 Task: Research Airbnb options in Gobabis, Namibia from 15th December, 2023 to 20th December, 2023 for 1 adult.1  bedroom having 1 bed and 1 bathroom. Property type can be hotel. Booking option can be shelf check-in. Look for 4 properties as per requirement.
Action: Mouse moved to (517, 115)
Screenshot: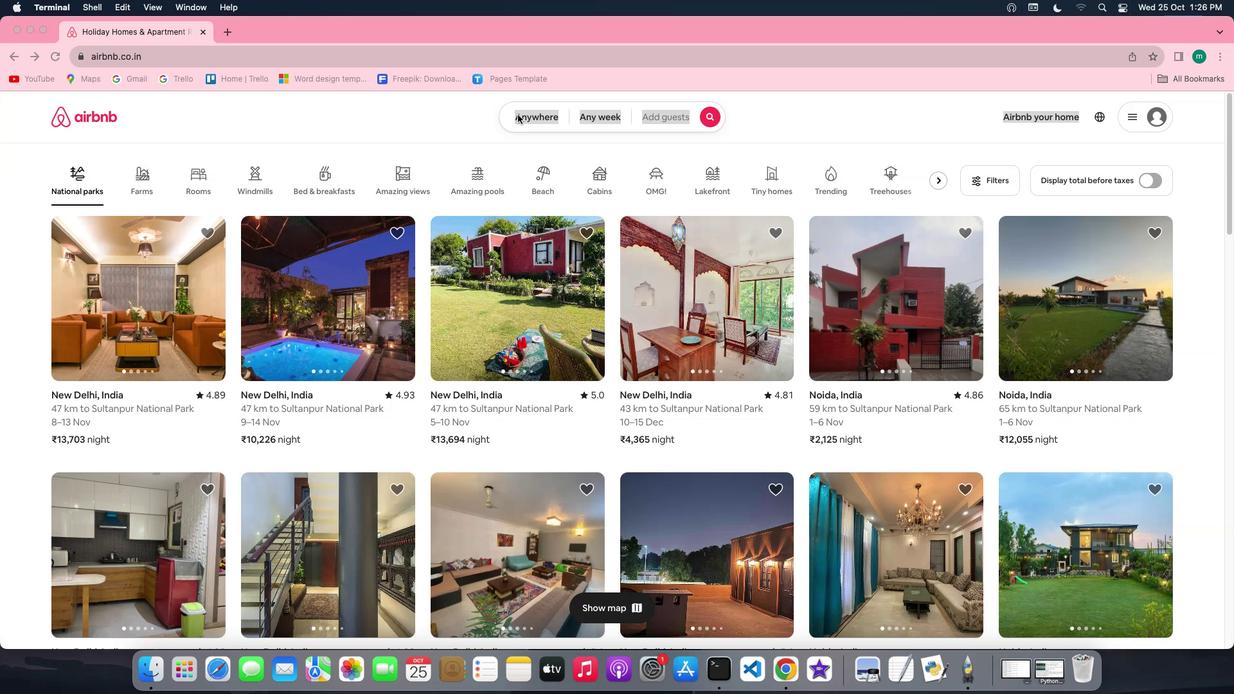 
Action: Mouse pressed left at (517, 115)
Screenshot: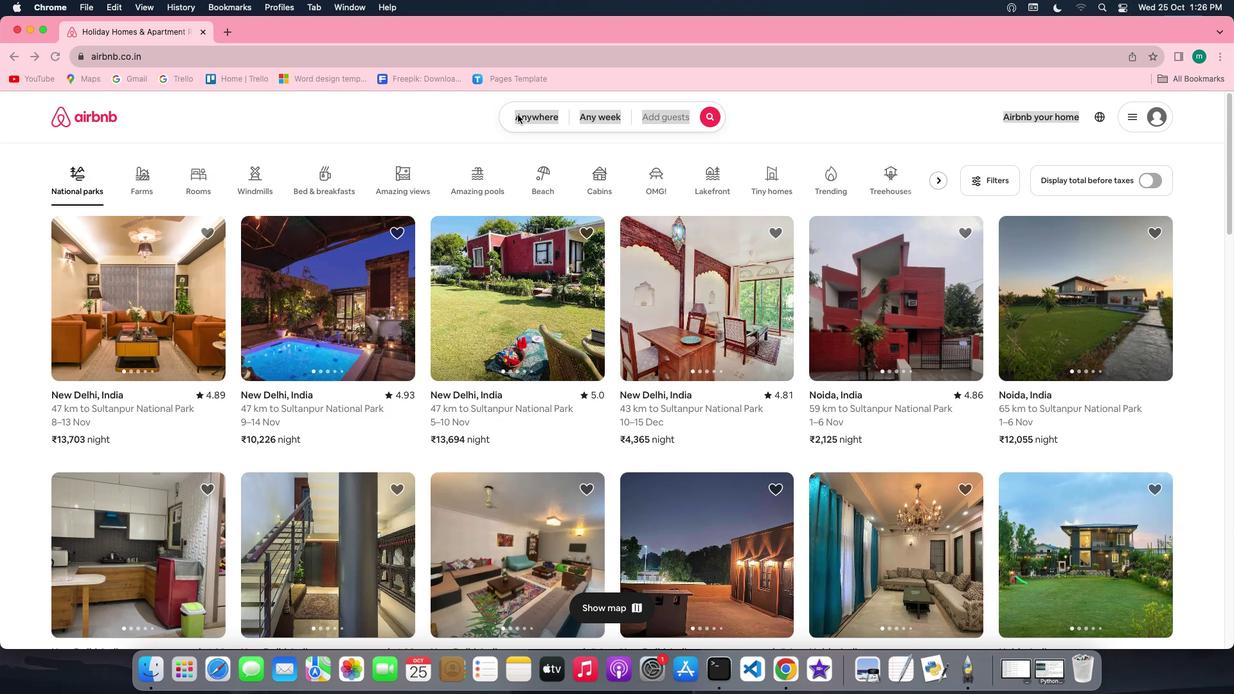 
Action: Mouse pressed left at (517, 115)
Screenshot: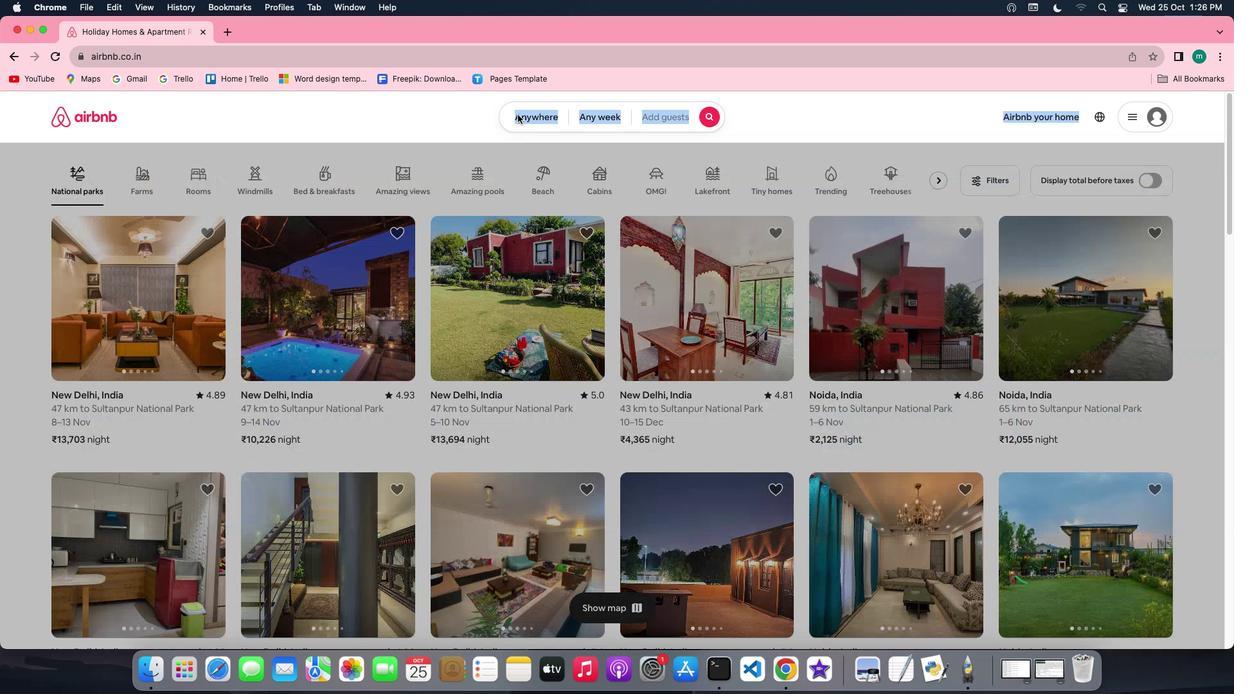 
Action: Mouse moved to (448, 171)
Screenshot: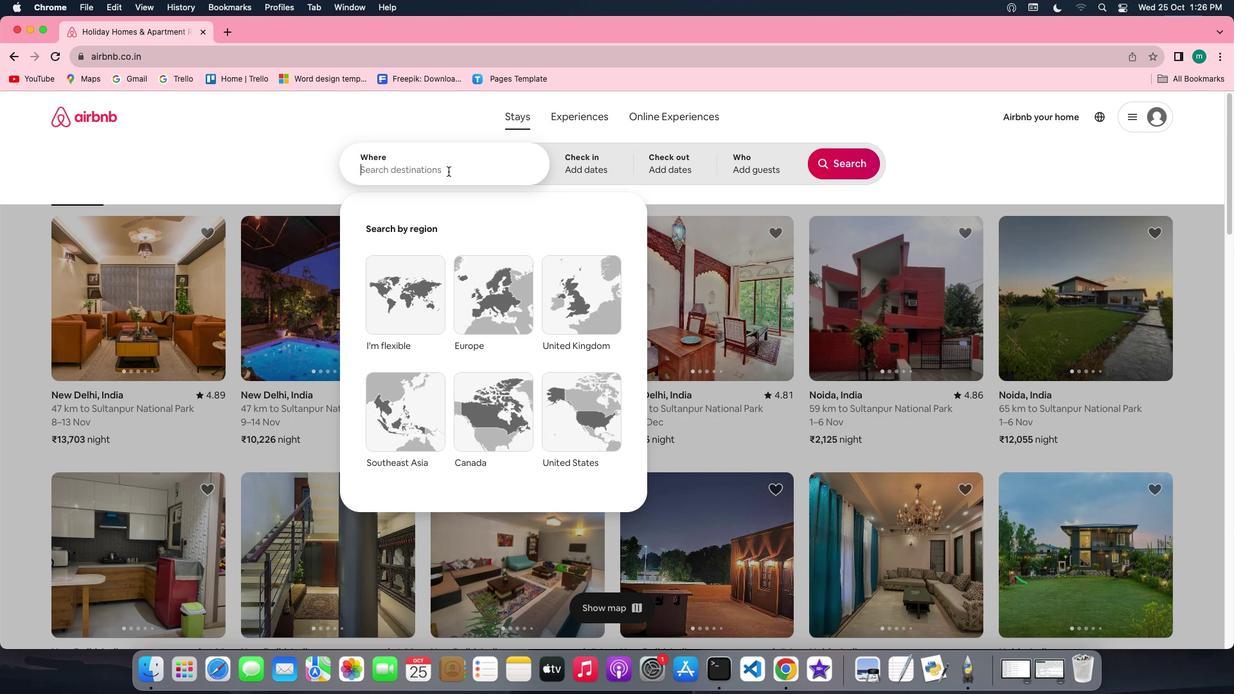 
Action: Key pressed Key.shift'G''o''b''a''b''i''s'','Key.spaceKey.shift'N''a''m''i''b''i''a'
Screenshot: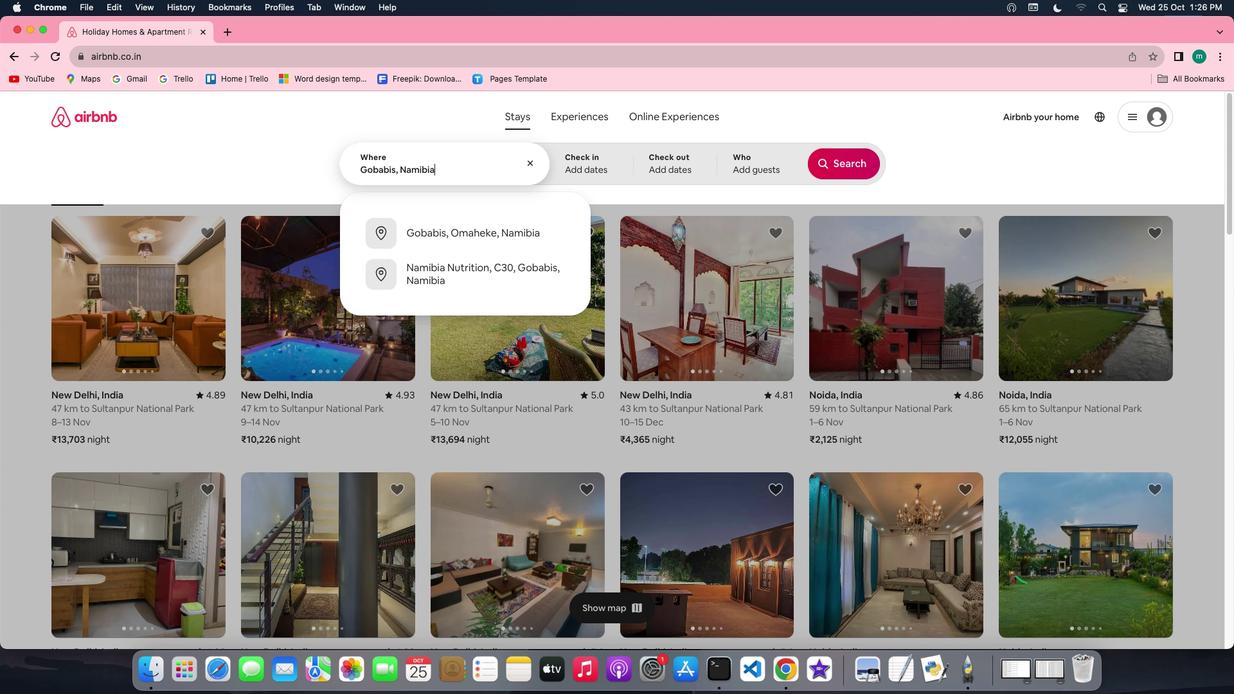 
Action: Mouse moved to (581, 158)
Screenshot: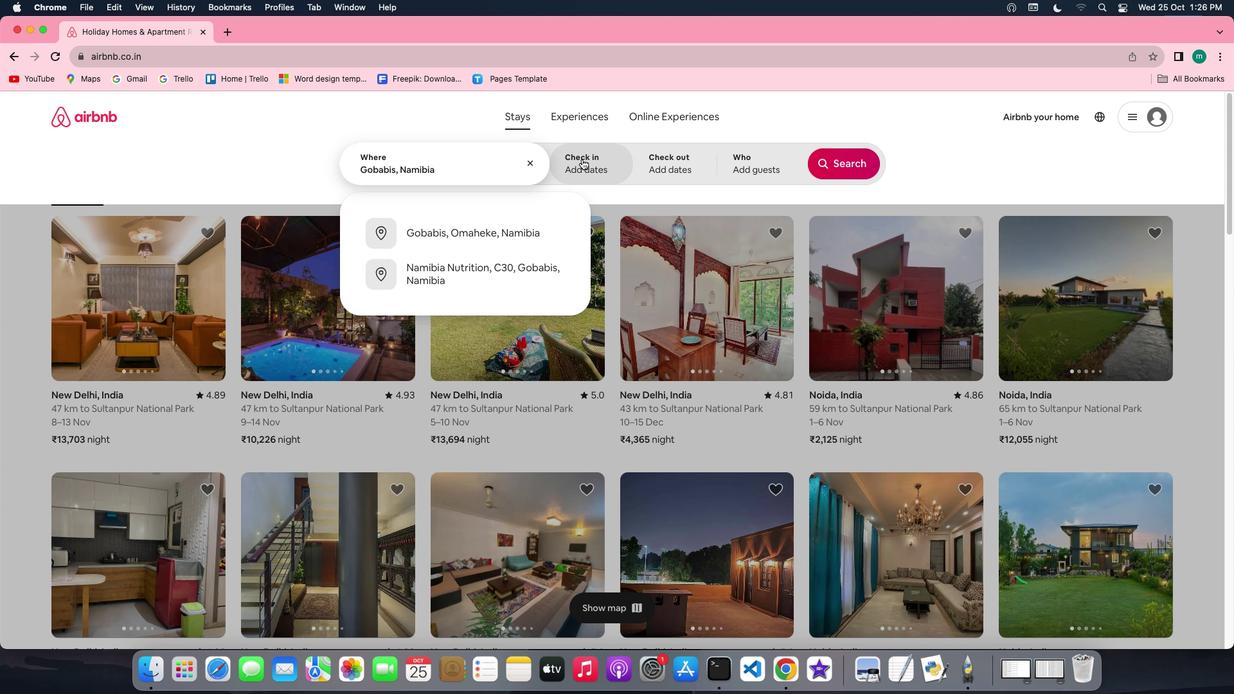 
Action: Mouse pressed left at (581, 158)
Screenshot: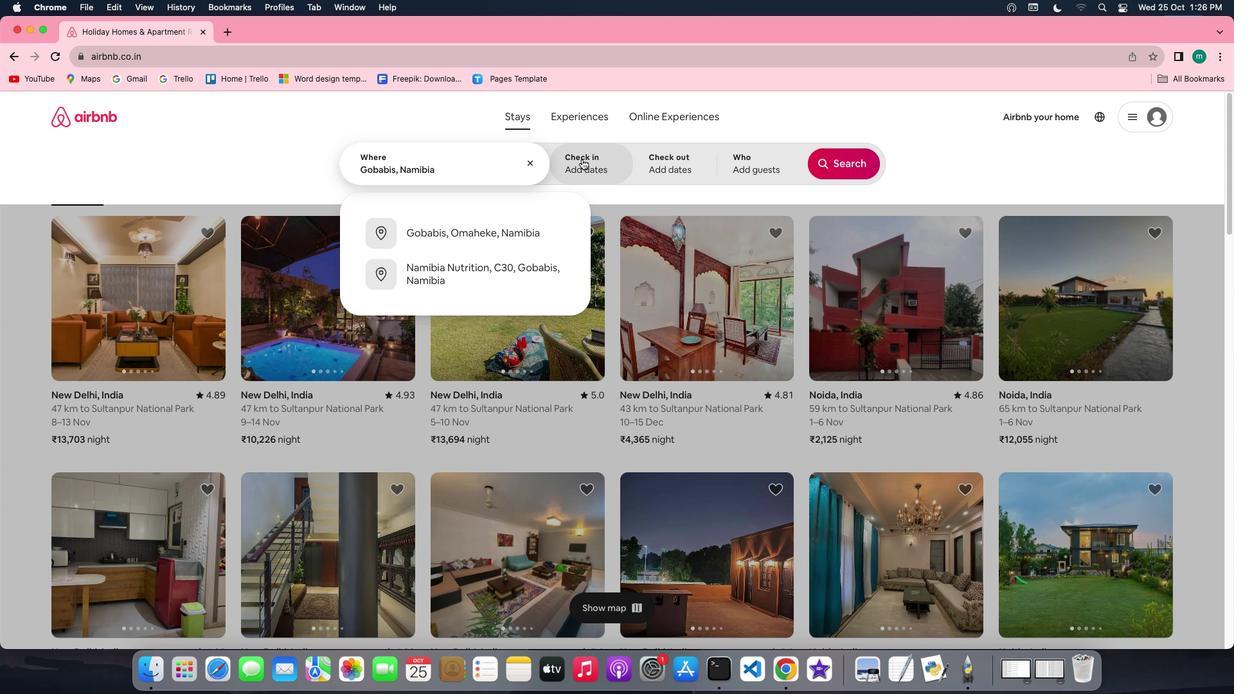 
Action: Mouse moved to (842, 271)
Screenshot: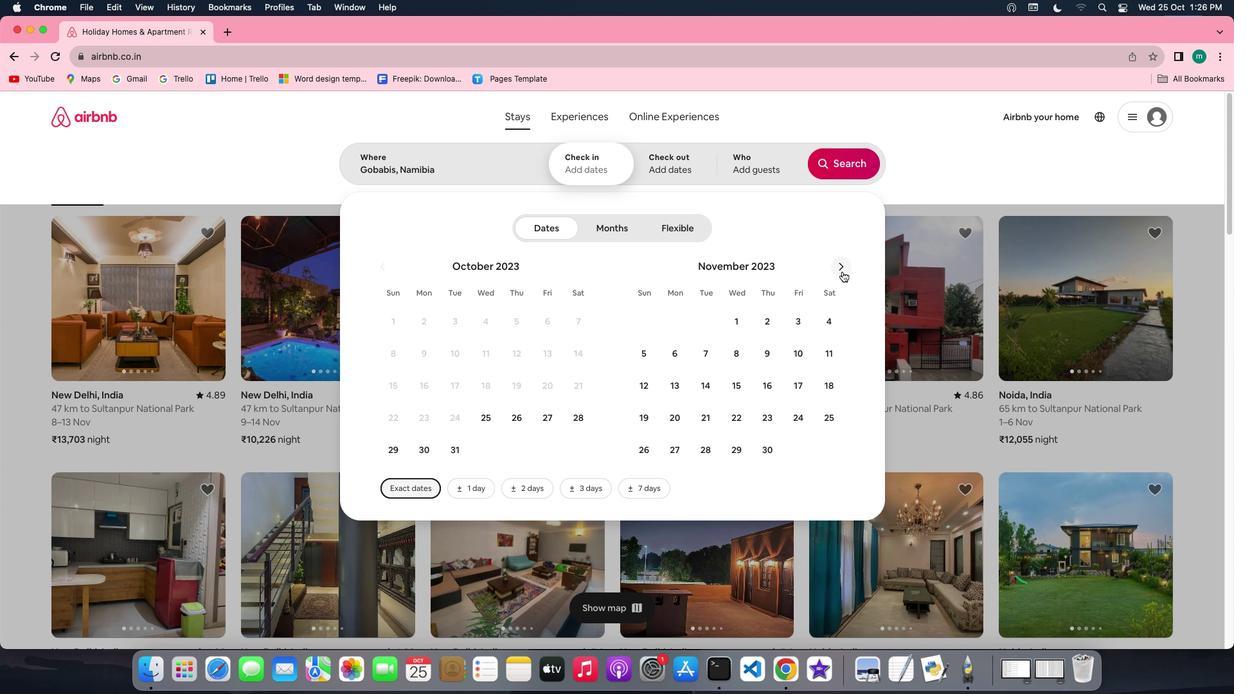 
Action: Mouse pressed left at (842, 271)
Screenshot: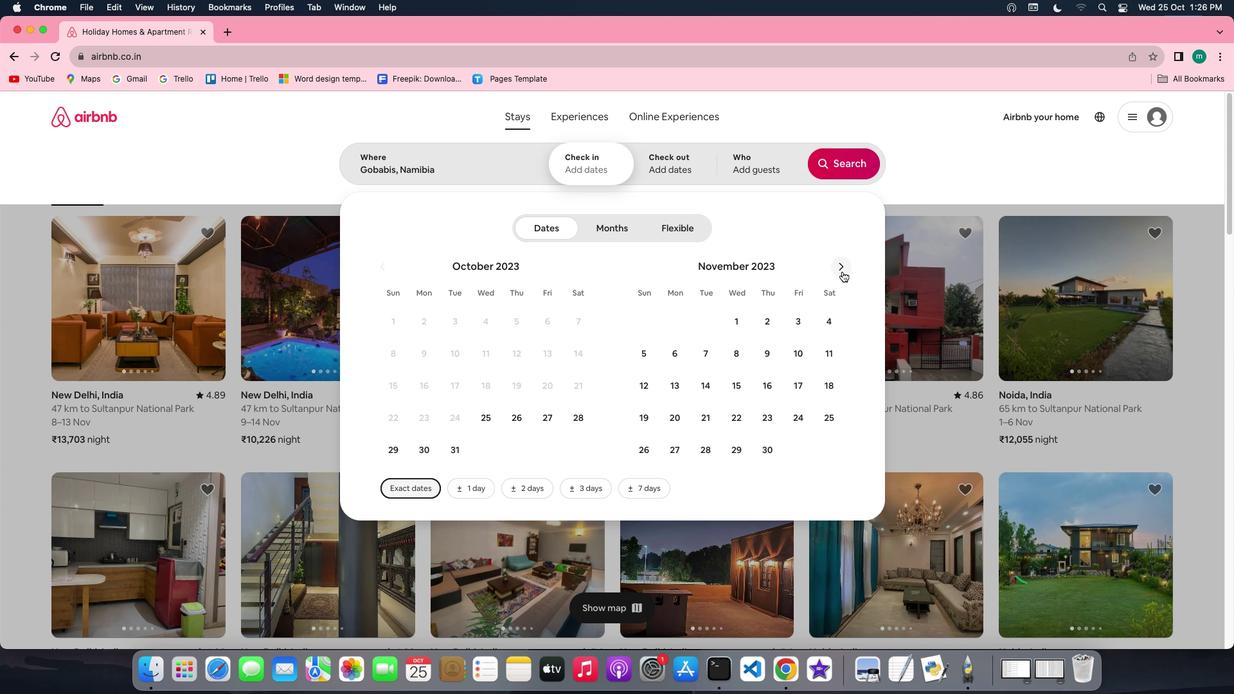 
Action: Mouse moved to (789, 383)
Screenshot: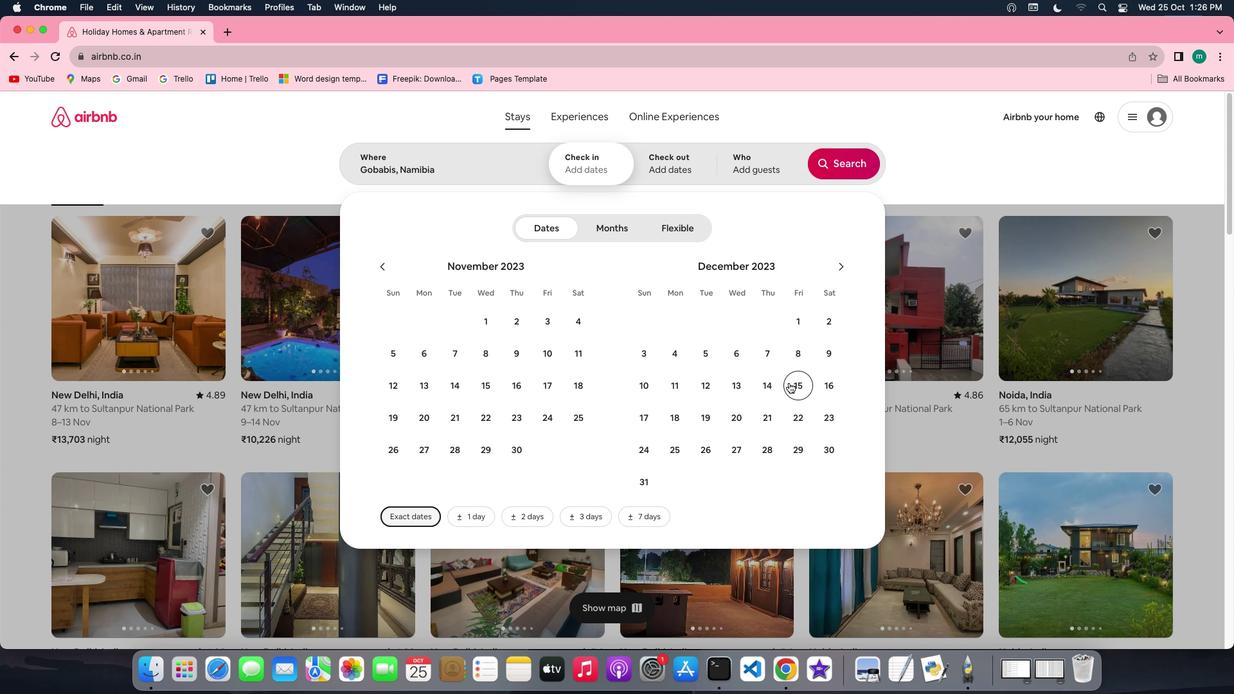 
Action: Mouse pressed left at (789, 383)
Screenshot: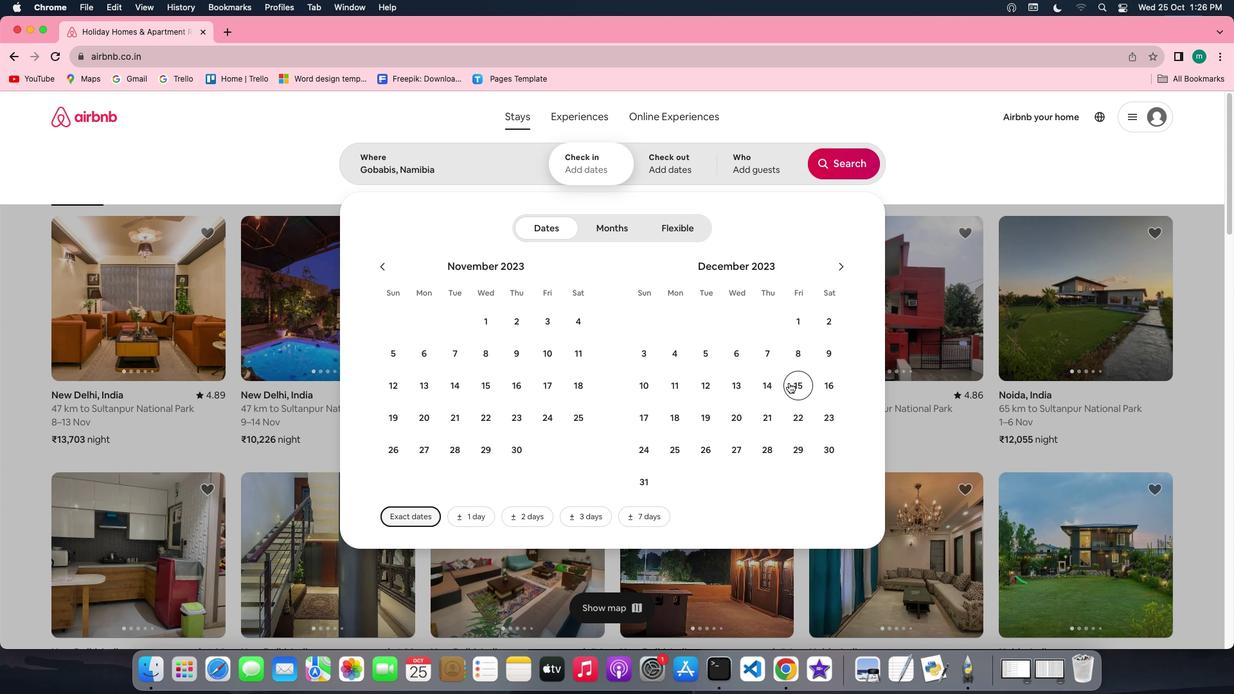 
Action: Mouse moved to (744, 421)
Screenshot: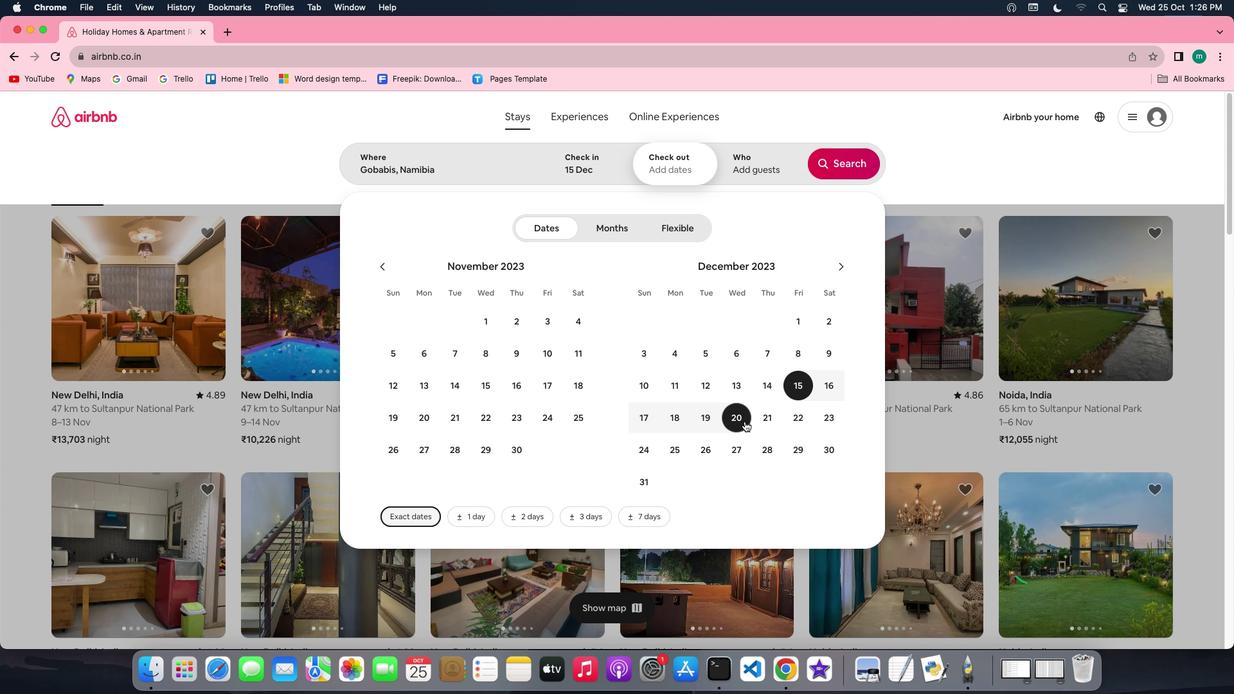 
Action: Mouse pressed left at (744, 421)
Screenshot: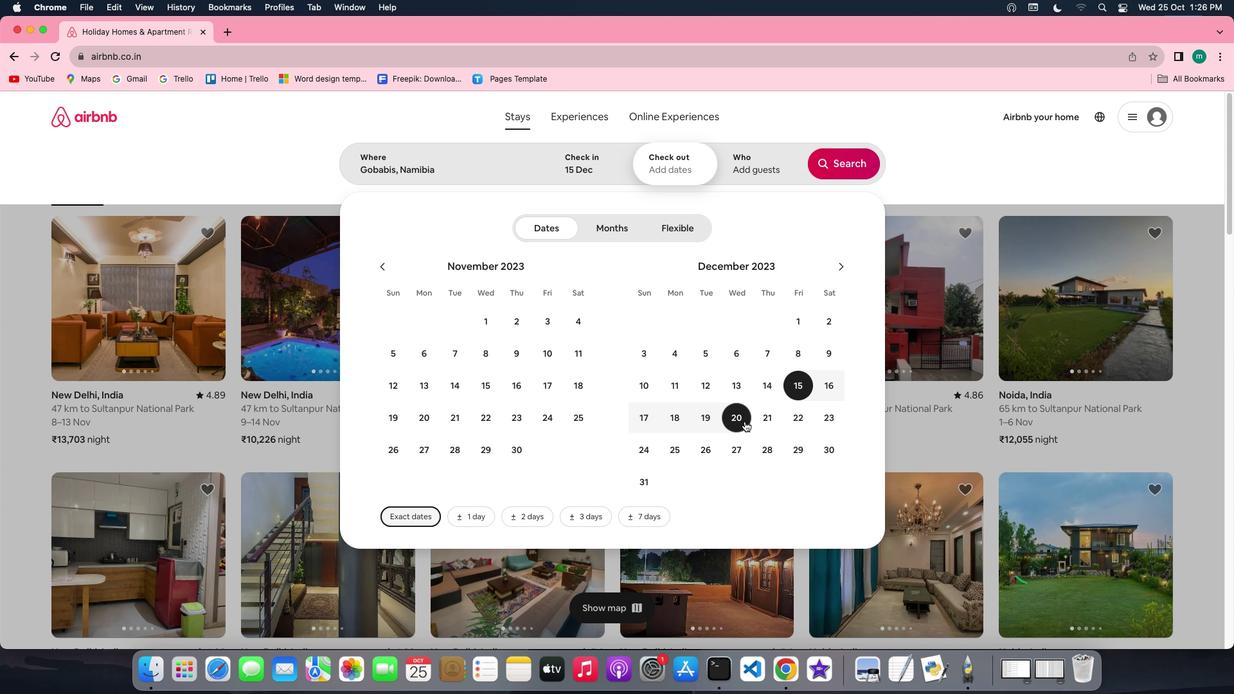 
Action: Mouse moved to (756, 156)
Screenshot: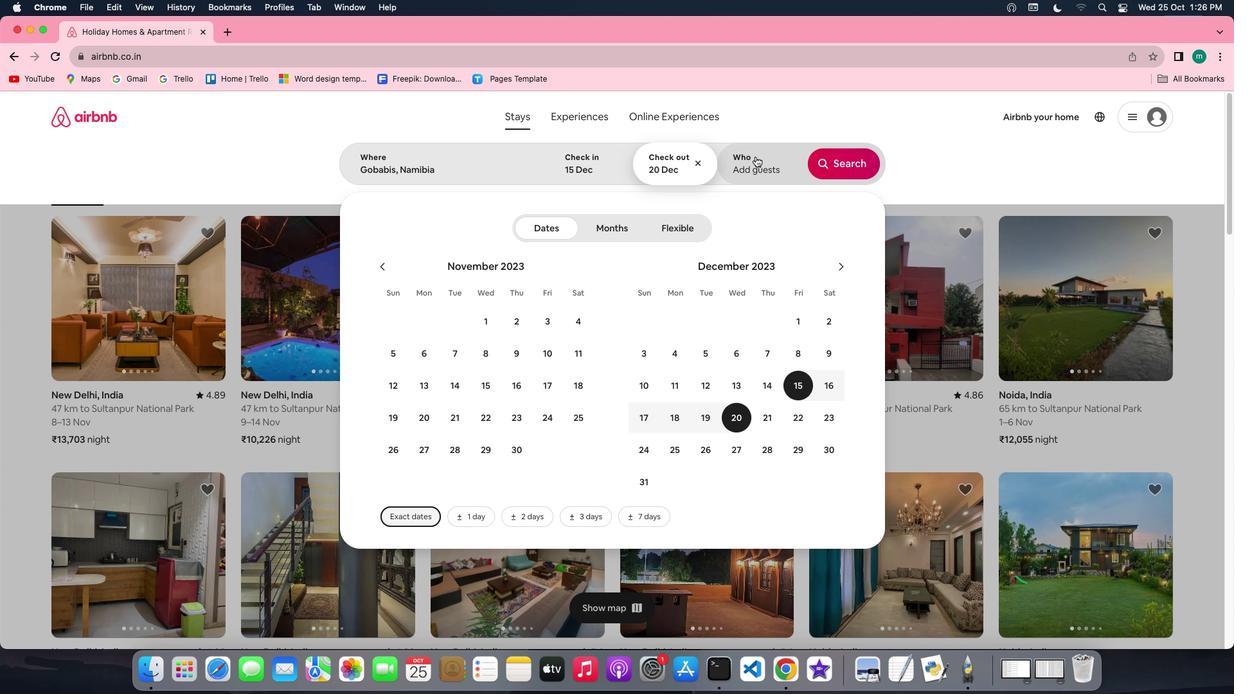 
Action: Mouse pressed left at (756, 156)
Screenshot: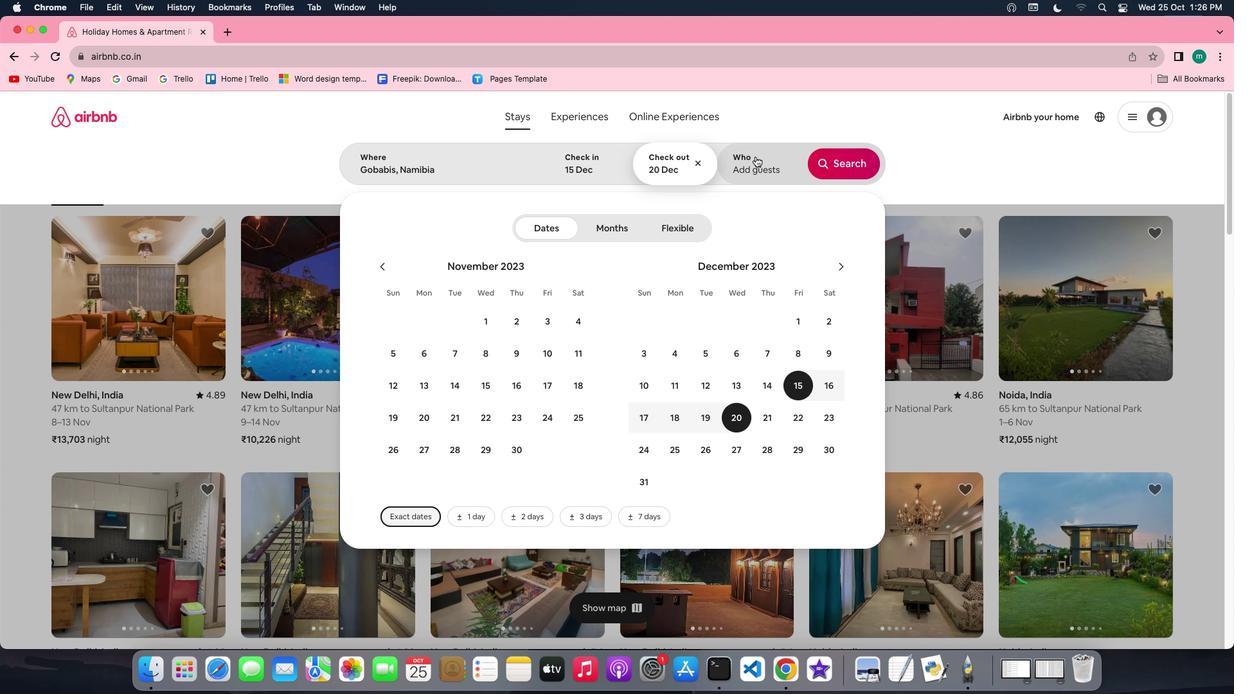 
Action: Mouse moved to (849, 233)
Screenshot: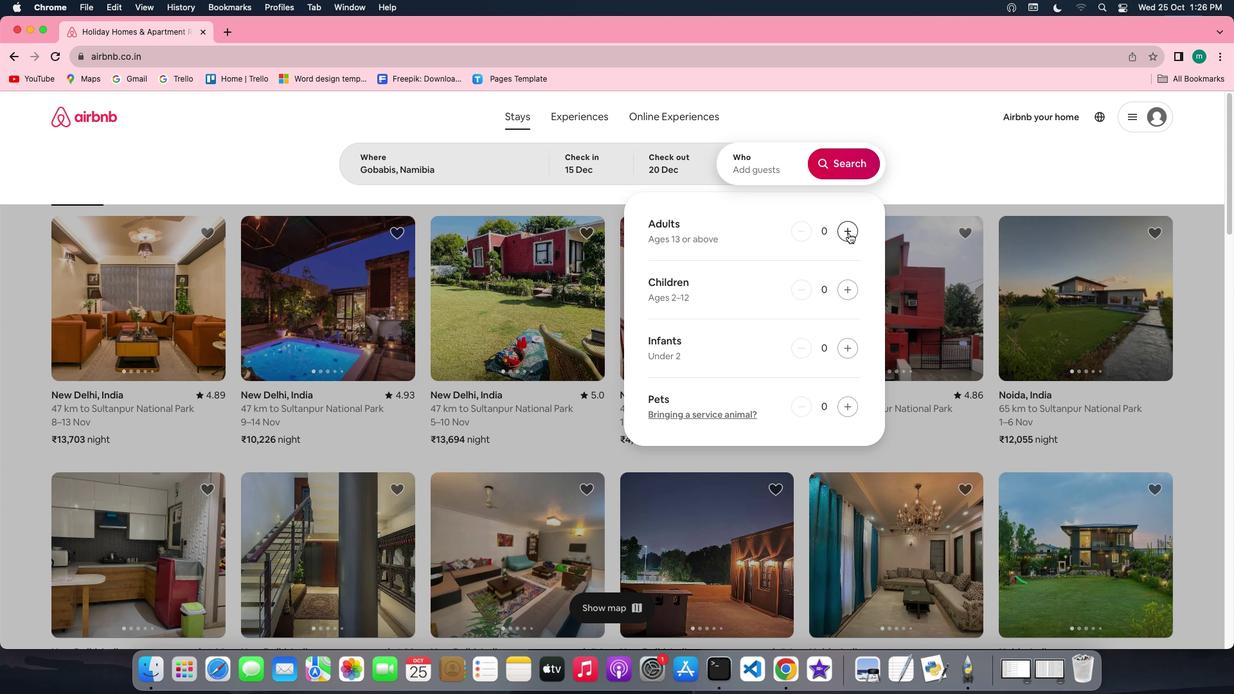 
Action: Mouse pressed left at (849, 233)
Screenshot: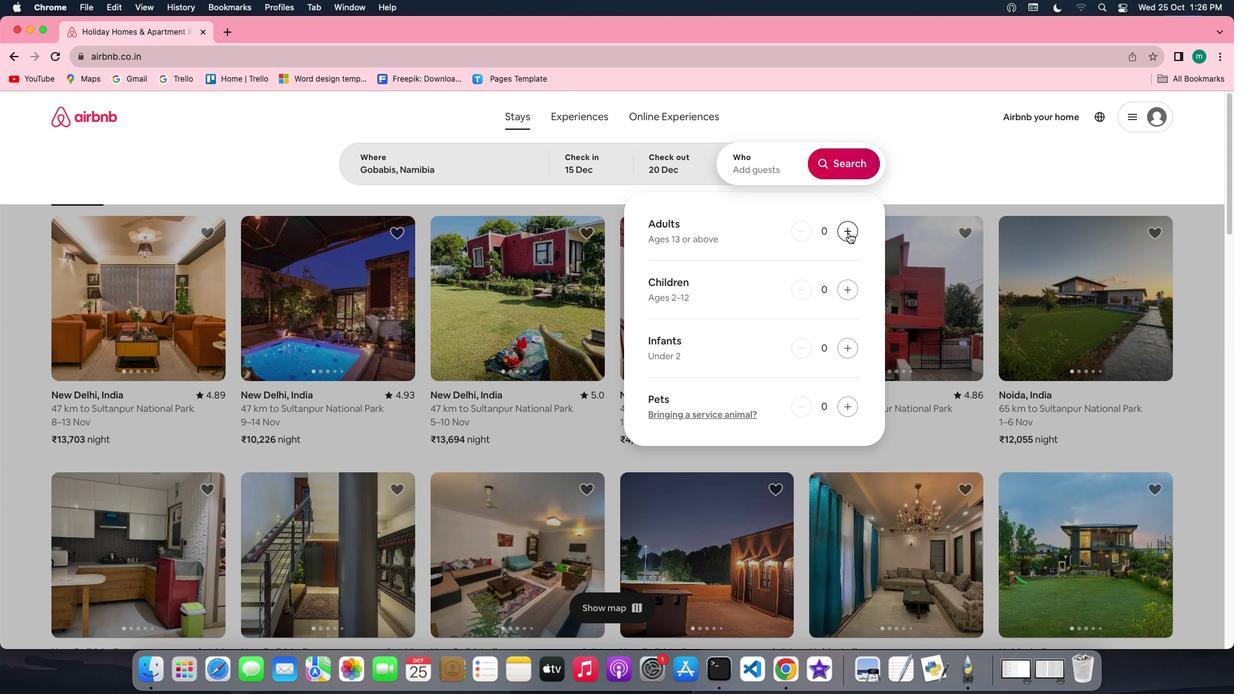 
Action: Mouse moved to (849, 157)
Screenshot: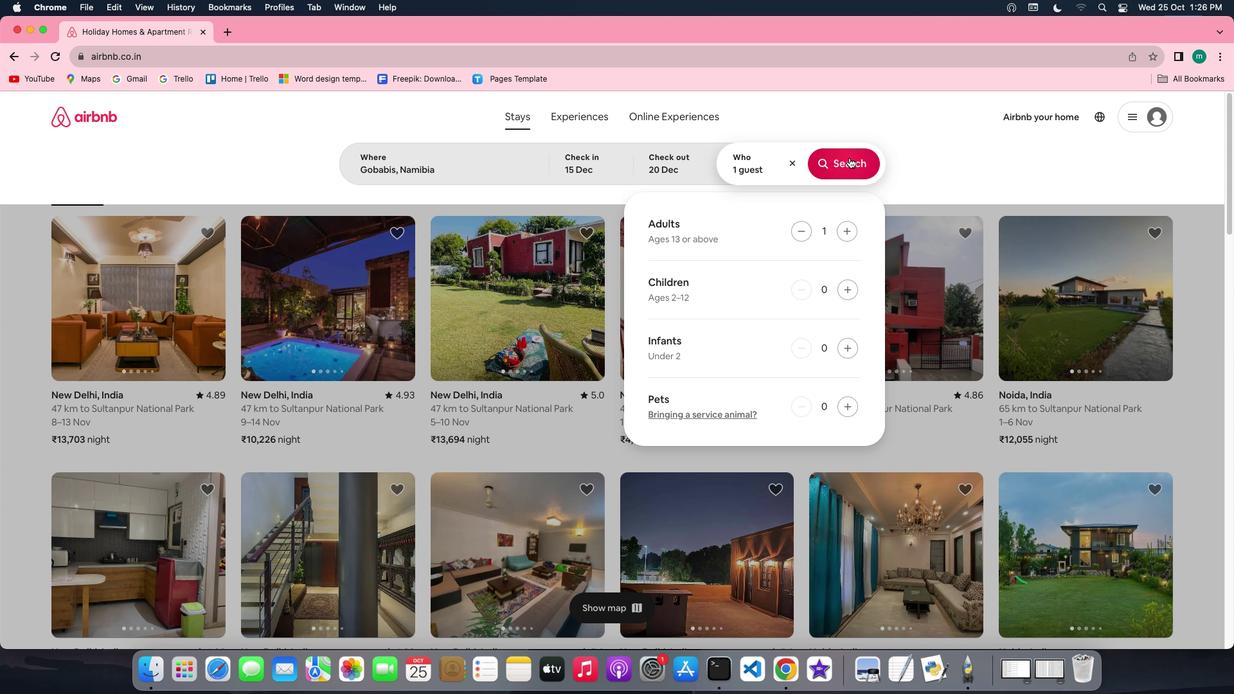 
Action: Mouse pressed left at (849, 157)
Screenshot: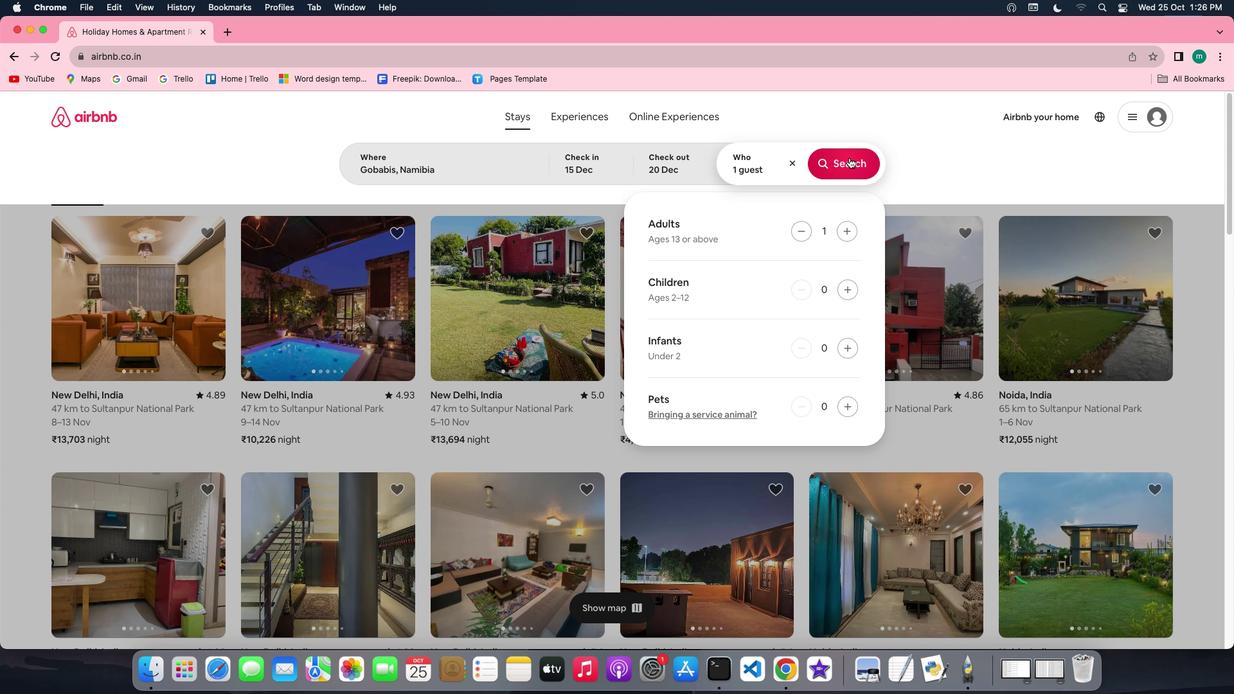
Action: Mouse moved to (1033, 163)
Screenshot: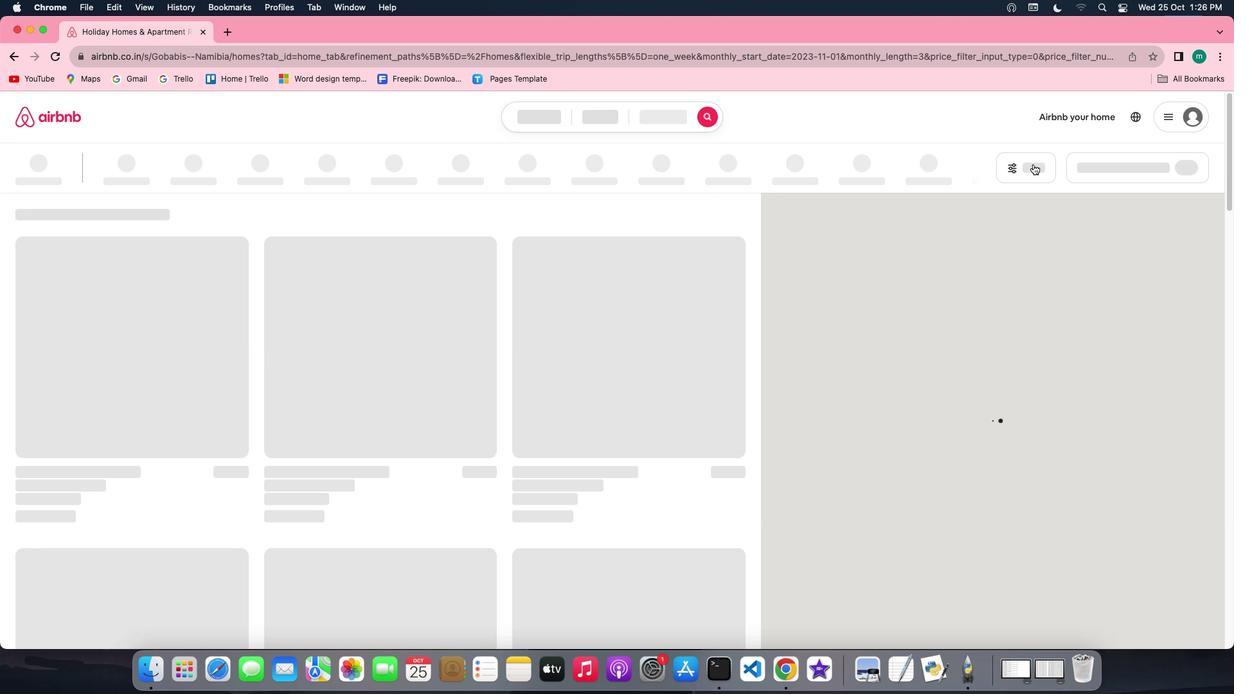 
Action: Mouse pressed left at (1033, 163)
Screenshot: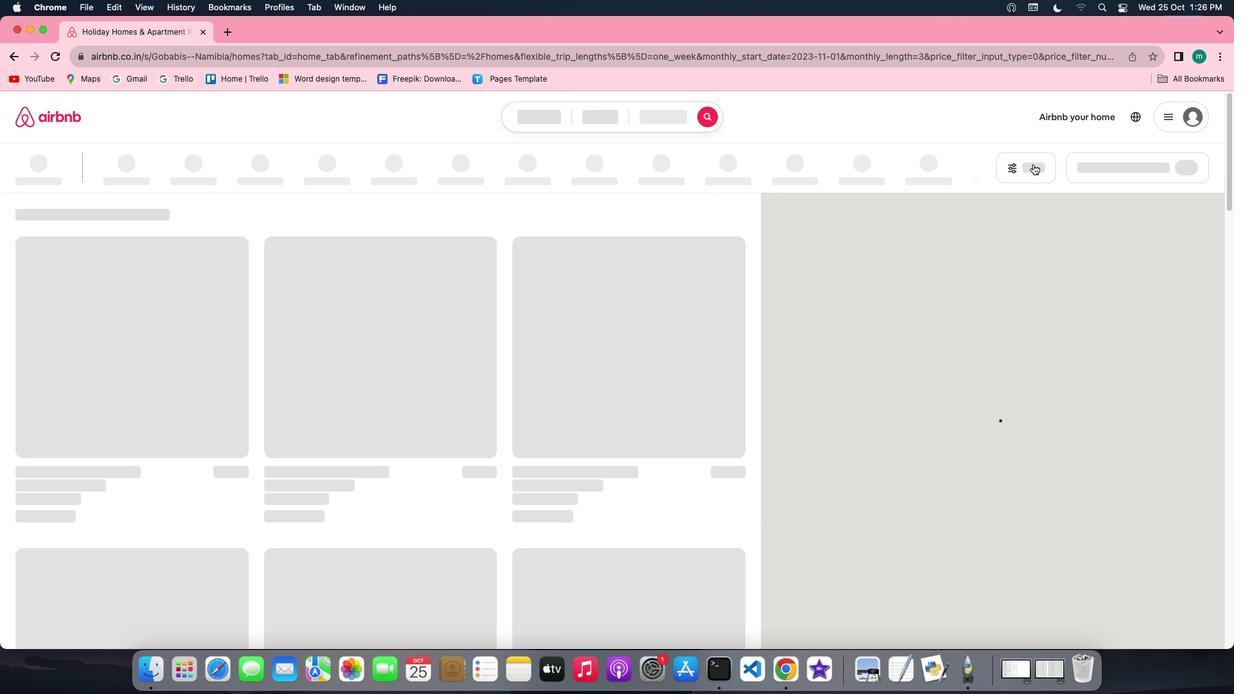 
Action: Mouse pressed left at (1033, 163)
Screenshot: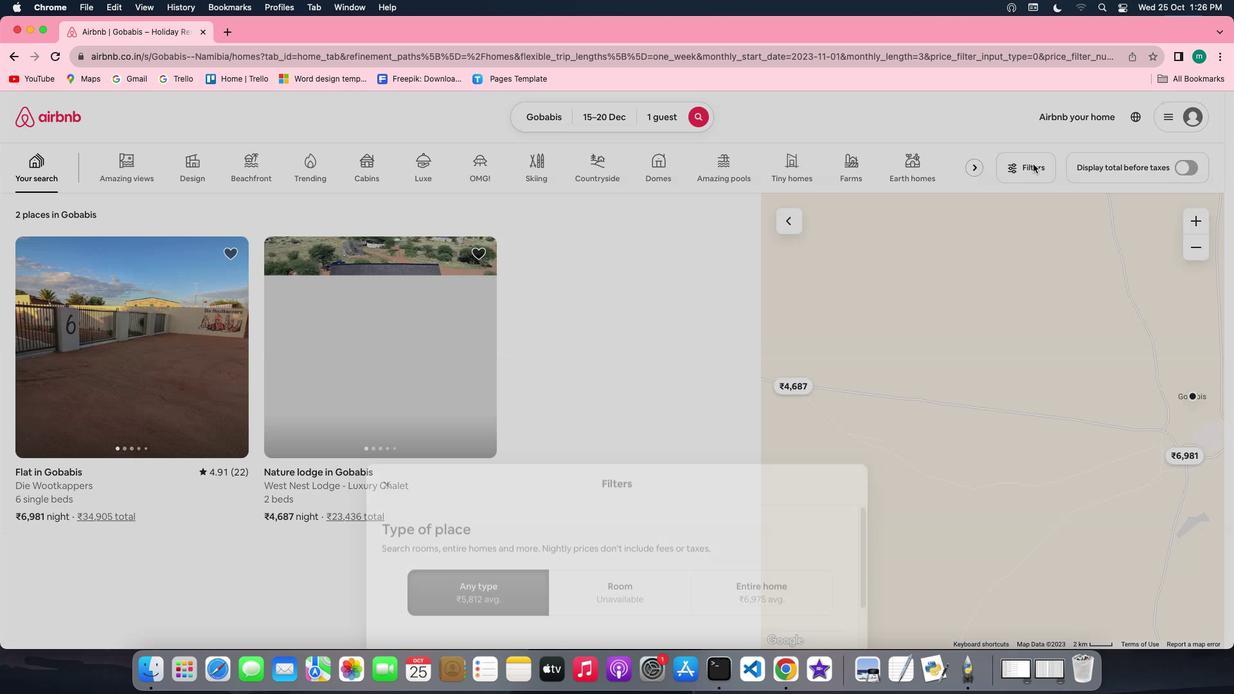 
Action: Mouse pressed left at (1033, 163)
Screenshot: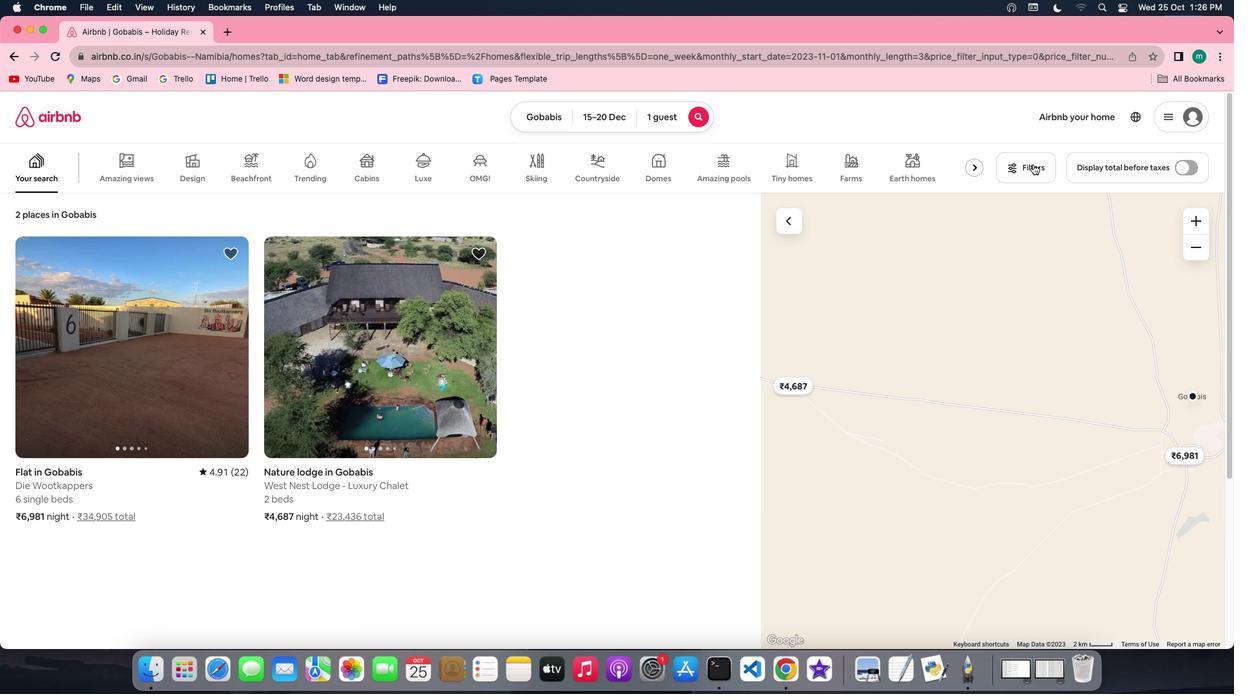 
Action: Mouse moved to (626, 318)
Screenshot: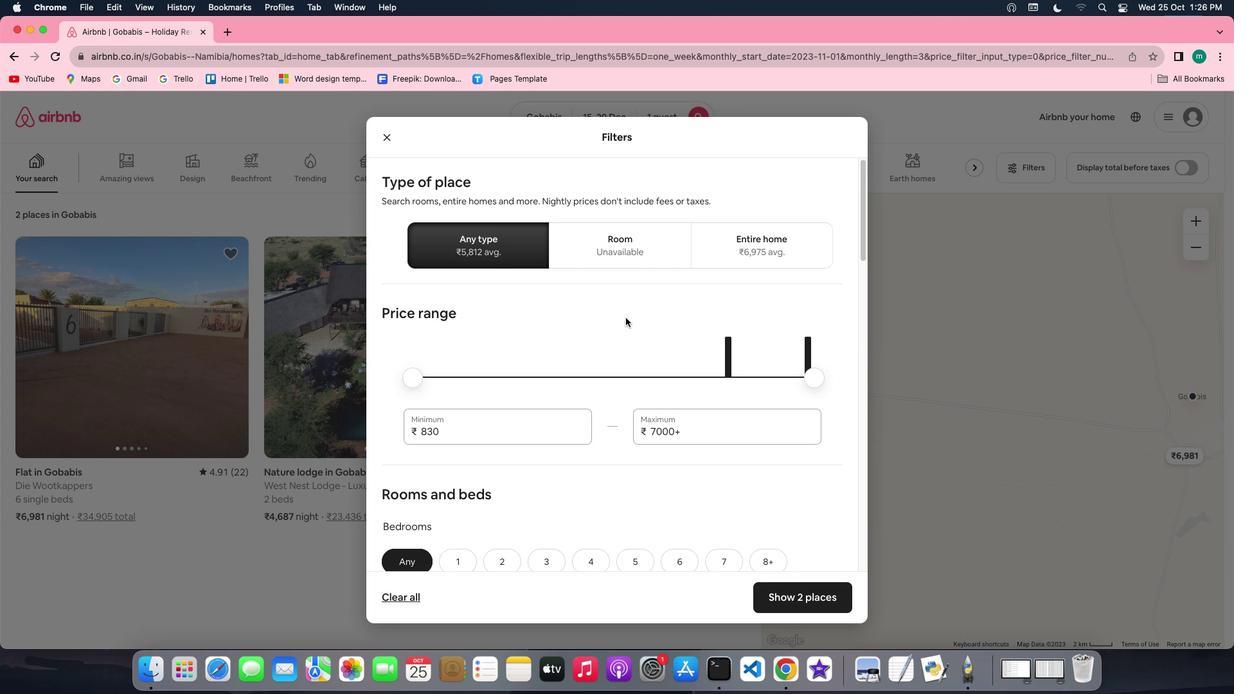 
Action: Mouse scrolled (626, 318) with delta (0, 0)
Screenshot: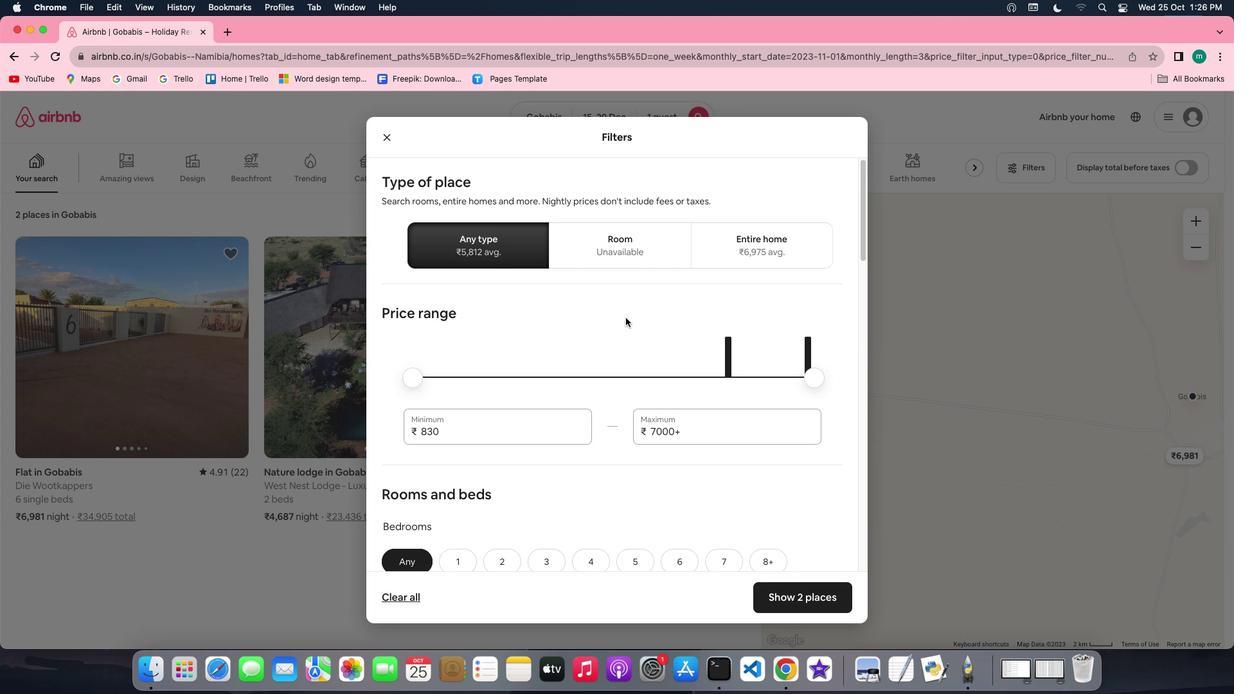 
Action: Mouse scrolled (626, 318) with delta (0, 0)
Screenshot: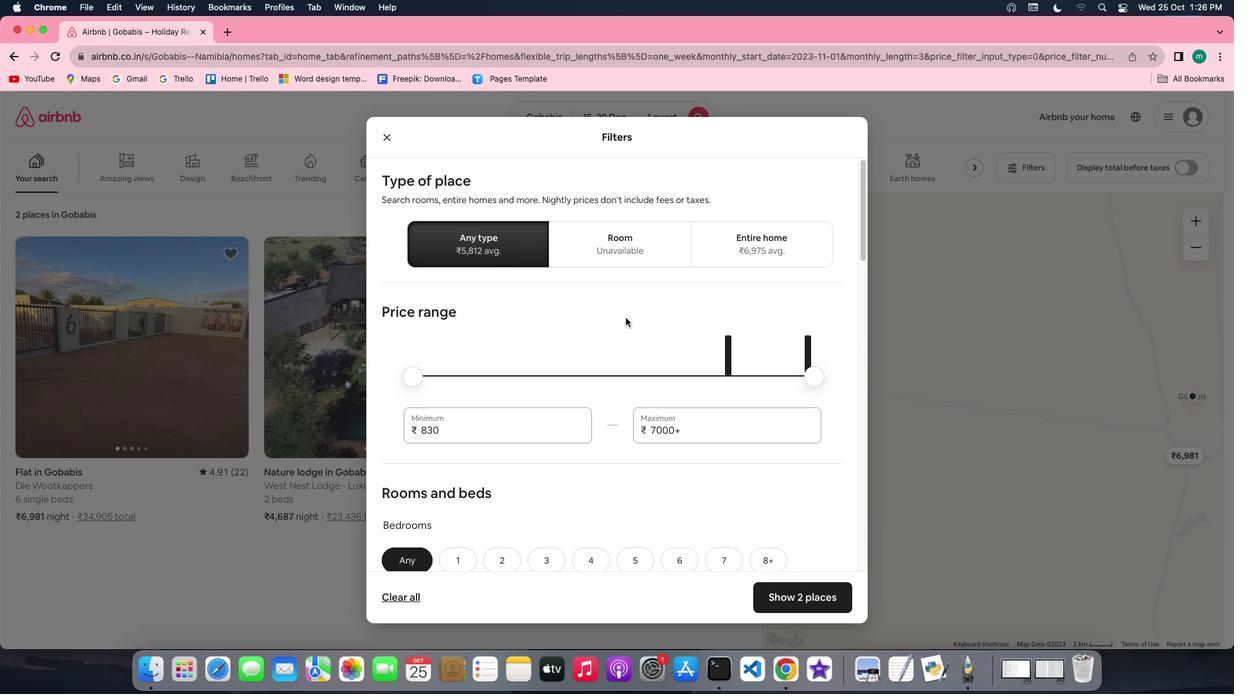 
Action: Mouse scrolled (626, 318) with delta (0, -1)
Screenshot: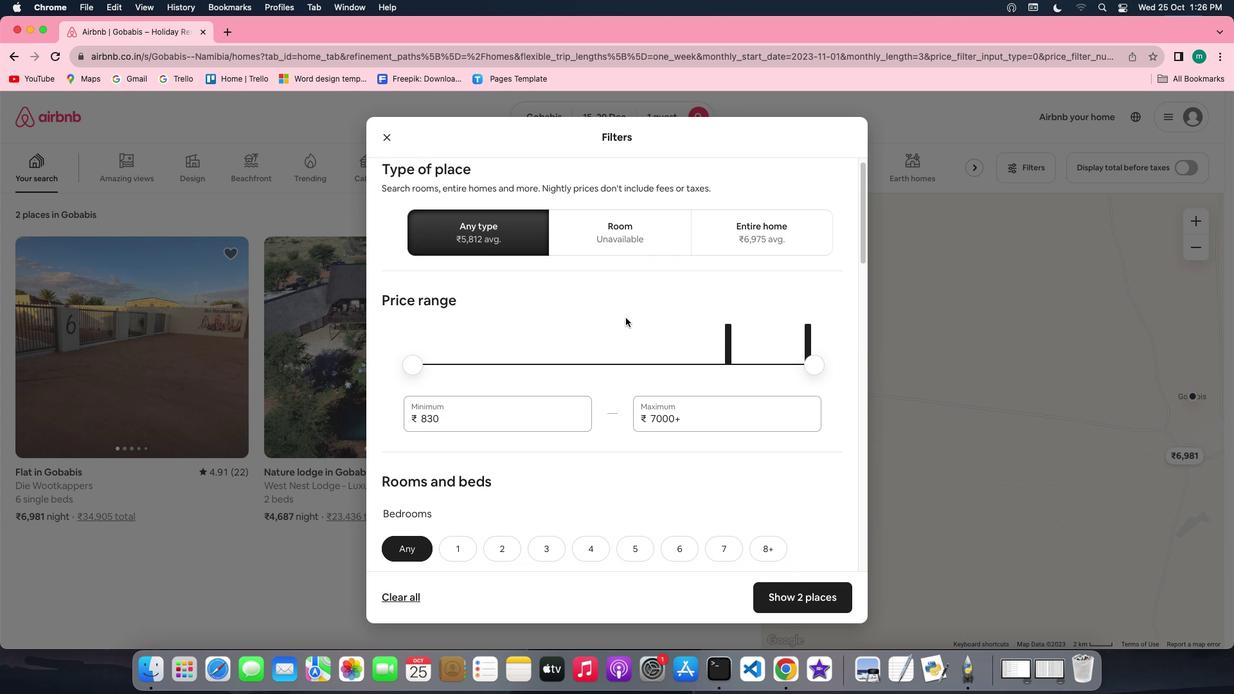 
Action: Mouse scrolled (626, 318) with delta (0, -1)
Screenshot: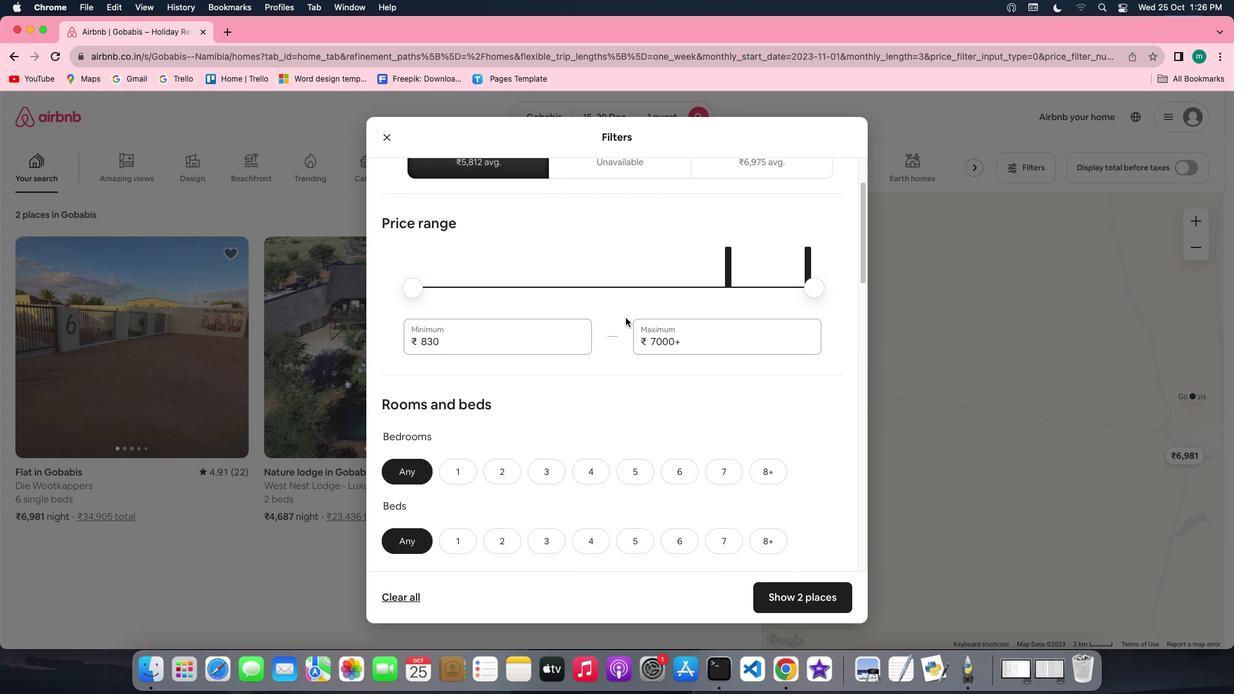 
Action: Mouse scrolled (626, 318) with delta (0, 0)
Screenshot: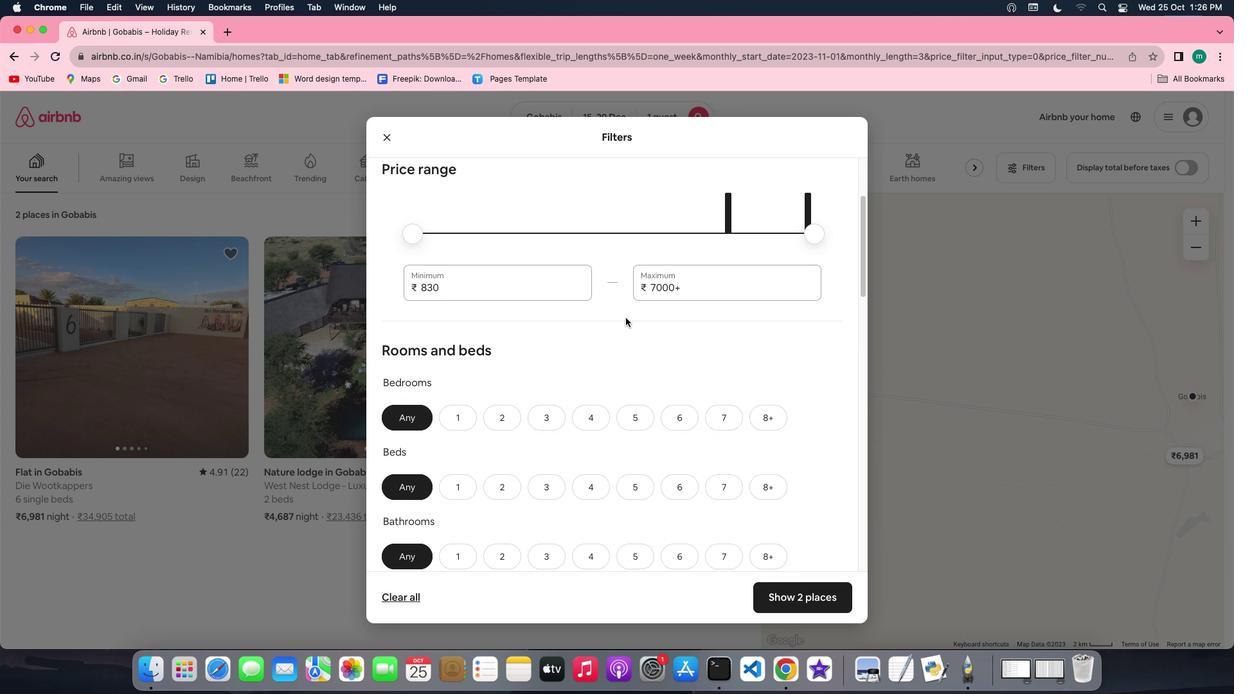 
Action: Mouse scrolled (626, 318) with delta (0, 0)
Screenshot: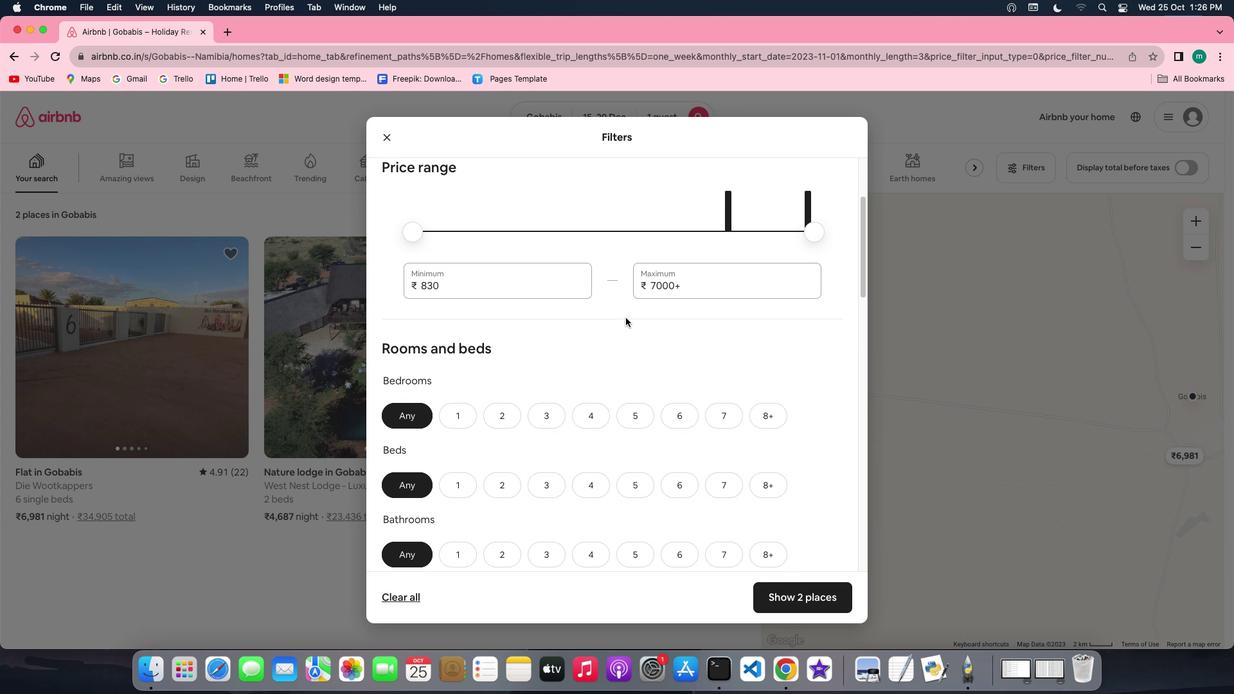 
Action: Mouse scrolled (626, 318) with delta (0, -1)
Screenshot: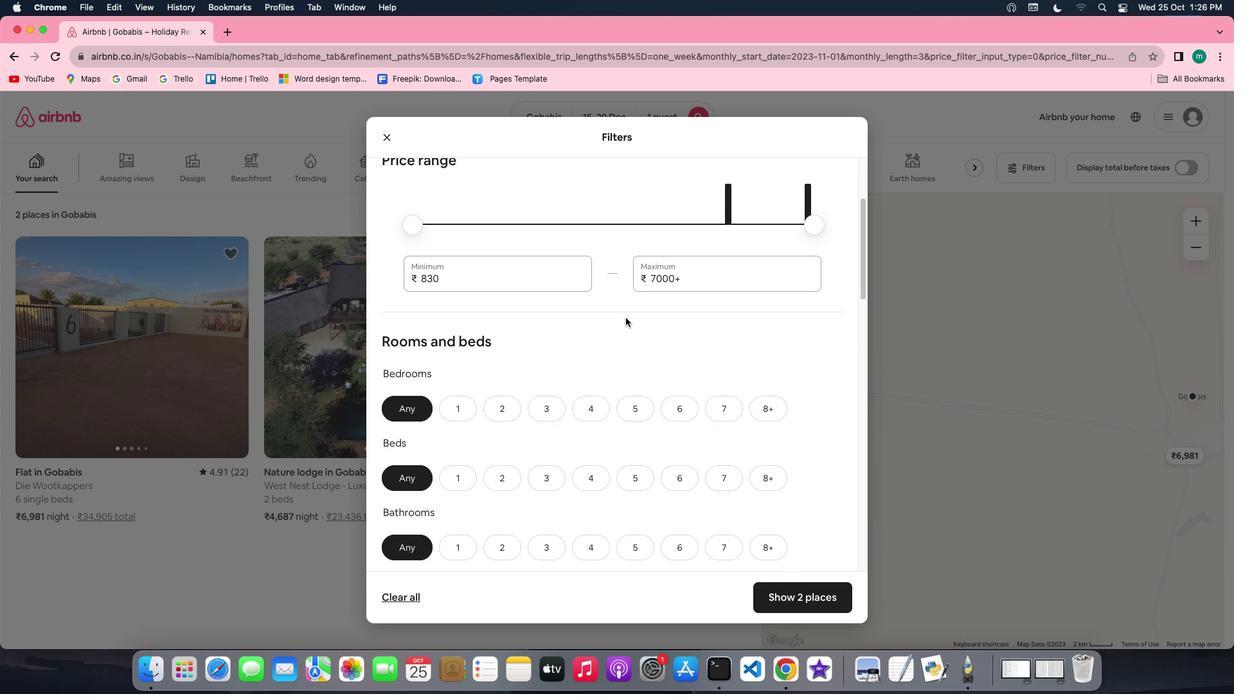 
Action: Mouse moved to (472, 326)
Screenshot: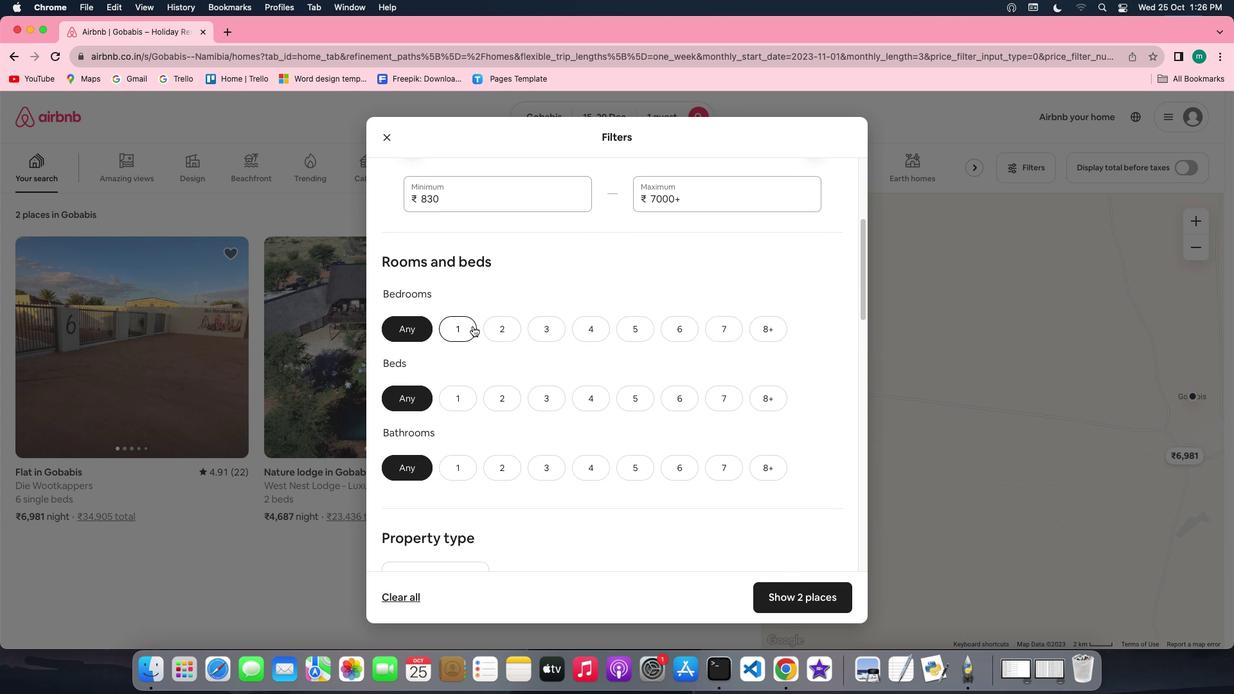 
Action: Mouse pressed left at (472, 326)
Screenshot: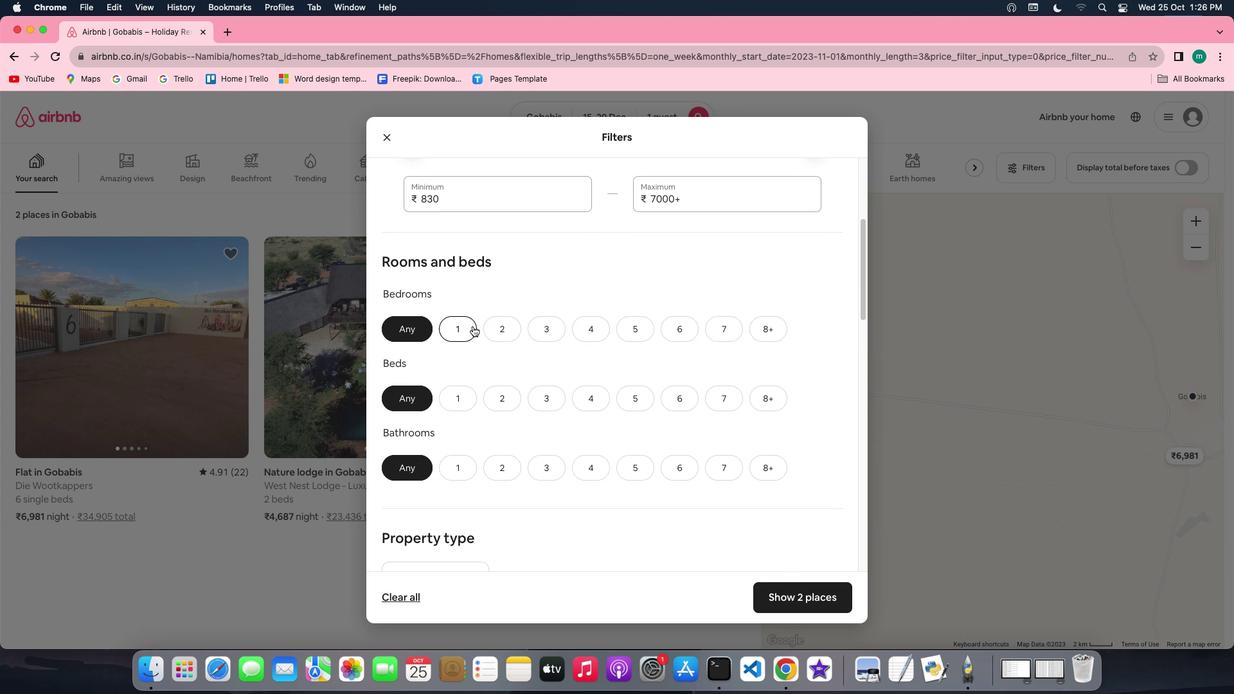 
Action: Mouse moved to (460, 405)
Screenshot: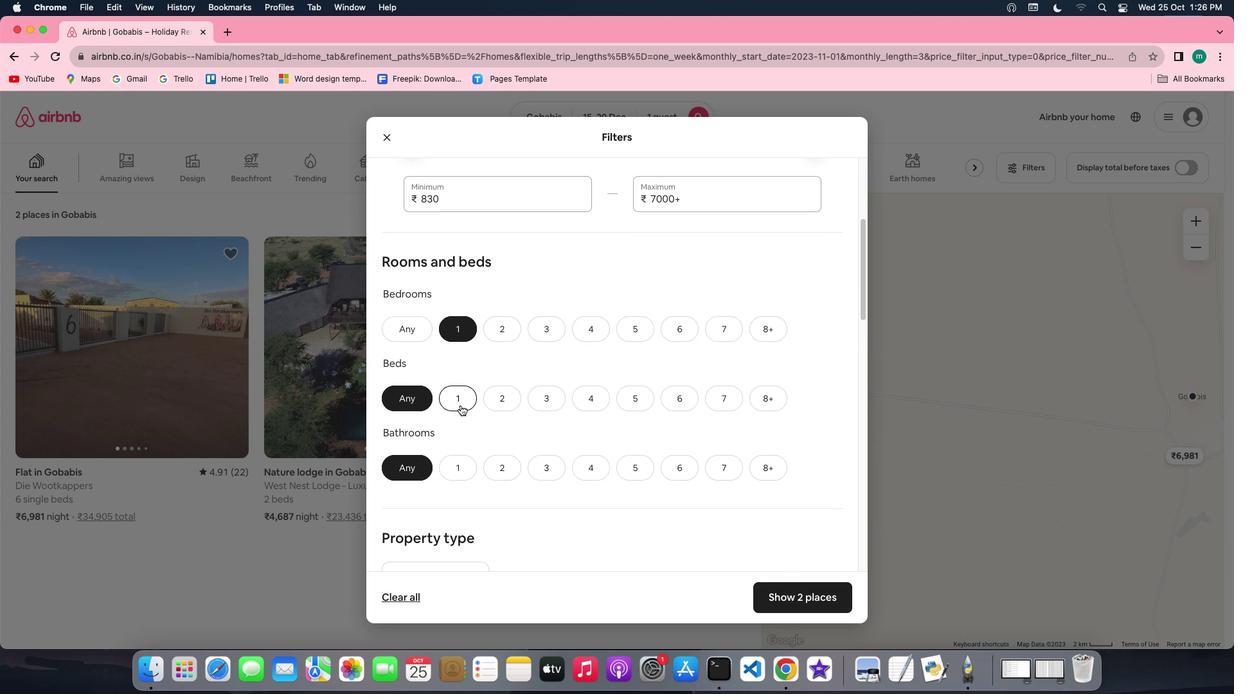 
Action: Mouse pressed left at (460, 405)
Screenshot: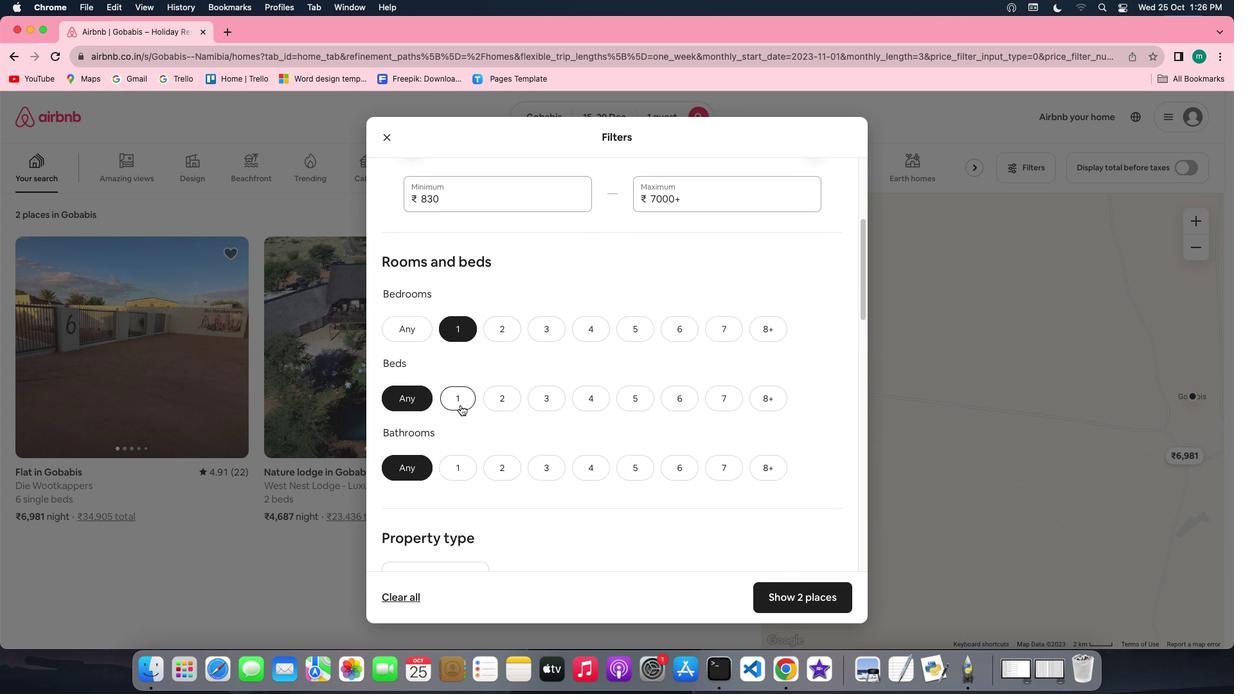 
Action: Mouse moved to (466, 466)
Screenshot: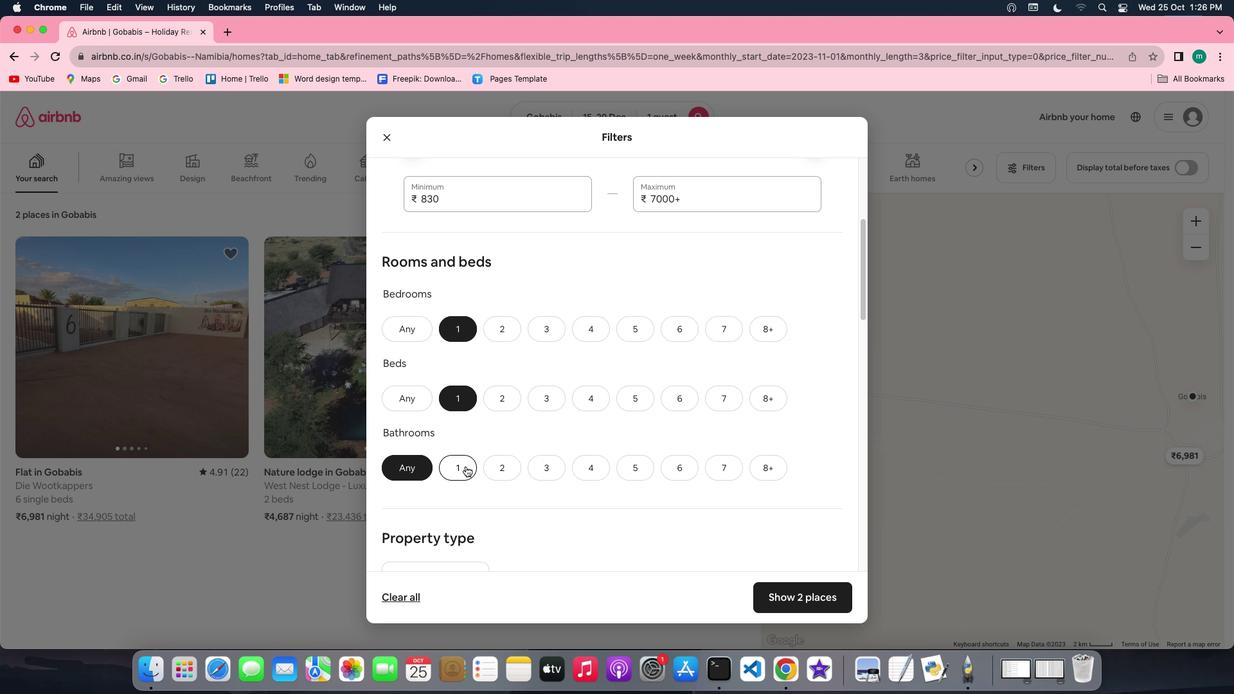
Action: Mouse pressed left at (466, 466)
Screenshot: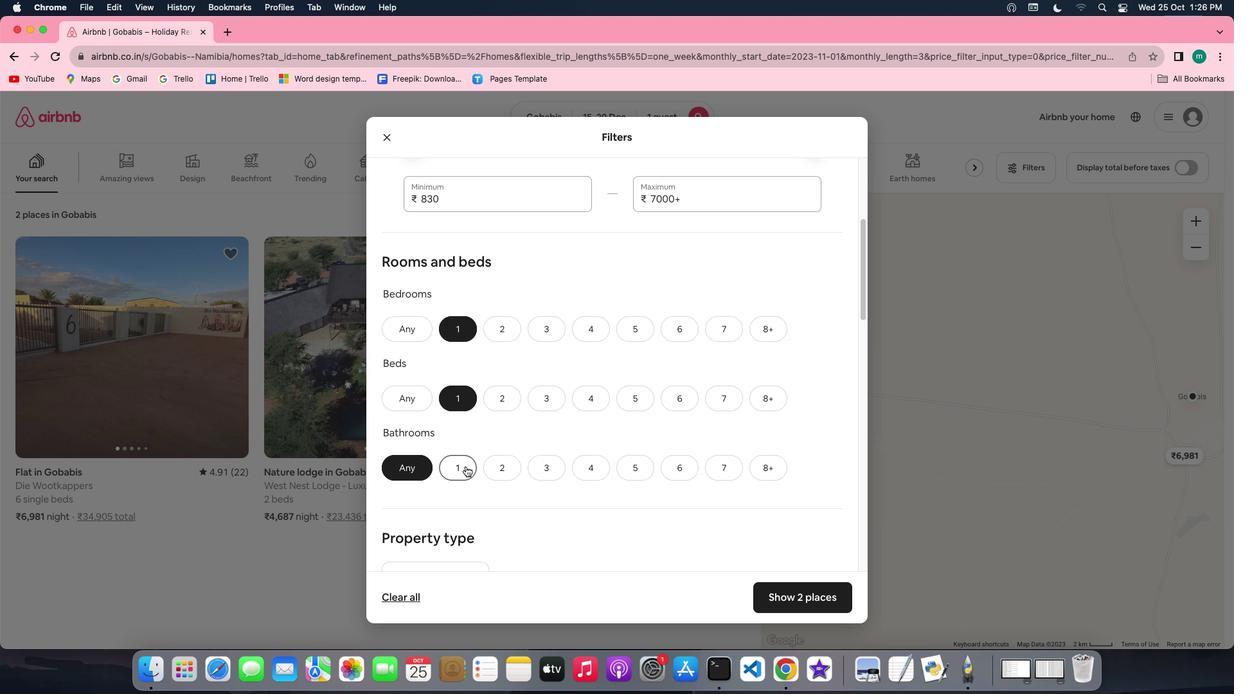 
Action: Mouse moved to (652, 466)
Screenshot: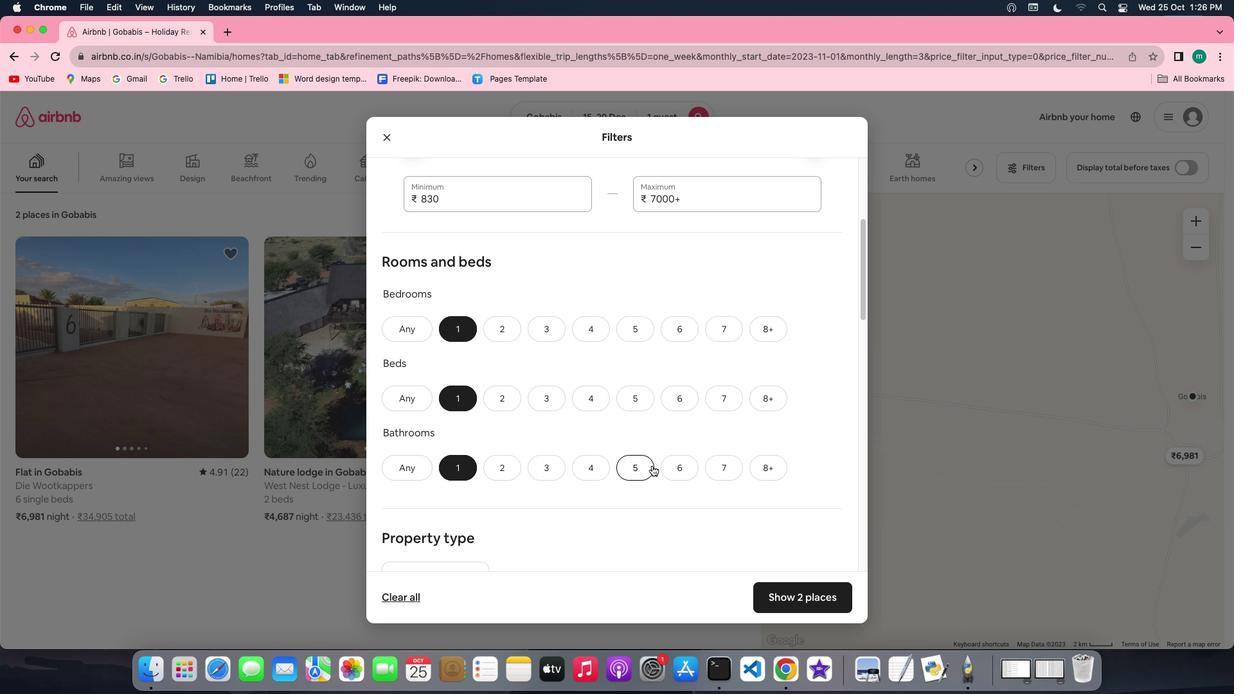 
Action: Mouse scrolled (652, 466) with delta (0, 0)
Screenshot: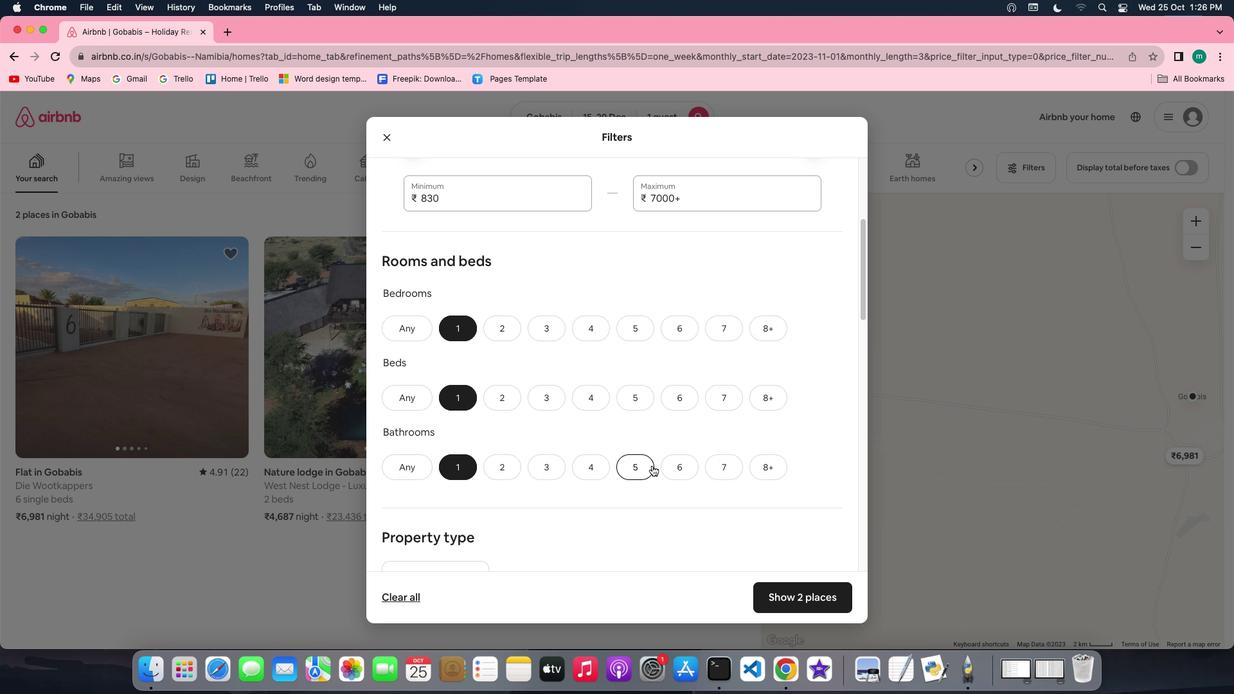 
Action: Mouse scrolled (652, 466) with delta (0, 0)
Screenshot: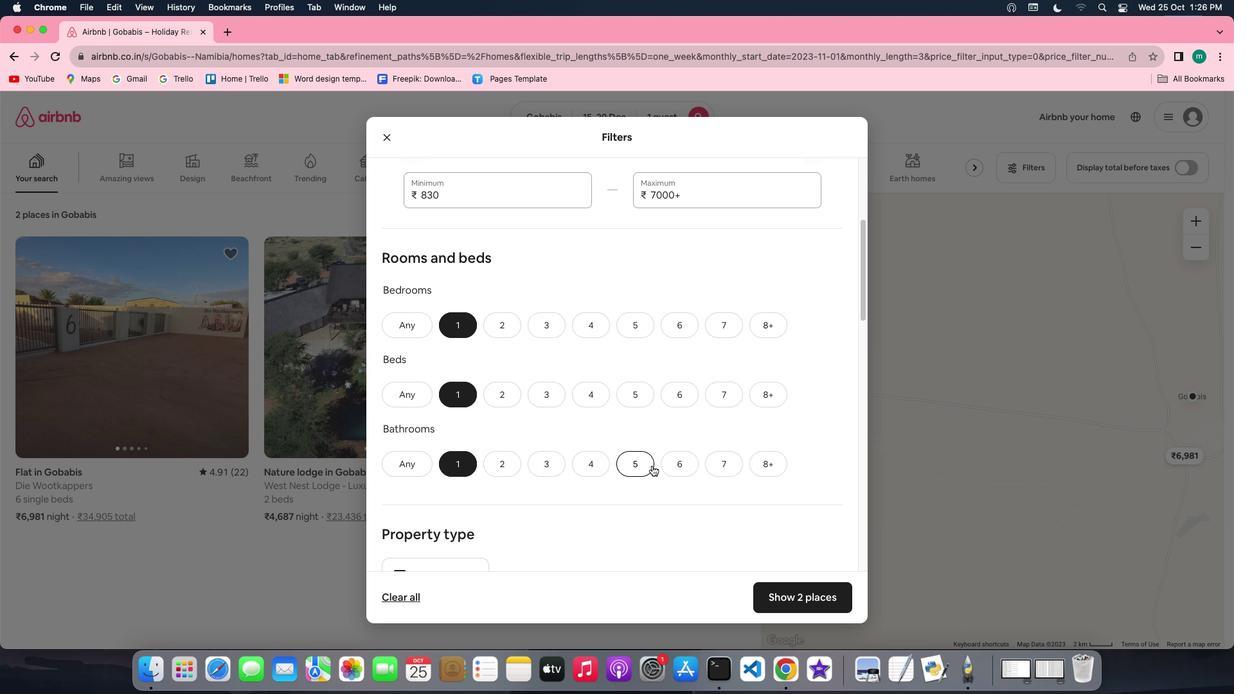 
Action: Mouse scrolled (652, 466) with delta (0, 0)
Screenshot: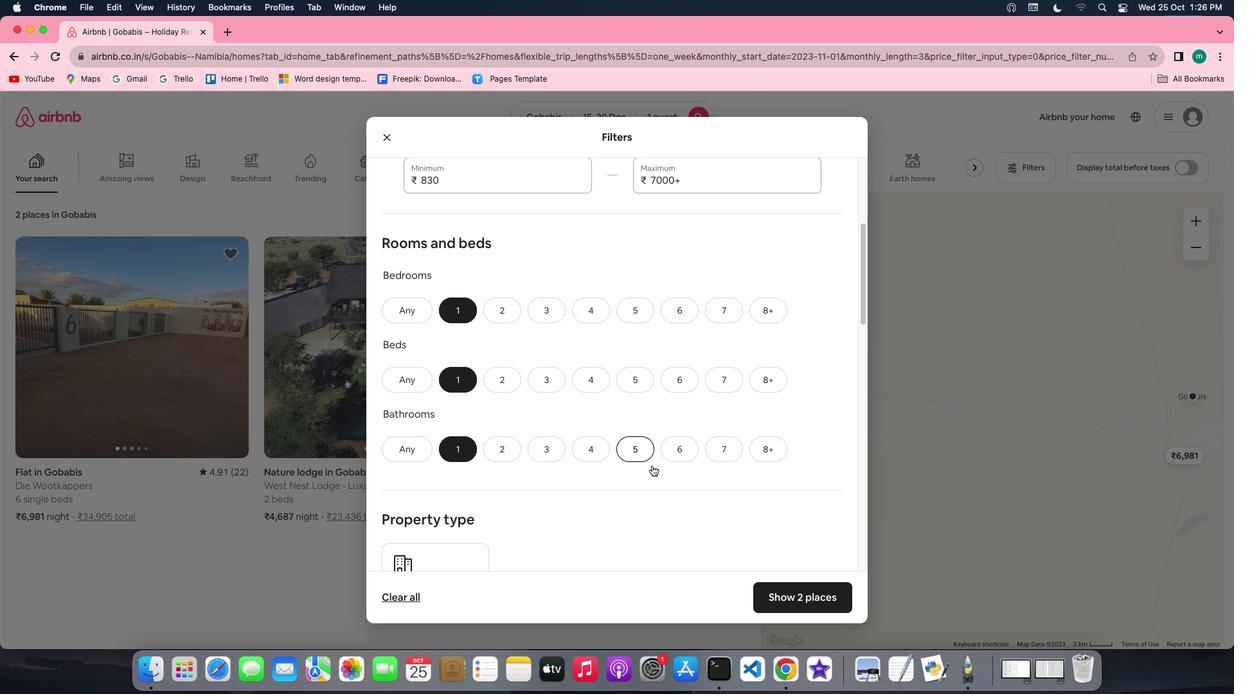 
Action: Mouse scrolled (652, 466) with delta (0, 0)
Screenshot: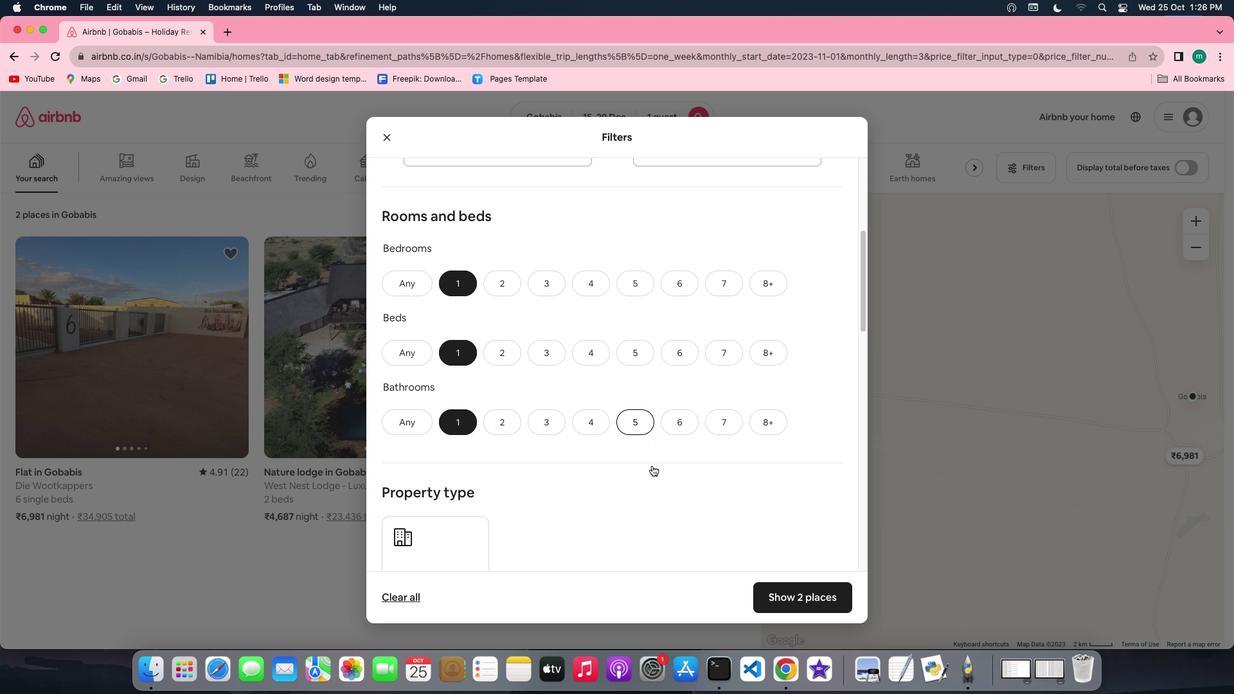
Action: Mouse scrolled (652, 466) with delta (0, 0)
Screenshot: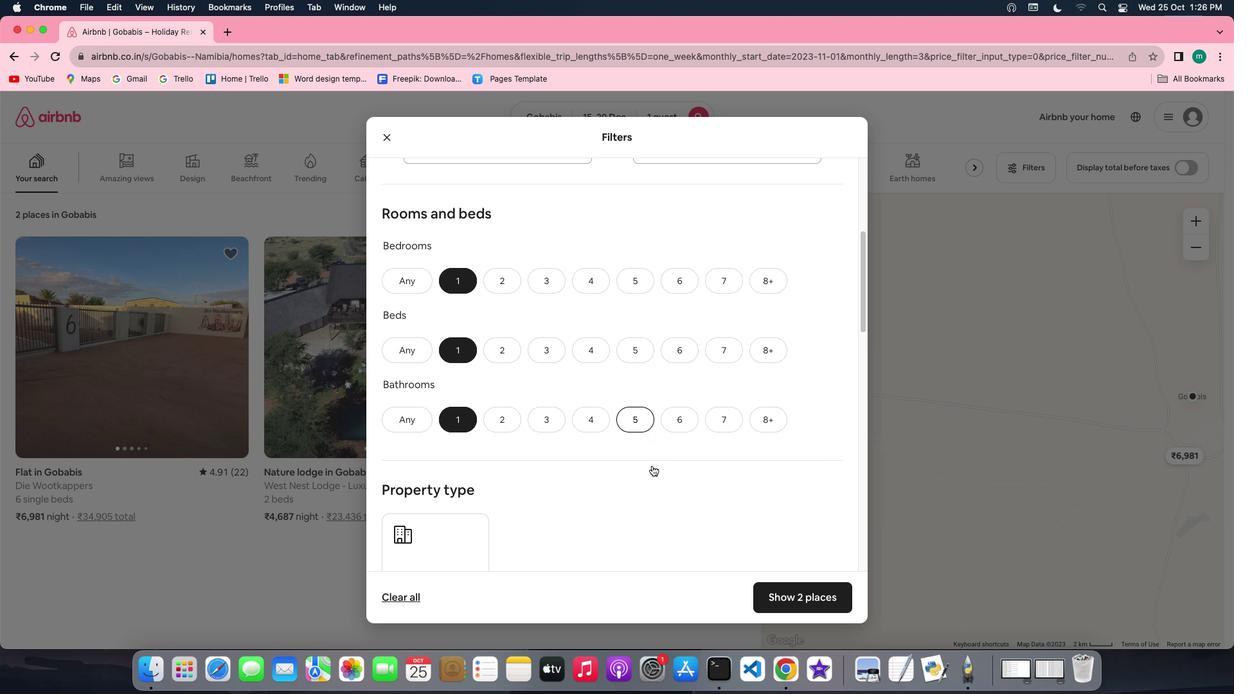 
Action: Mouse scrolled (652, 466) with delta (0, 0)
Screenshot: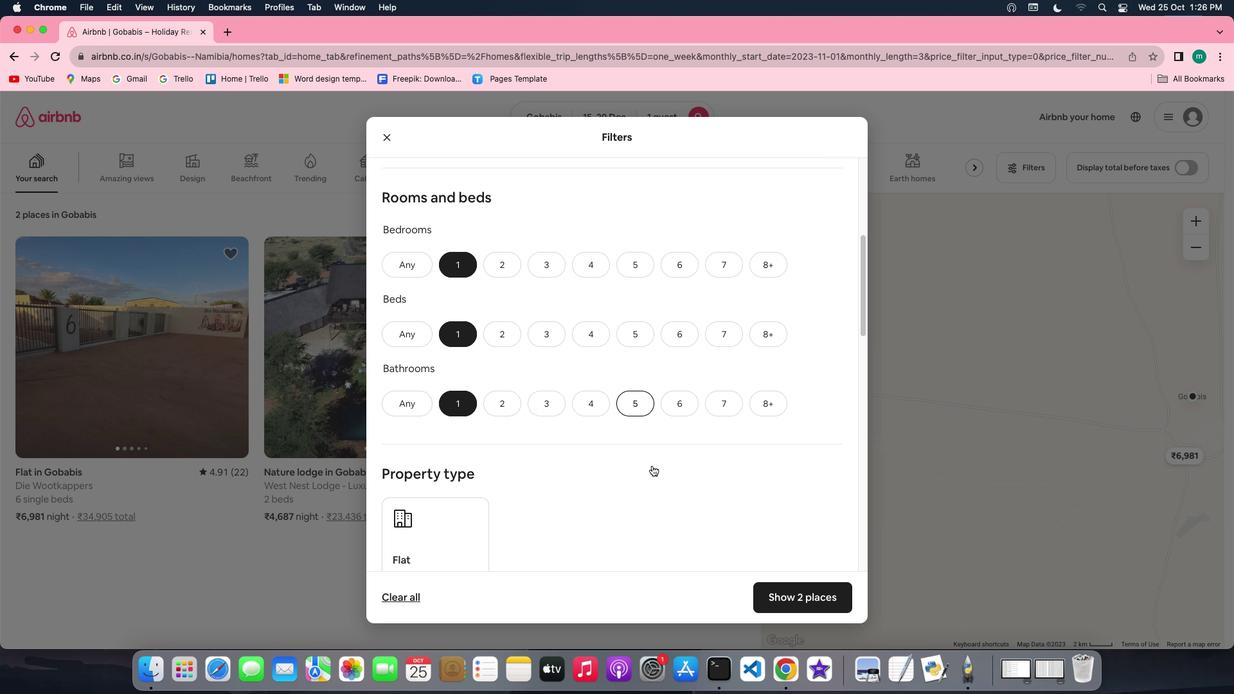 
Action: Mouse scrolled (652, 466) with delta (0, 0)
Screenshot: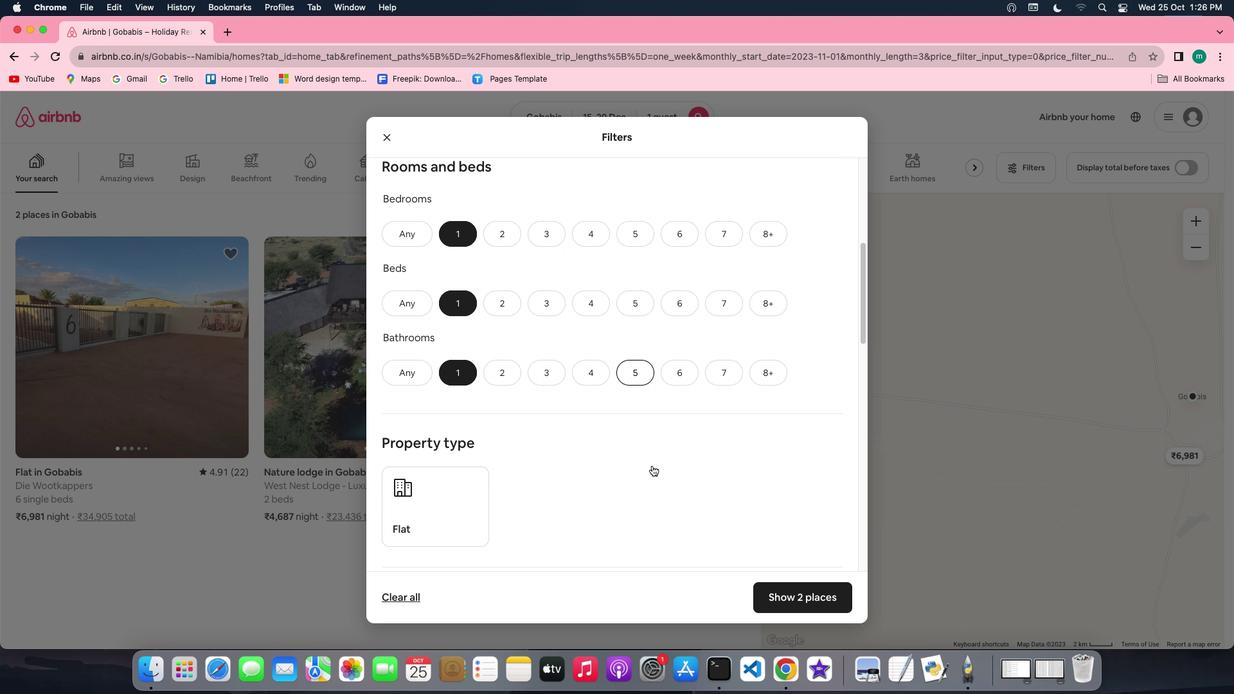
Action: Mouse scrolled (652, 466) with delta (0, 0)
Screenshot: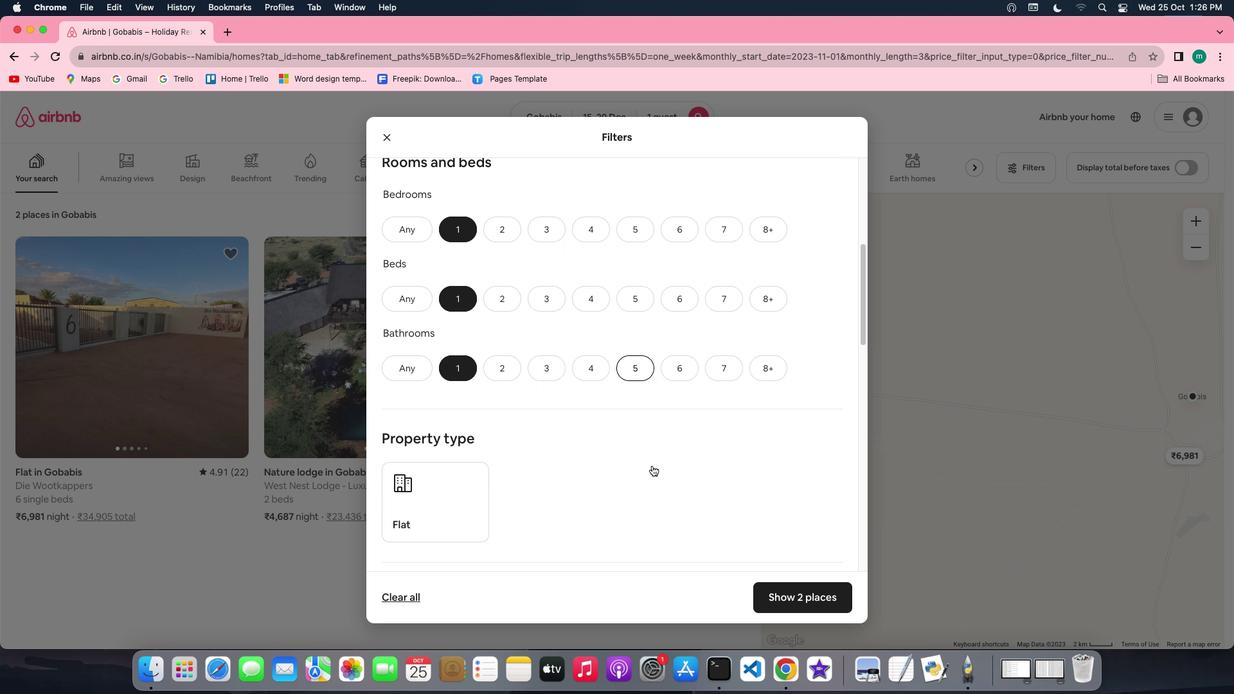 
Action: Mouse scrolled (652, 466) with delta (0, -1)
Screenshot: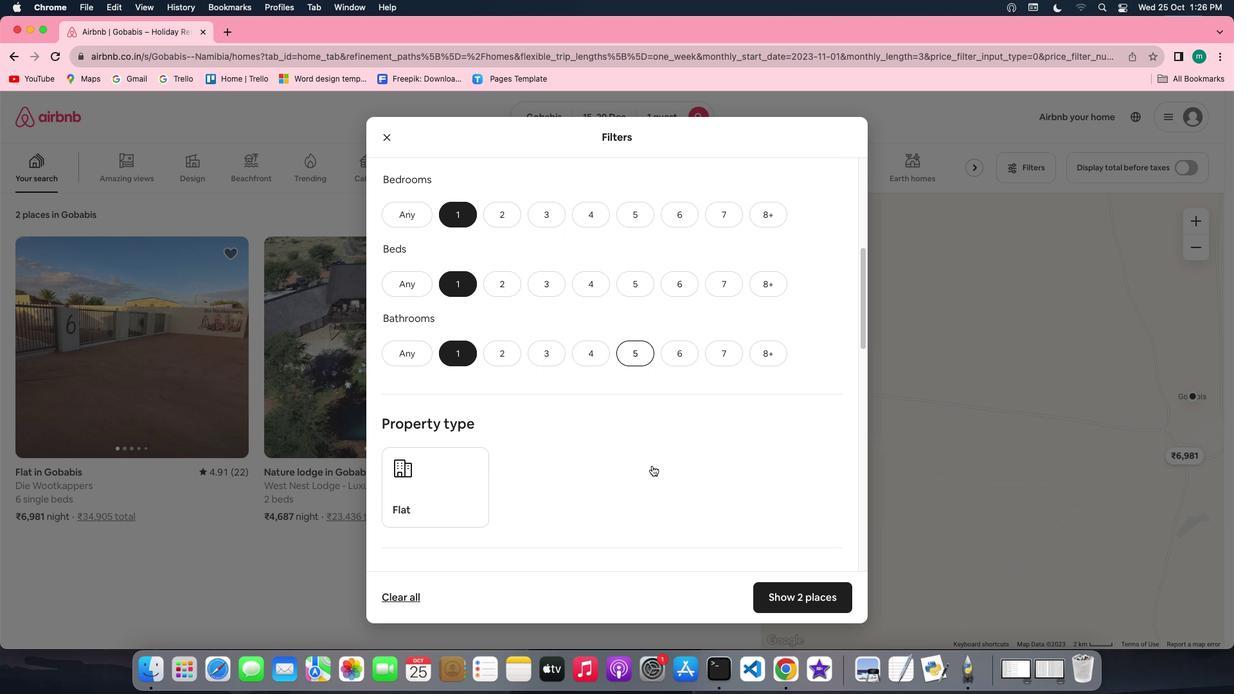 
Action: Mouse scrolled (652, 466) with delta (0, 0)
Screenshot: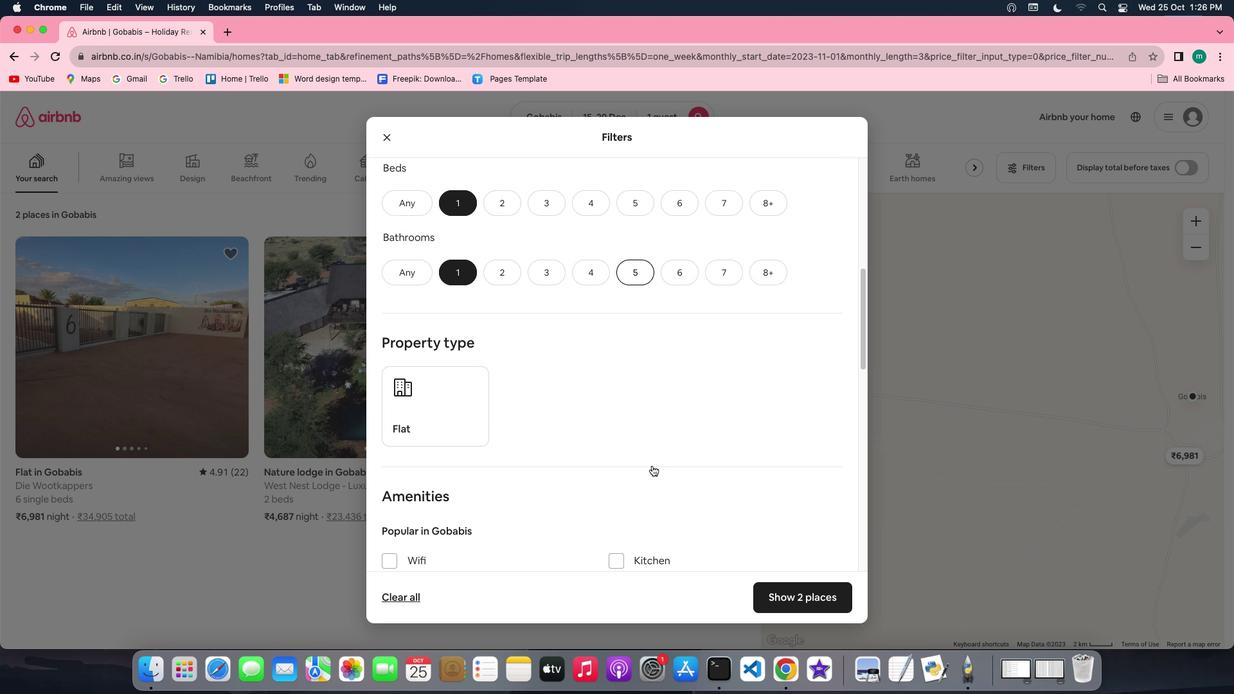 
Action: Mouse scrolled (652, 466) with delta (0, 0)
Screenshot: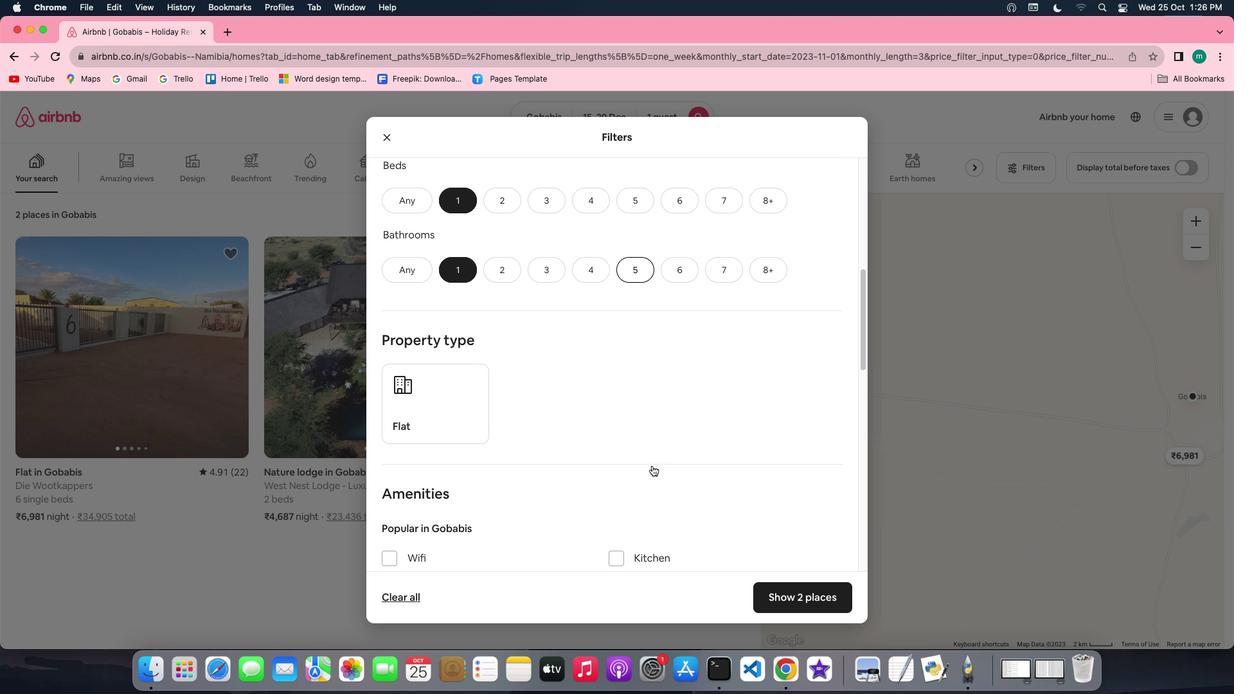 
Action: Mouse scrolled (652, 466) with delta (0, 0)
Screenshot: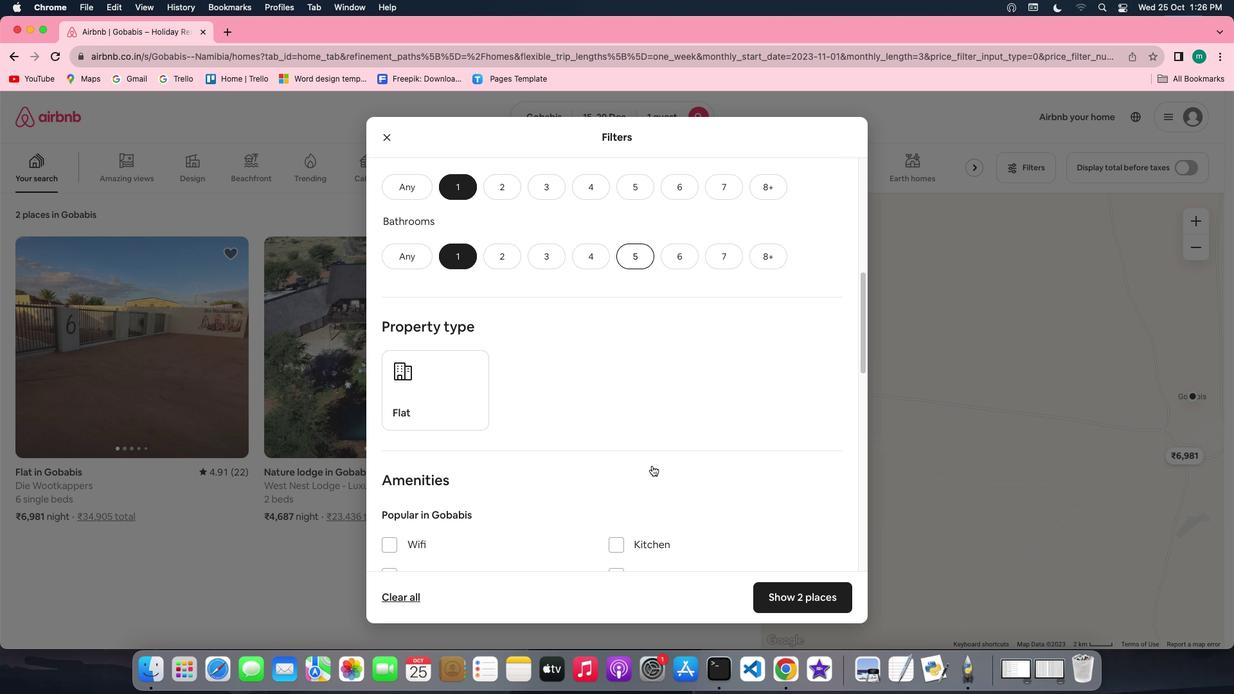 
Action: Mouse scrolled (652, 466) with delta (0, 0)
Screenshot: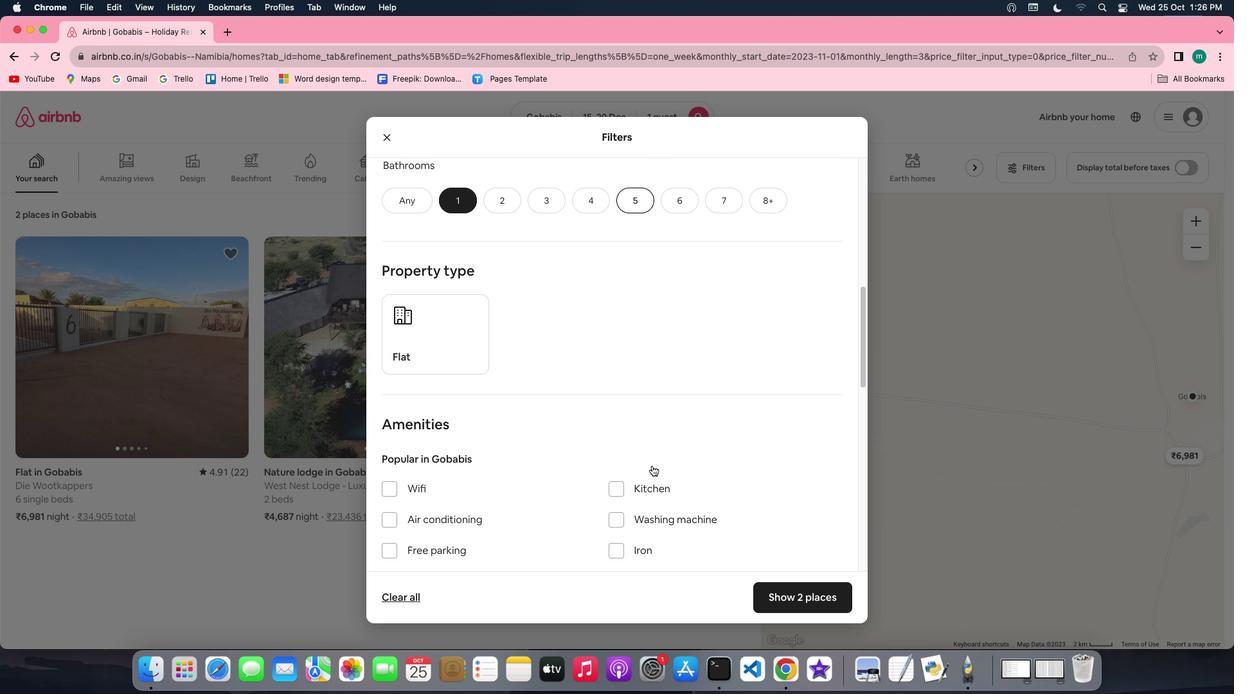 
Action: Mouse scrolled (652, 466) with delta (0, 0)
Screenshot: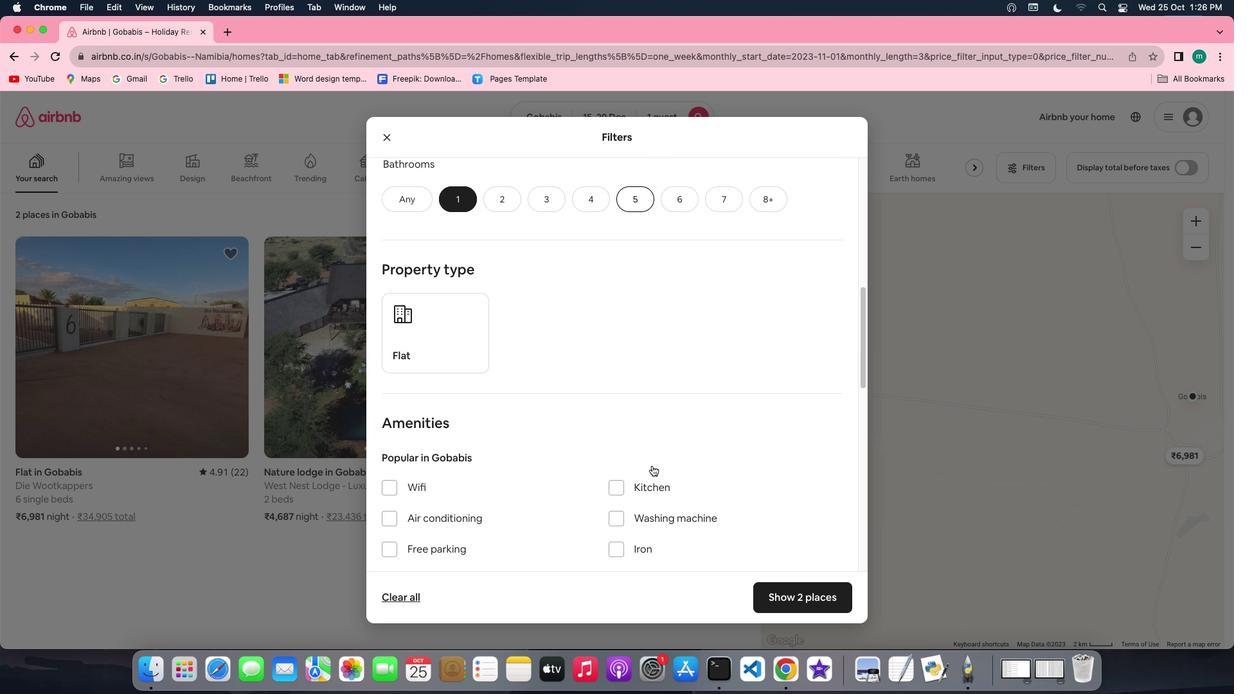 
Action: Mouse scrolled (652, 466) with delta (0, -1)
Screenshot: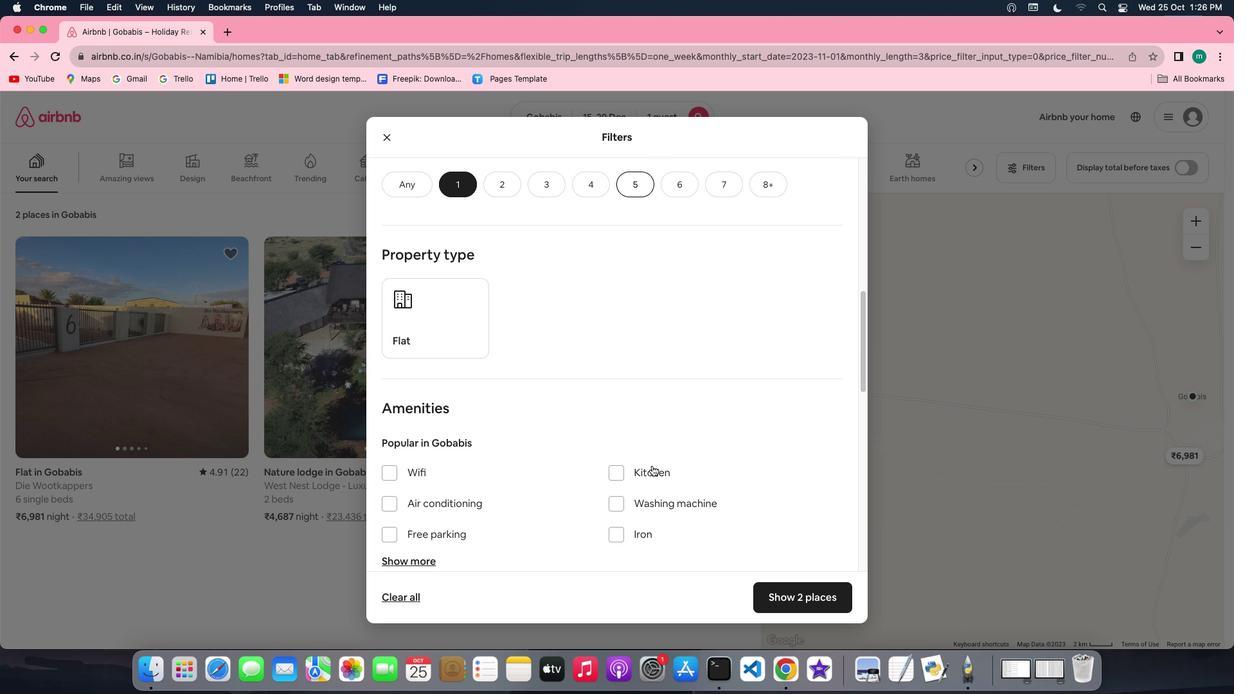 
Action: Mouse scrolled (652, 466) with delta (0, -1)
Screenshot: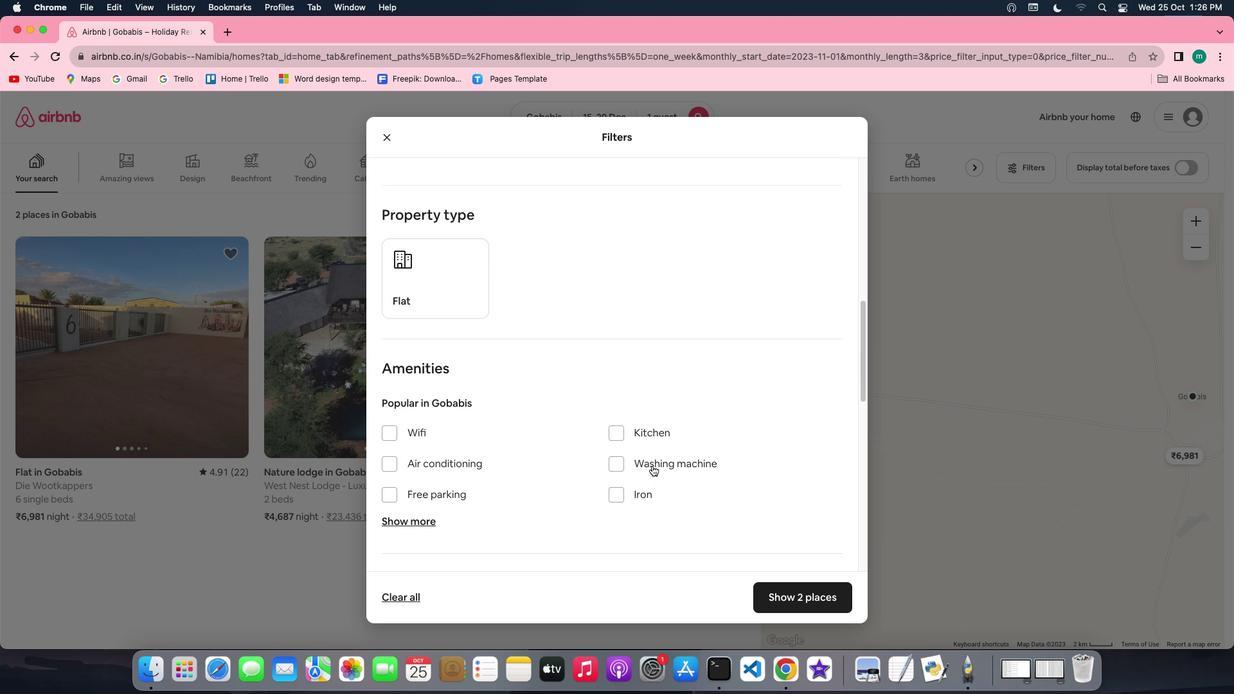 
Action: Mouse scrolled (652, 466) with delta (0, 0)
Screenshot: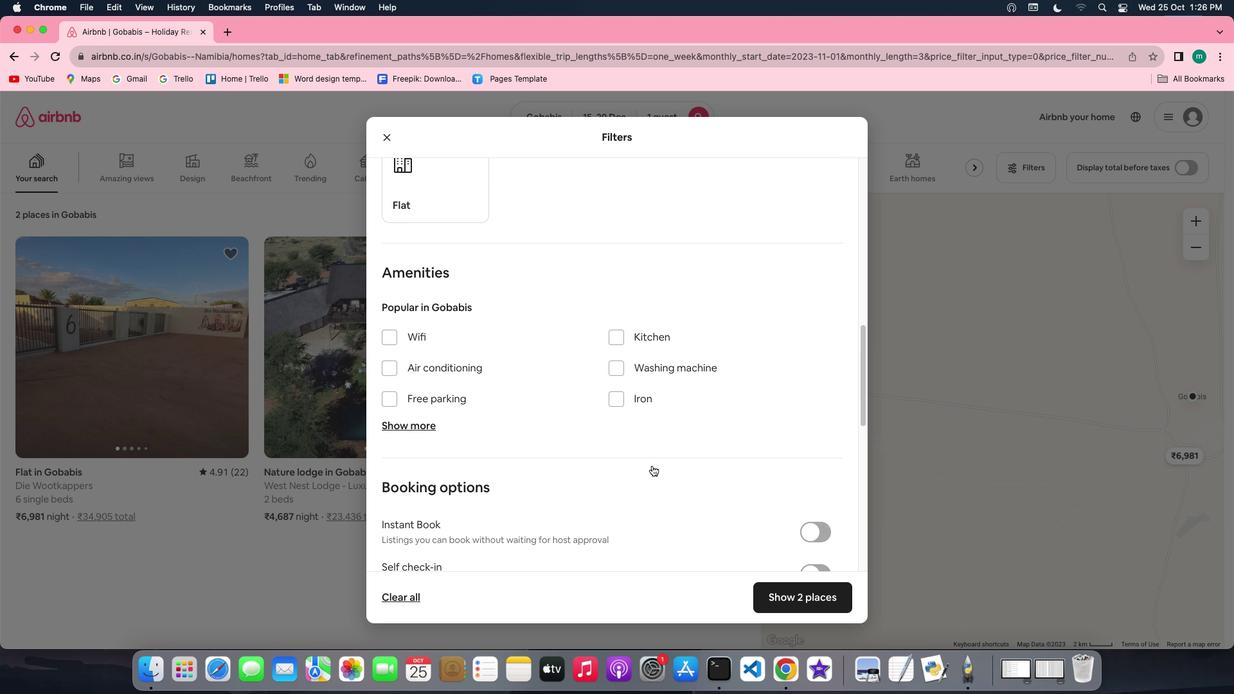 
Action: Mouse scrolled (652, 466) with delta (0, 0)
Screenshot: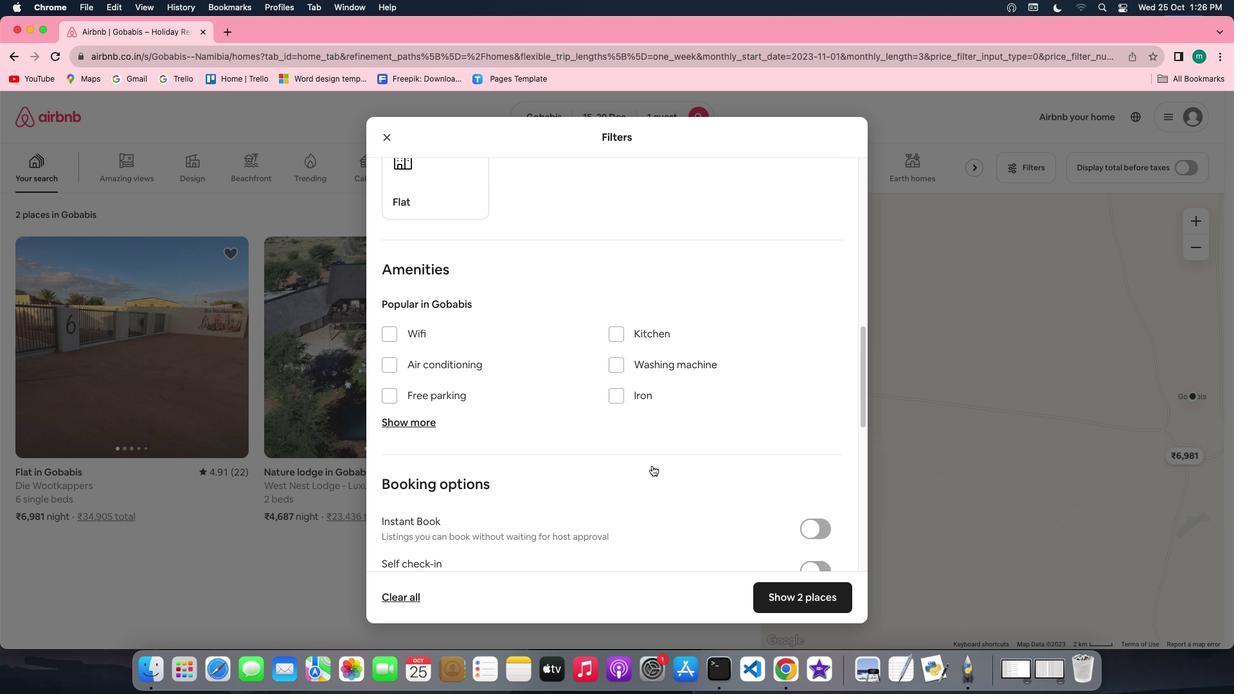 
Action: Mouse scrolled (652, 466) with delta (0, 0)
Screenshot: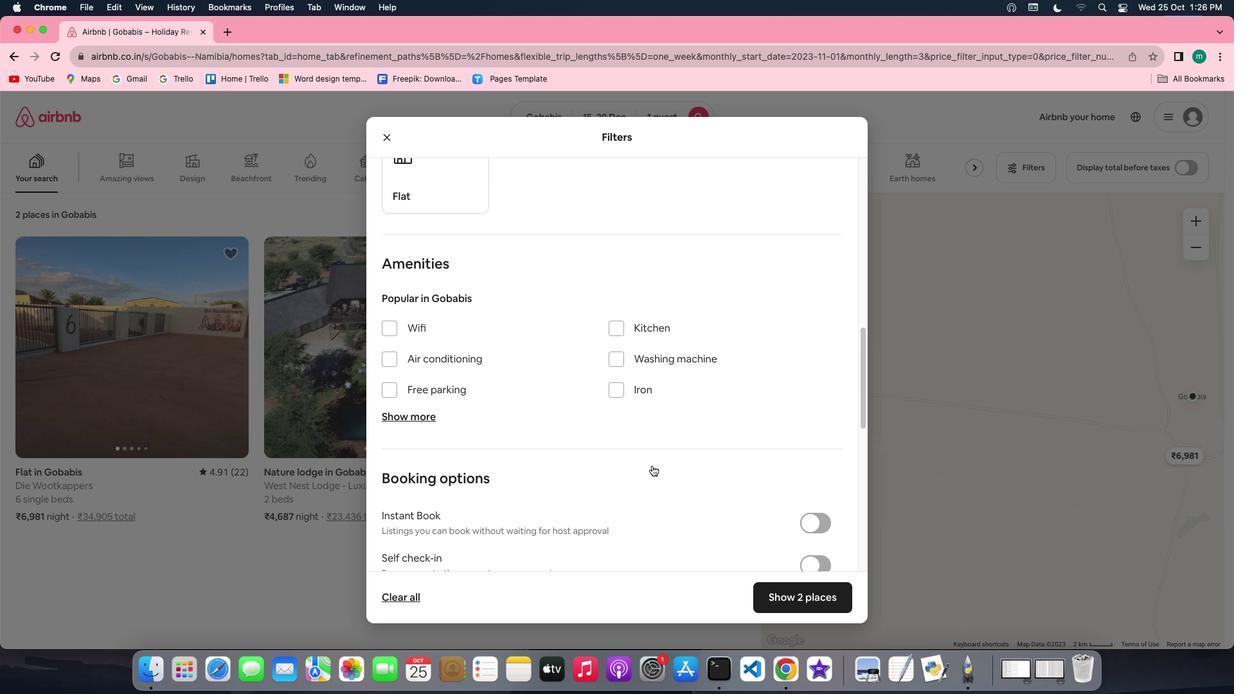 
Action: Mouse scrolled (652, 466) with delta (0, 0)
Screenshot: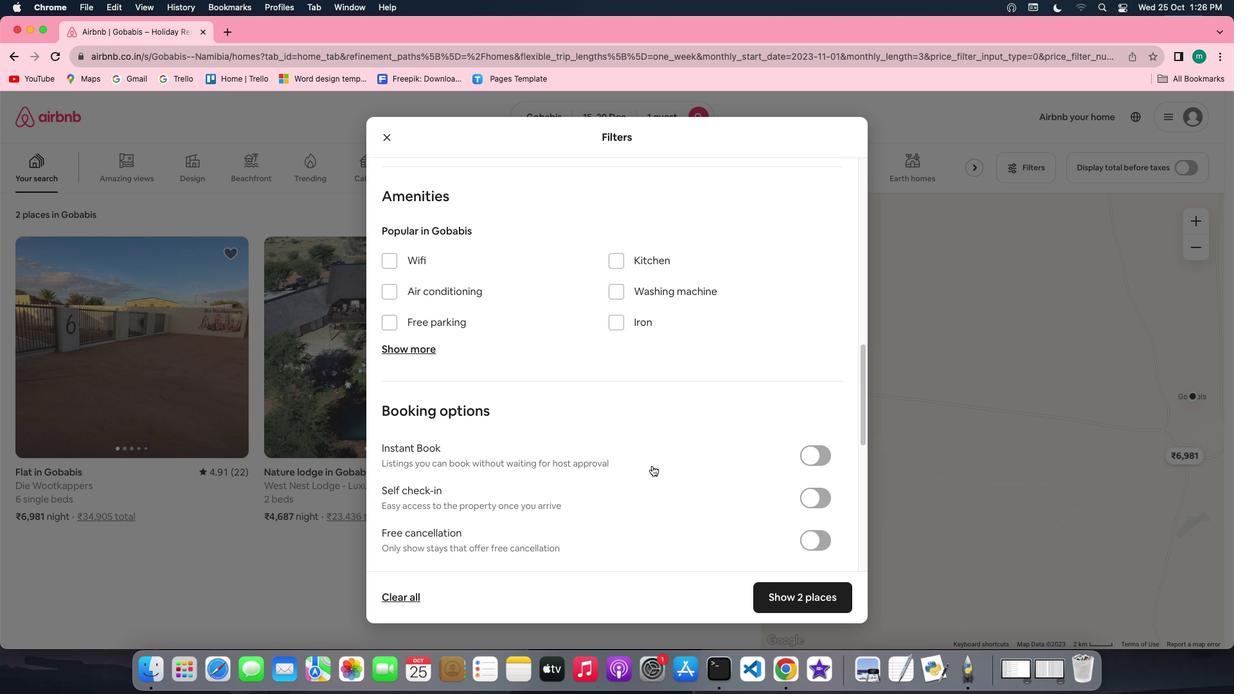 
Action: Mouse scrolled (652, 466) with delta (0, 0)
Screenshot: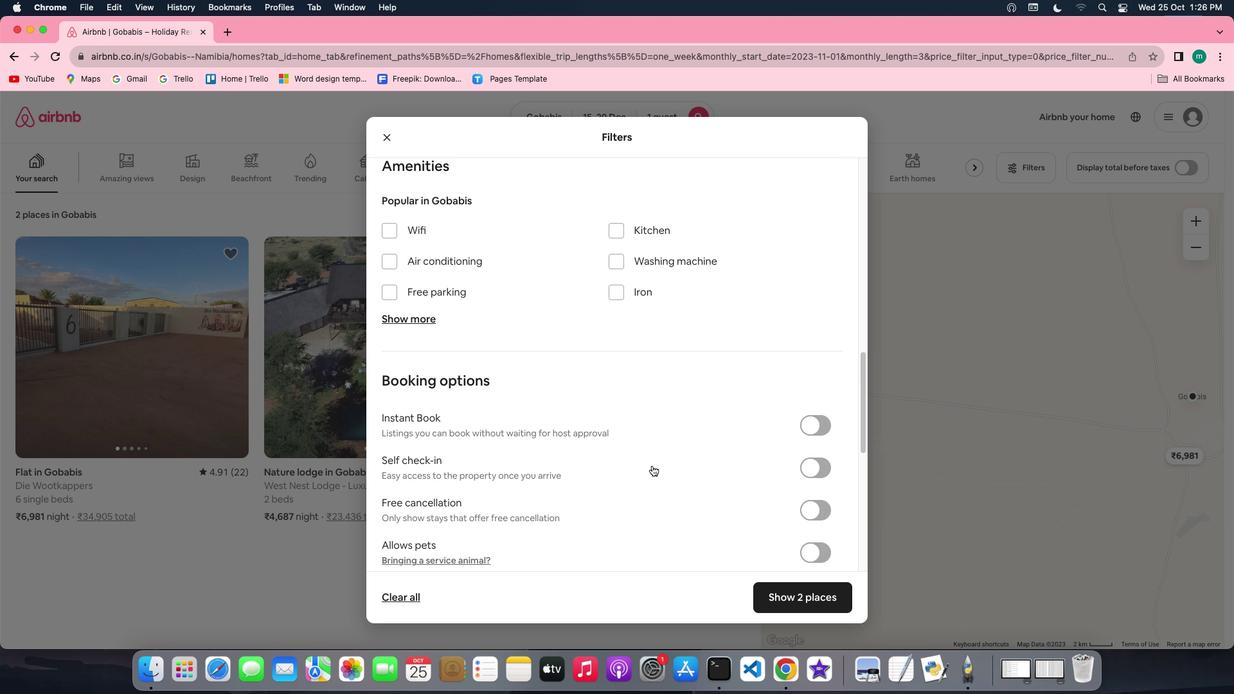 
Action: Mouse scrolled (652, 466) with delta (0, 0)
Screenshot: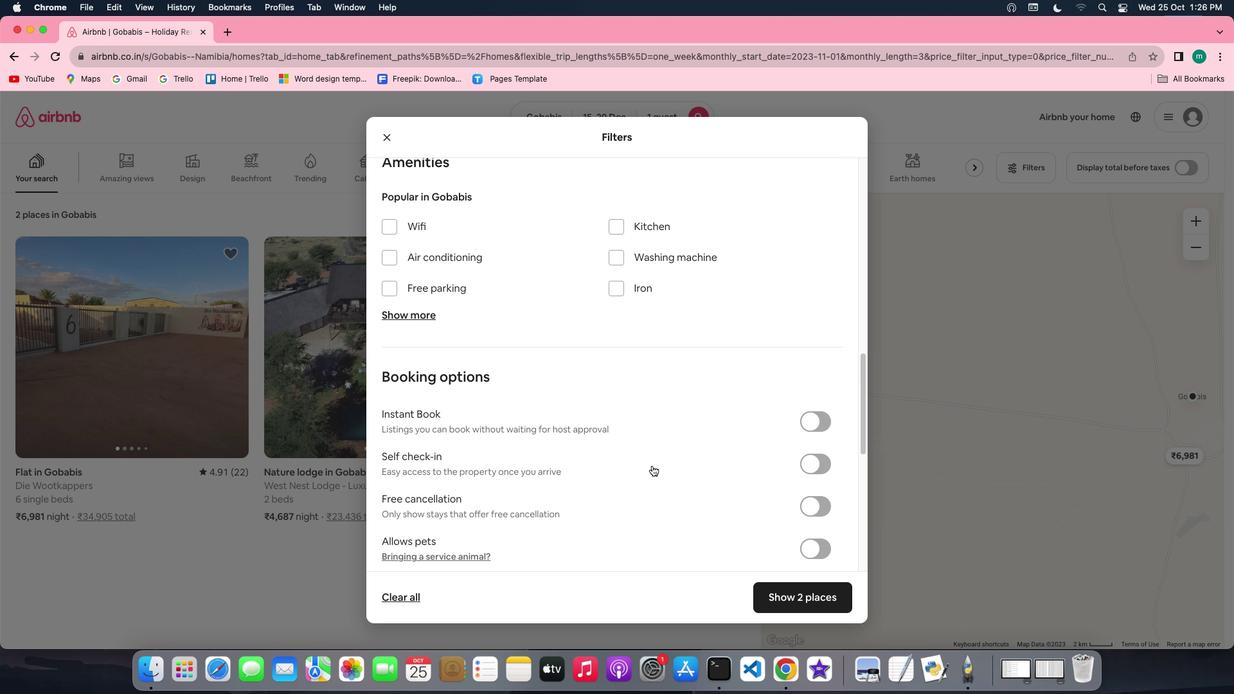 
Action: Mouse scrolled (652, 466) with delta (0, 0)
Screenshot: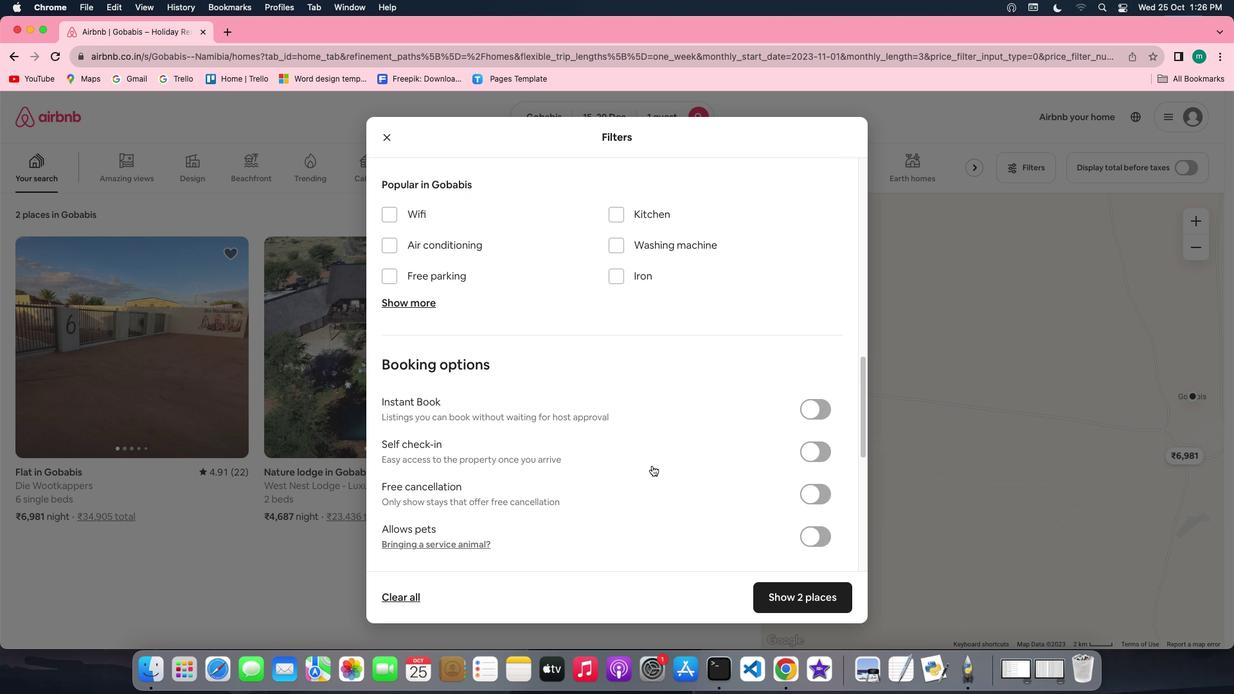 
Action: Mouse scrolled (652, 466) with delta (0, 0)
Screenshot: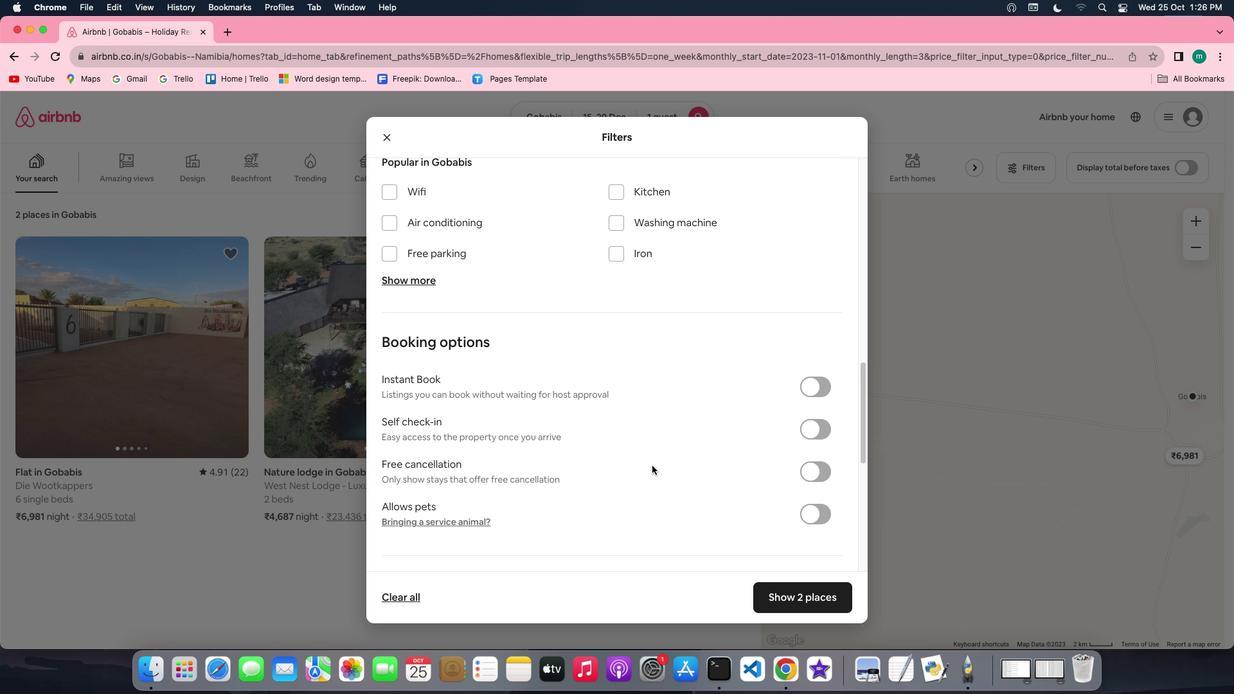 
Action: Mouse scrolled (652, 466) with delta (0, 0)
Screenshot: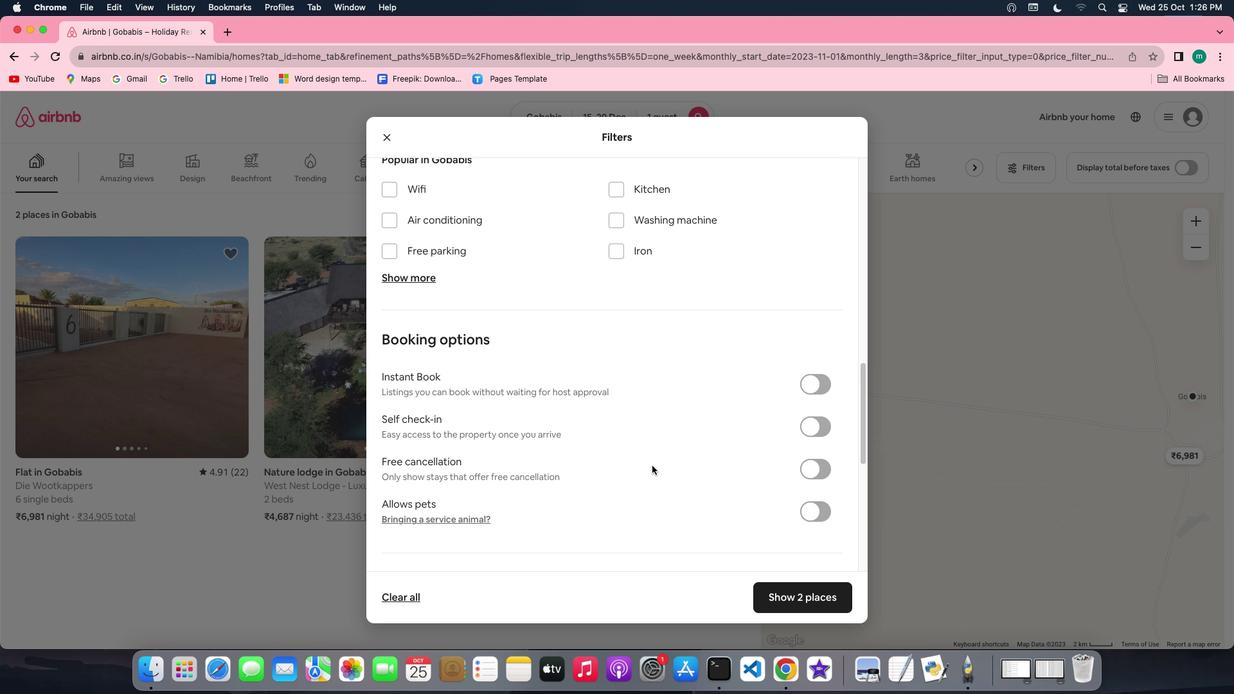 
Action: Mouse scrolled (652, 466) with delta (0, 0)
Screenshot: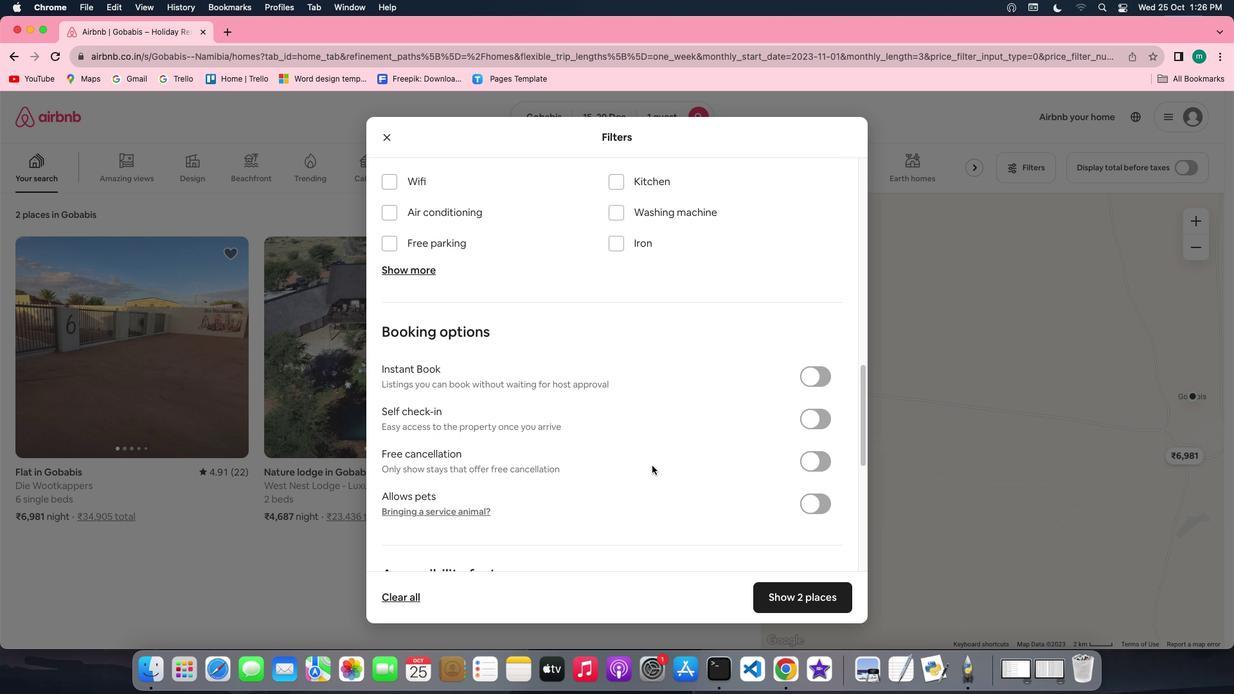 
Action: Mouse moved to (814, 378)
Screenshot: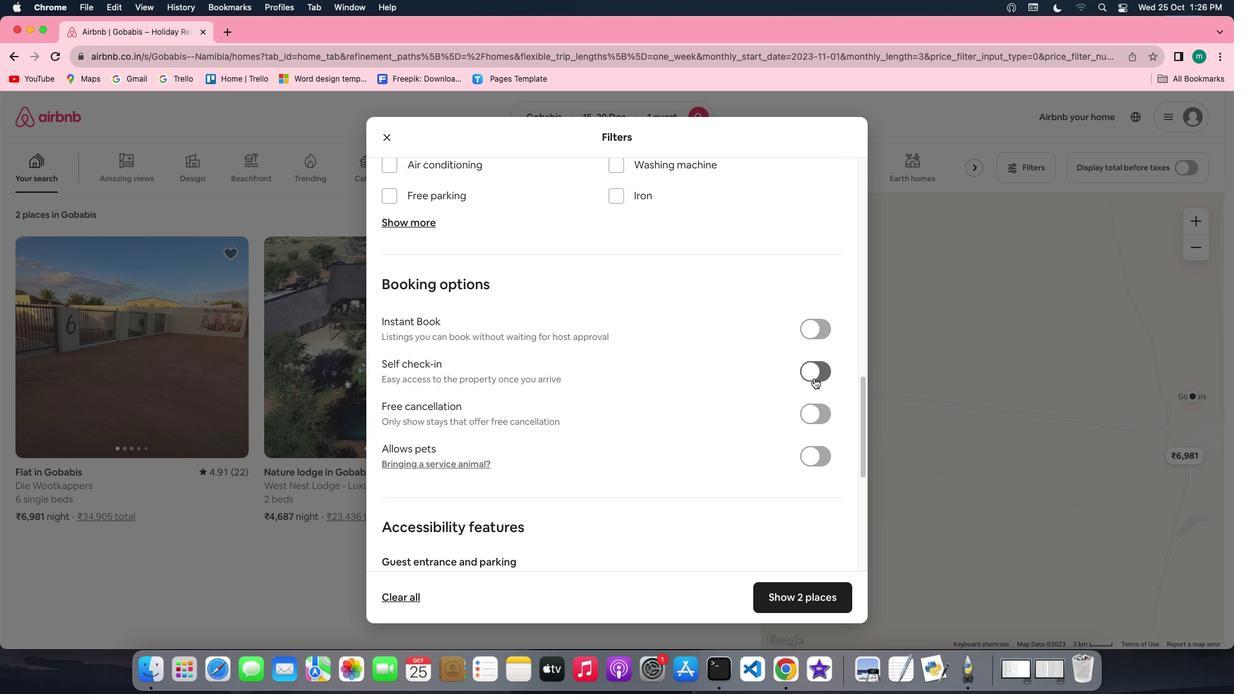 
Action: Mouse pressed left at (814, 378)
Screenshot: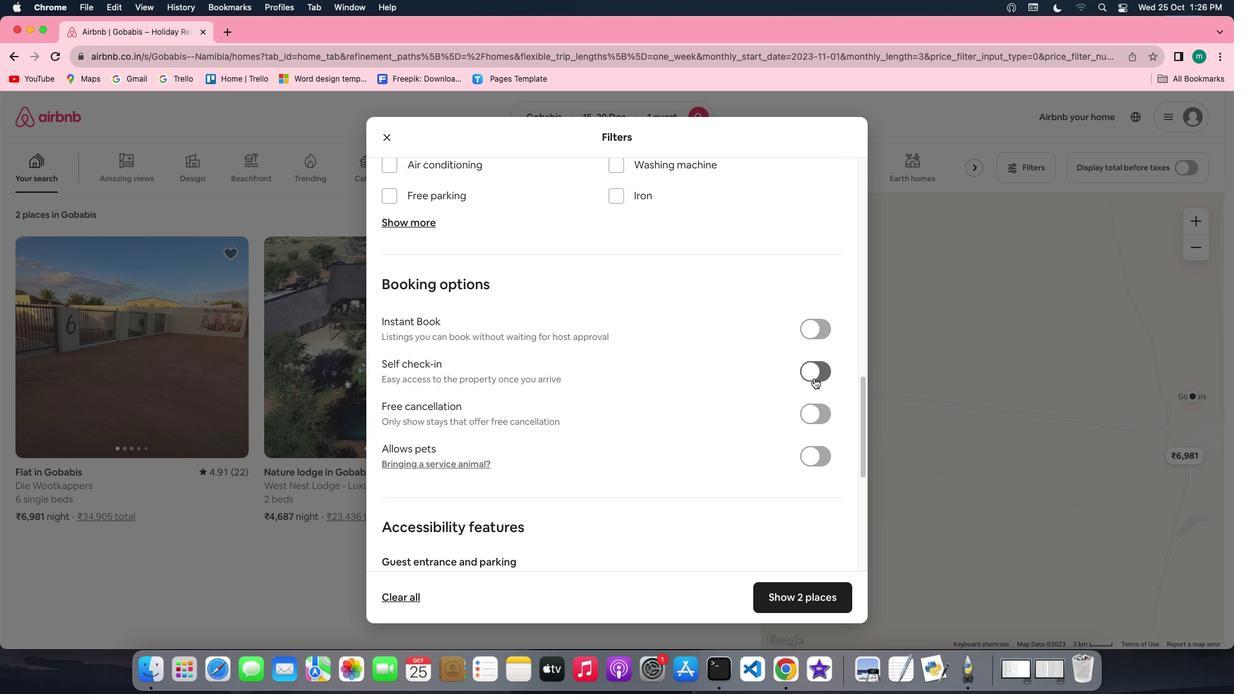 
Action: Mouse moved to (718, 441)
Screenshot: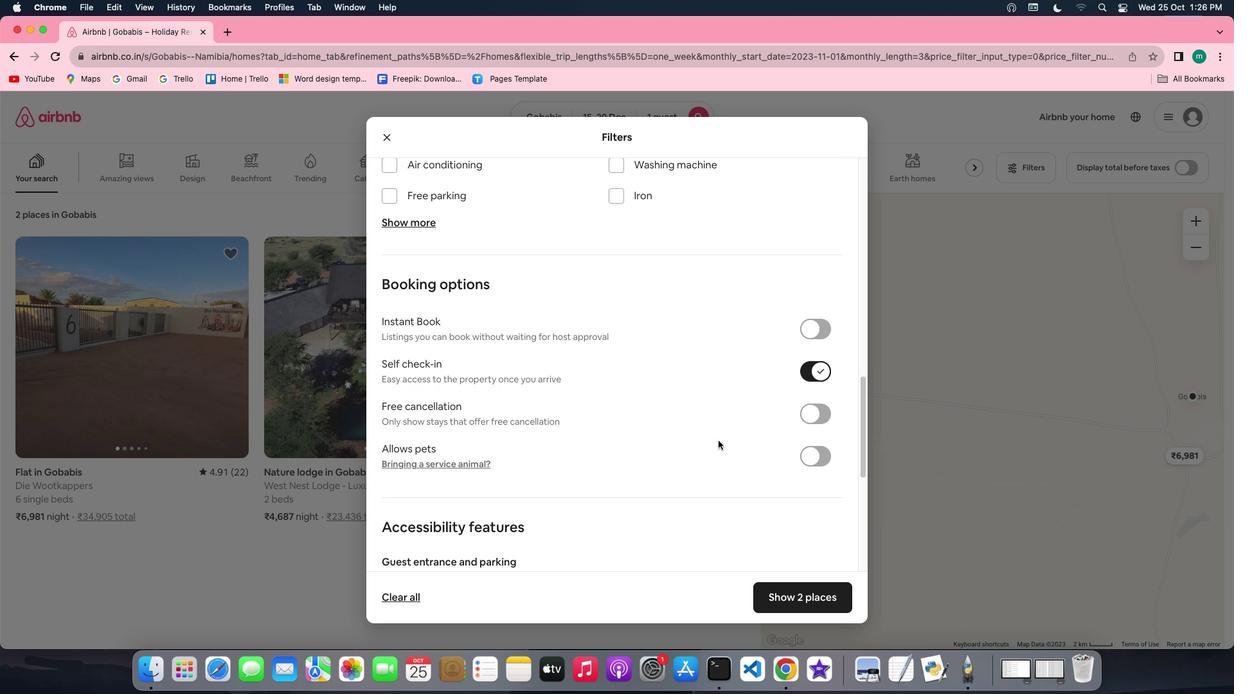 
Action: Mouse scrolled (718, 441) with delta (0, 0)
Screenshot: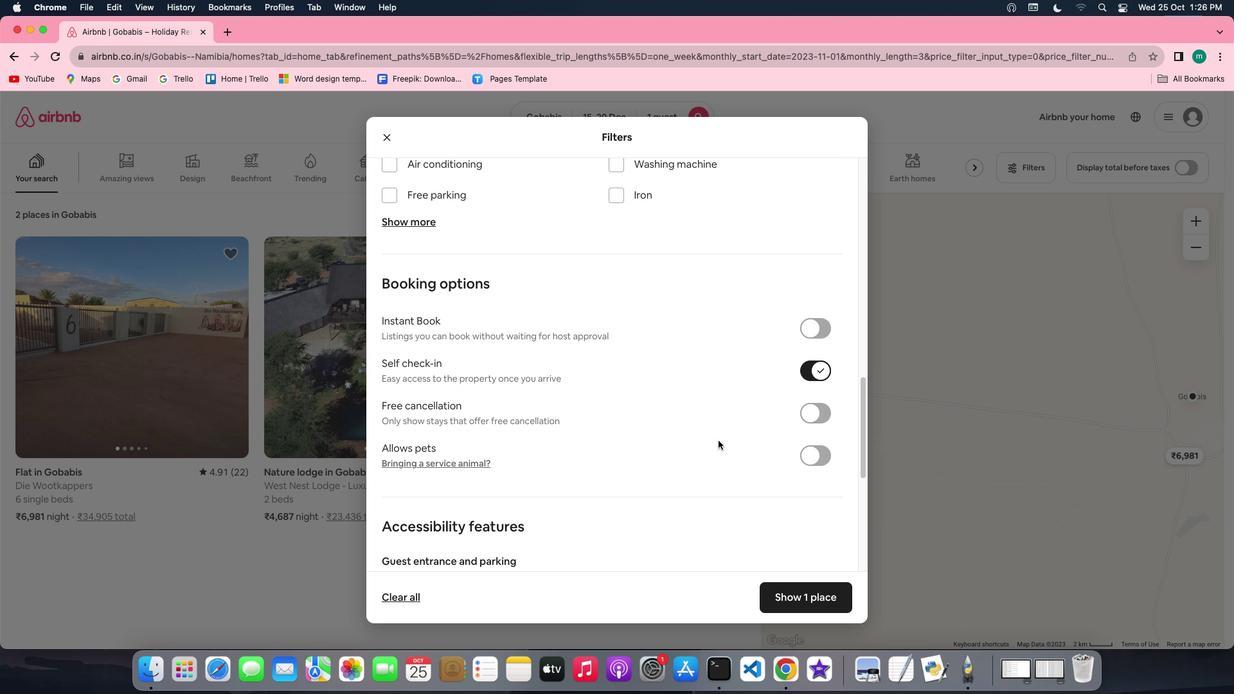 
Action: Mouse scrolled (718, 441) with delta (0, 0)
Screenshot: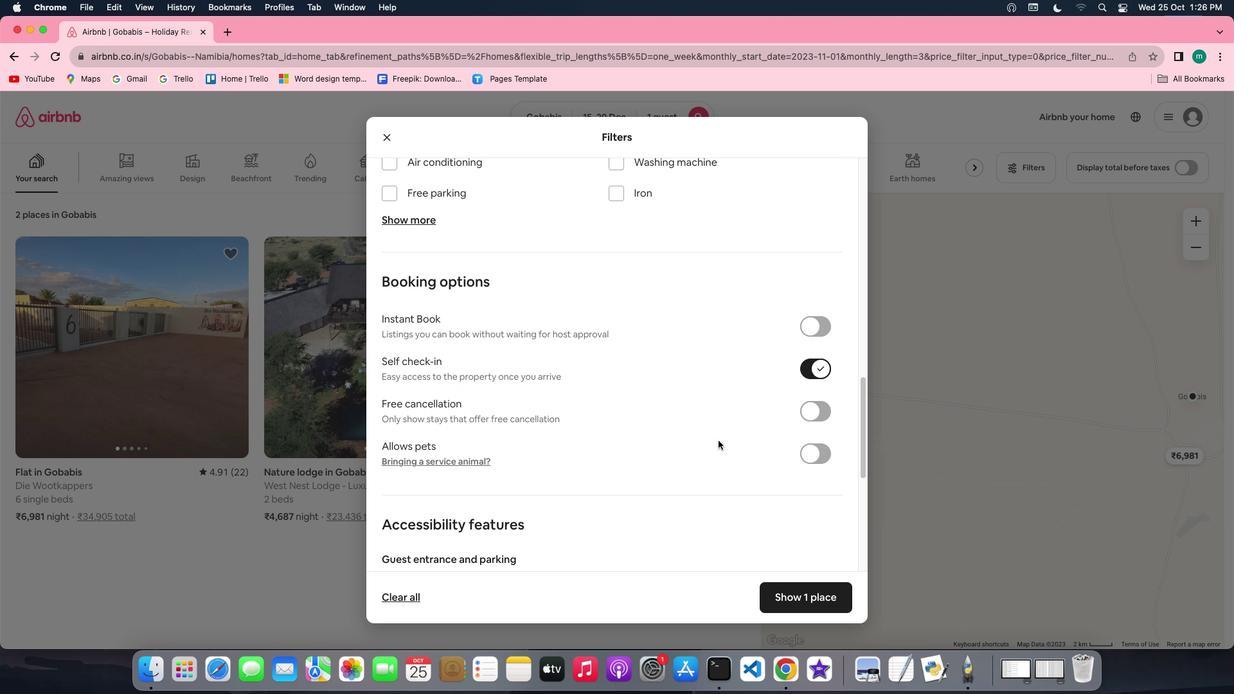 
Action: Mouse scrolled (718, 441) with delta (0, 0)
Screenshot: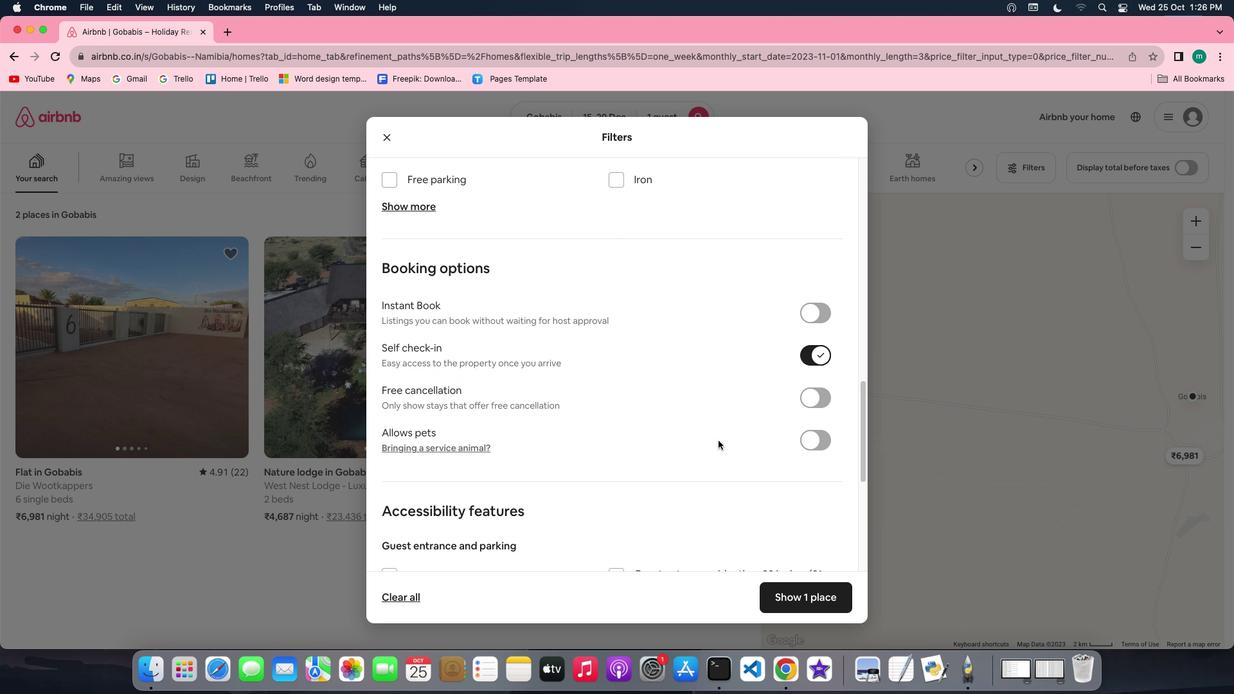 
Action: Mouse scrolled (718, 441) with delta (0, -1)
Screenshot: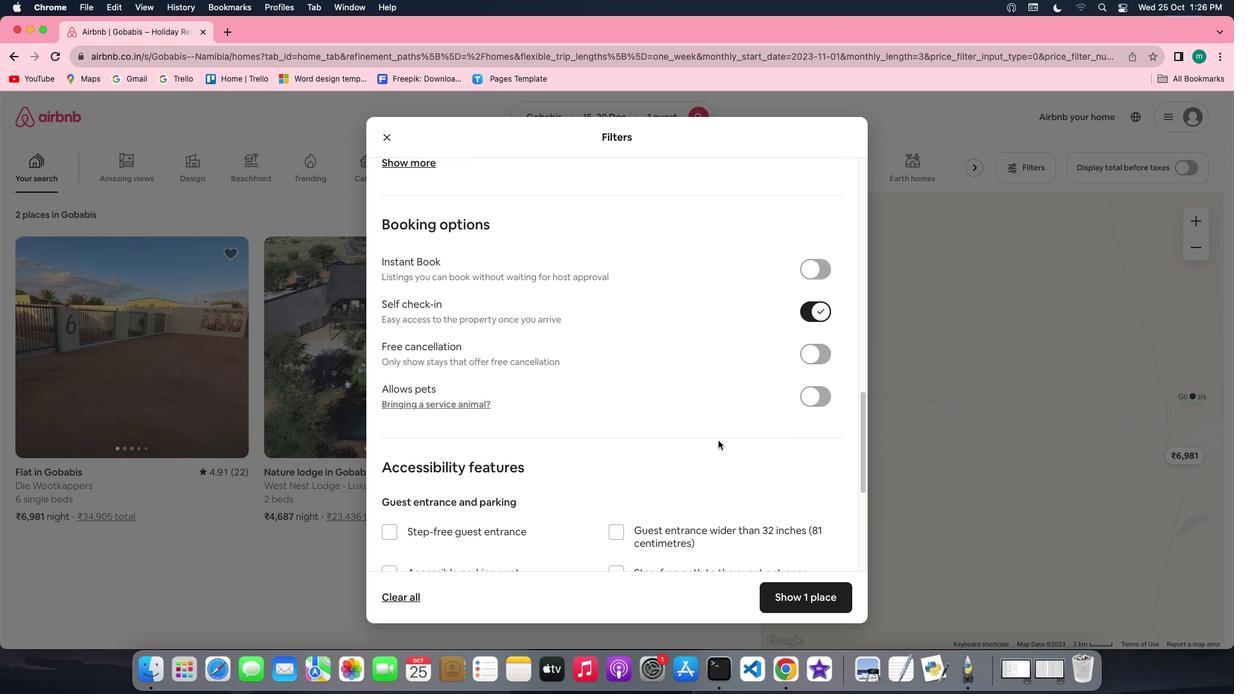 
Action: Mouse scrolled (718, 441) with delta (0, 0)
Screenshot: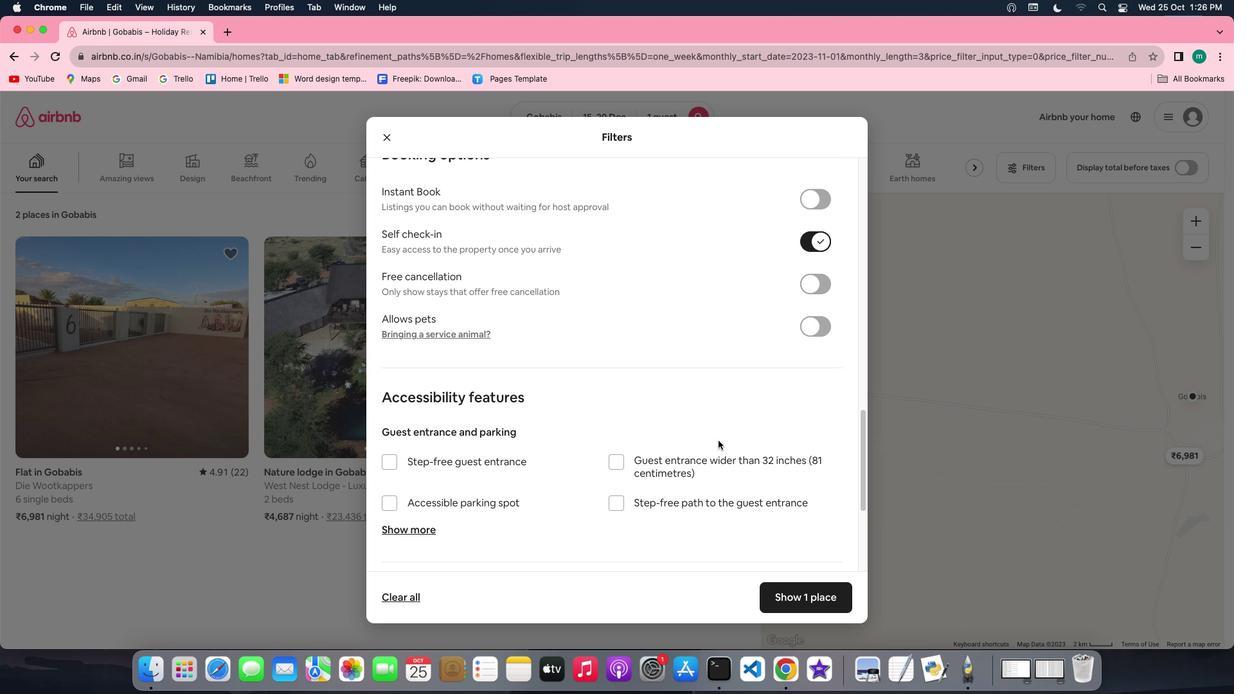
Action: Mouse scrolled (718, 441) with delta (0, 0)
Screenshot: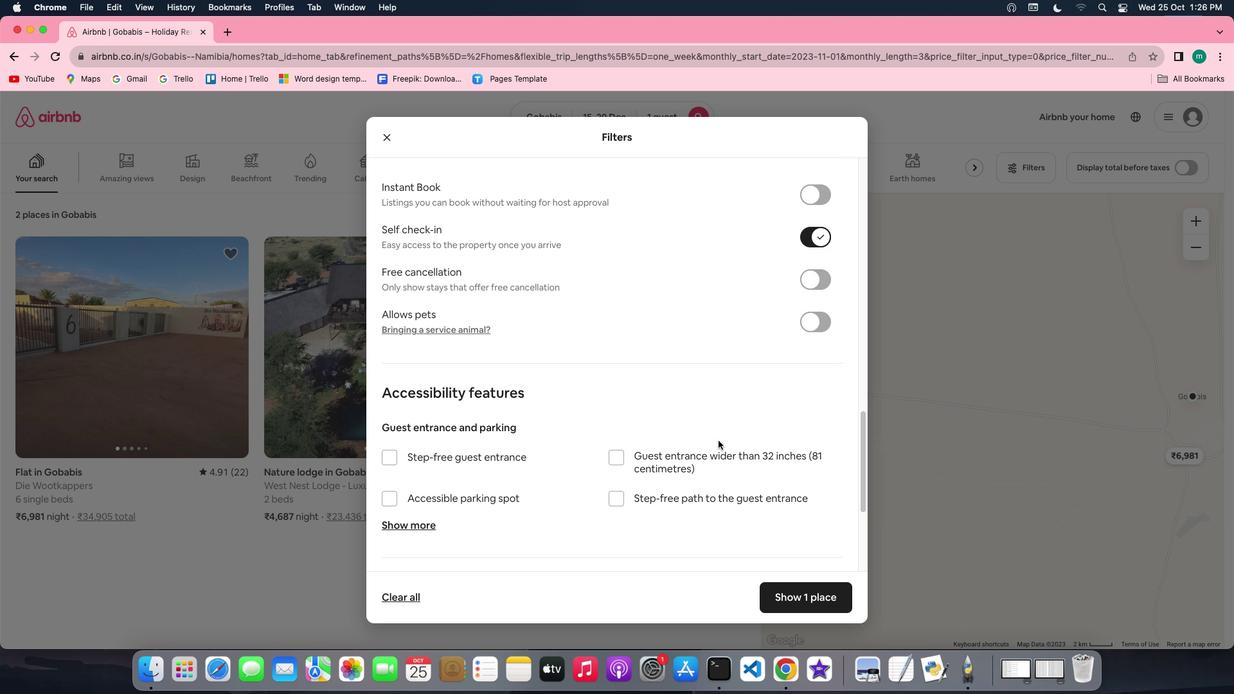 
Action: Mouse scrolled (718, 441) with delta (0, 0)
Screenshot: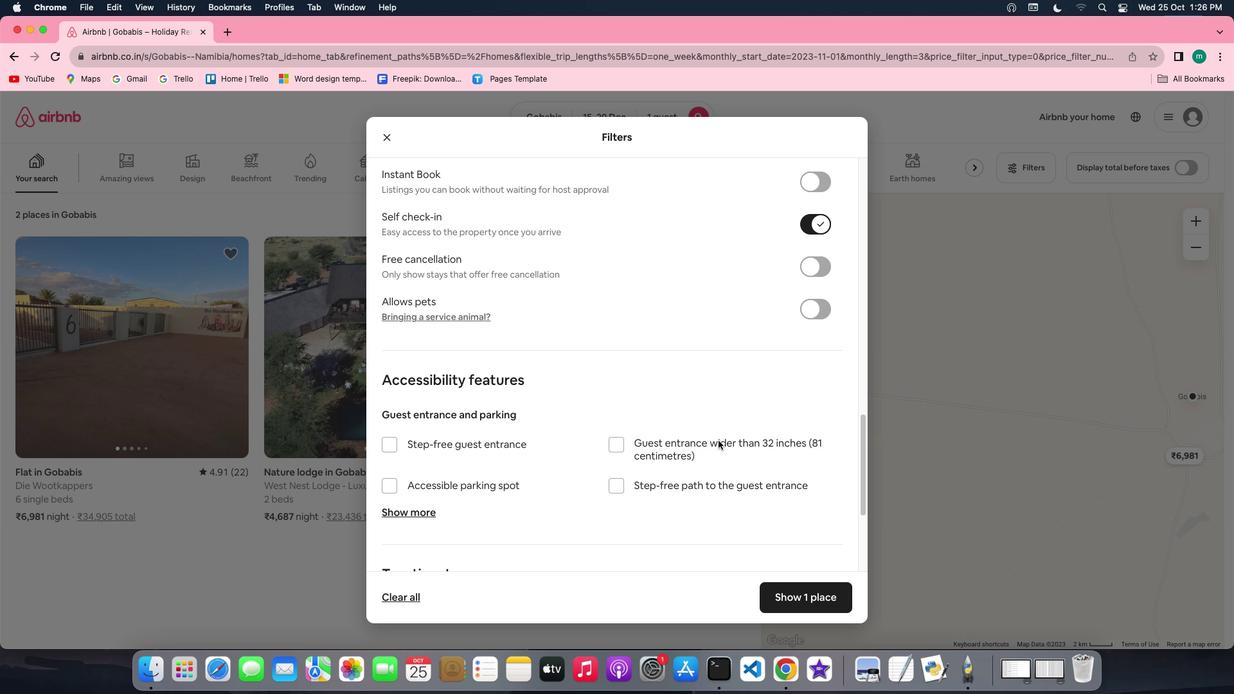 
Action: Mouse scrolled (718, 441) with delta (0, 0)
Screenshot: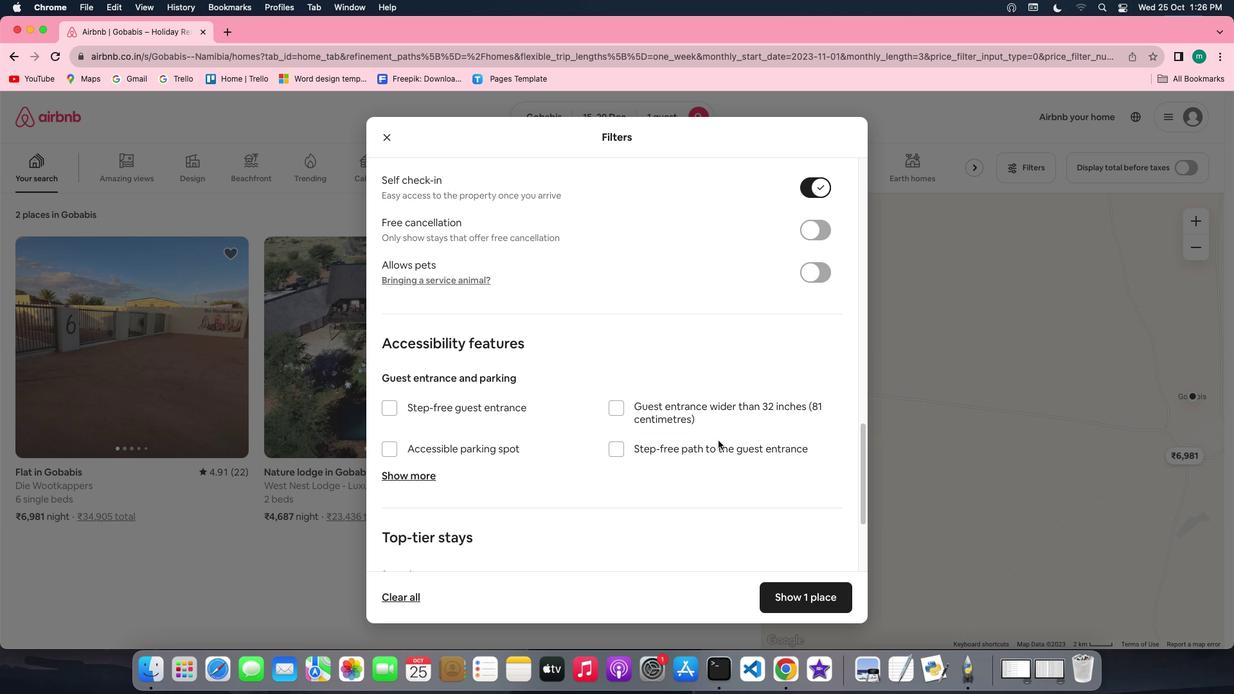 
Action: Mouse scrolled (718, 441) with delta (0, 0)
Screenshot: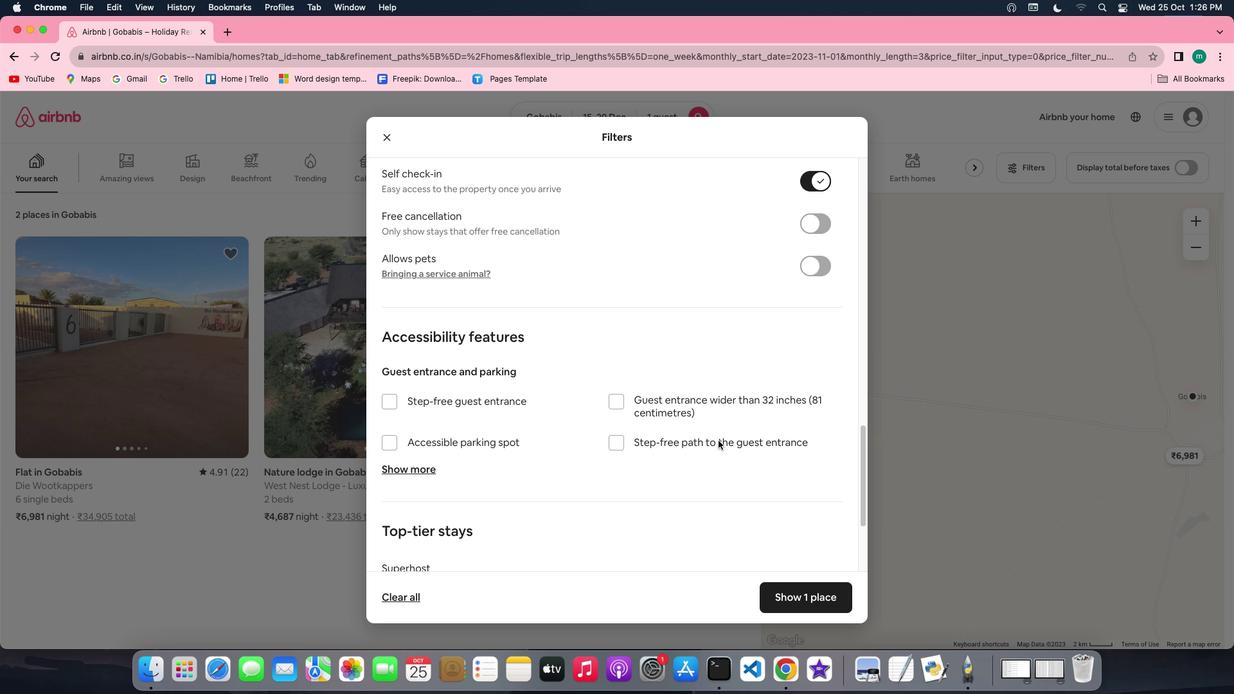 
Action: Mouse scrolled (718, 441) with delta (0, -1)
Screenshot: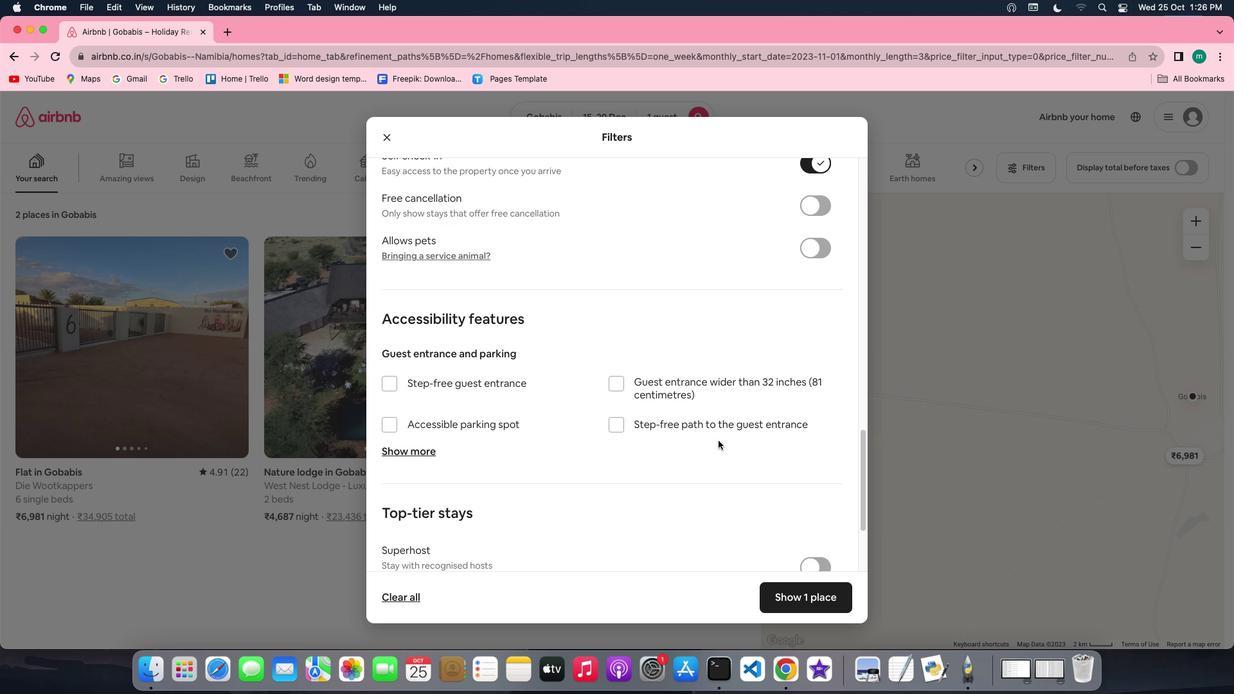 
Action: Mouse scrolled (718, 441) with delta (0, -2)
Screenshot: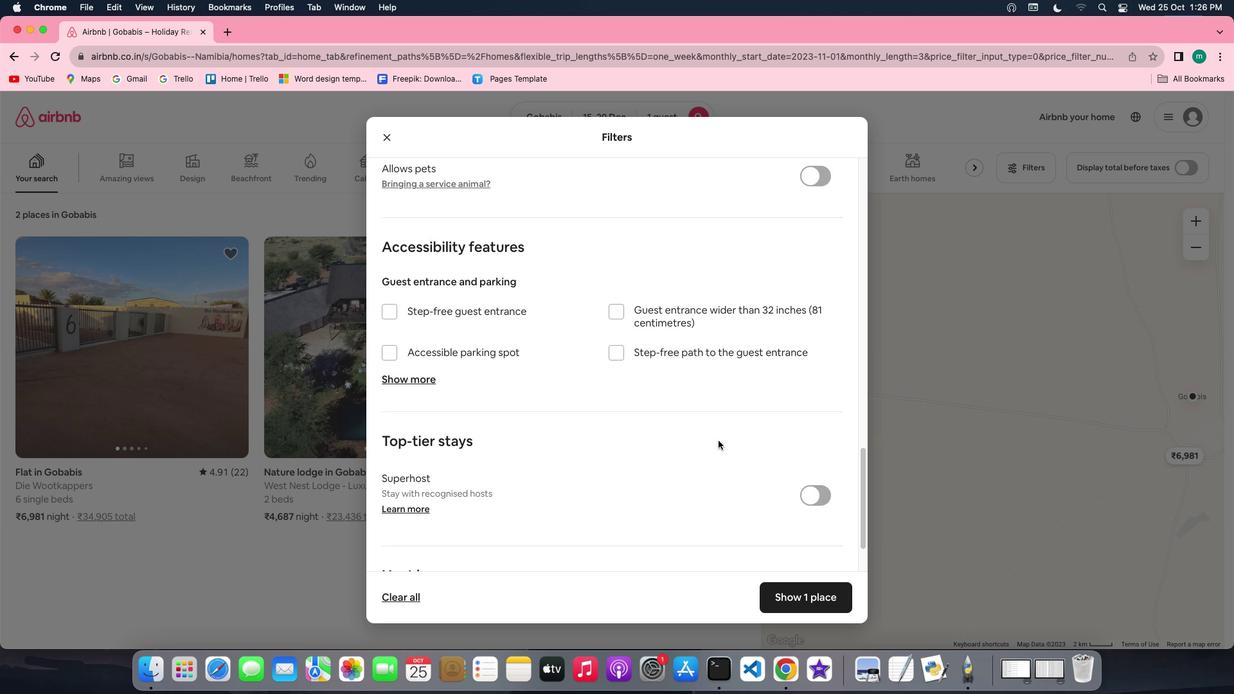 
Action: Mouse moved to (762, 471)
Screenshot: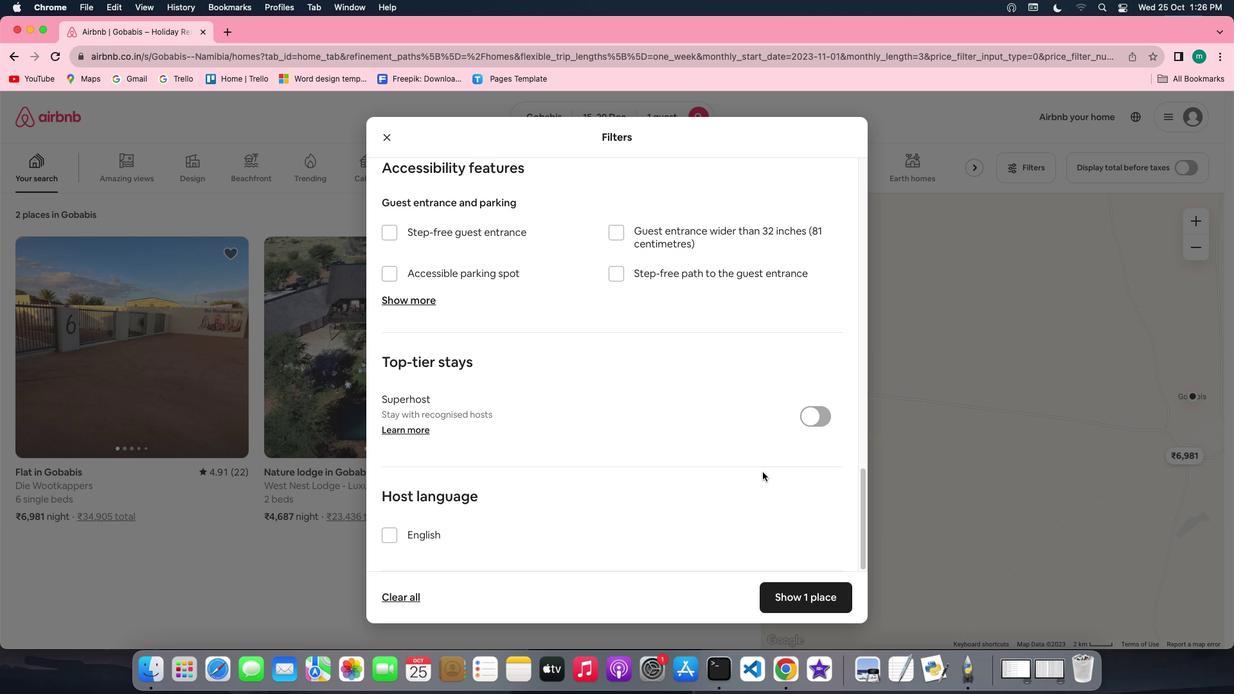 
Action: Mouse scrolled (762, 471) with delta (0, 0)
Screenshot: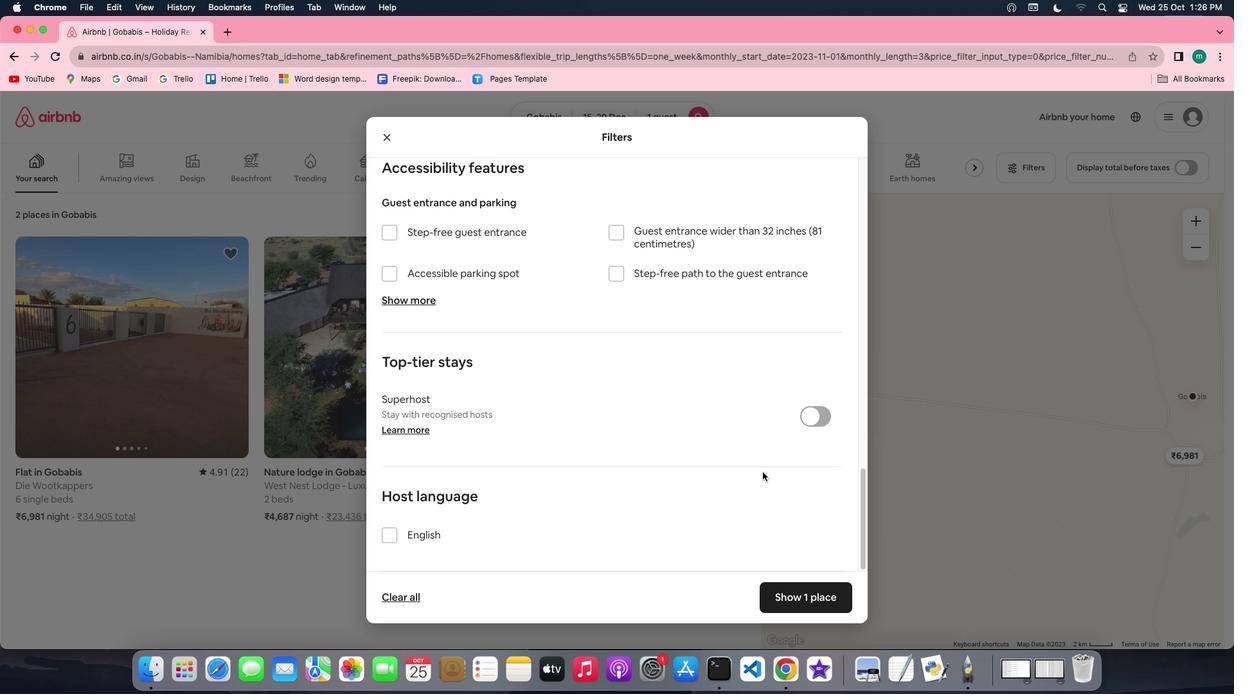 
Action: Mouse scrolled (762, 471) with delta (0, 0)
Screenshot: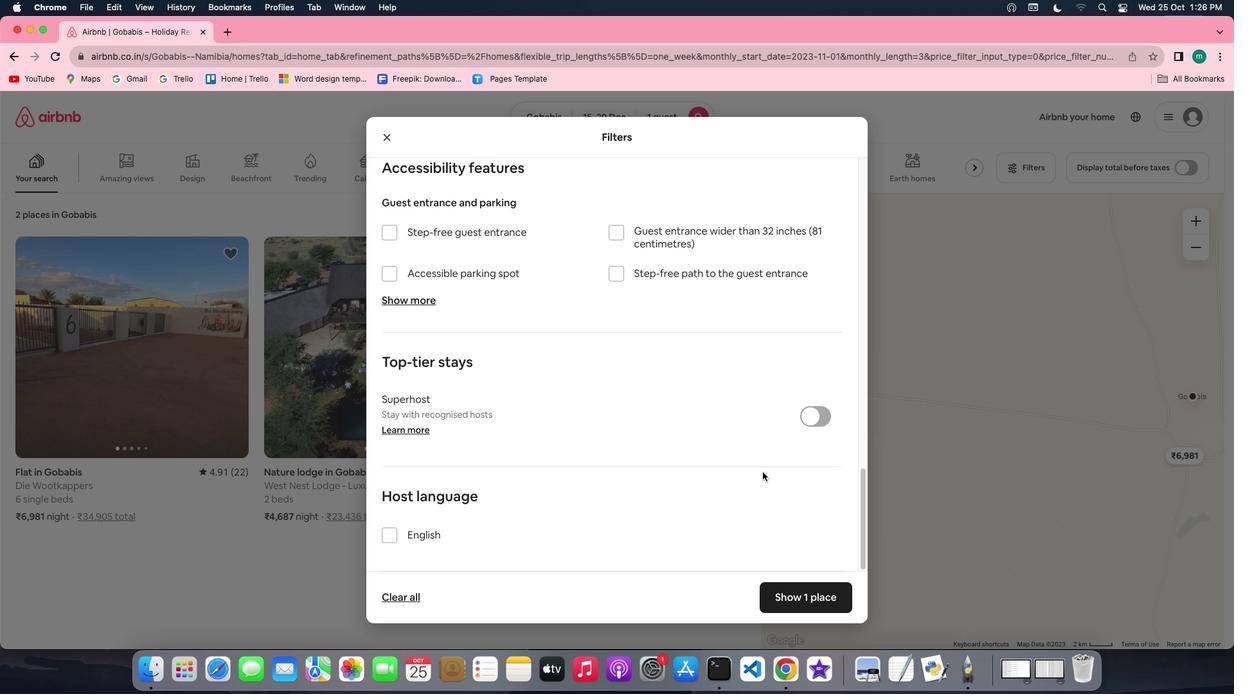 
Action: Mouse scrolled (762, 471) with delta (0, -1)
Screenshot: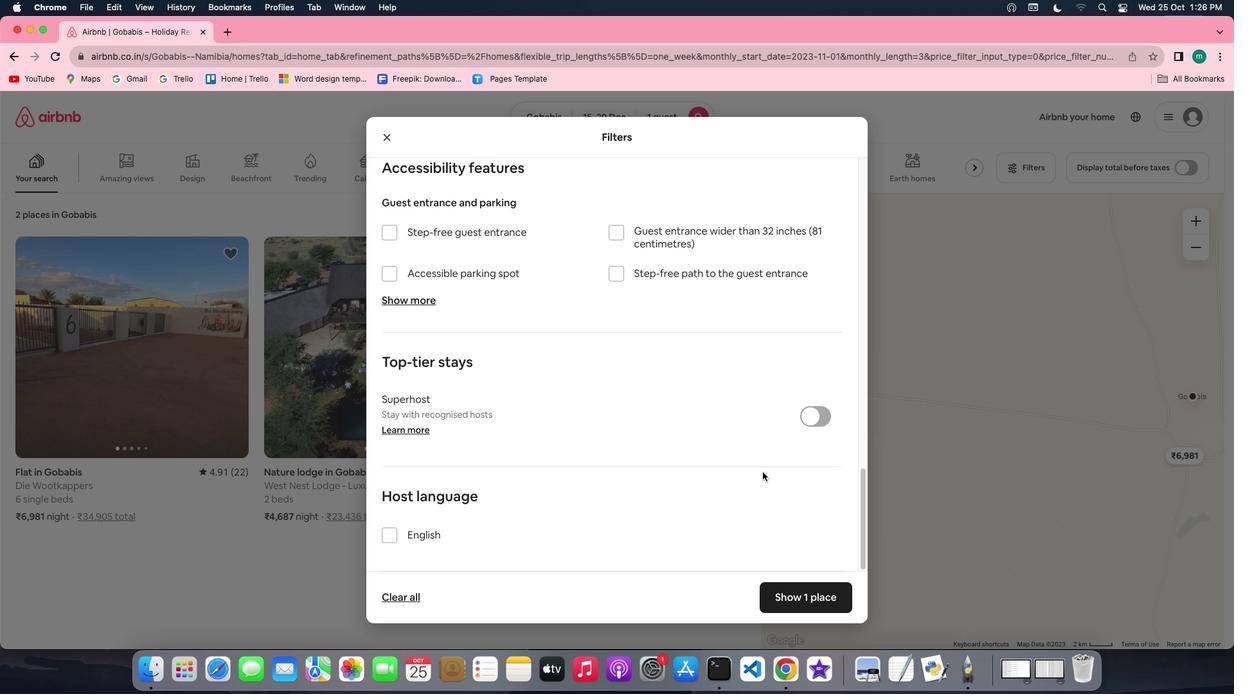 
Action: Mouse scrolled (762, 471) with delta (0, -2)
Screenshot: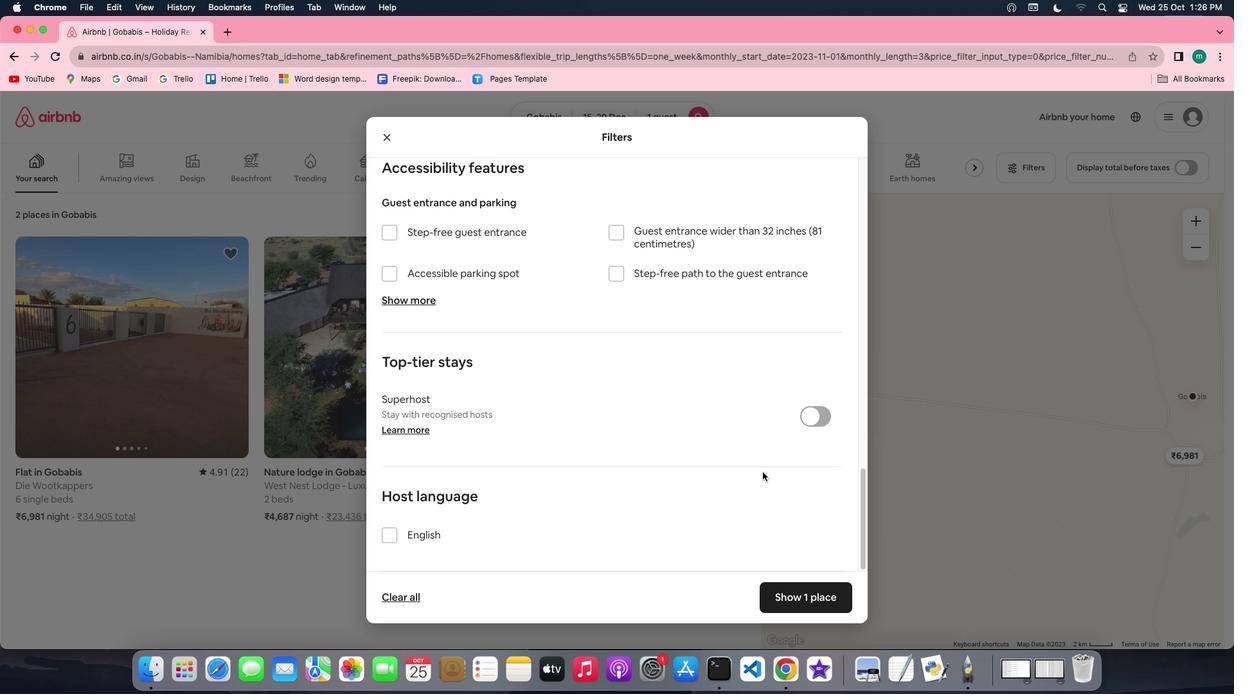 
Action: Mouse scrolled (762, 471) with delta (0, -3)
Screenshot: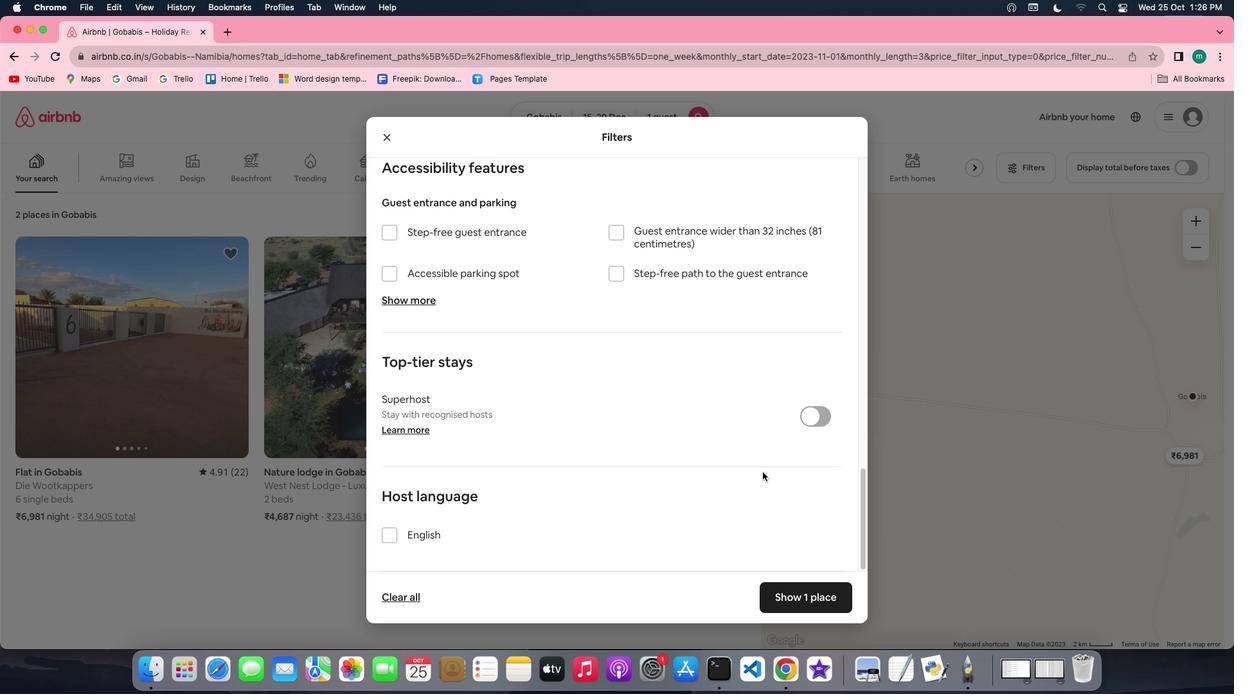 
Action: Mouse moved to (804, 585)
Screenshot: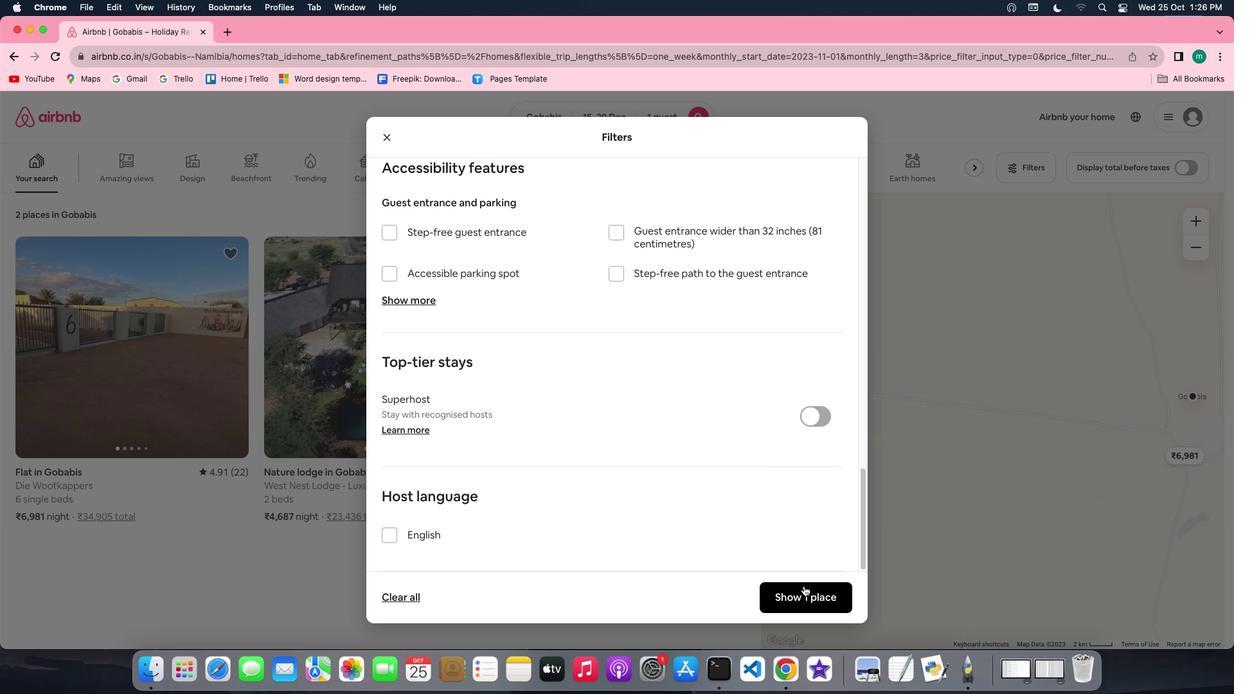 
Action: Mouse pressed left at (804, 585)
Screenshot: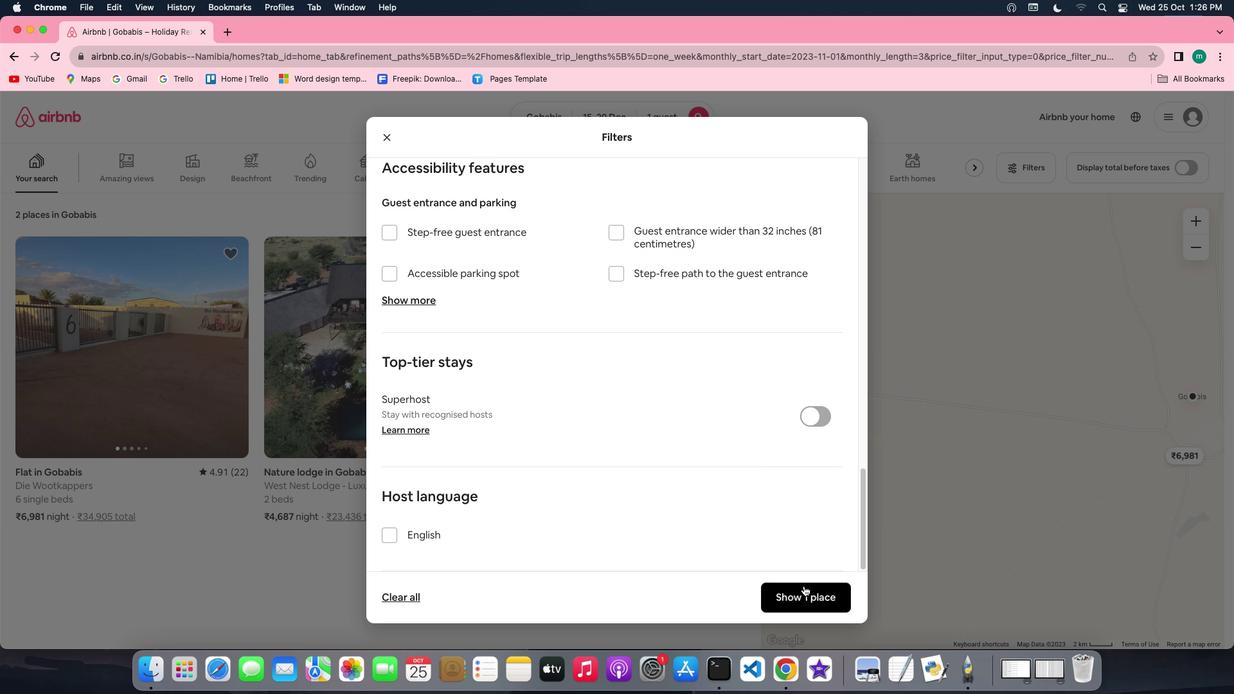 
Action: Mouse moved to (190, 289)
Screenshot: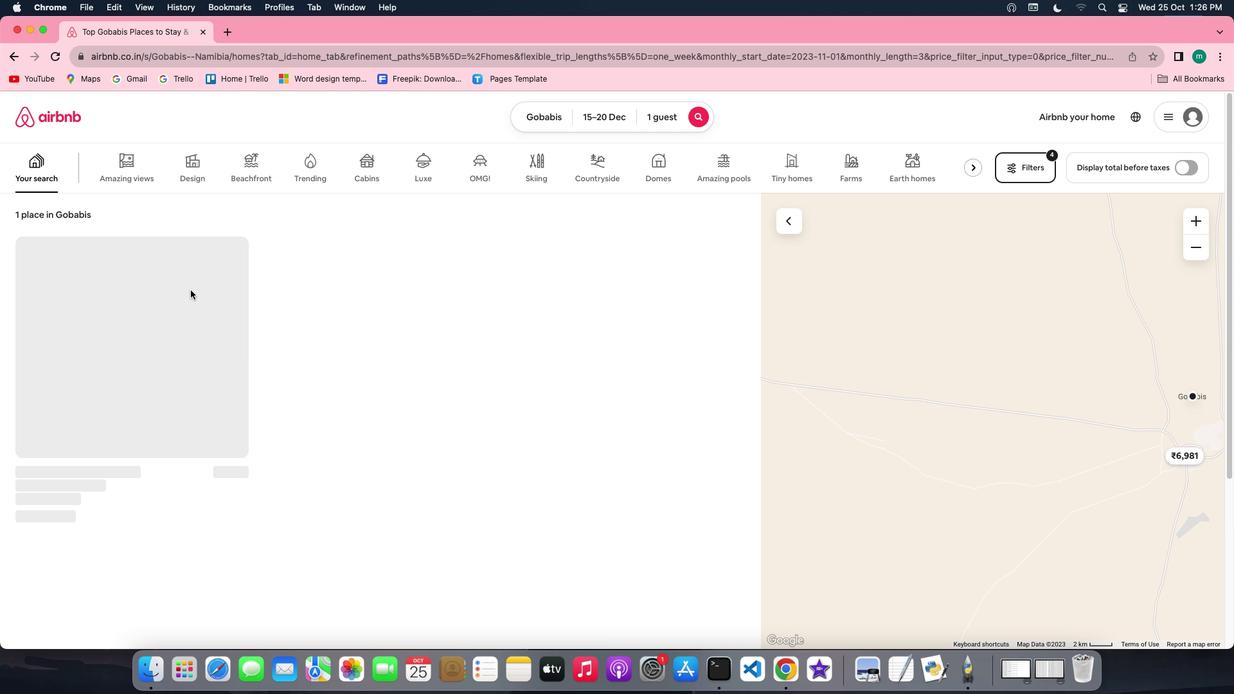 
Action: Mouse pressed left at (190, 289)
Screenshot: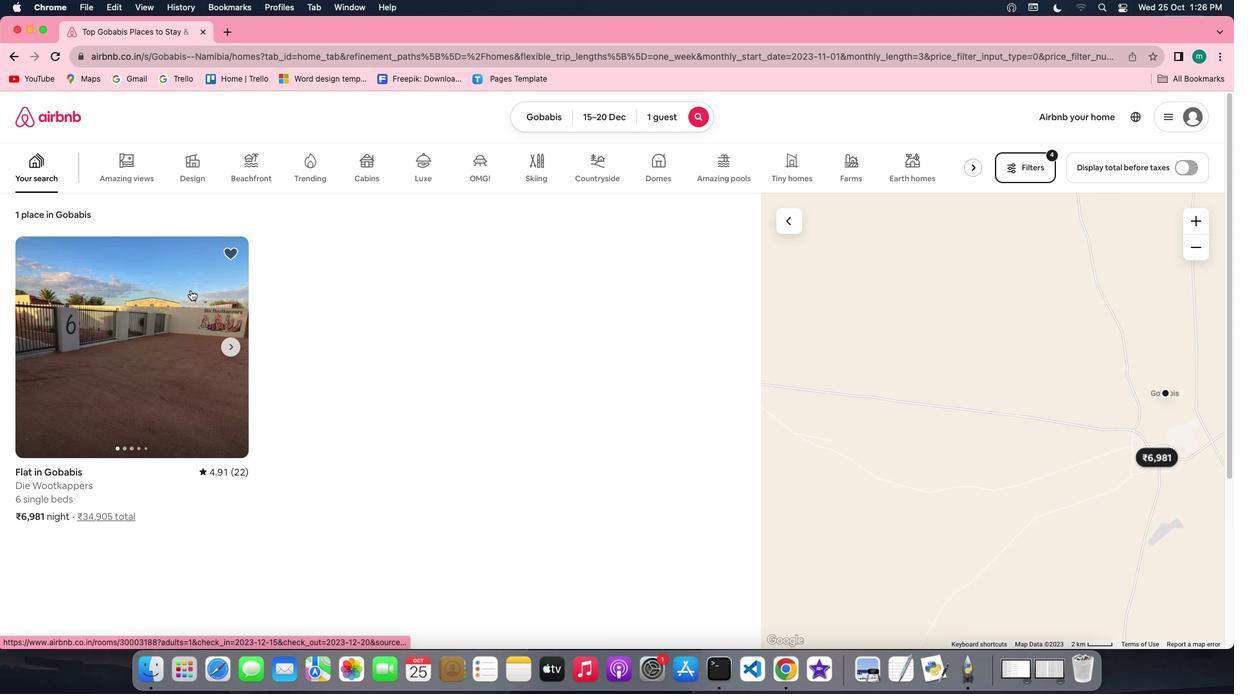 
Action: Mouse moved to (887, 471)
Screenshot: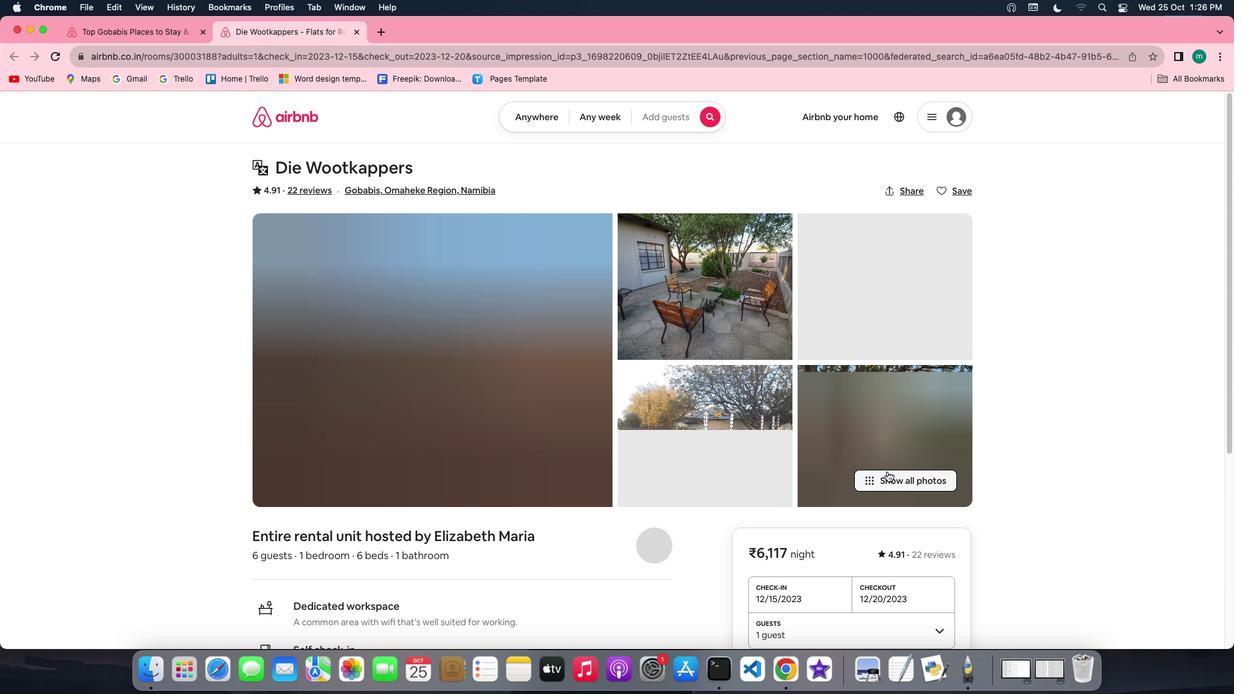 
Action: Mouse pressed left at (887, 471)
Screenshot: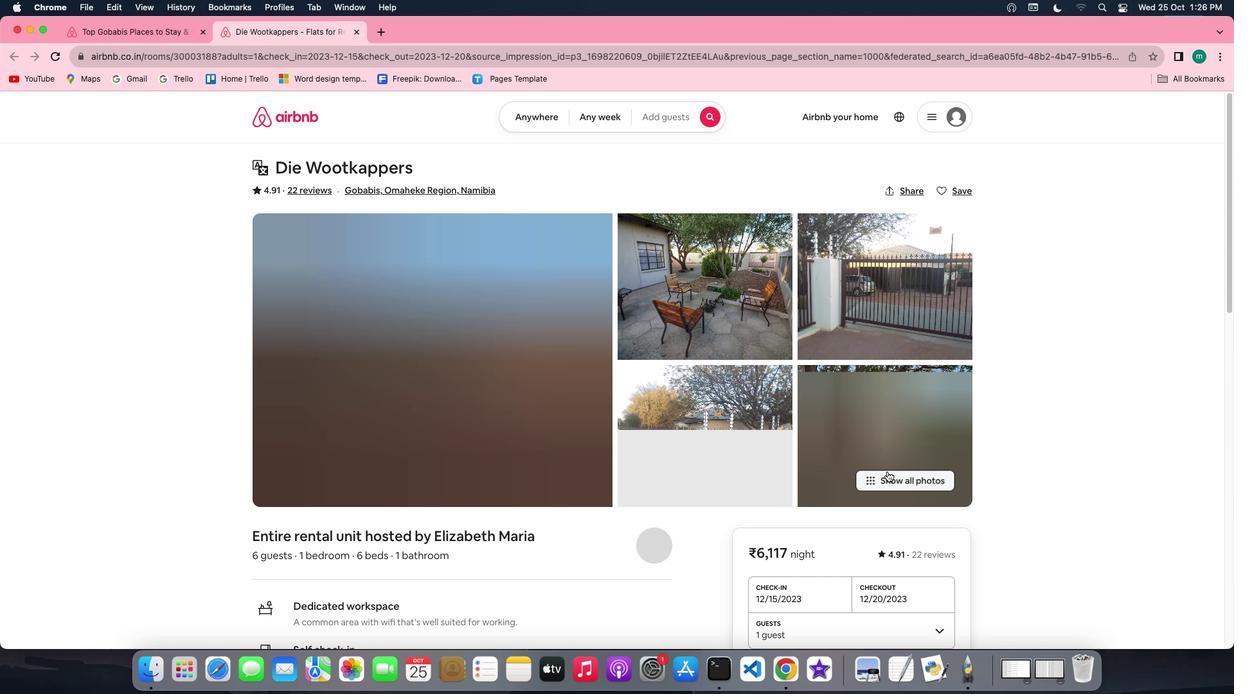 
Action: Mouse moved to (538, 346)
Screenshot: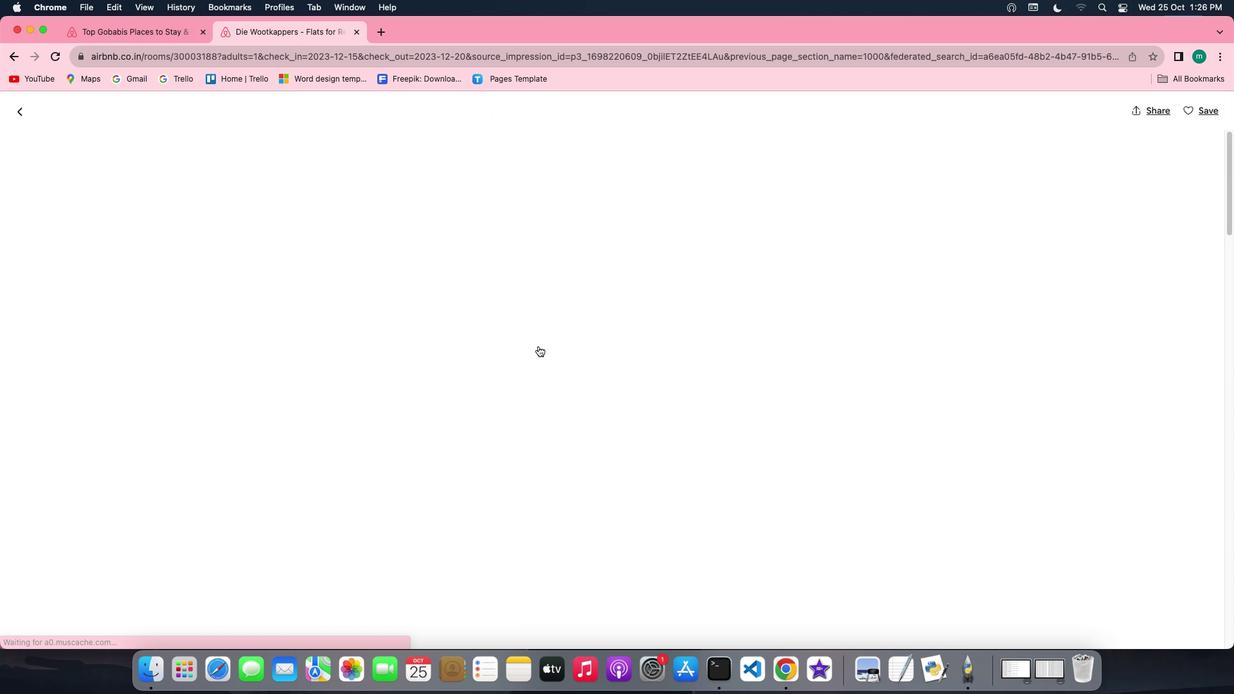 
Action: Mouse scrolled (538, 346) with delta (0, 0)
Screenshot: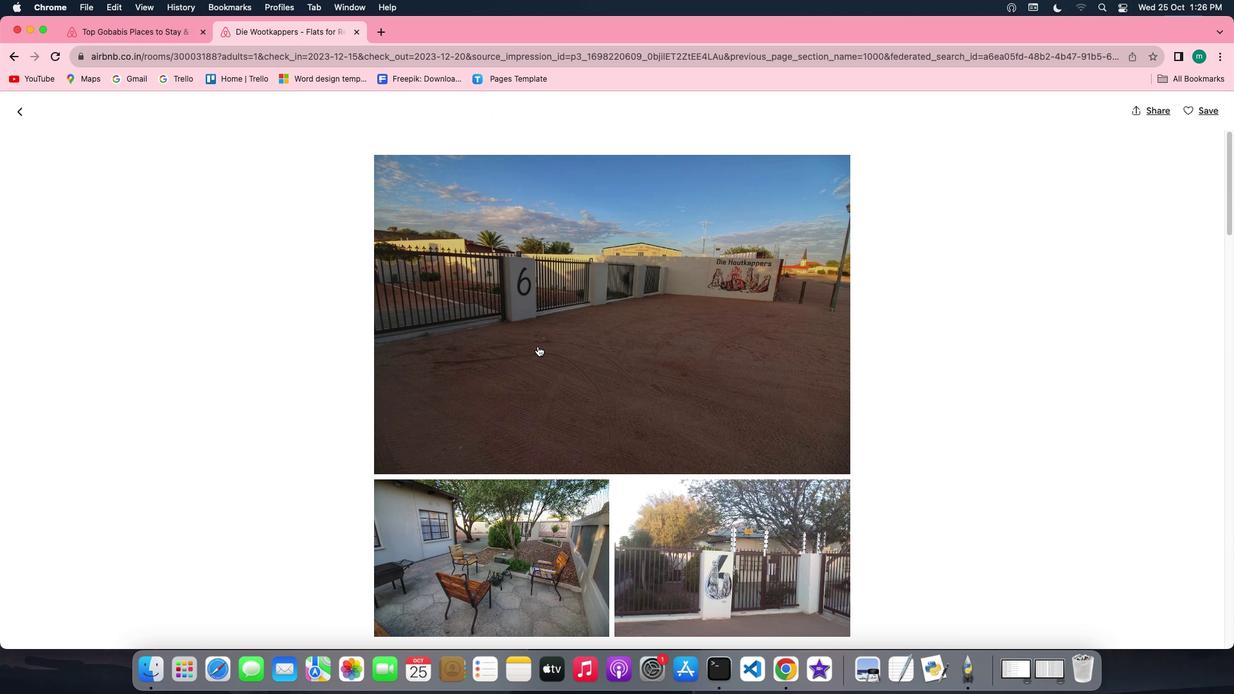 
Action: Mouse scrolled (538, 346) with delta (0, 0)
Screenshot: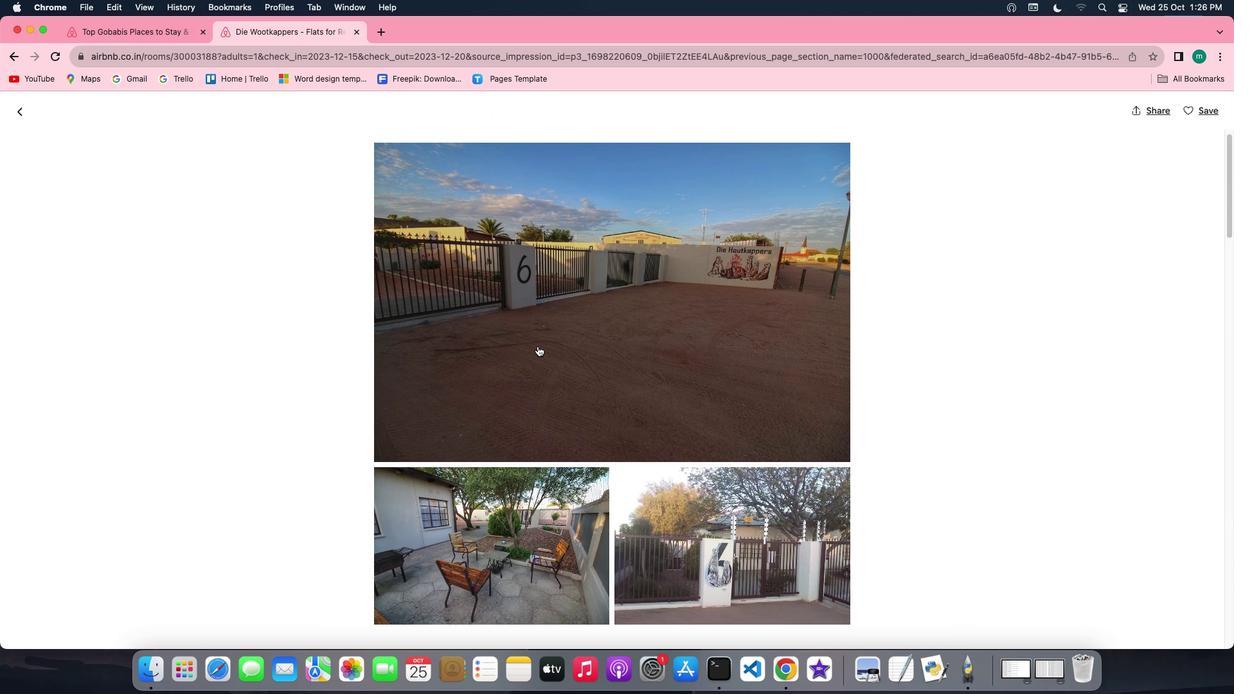 
Action: Mouse scrolled (538, 346) with delta (0, -1)
Screenshot: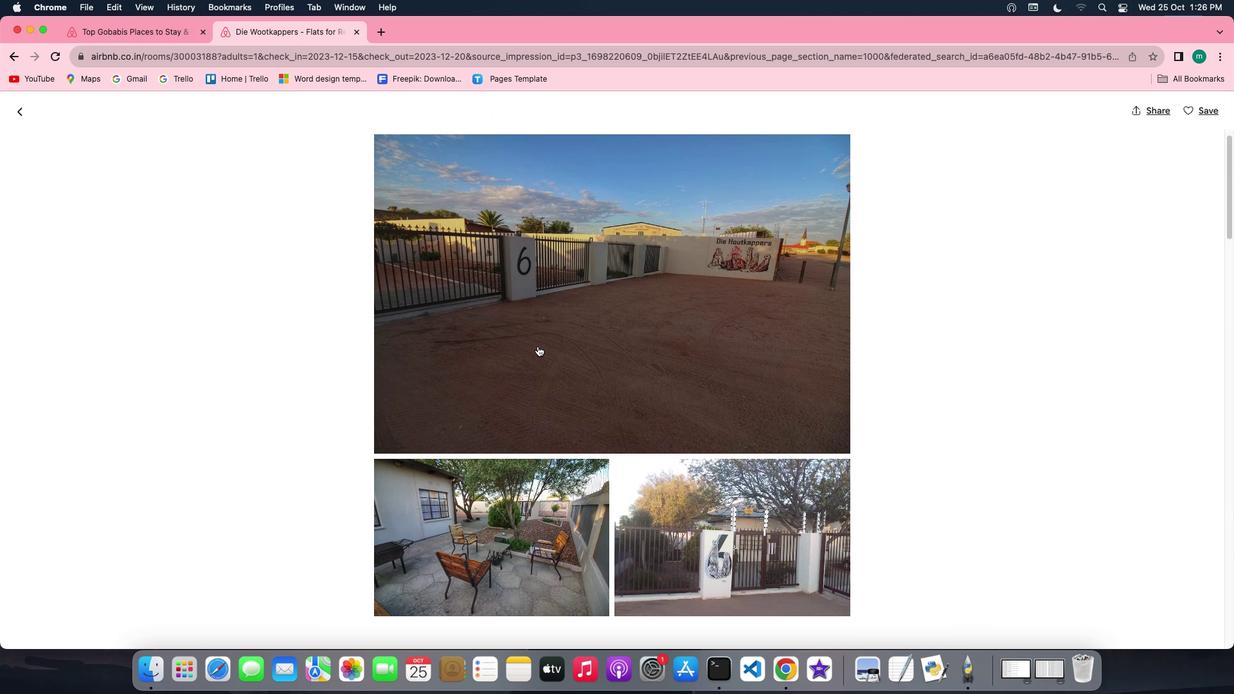 
Action: Mouse moved to (538, 346)
Screenshot: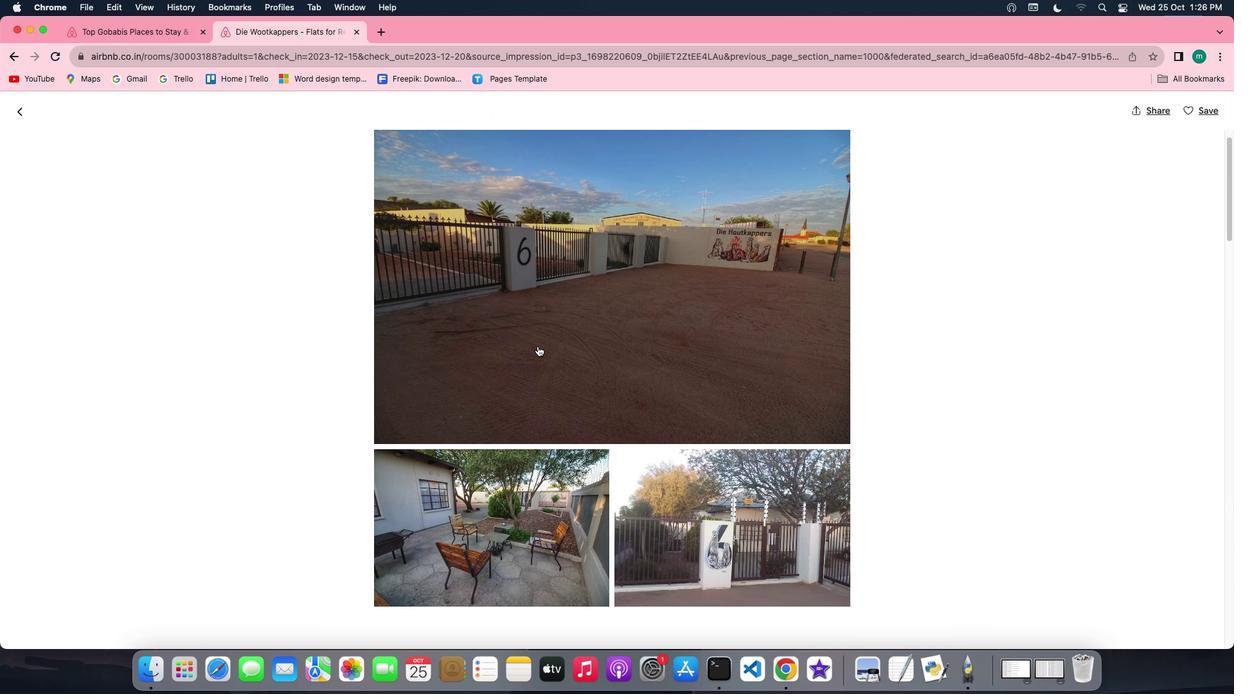 
Action: Mouse scrolled (538, 346) with delta (0, -1)
Screenshot: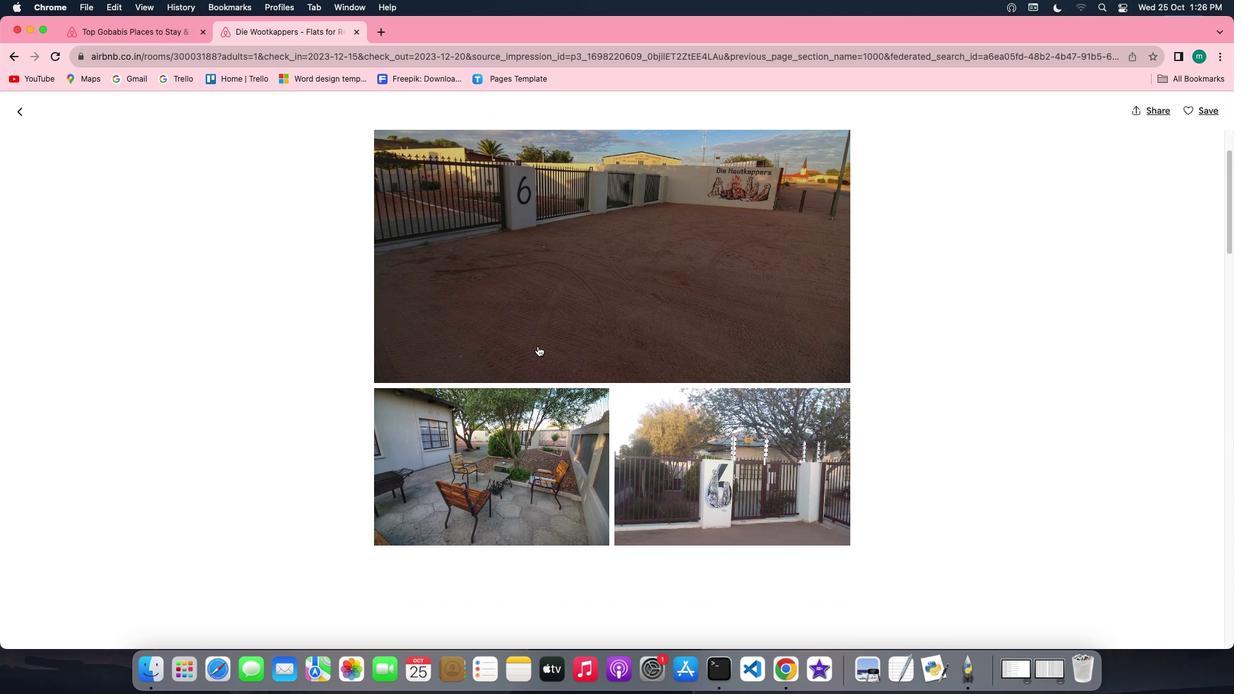 
Action: Mouse scrolled (538, 346) with delta (0, 0)
Screenshot: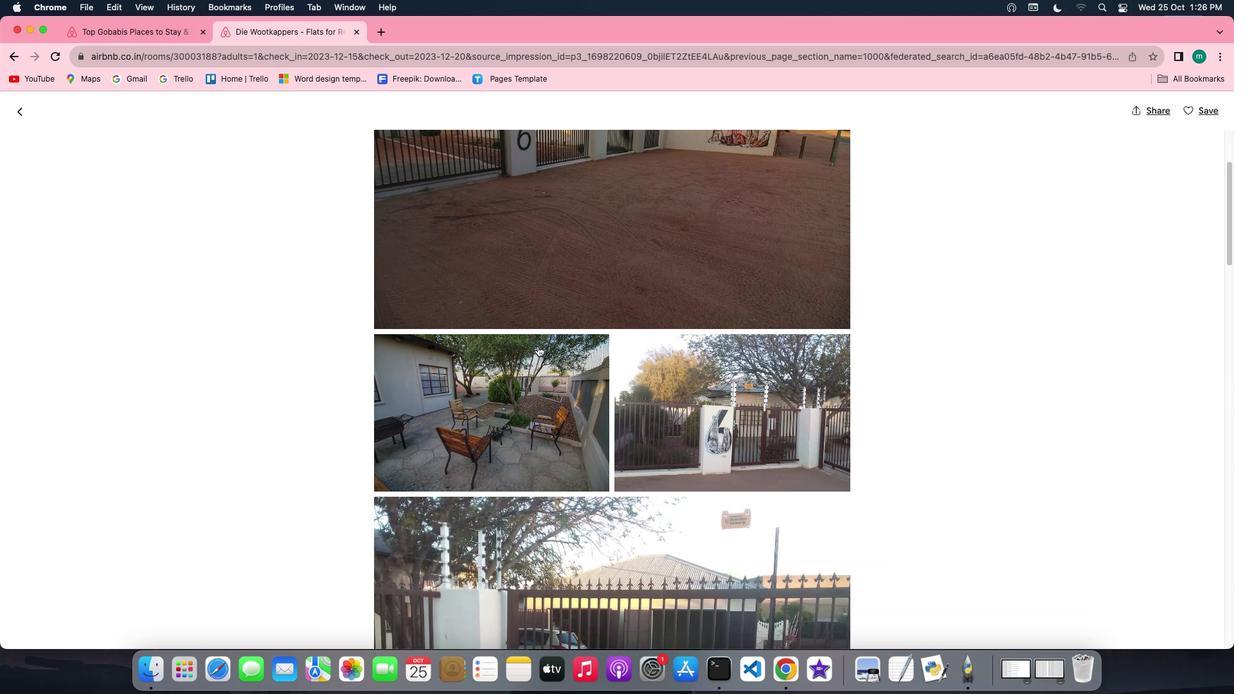 
Action: Mouse scrolled (538, 346) with delta (0, 0)
Screenshot: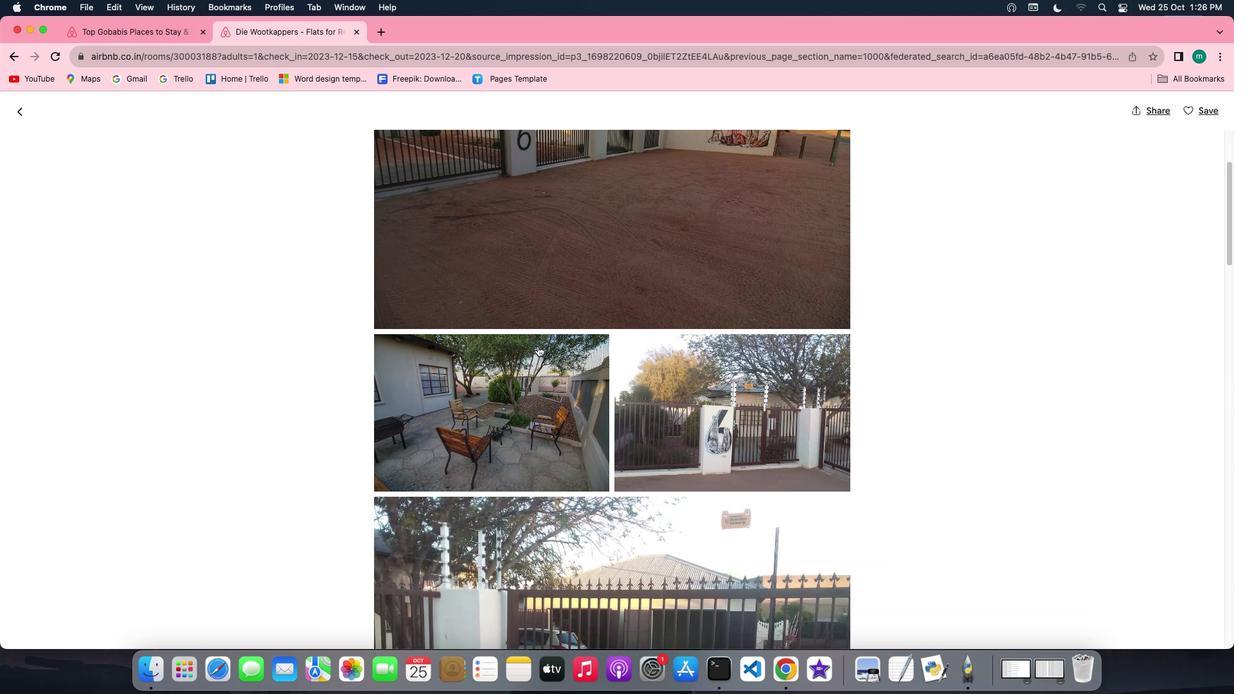 
Action: Mouse scrolled (538, 346) with delta (0, -1)
Screenshot: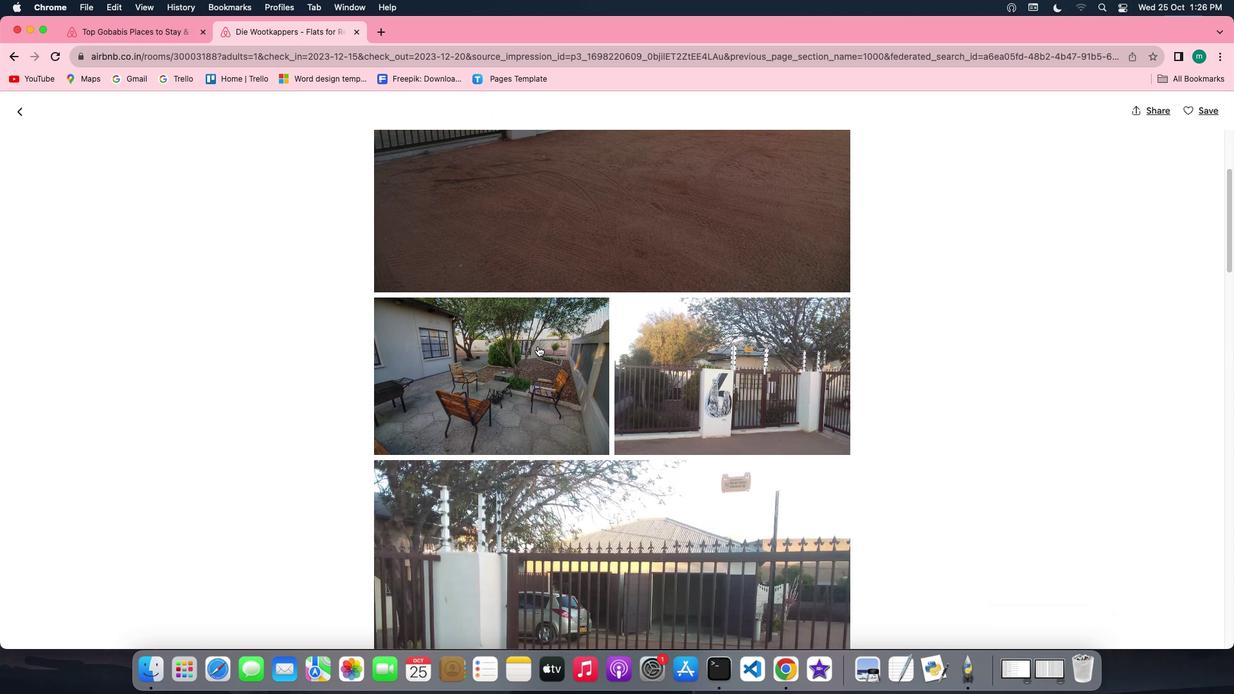 
Action: Mouse scrolled (538, 346) with delta (0, -1)
Screenshot: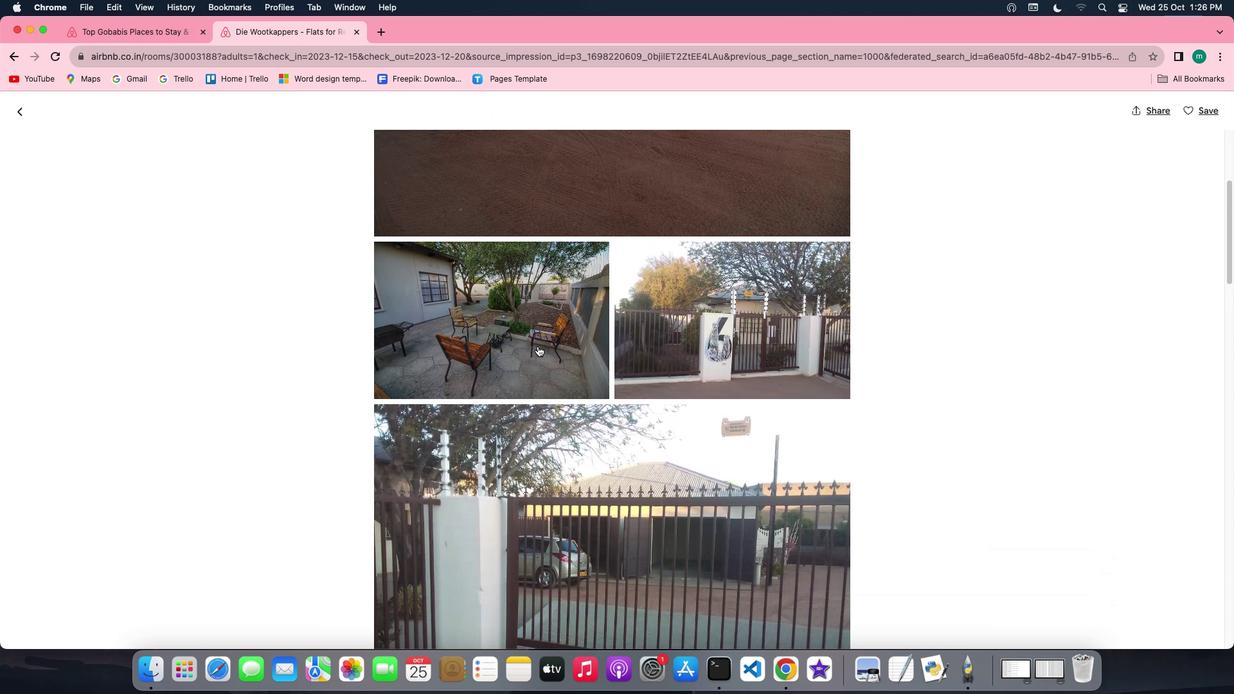 
Action: Mouse scrolled (538, 346) with delta (0, 0)
Screenshot: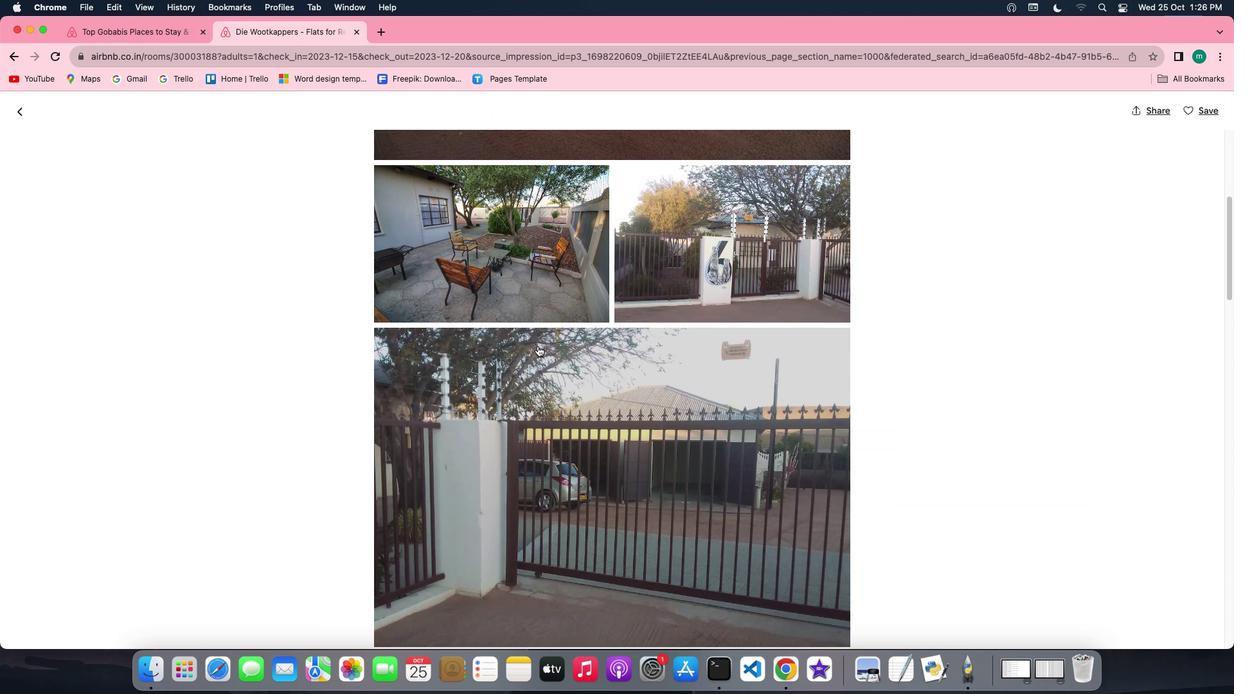 
Action: Mouse scrolled (538, 346) with delta (0, 0)
Screenshot: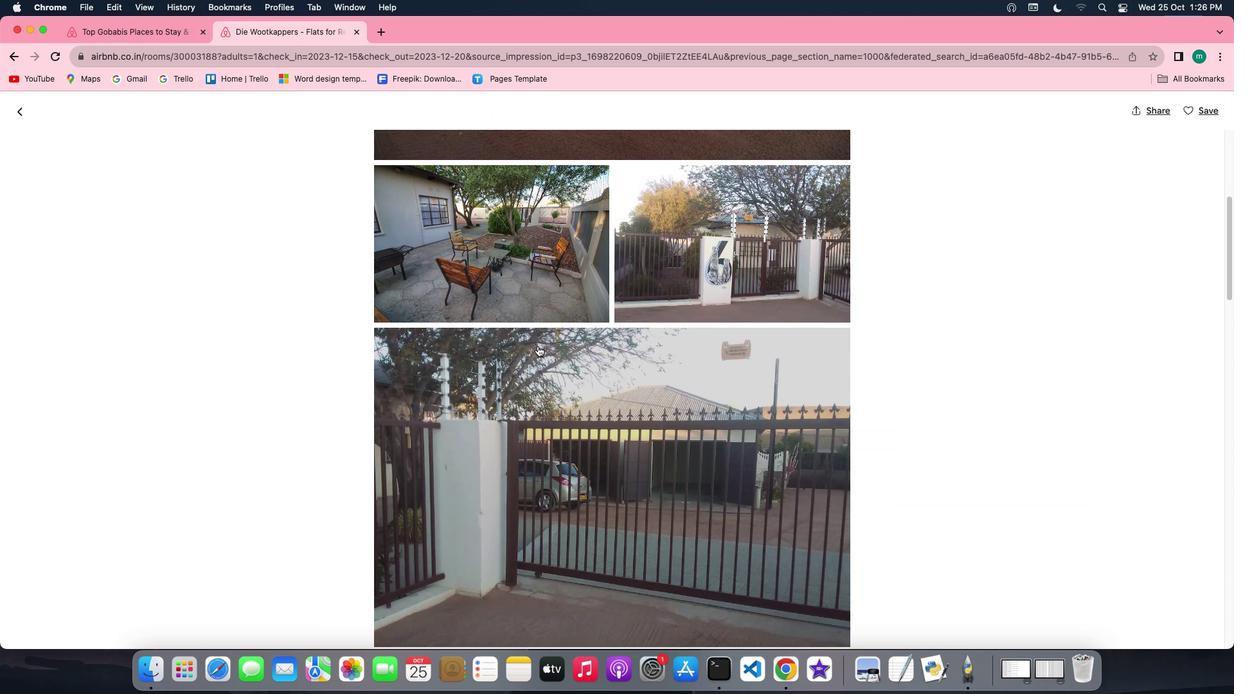 
Action: Mouse scrolled (538, 346) with delta (0, -1)
Screenshot: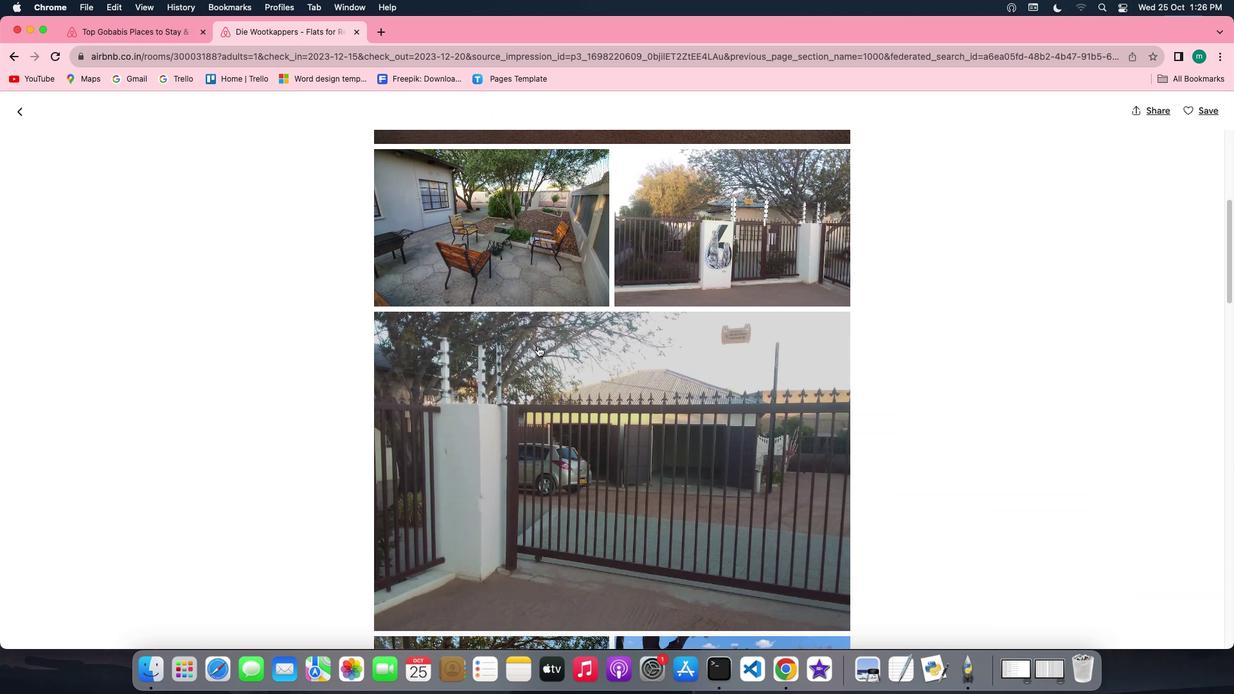 
Action: Mouse scrolled (538, 346) with delta (0, -1)
Screenshot: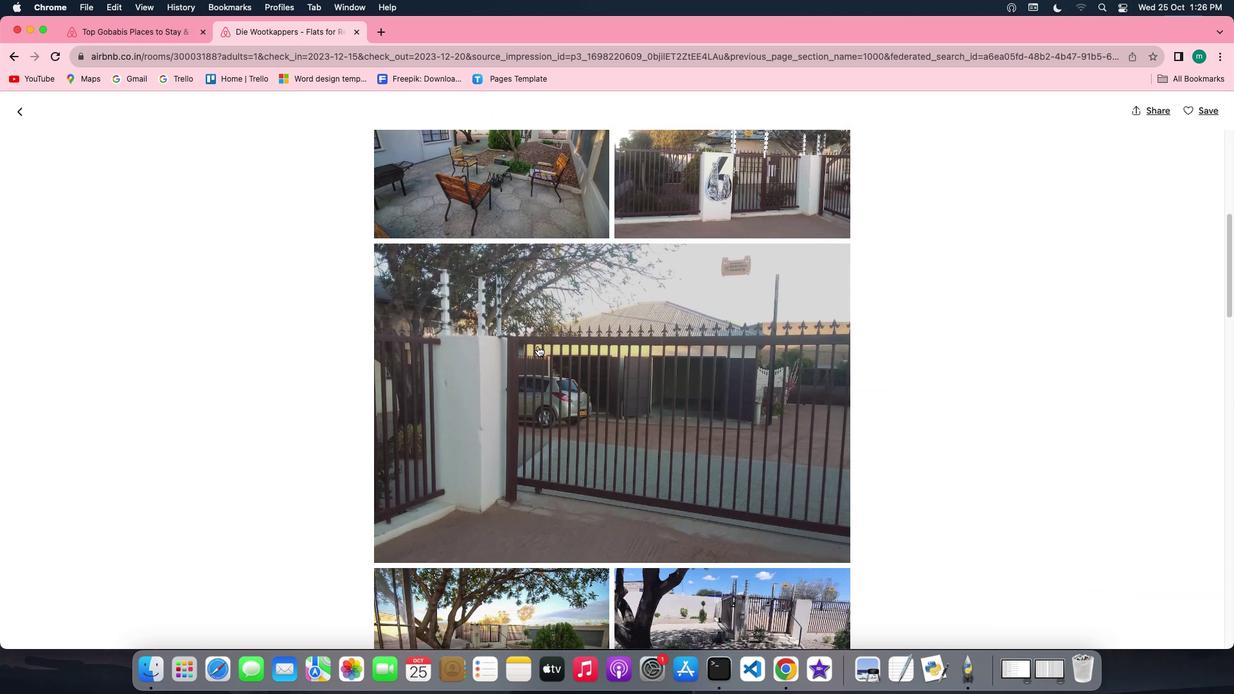 
Action: Mouse scrolled (538, 346) with delta (0, 0)
Screenshot: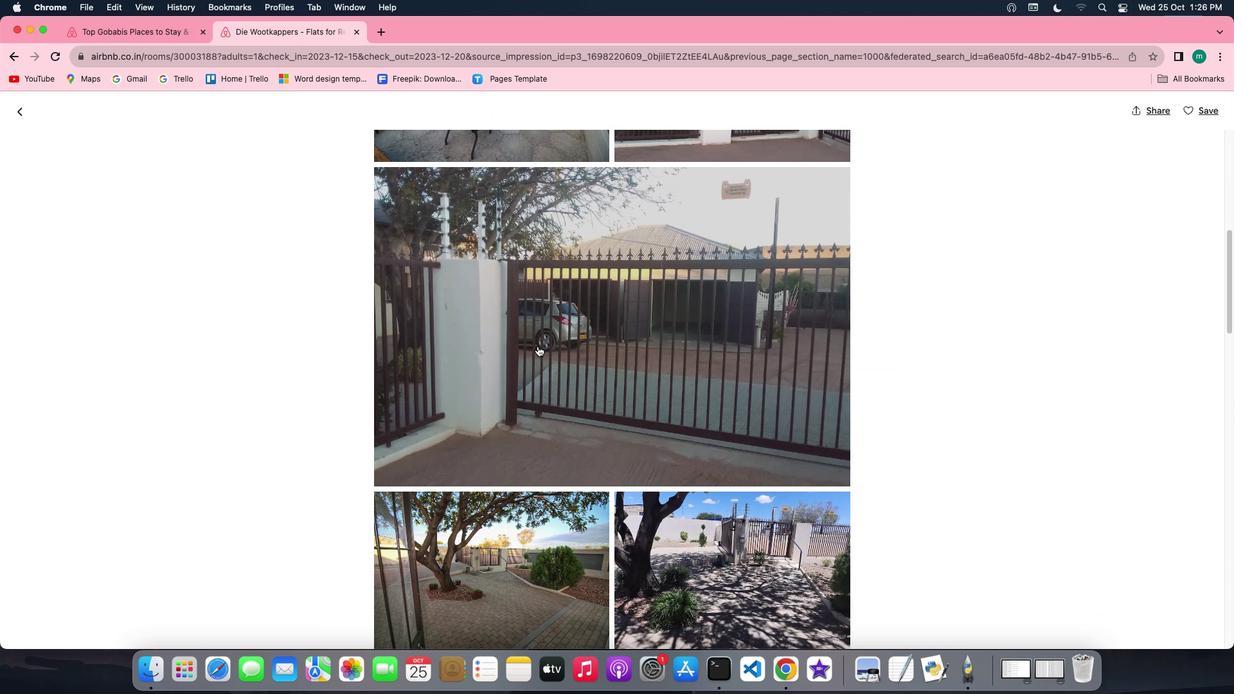 
Action: Mouse scrolled (538, 346) with delta (0, 0)
Screenshot: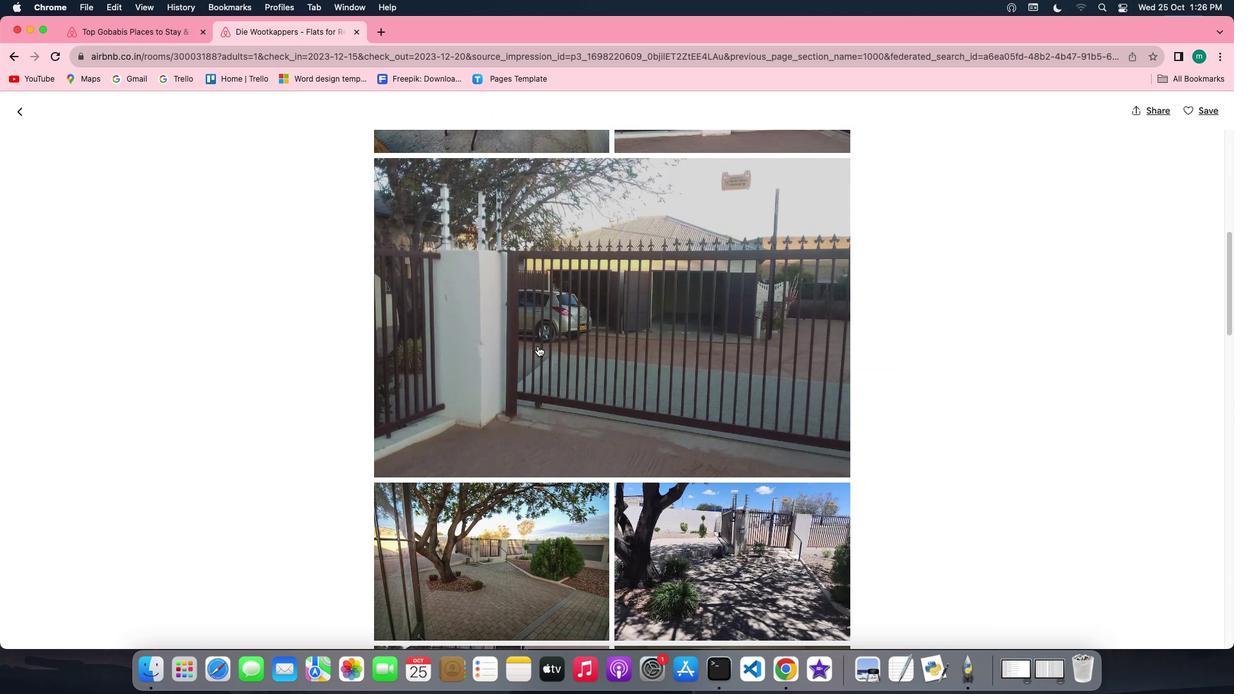 
Action: Mouse scrolled (538, 346) with delta (0, -1)
Screenshot: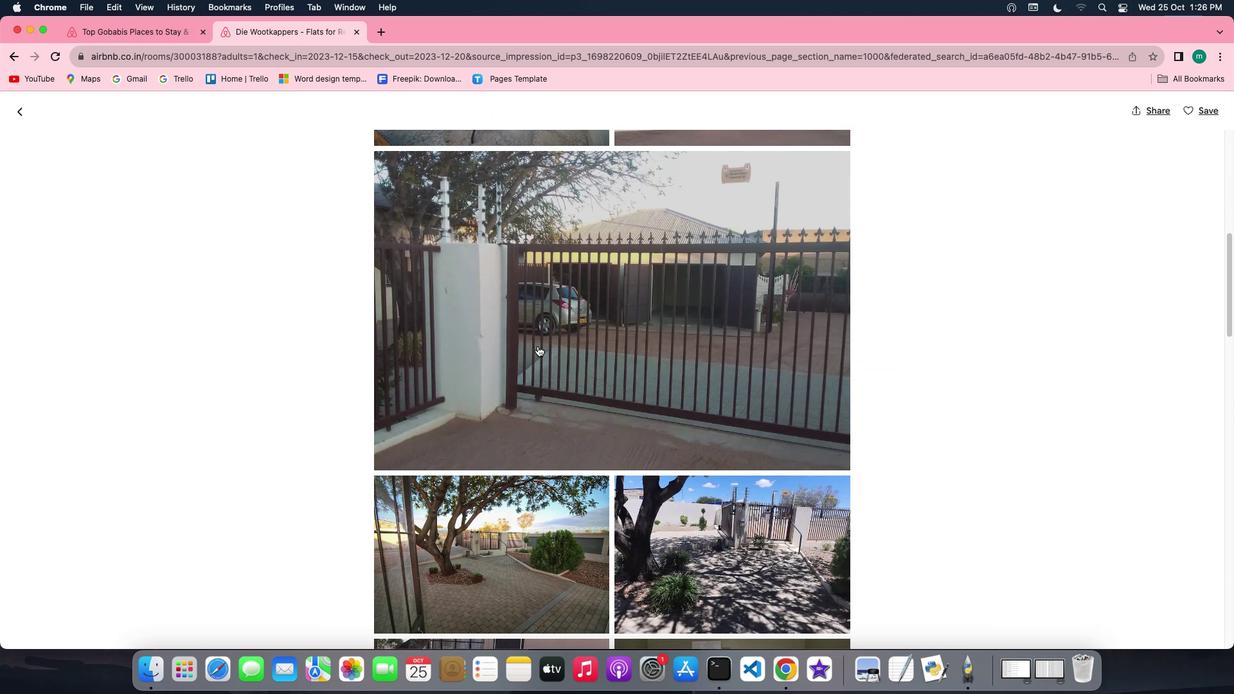 
Action: Mouse scrolled (538, 346) with delta (0, -1)
Screenshot: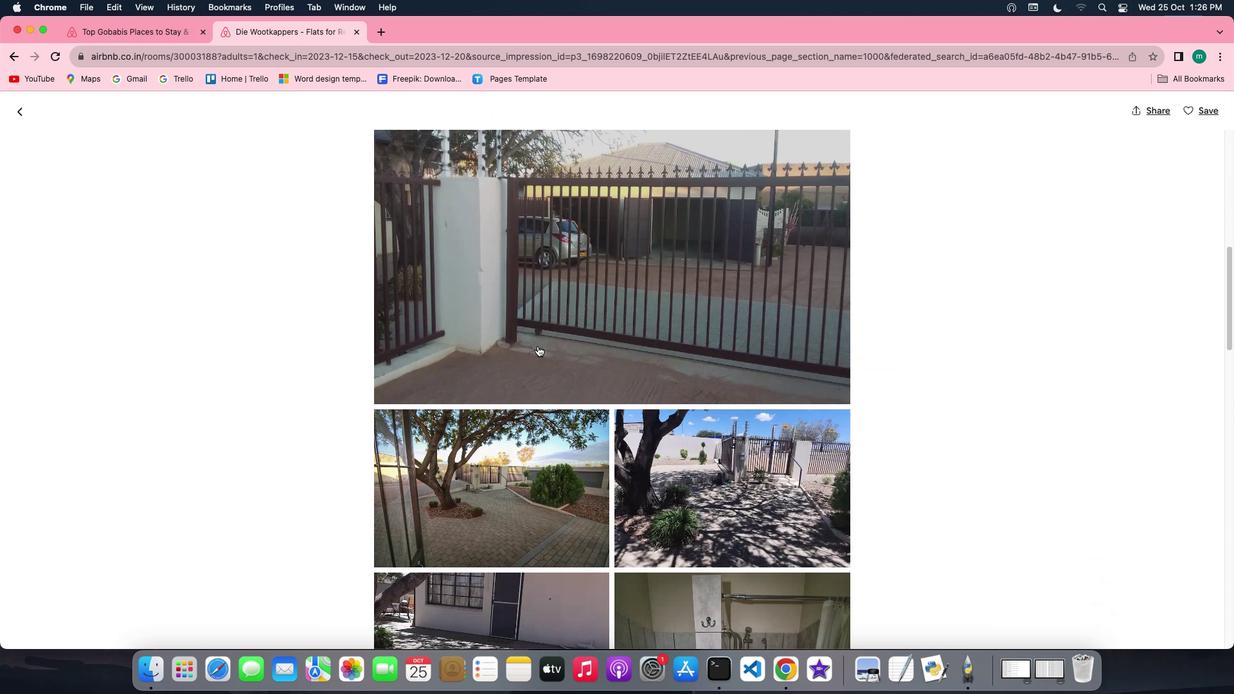 
Action: Mouse scrolled (538, 346) with delta (0, 0)
Screenshot: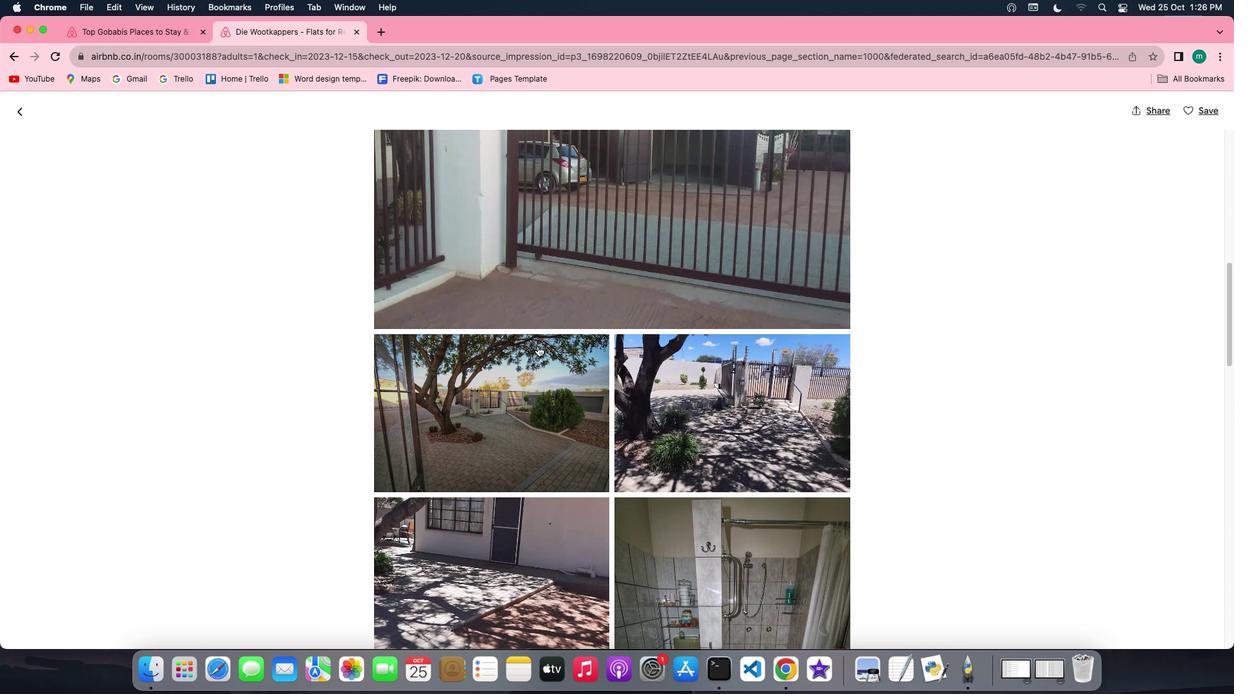 
Action: Mouse scrolled (538, 346) with delta (0, 0)
Screenshot: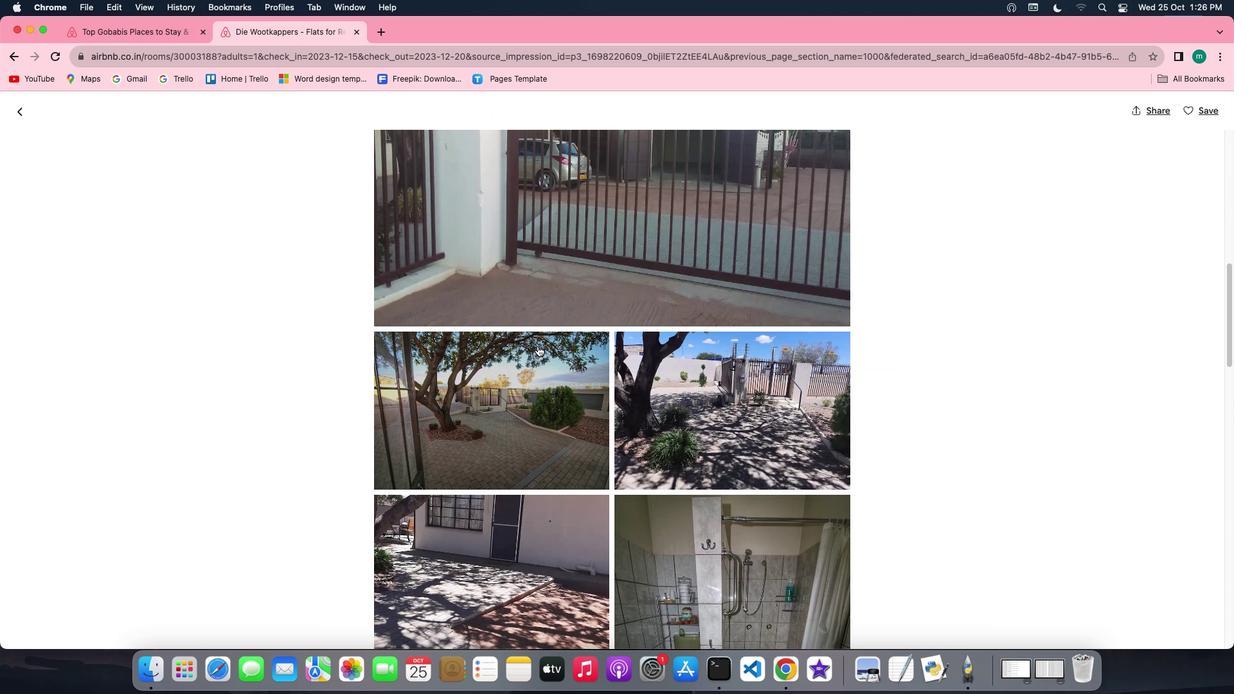 
Action: Mouse scrolled (538, 346) with delta (0, 0)
Screenshot: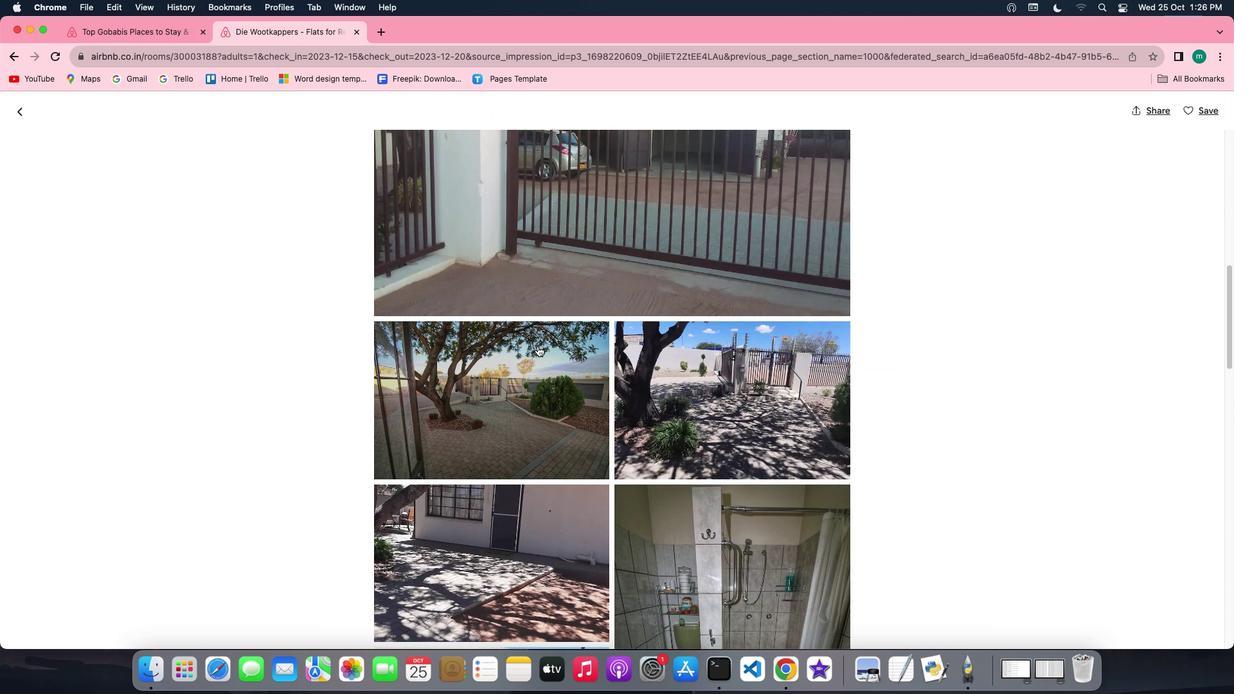 
Action: Mouse scrolled (538, 346) with delta (0, 0)
Screenshot: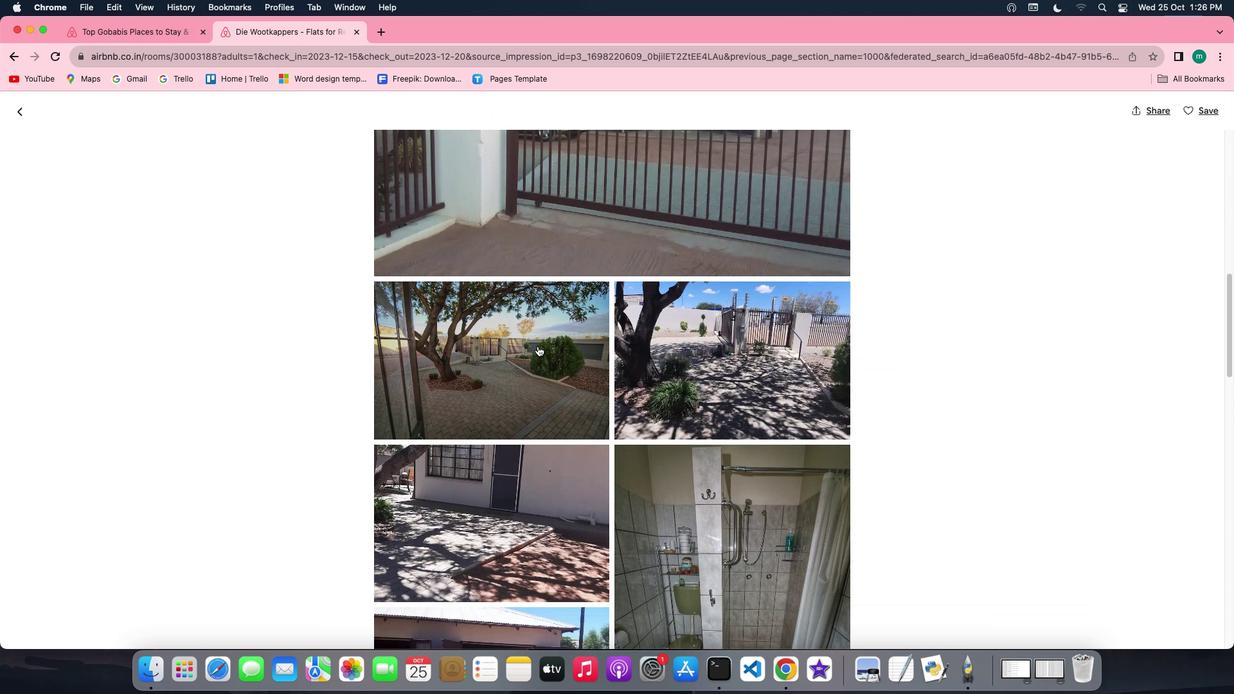 
Action: Mouse moved to (538, 345)
Screenshot: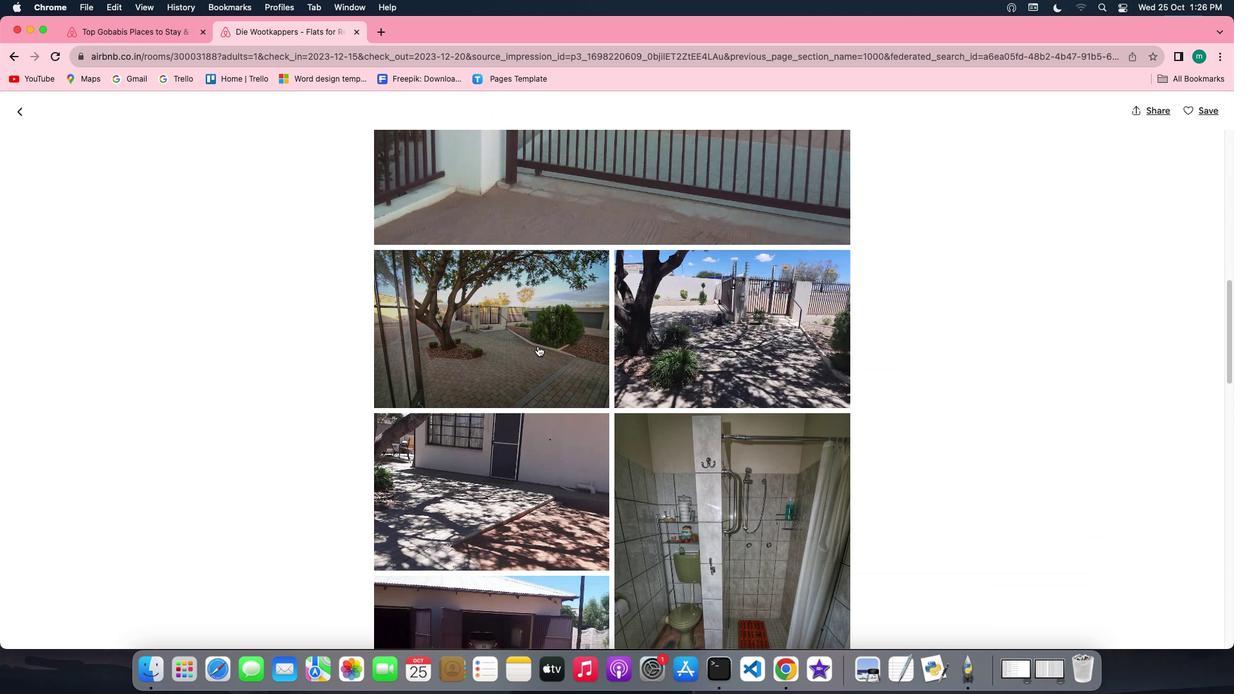 
Action: Mouse scrolled (538, 345) with delta (0, 0)
Screenshot: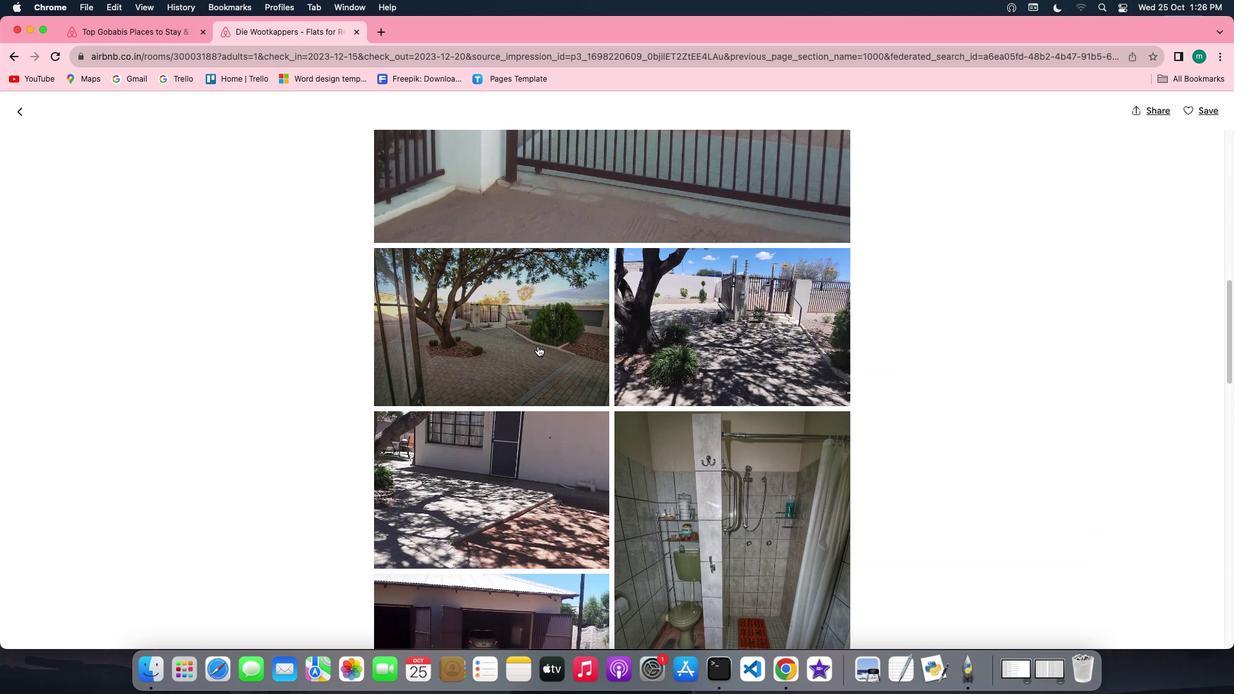
Action: Mouse scrolled (538, 345) with delta (0, 0)
Screenshot: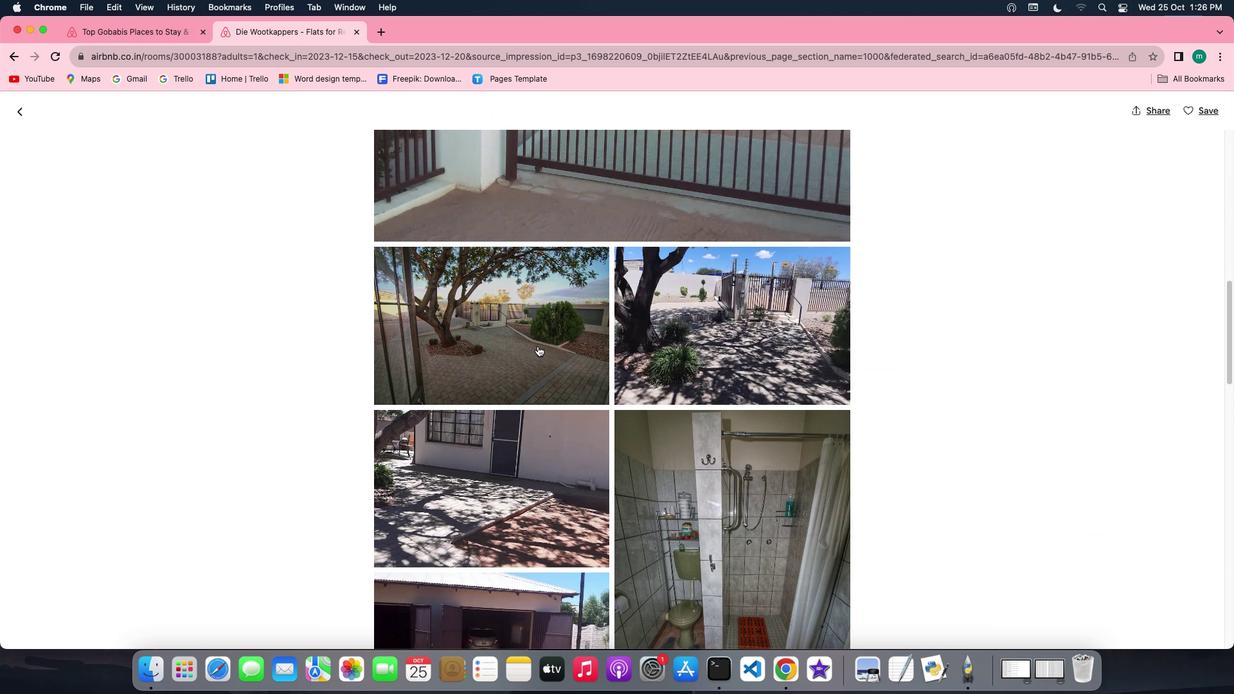 
Action: Mouse scrolled (538, 345) with delta (0, 0)
Screenshot: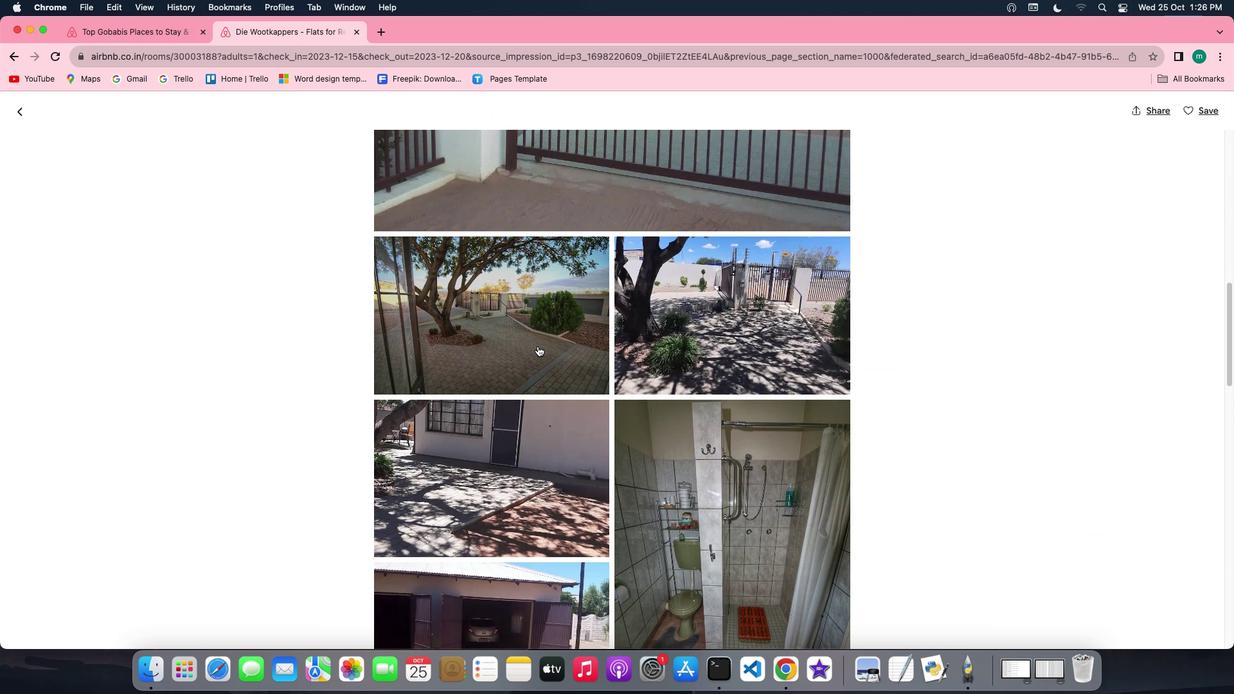 
Action: Mouse scrolled (538, 345) with delta (0, 0)
Screenshot: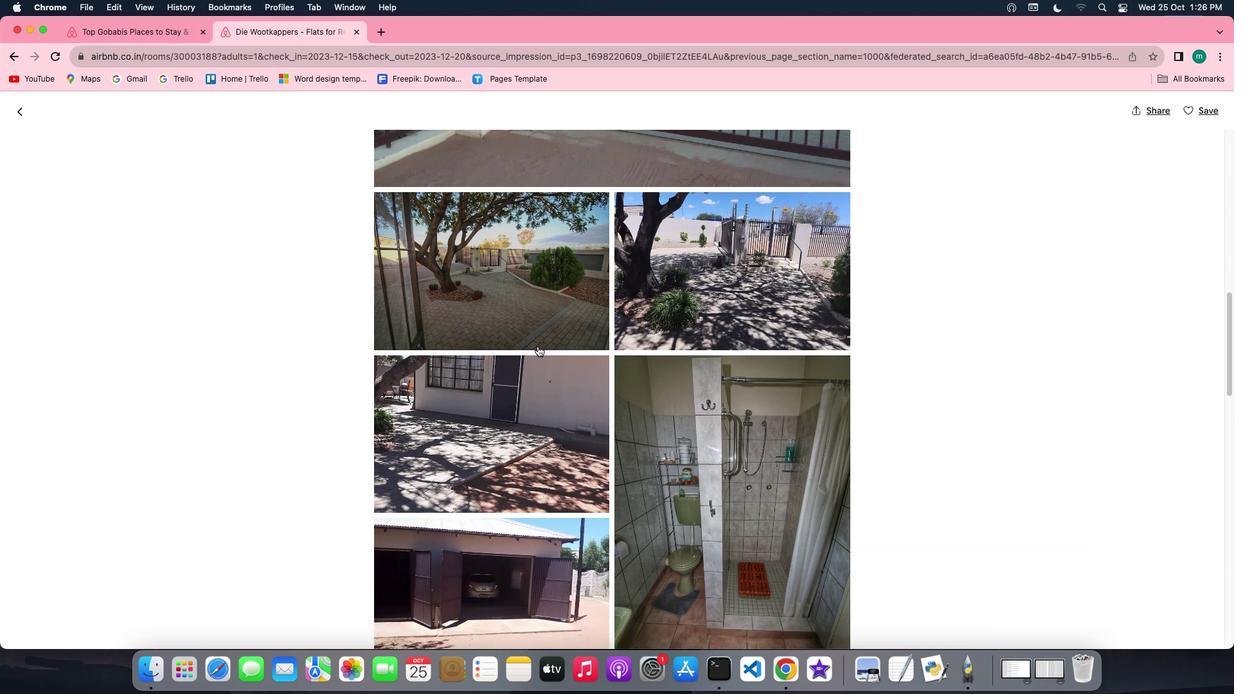 
Action: Mouse scrolled (538, 345) with delta (0, 0)
Screenshot: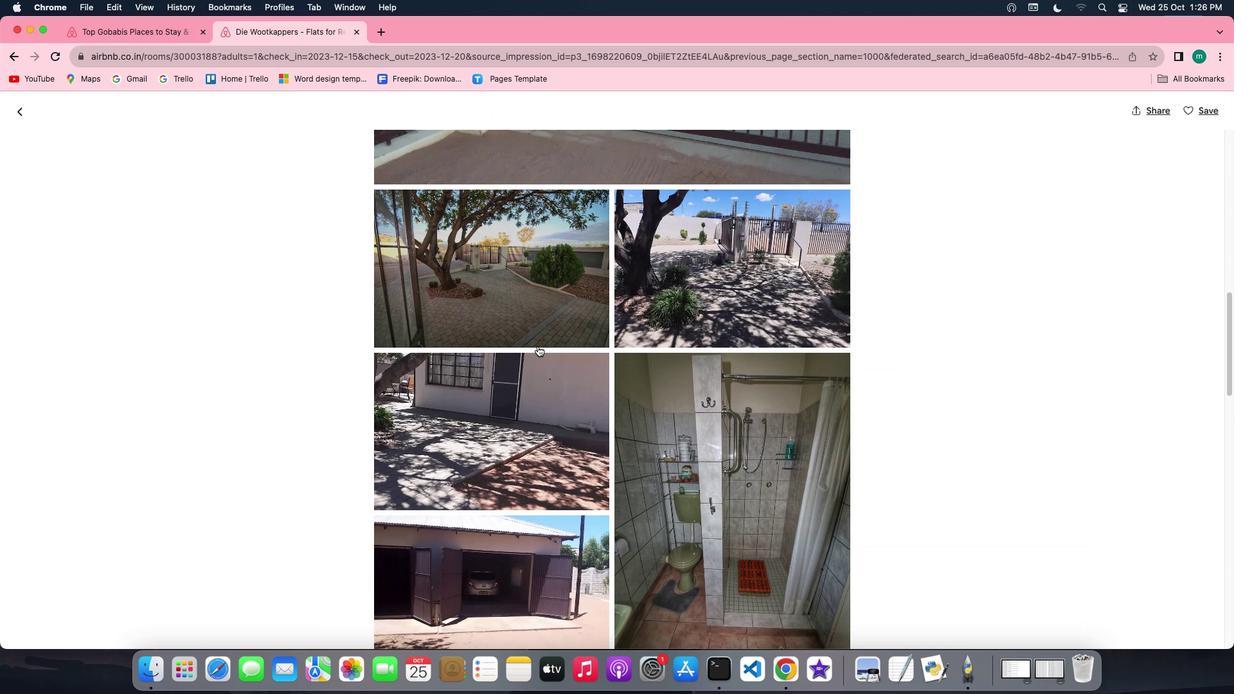 
Action: Mouse scrolled (538, 345) with delta (0, 0)
Screenshot: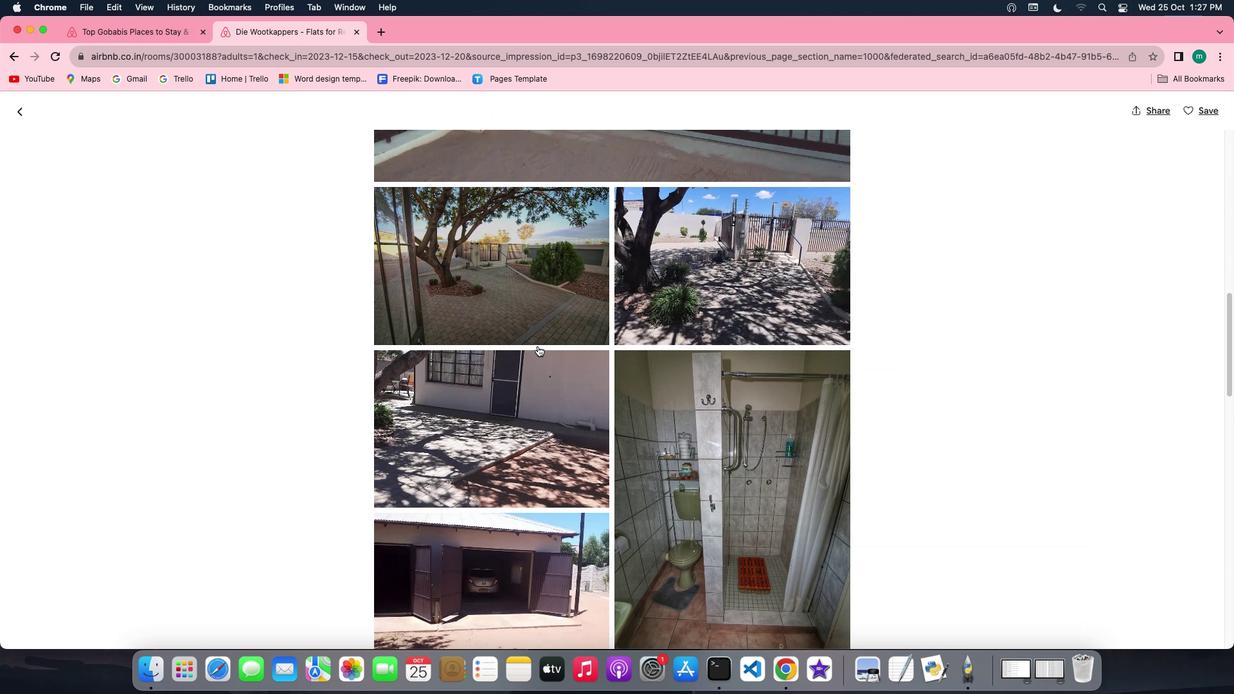 
Action: Mouse scrolled (538, 345) with delta (0, -1)
Screenshot: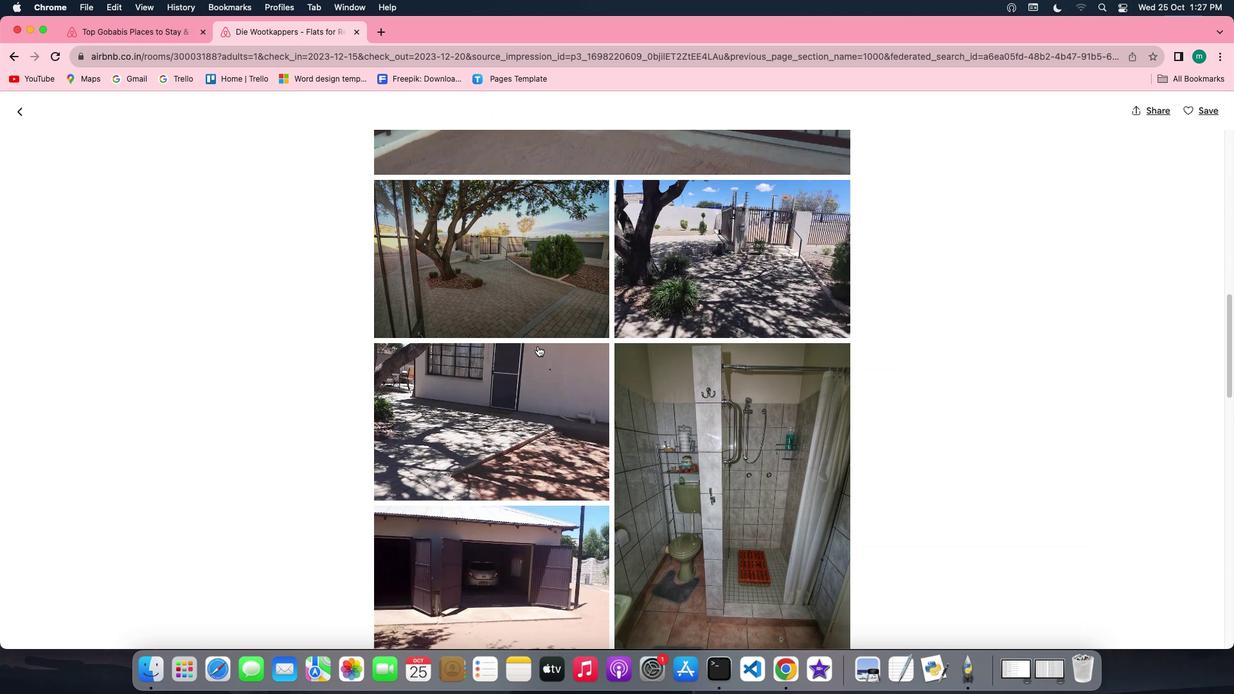 
Action: Mouse scrolled (538, 345) with delta (0, -1)
Screenshot: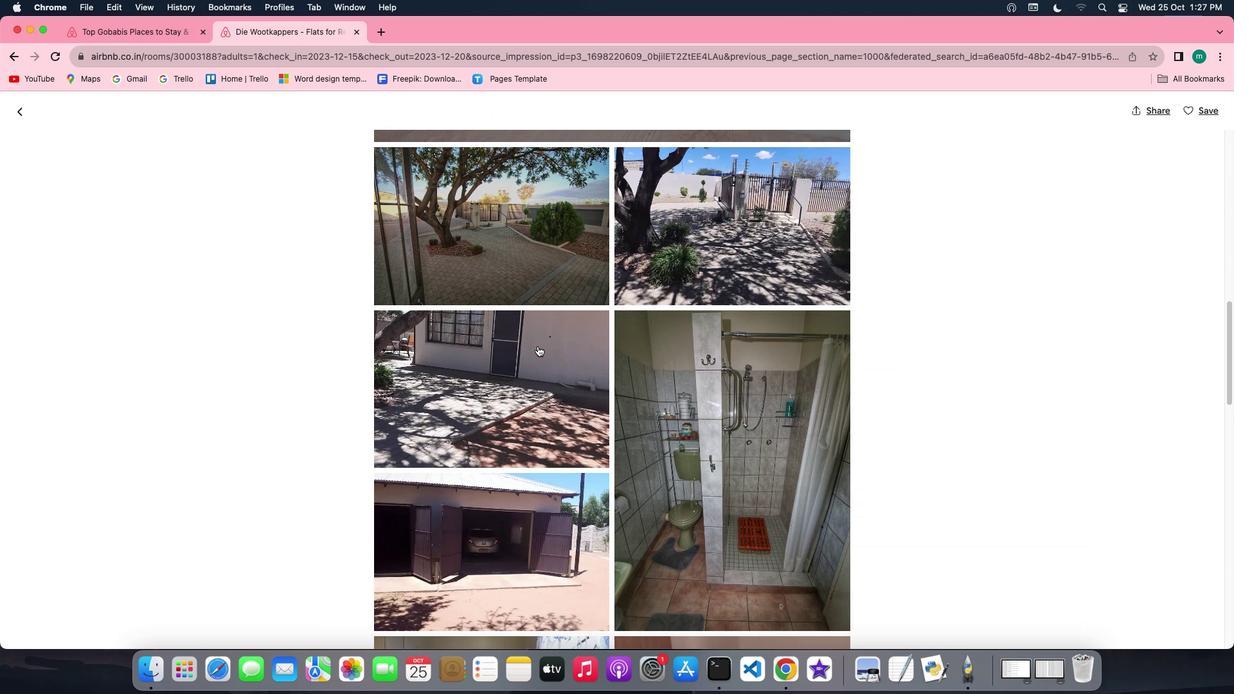 
Action: Mouse scrolled (538, 345) with delta (0, 0)
Screenshot: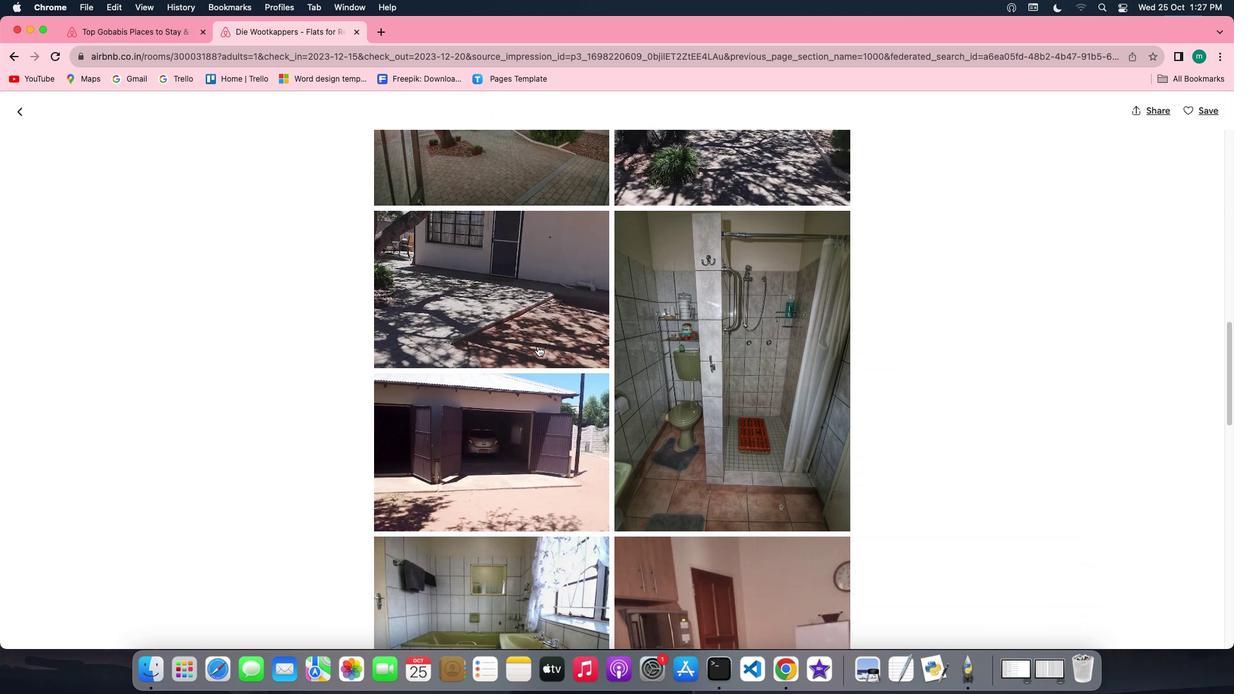 
Action: Mouse scrolled (538, 345) with delta (0, 0)
Screenshot: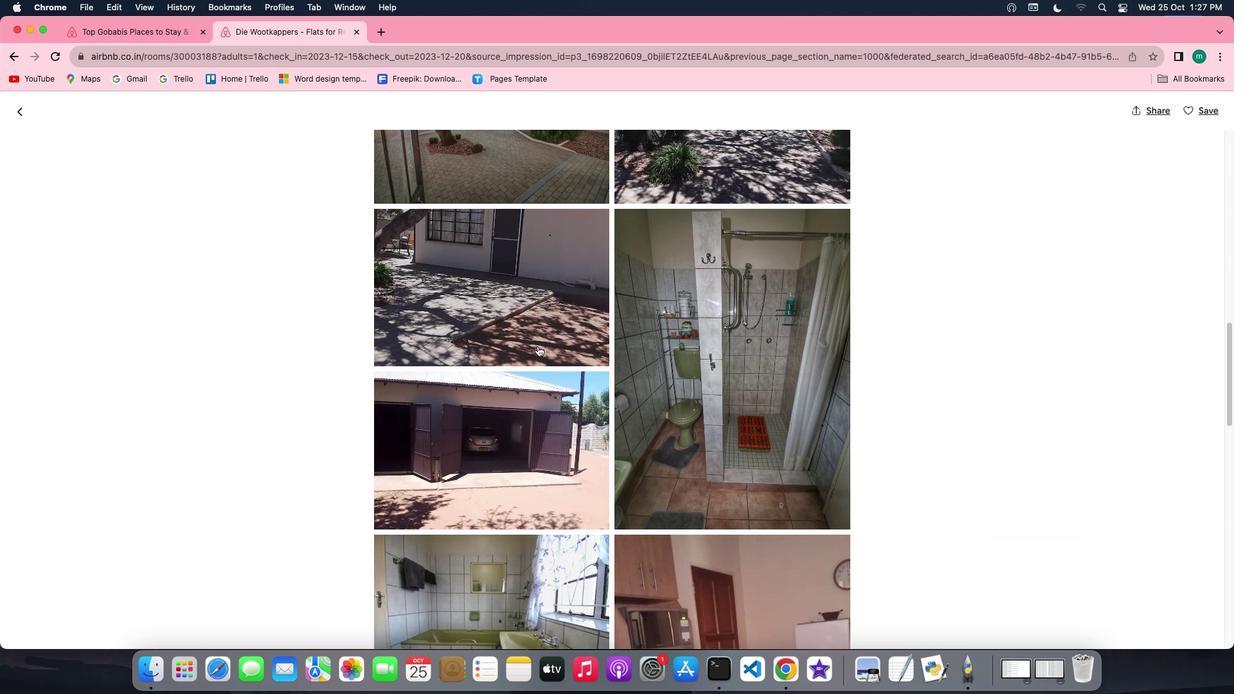 
Action: Mouse scrolled (538, 345) with delta (0, 0)
Screenshot: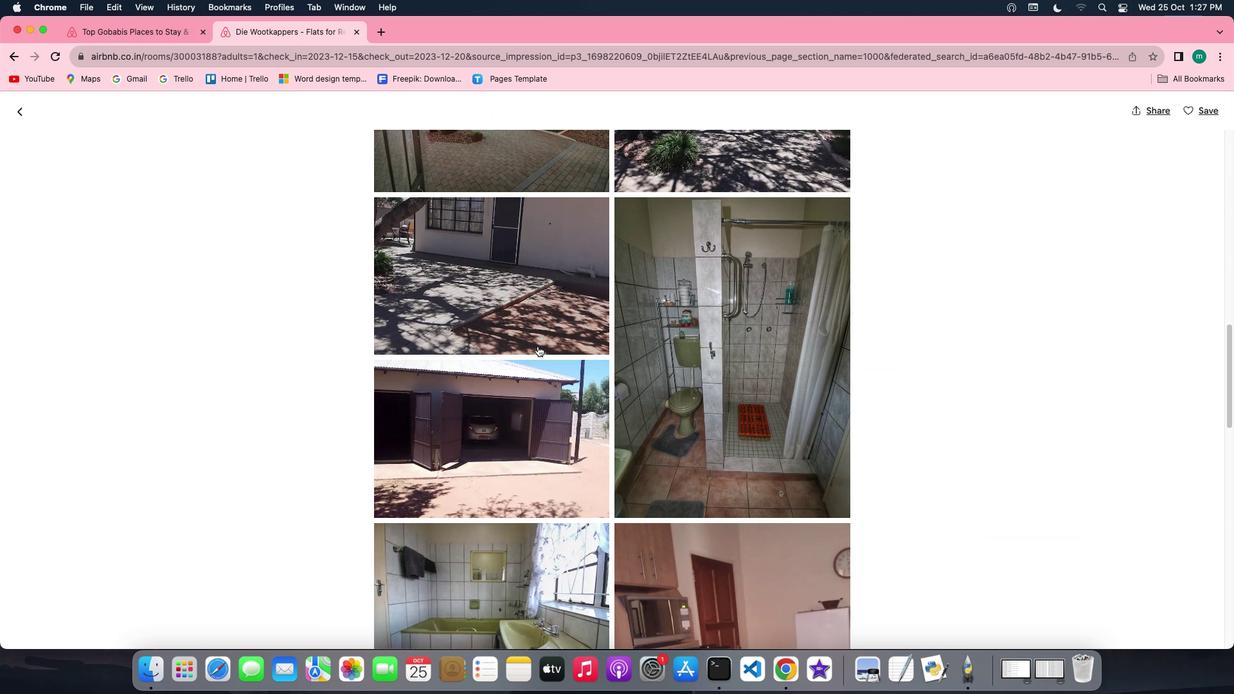 
Action: Mouse scrolled (538, 345) with delta (0, -1)
Screenshot: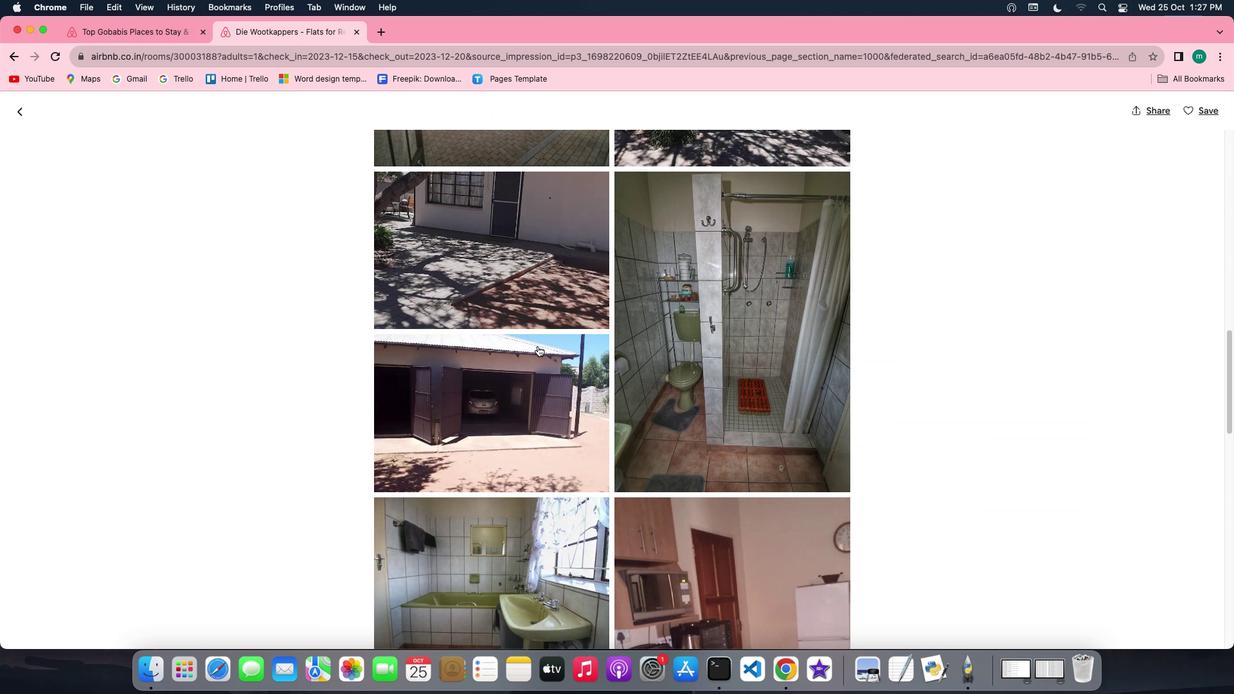 
Action: Mouse scrolled (538, 345) with delta (0, -2)
Screenshot: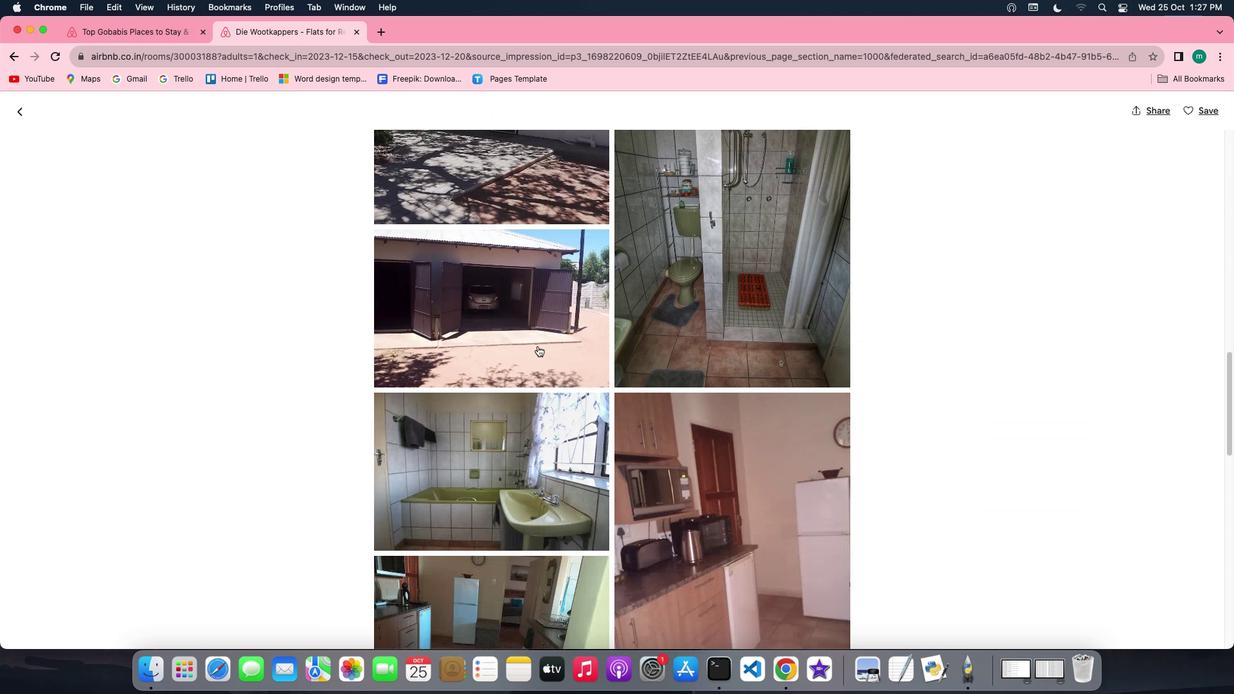 
Action: Mouse scrolled (538, 345) with delta (0, 0)
Screenshot: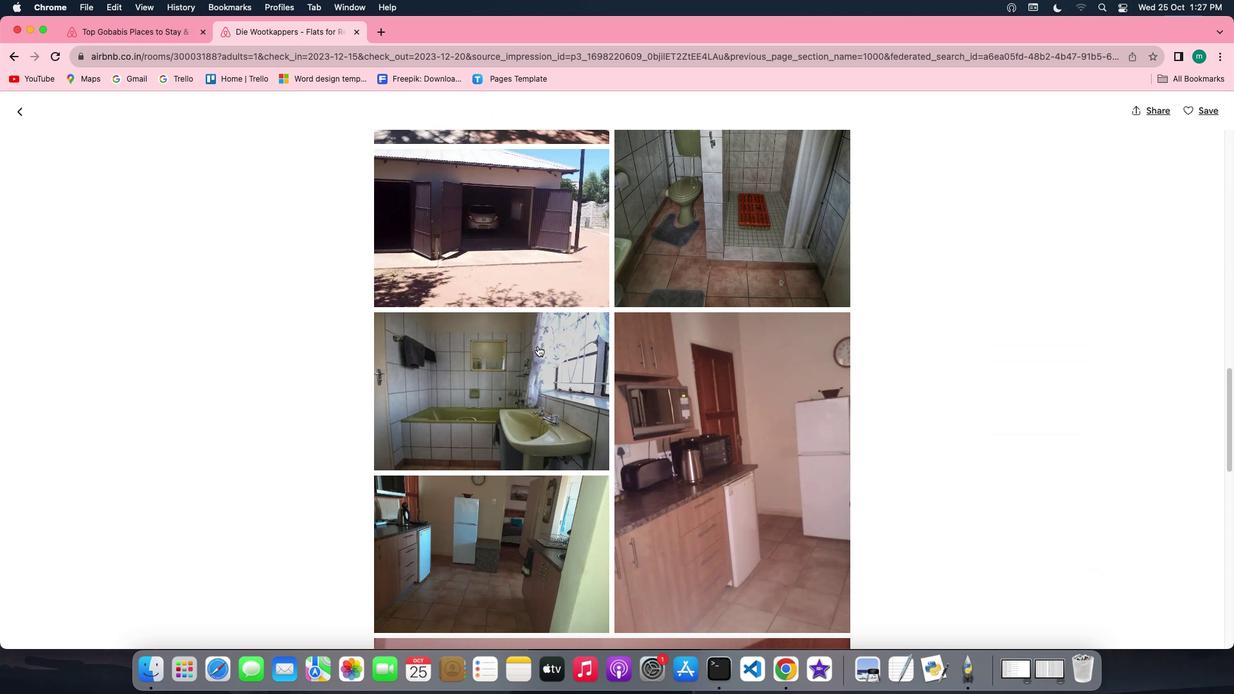 
Action: Mouse scrolled (538, 345) with delta (0, 0)
Screenshot: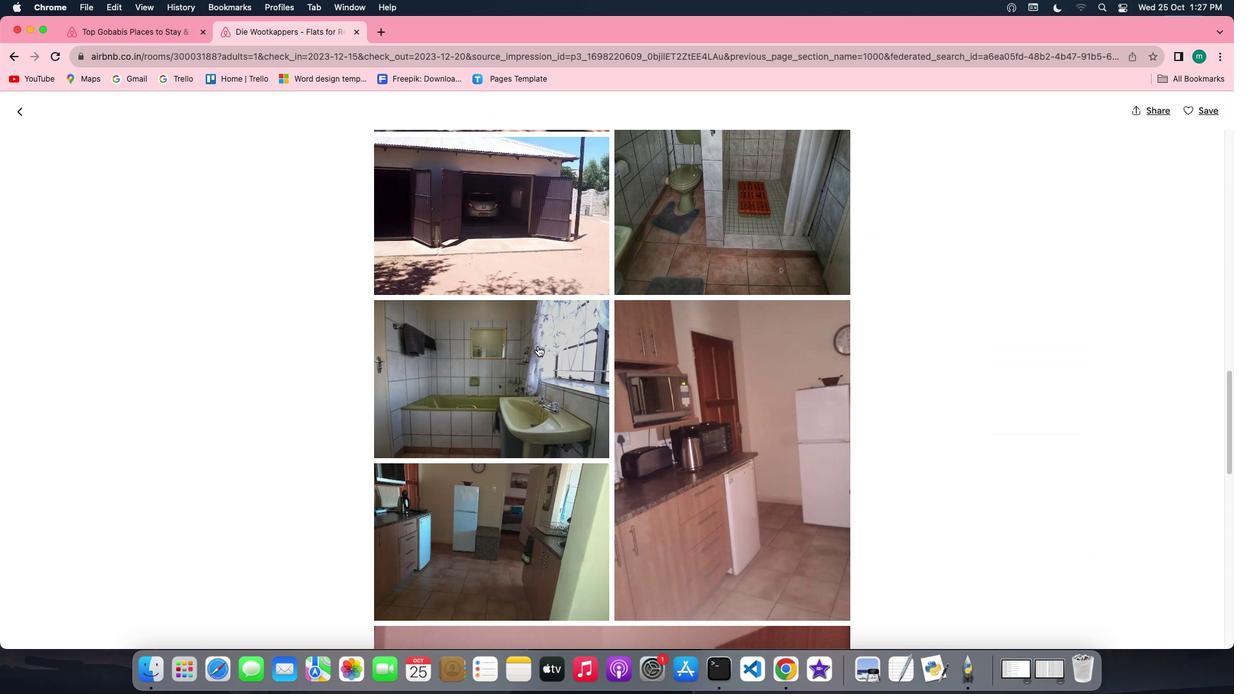 
Action: Mouse scrolled (538, 345) with delta (0, -1)
Screenshot: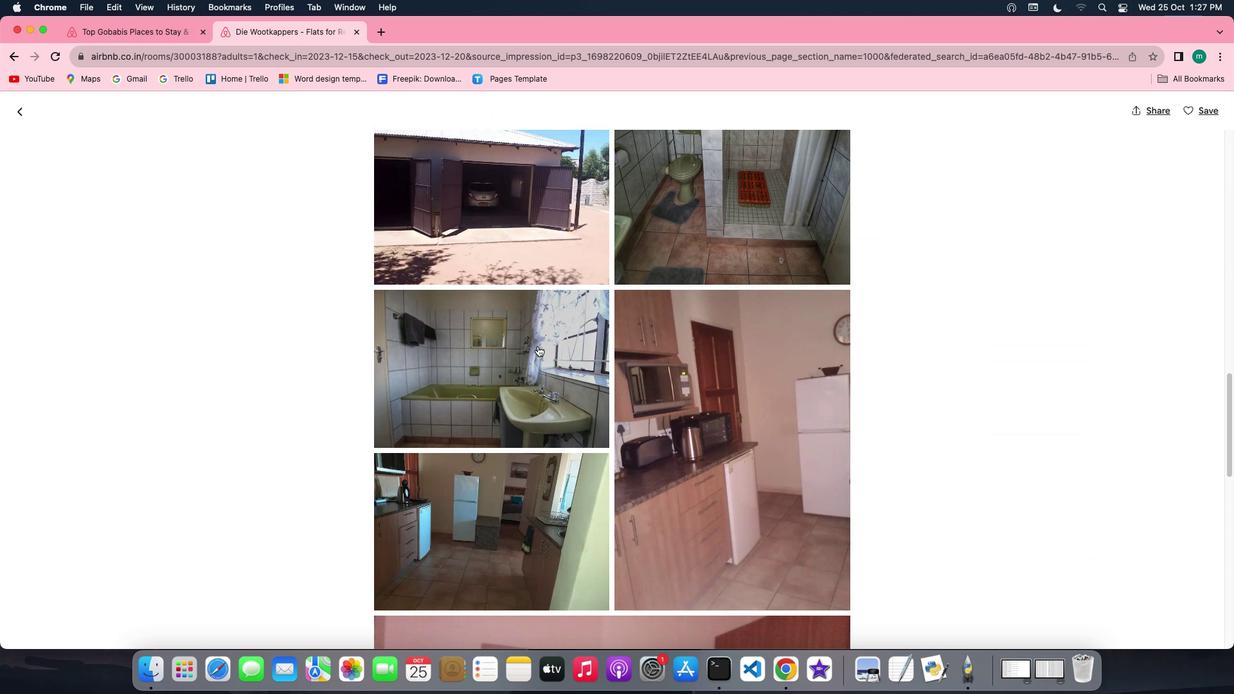
Action: Mouse scrolled (538, 345) with delta (0, -1)
Screenshot: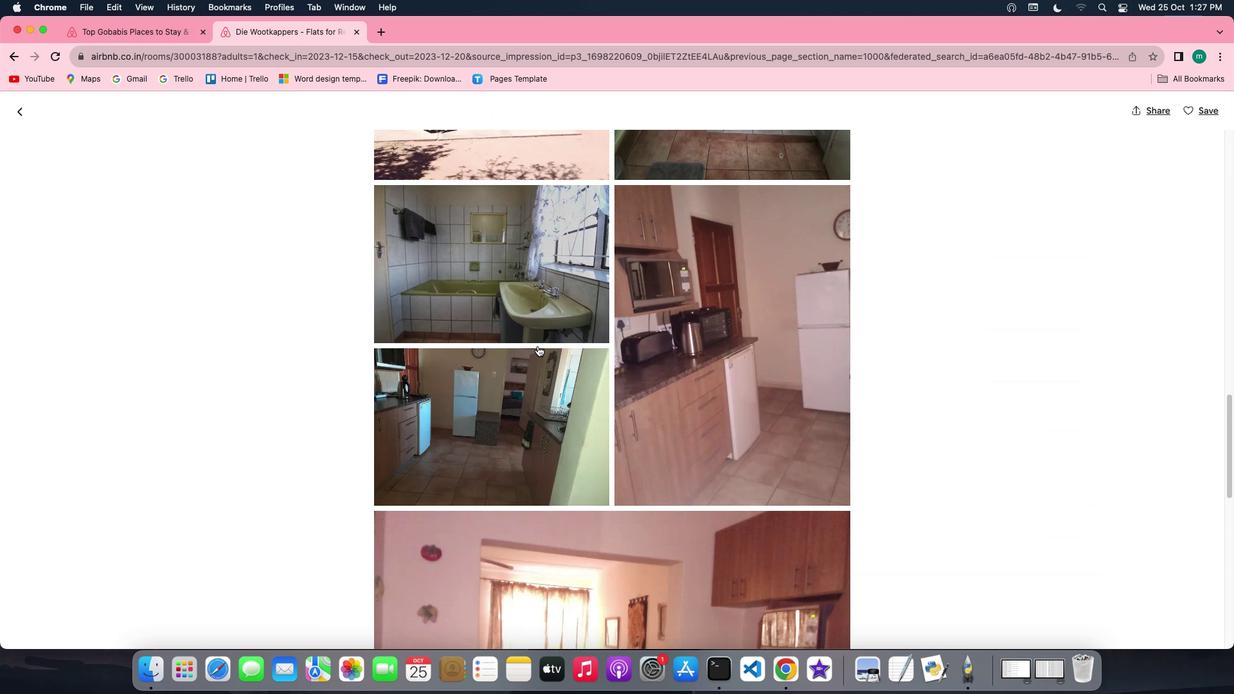 
Action: Mouse scrolled (538, 345) with delta (0, 0)
Screenshot: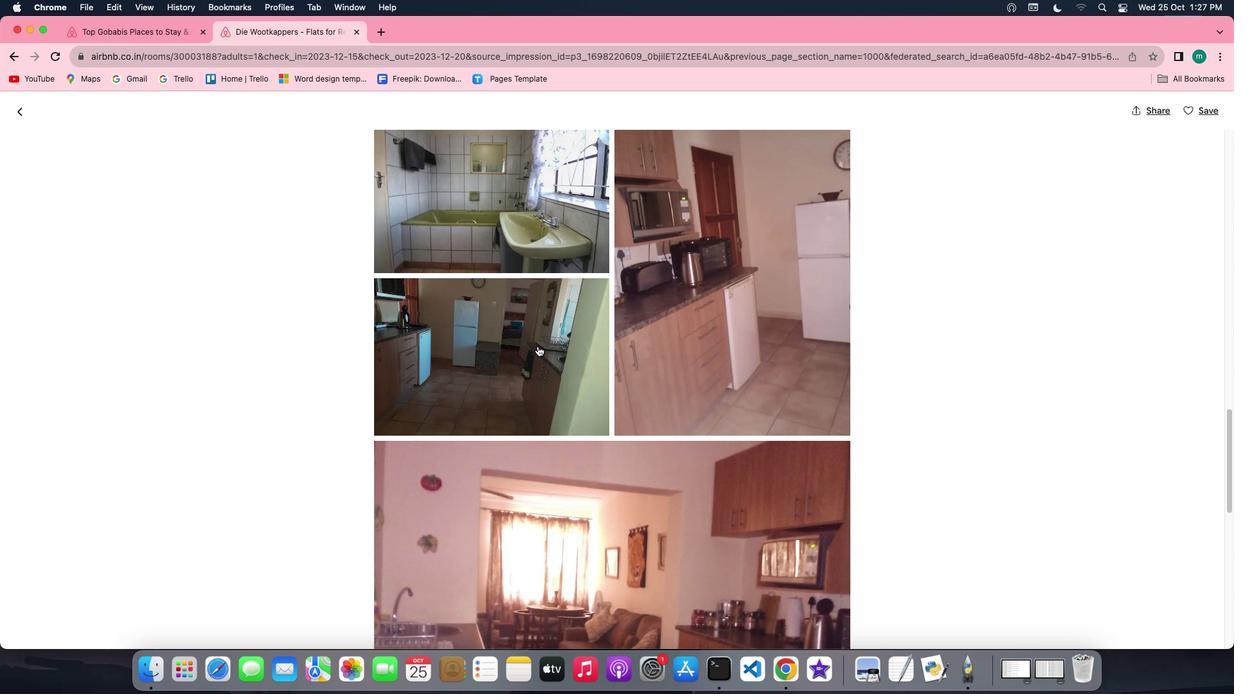 
Action: Mouse scrolled (538, 345) with delta (0, 0)
Screenshot: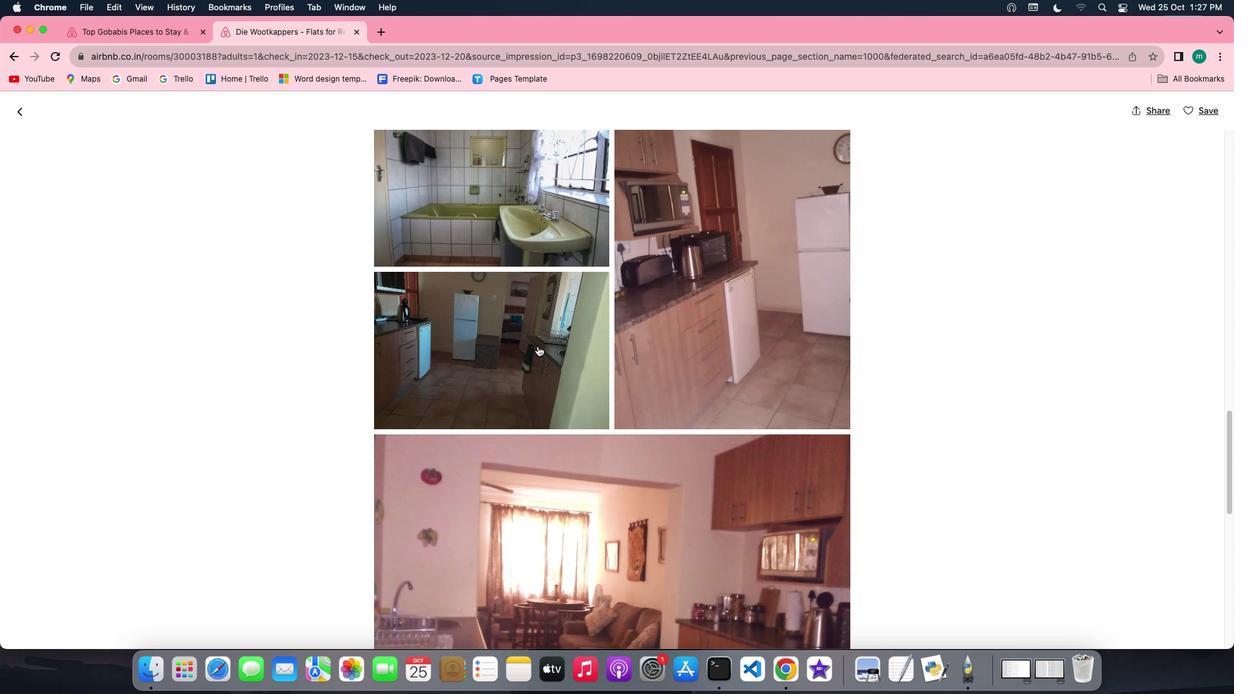 
Action: Mouse scrolled (538, 345) with delta (0, -1)
Screenshot: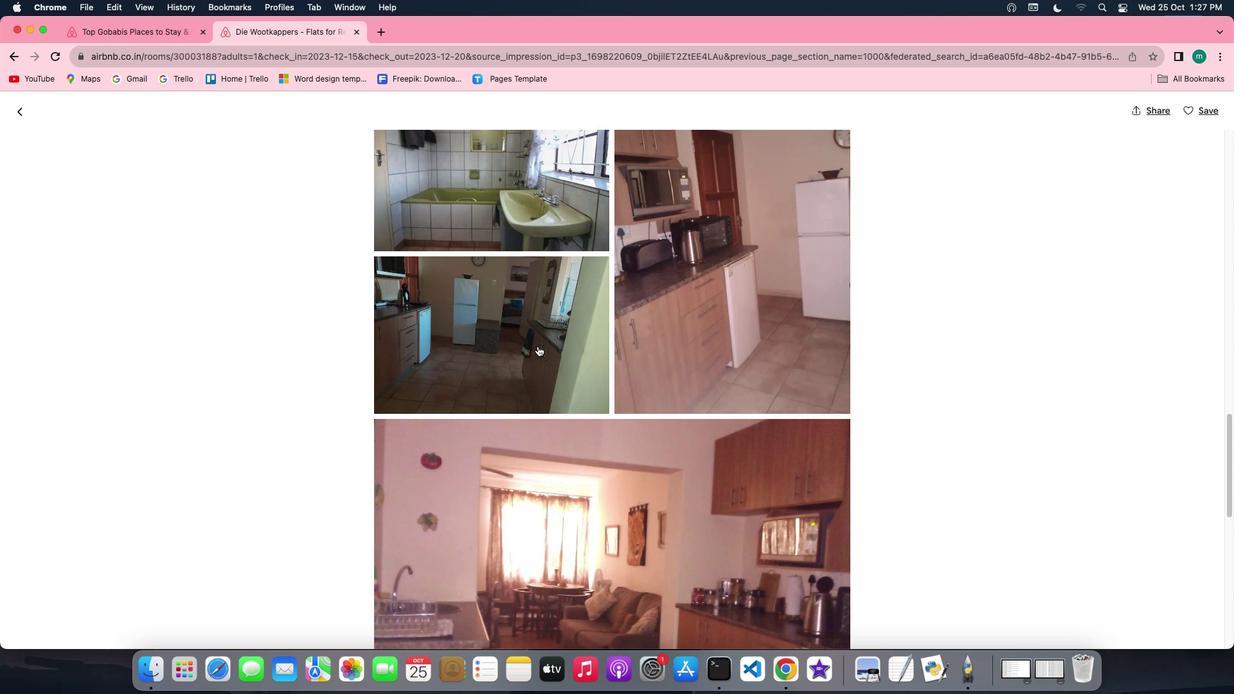 
Action: Mouse scrolled (538, 345) with delta (0, -1)
Screenshot: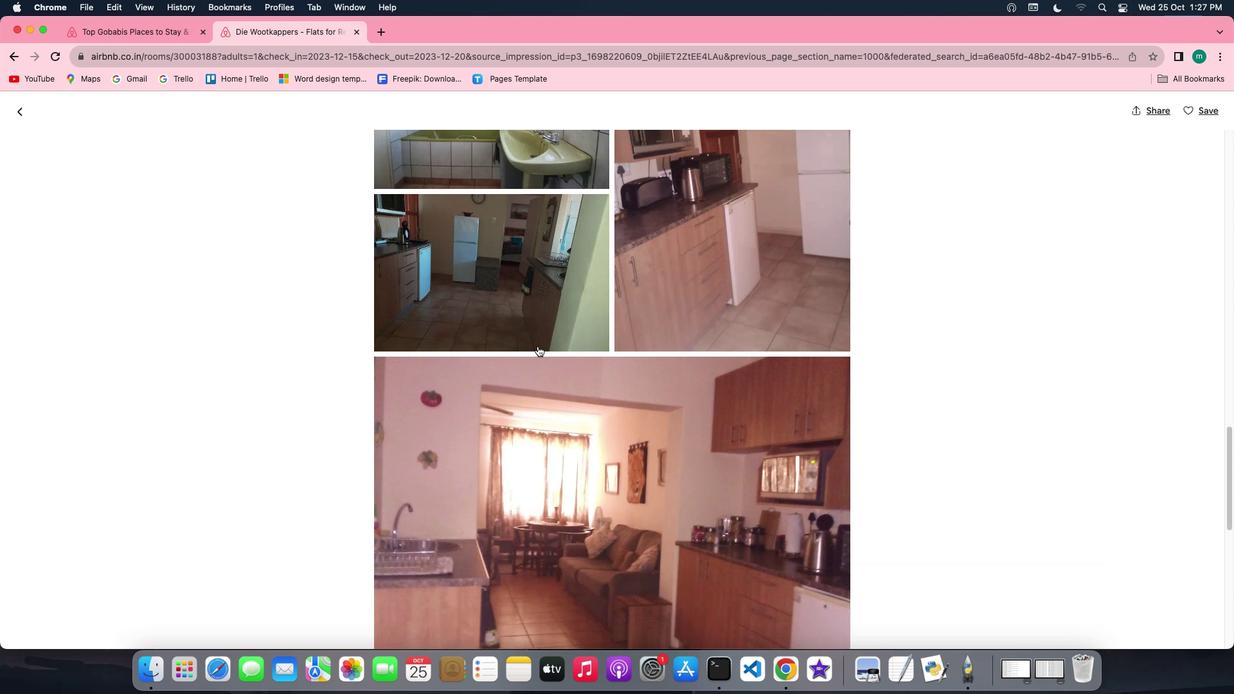 
Action: Mouse scrolled (538, 345) with delta (0, -1)
Screenshot: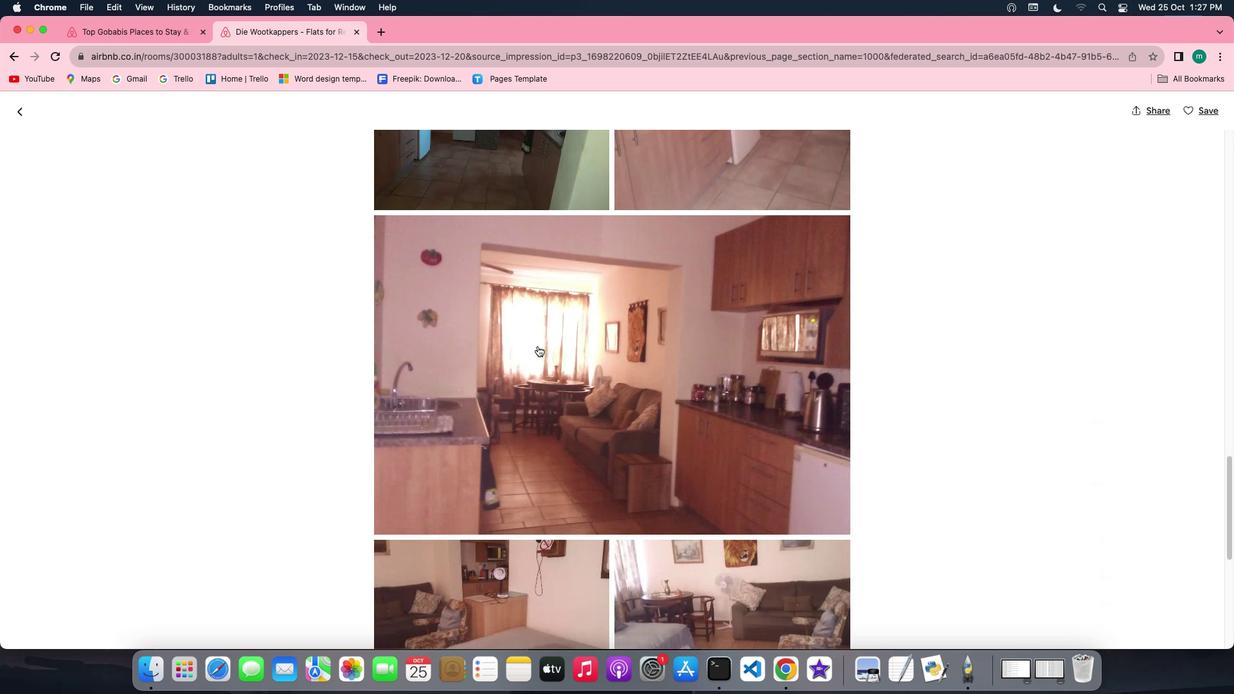 
Action: Mouse scrolled (538, 345) with delta (0, 0)
Screenshot: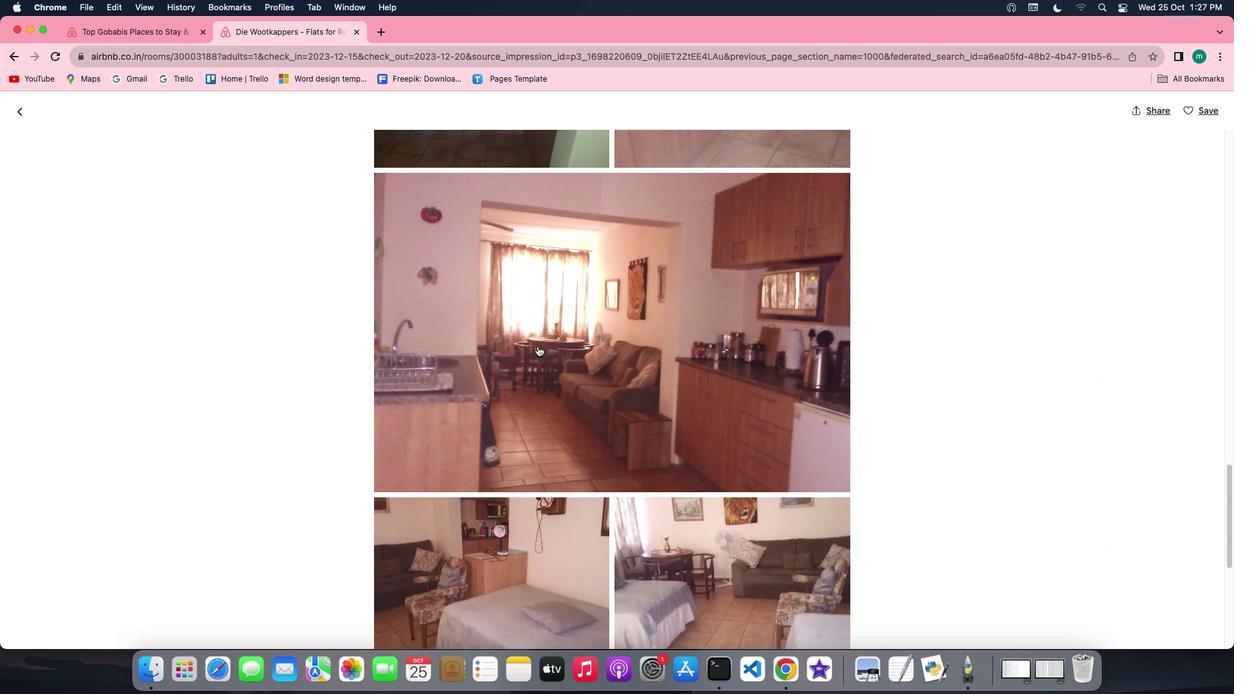 
Action: Mouse scrolled (538, 345) with delta (0, 0)
Screenshot: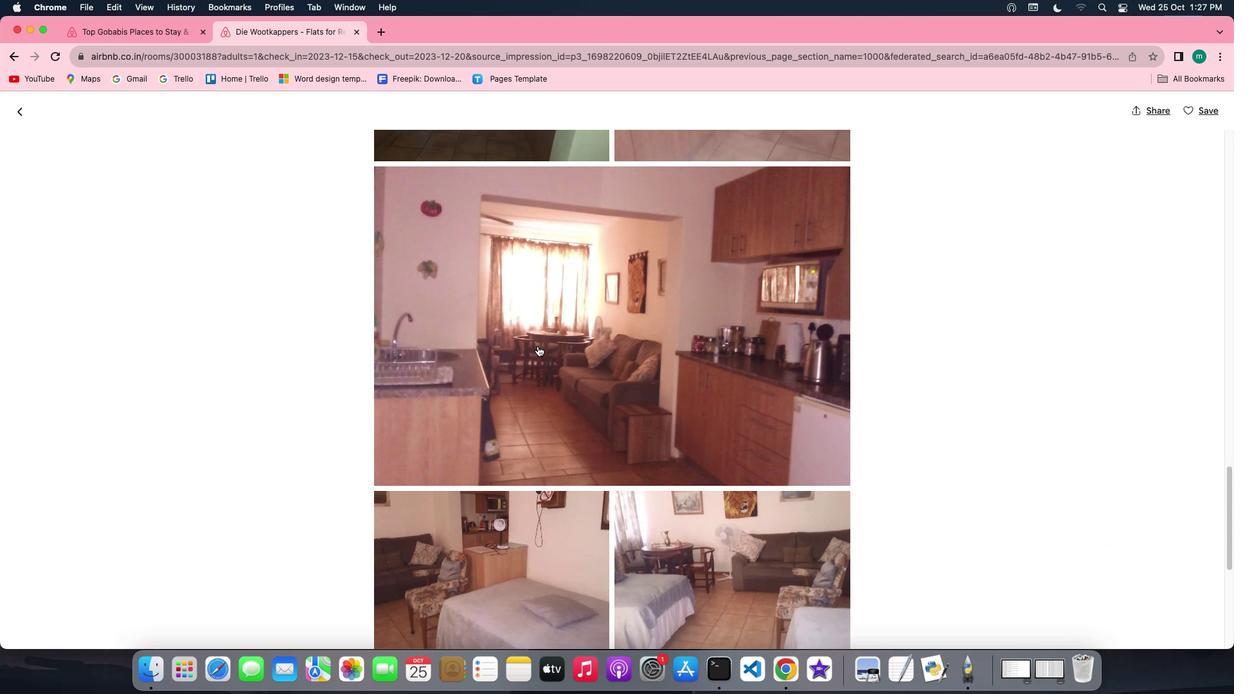 
Action: Mouse scrolled (538, 345) with delta (0, -1)
Screenshot: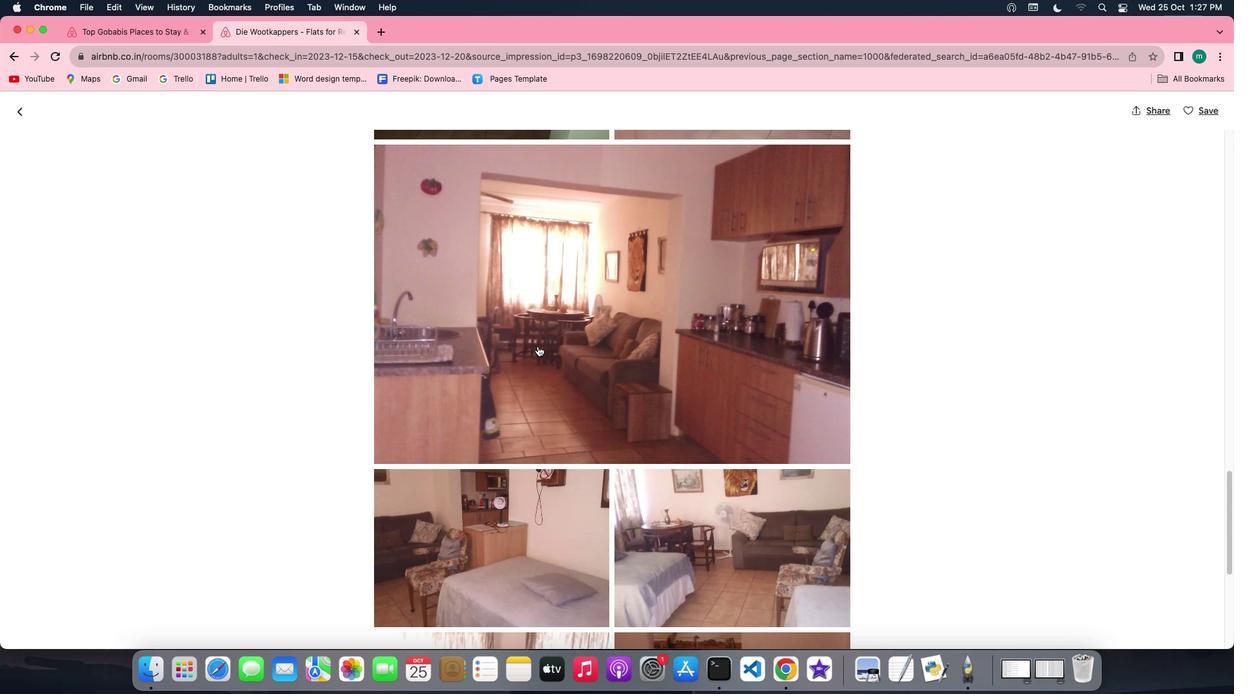 
Action: Mouse scrolled (538, 345) with delta (0, -2)
Screenshot: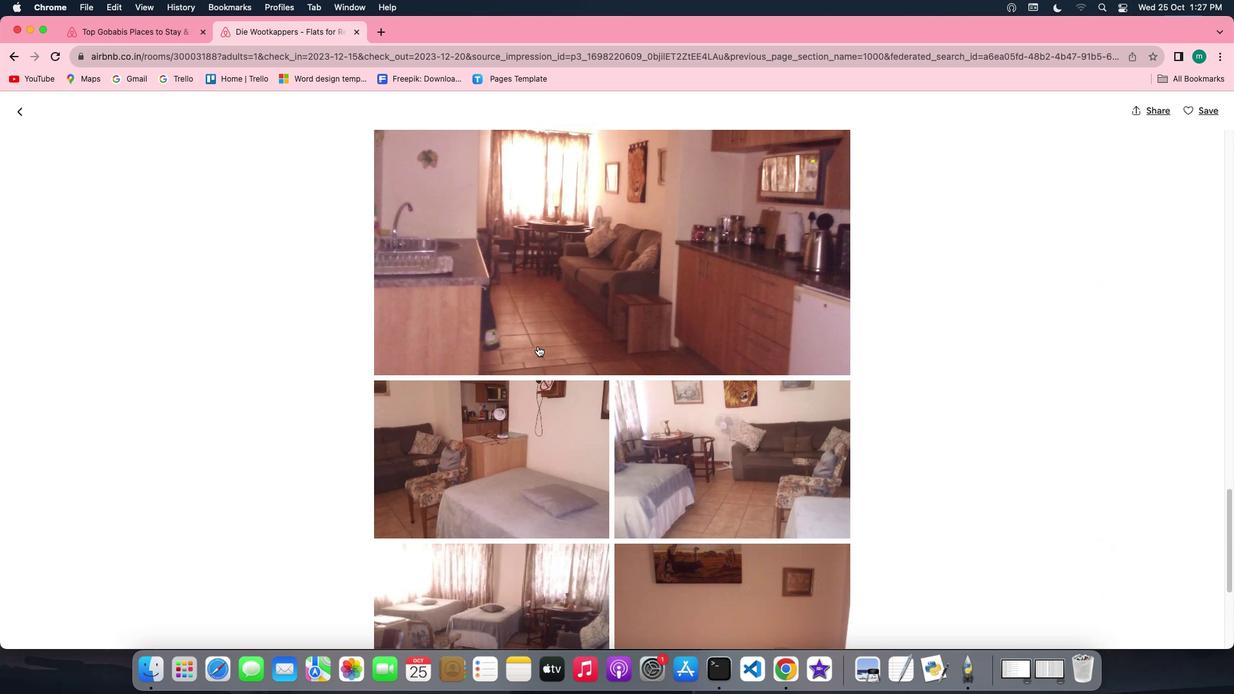 
Action: Mouse scrolled (538, 345) with delta (0, -3)
Screenshot: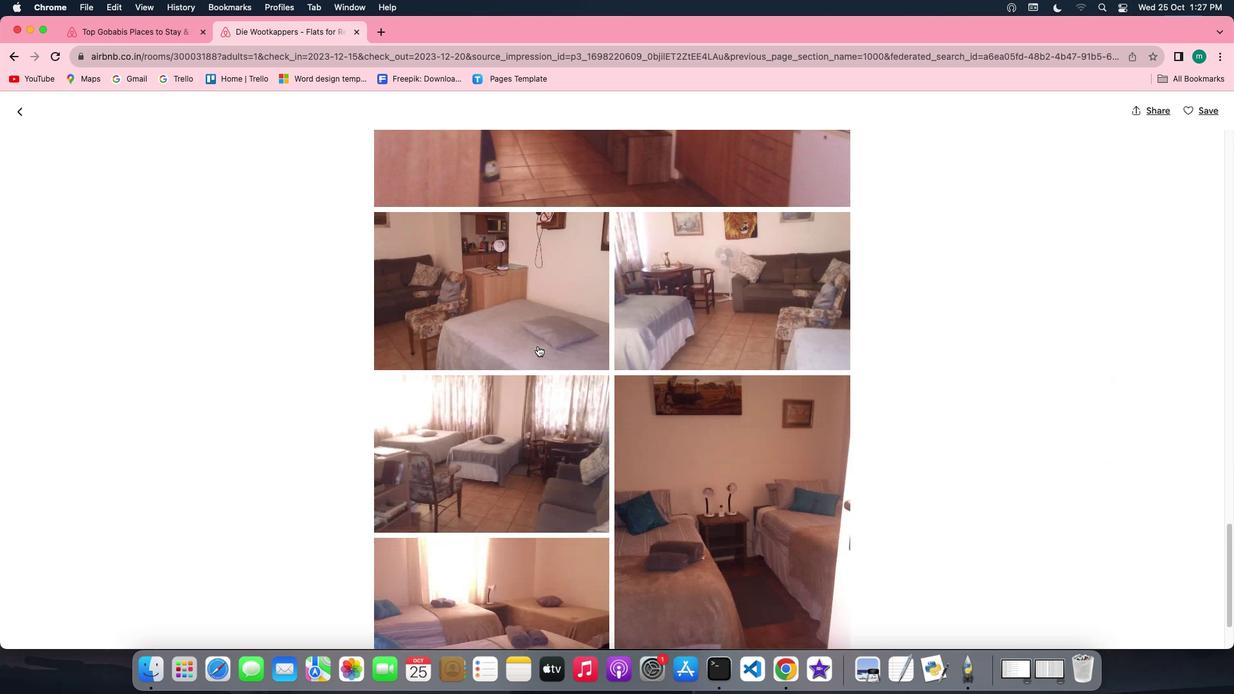 
Action: Mouse scrolled (538, 345) with delta (0, 0)
Screenshot: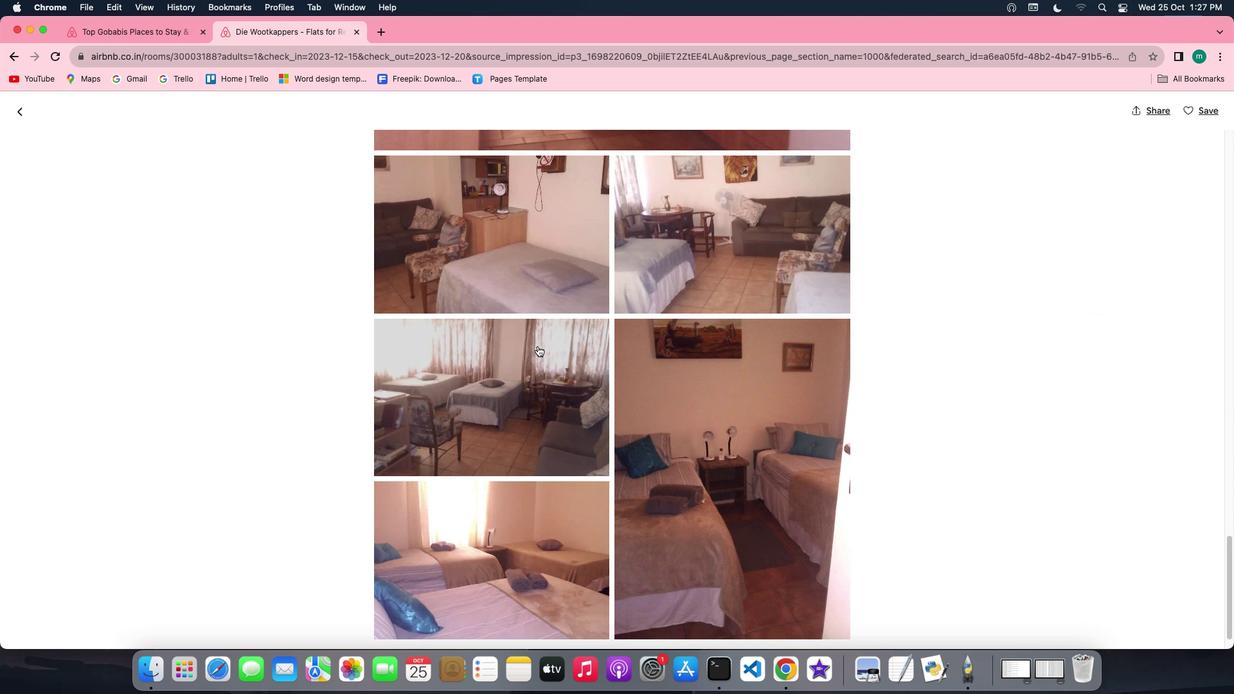 
Action: Mouse scrolled (538, 345) with delta (0, 0)
Screenshot: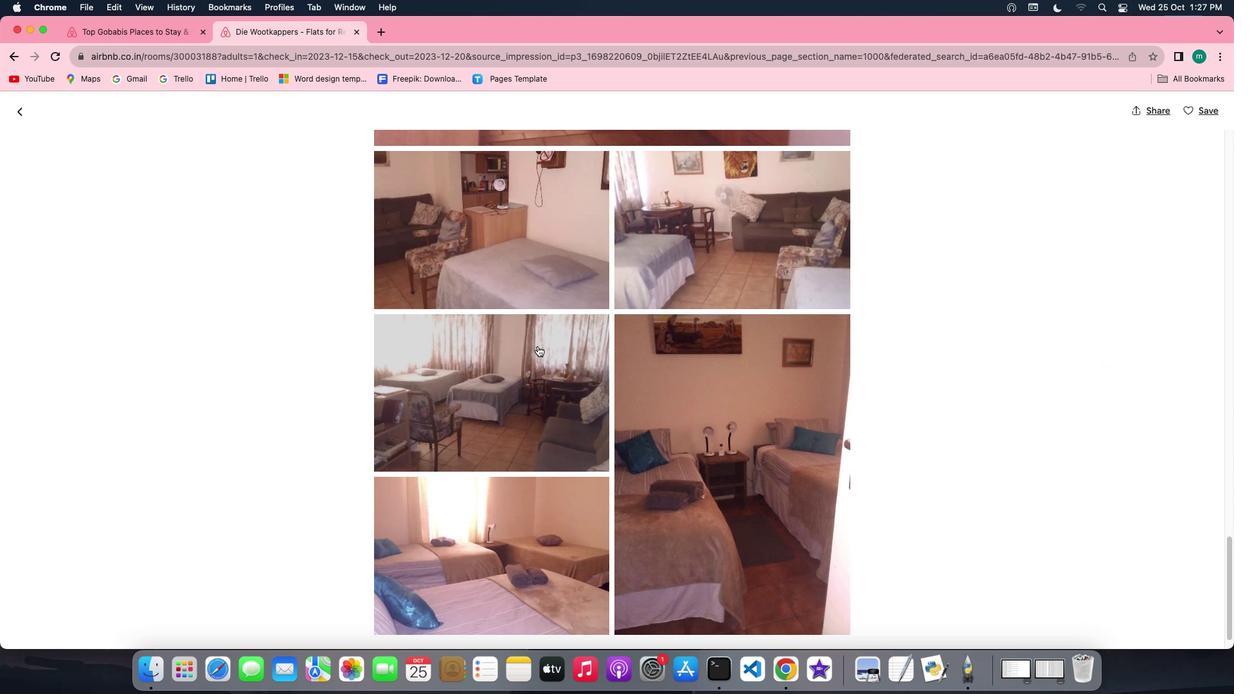 
Action: Mouse scrolled (538, 345) with delta (0, -1)
Screenshot: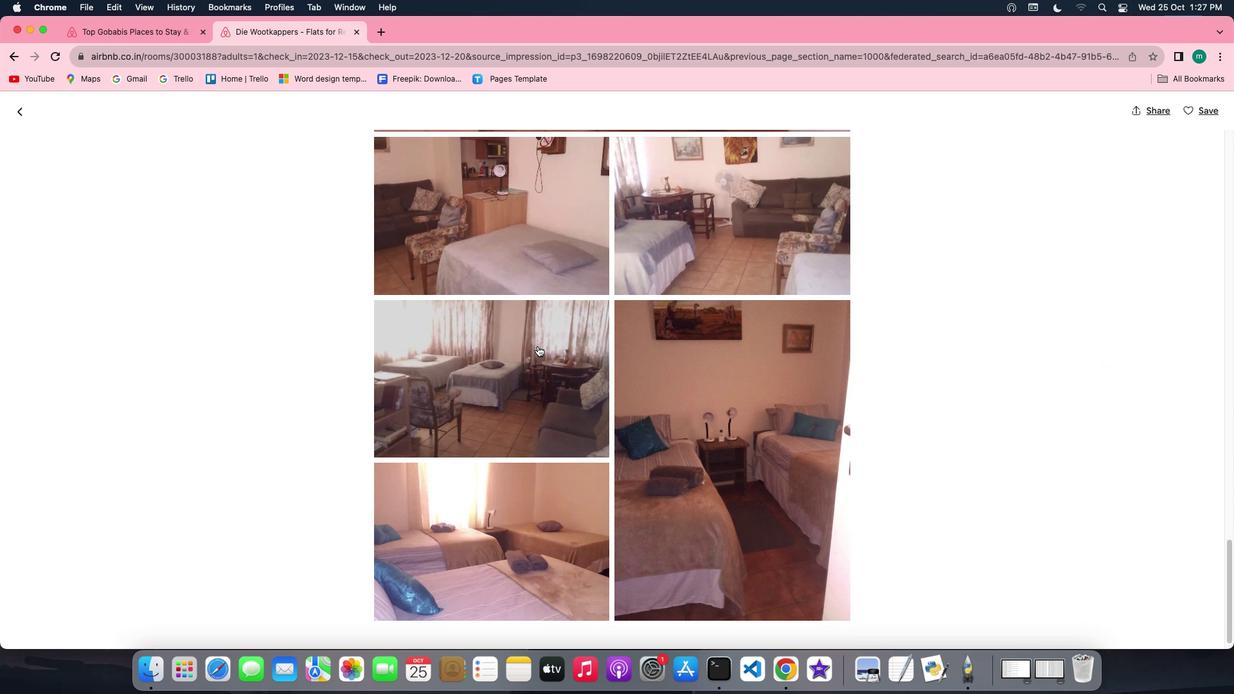 
Action: Mouse scrolled (538, 345) with delta (0, -1)
Screenshot: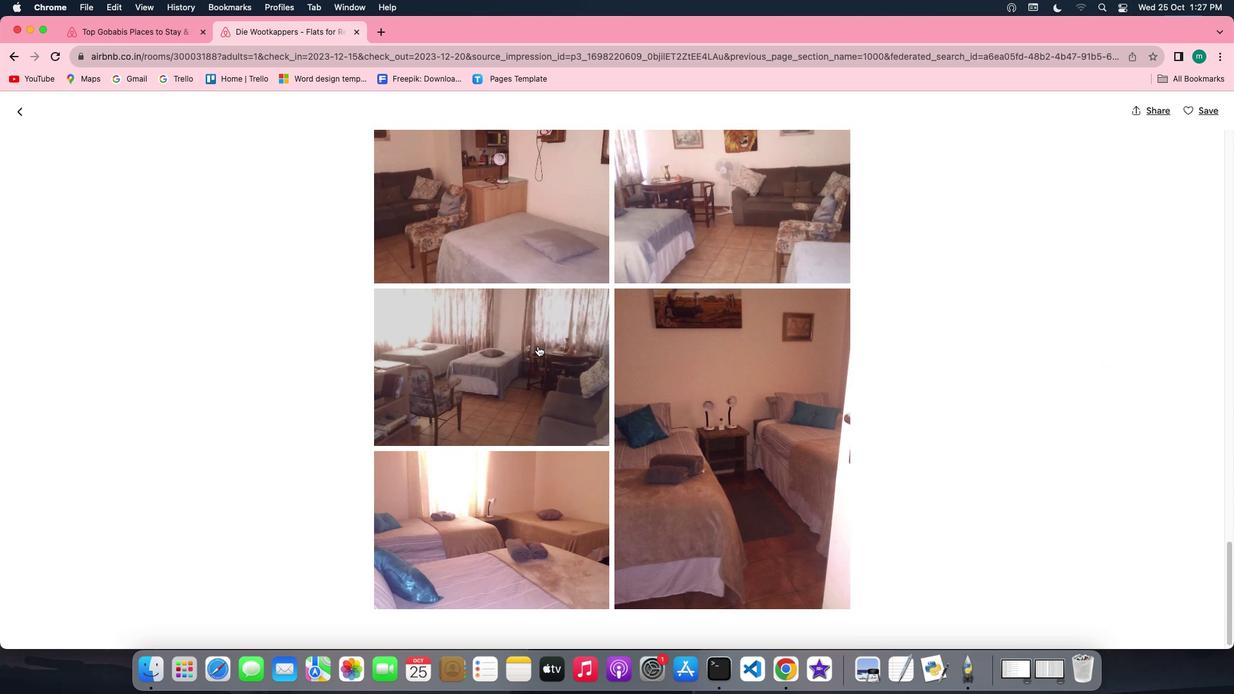 
Action: Mouse scrolled (538, 345) with delta (0, 0)
Screenshot: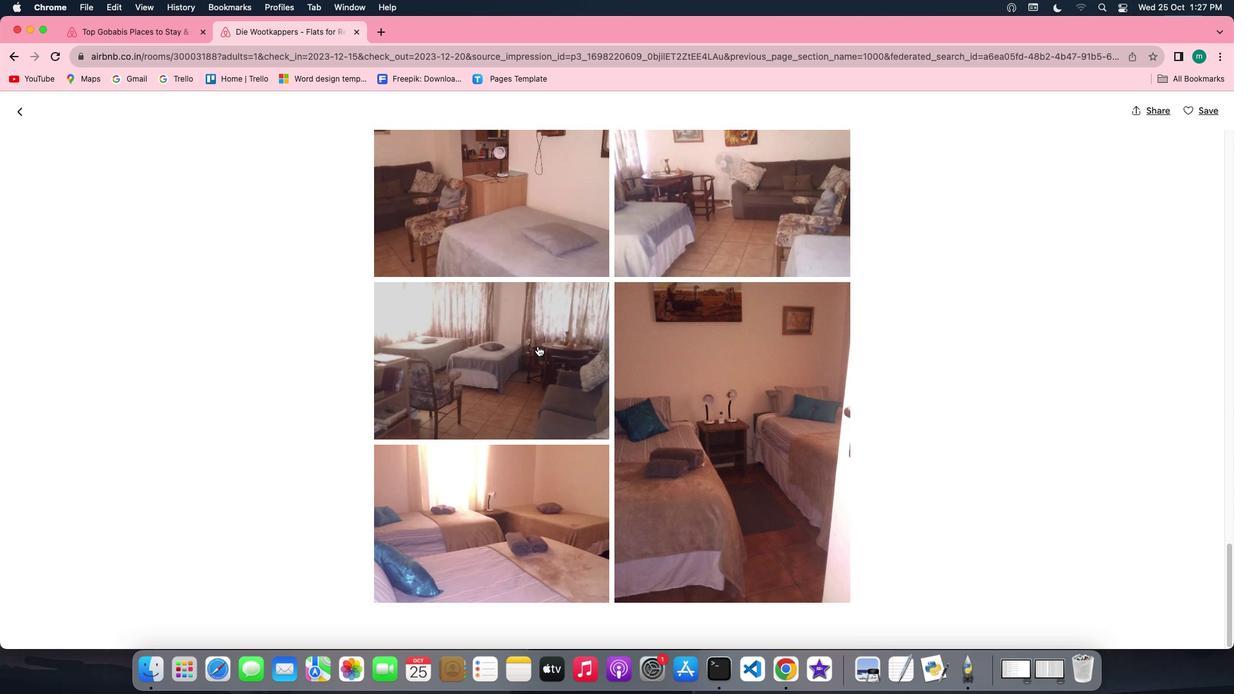 
Action: Mouse scrolled (538, 345) with delta (0, 0)
Screenshot: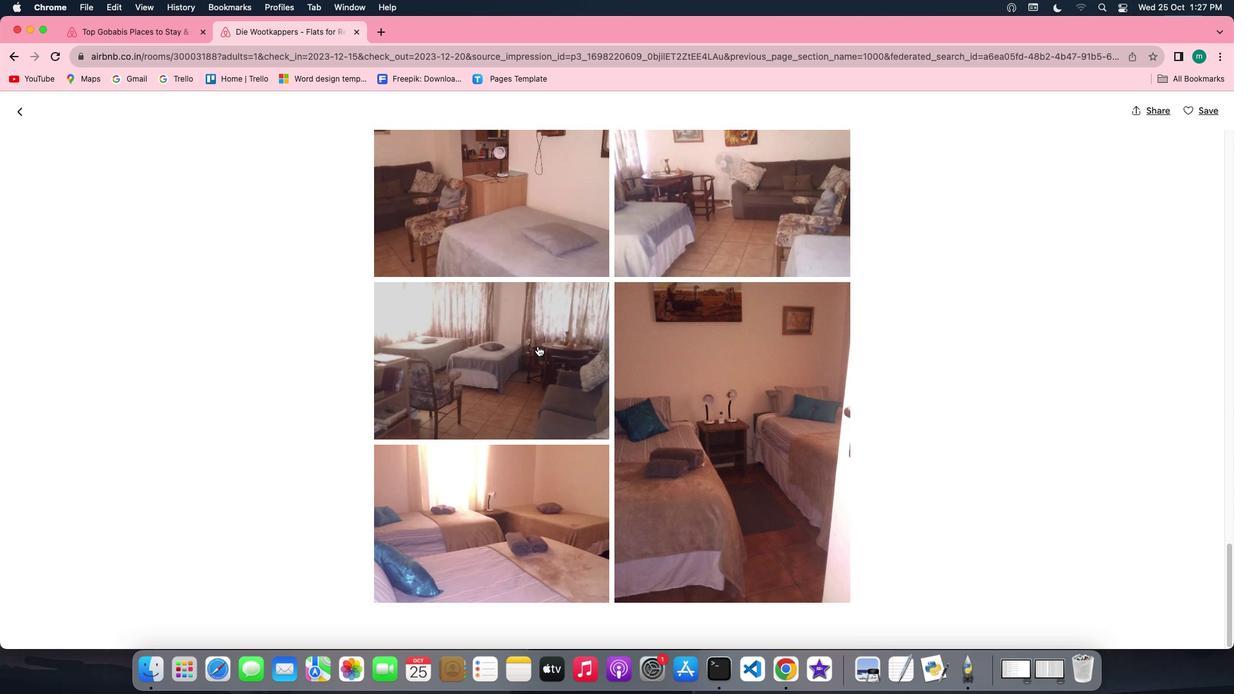 
Action: Mouse scrolled (538, 345) with delta (0, 0)
Screenshot: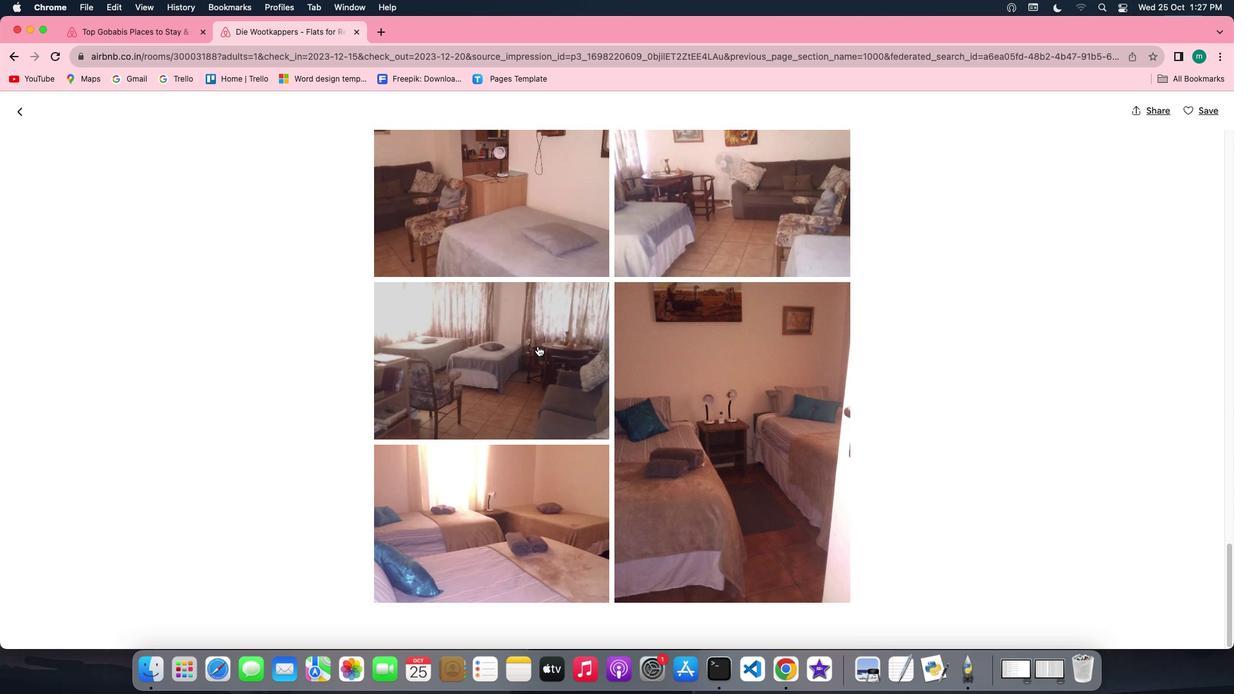 
Action: Mouse scrolled (538, 345) with delta (0, 0)
Screenshot: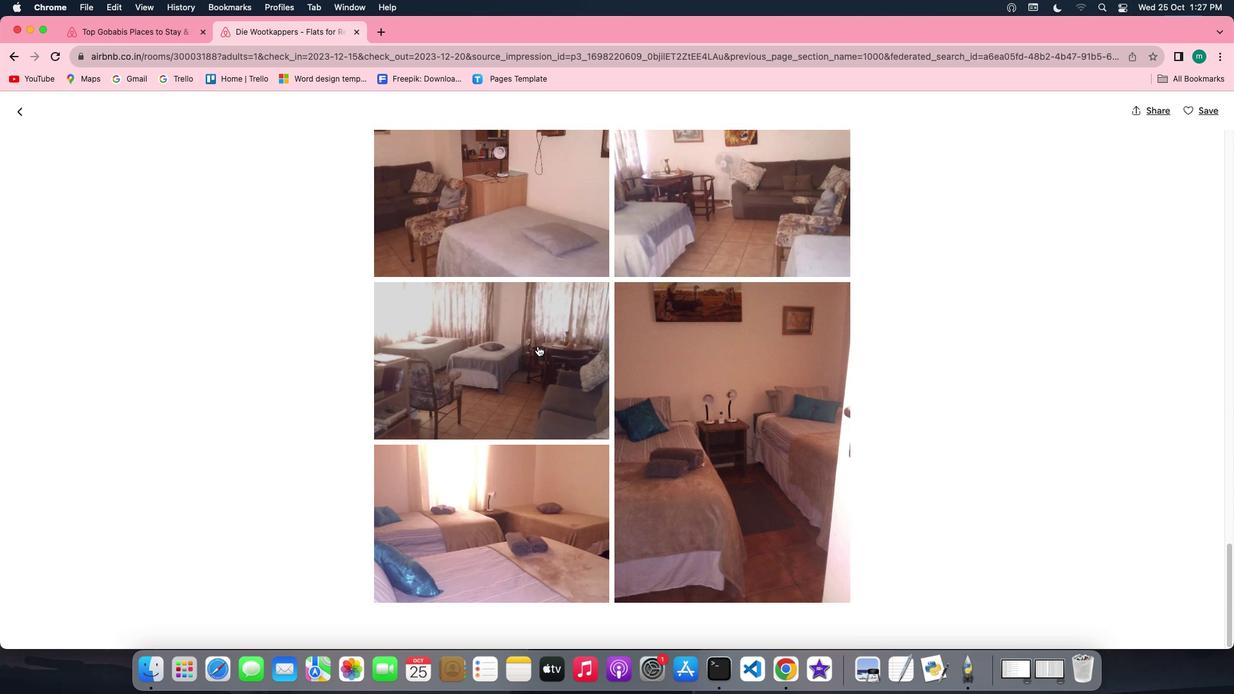 
Action: Mouse scrolled (538, 345) with delta (0, 0)
Screenshot: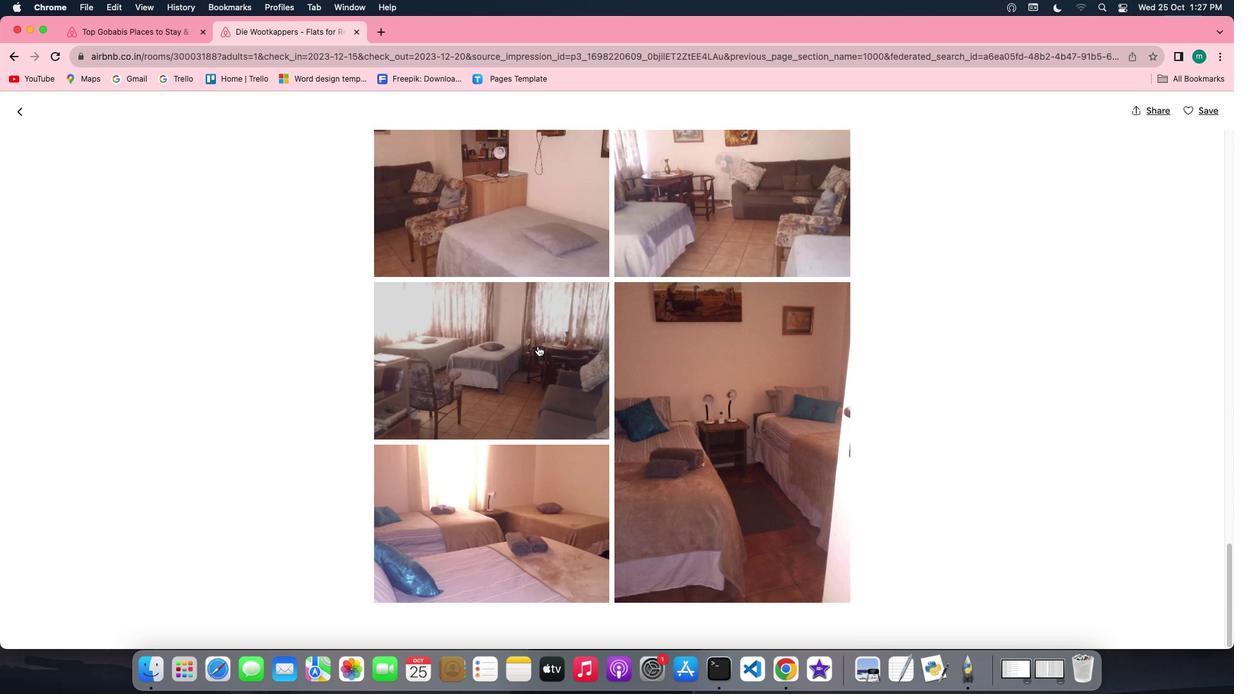 
Action: Mouse scrolled (538, 345) with delta (0, 0)
Screenshot: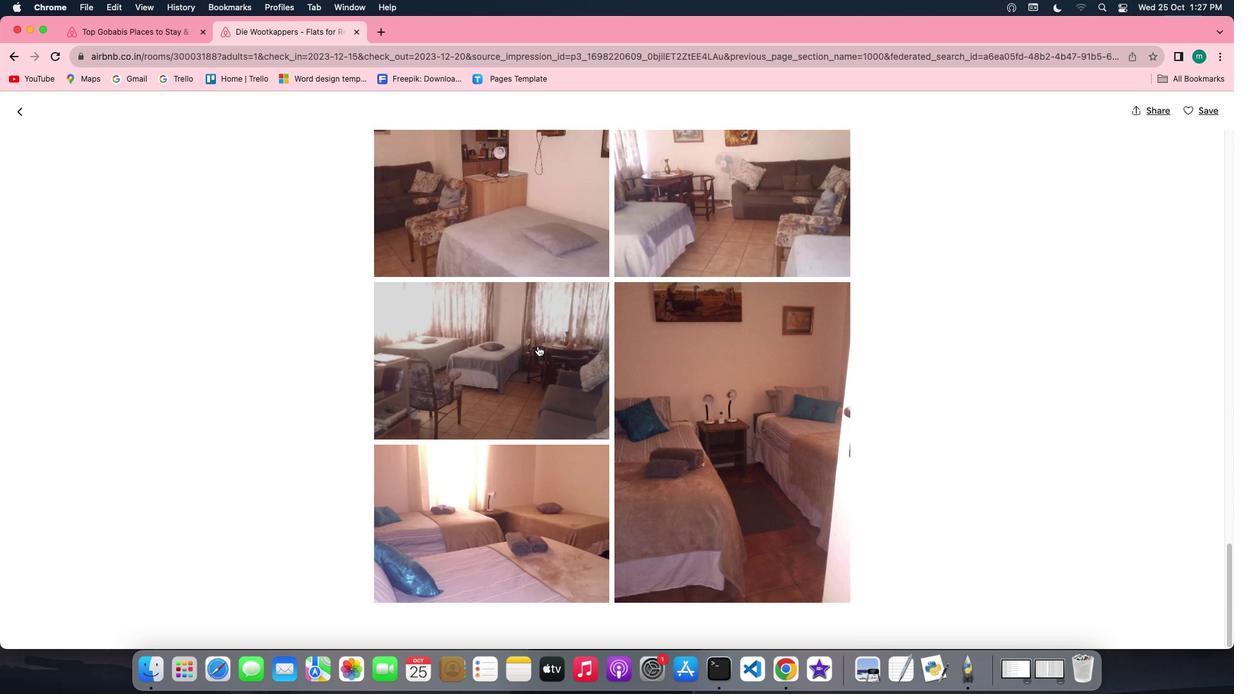 
Action: Mouse scrolled (538, 345) with delta (0, -1)
Screenshot: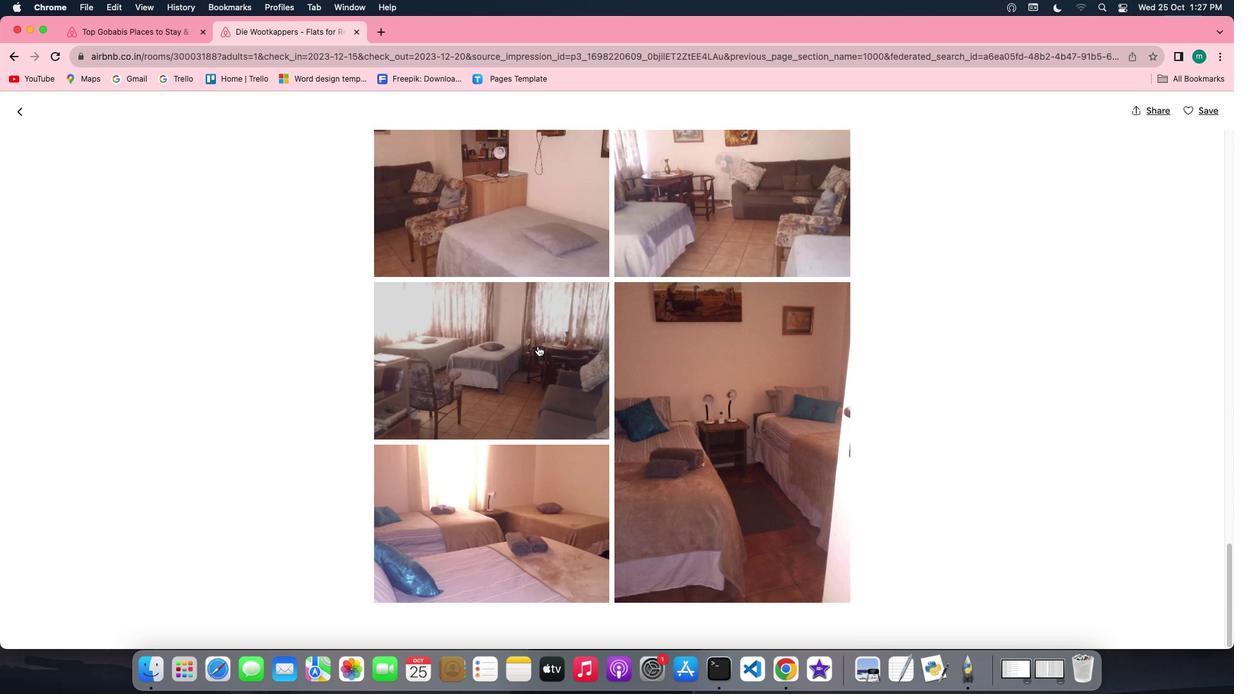 
Action: Mouse scrolled (538, 345) with delta (0, -1)
Screenshot: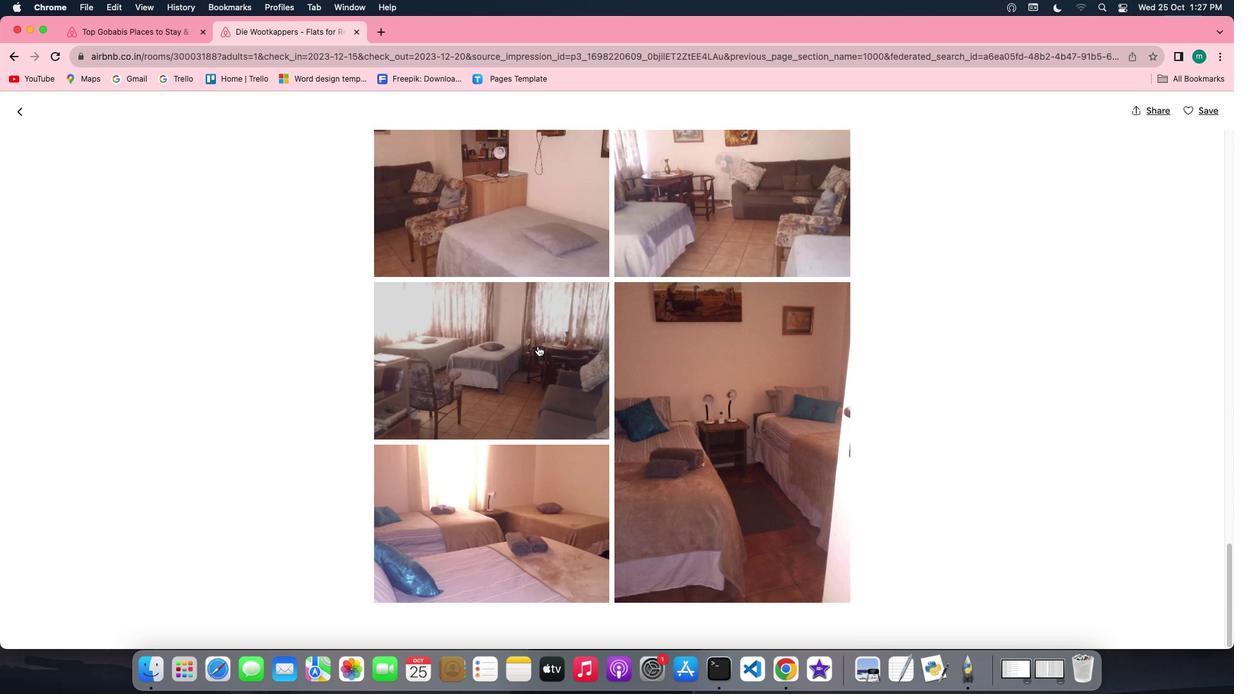 
Action: Mouse scrolled (538, 345) with delta (0, 0)
Screenshot: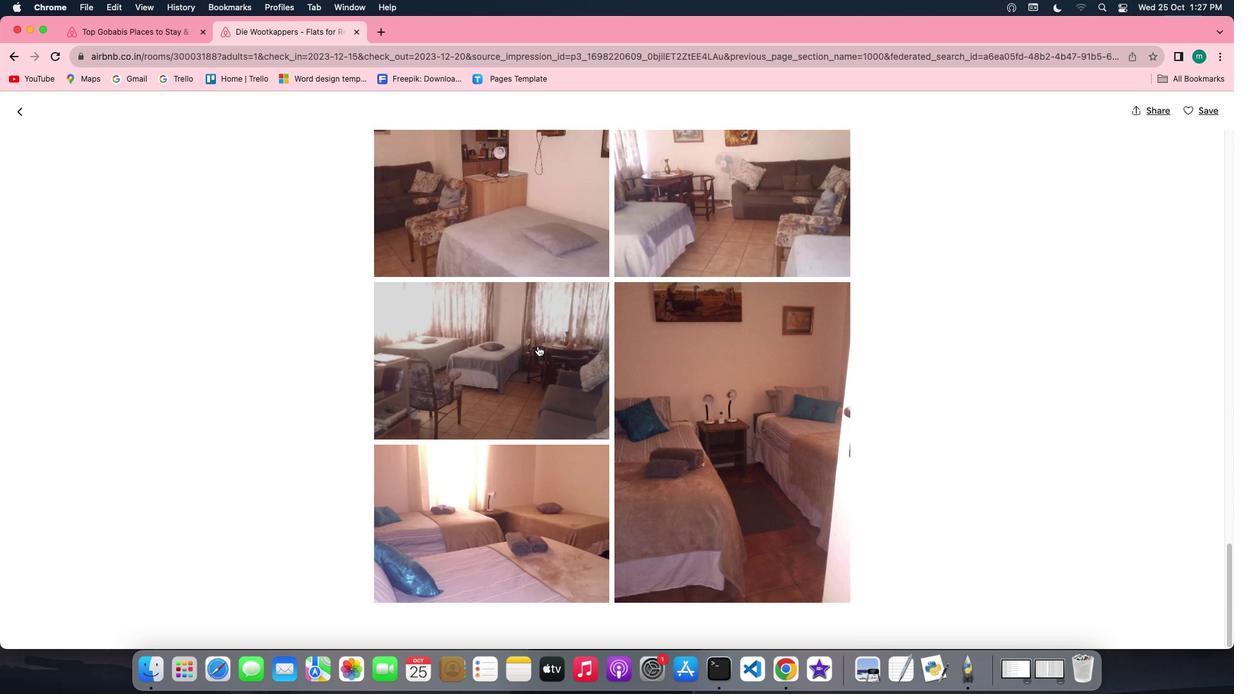 
Action: Mouse scrolled (538, 345) with delta (0, 0)
Screenshot: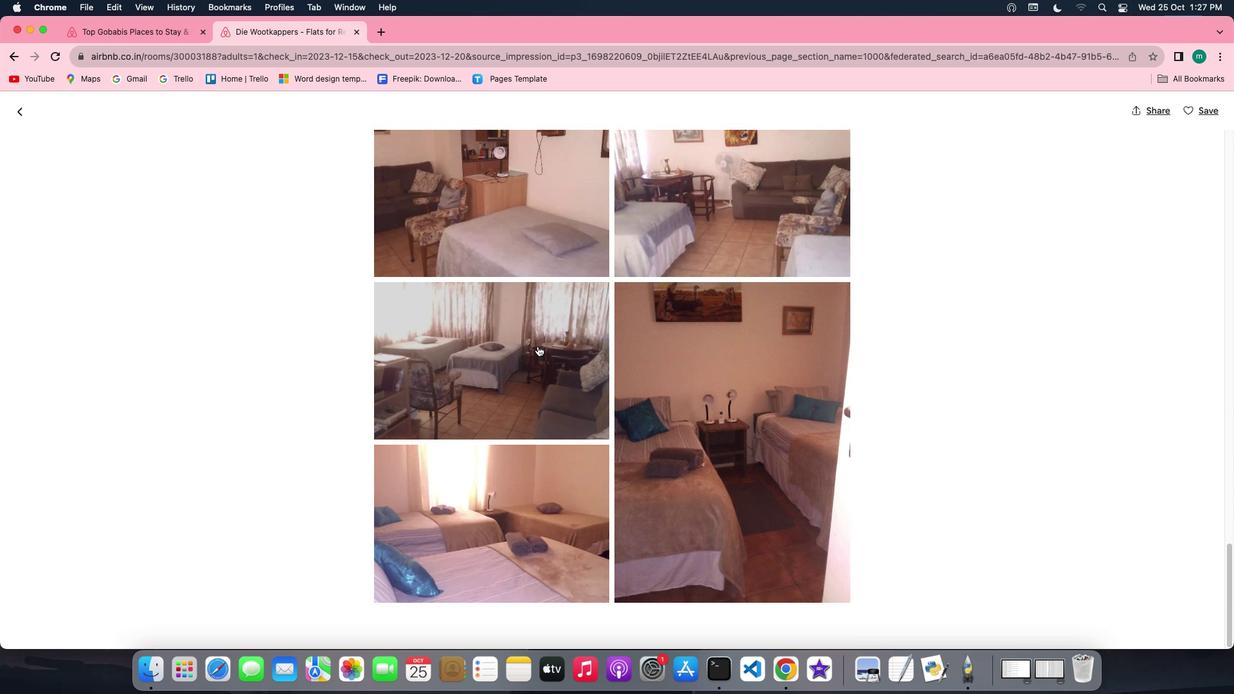 
Action: Mouse scrolled (538, 345) with delta (0, 0)
Screenshot: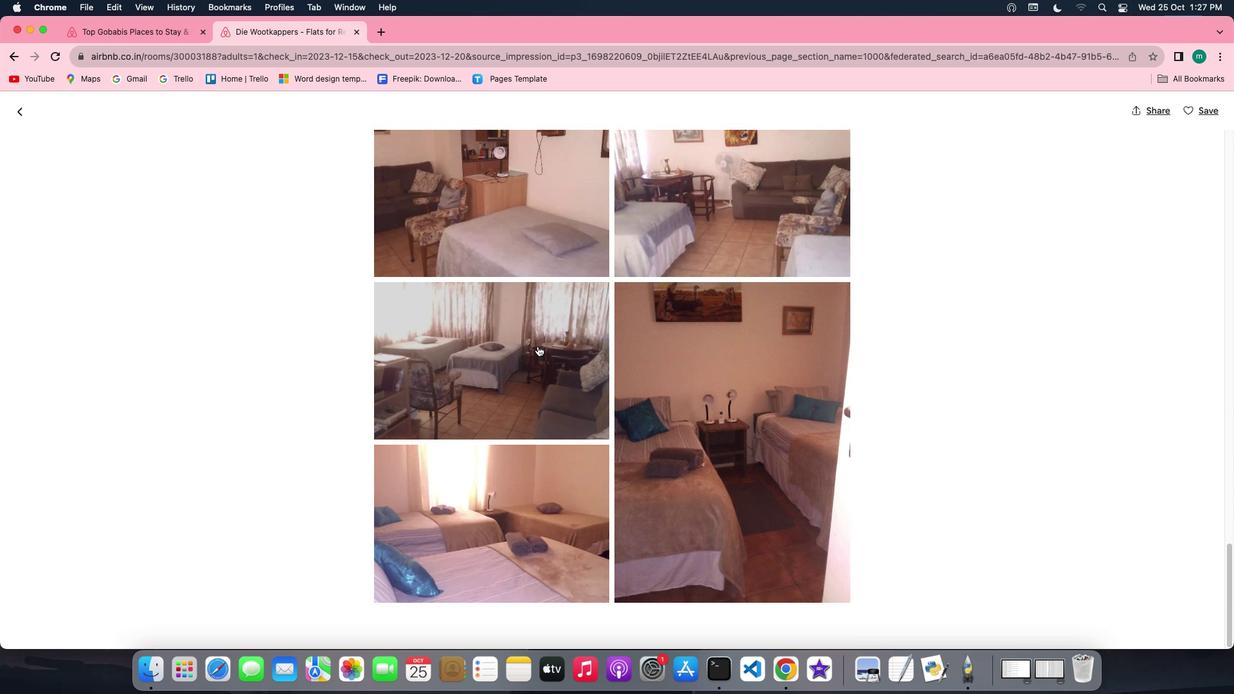 
Action: Mouse scrolled (538, 345) with delta (0, -1)
Screenshot: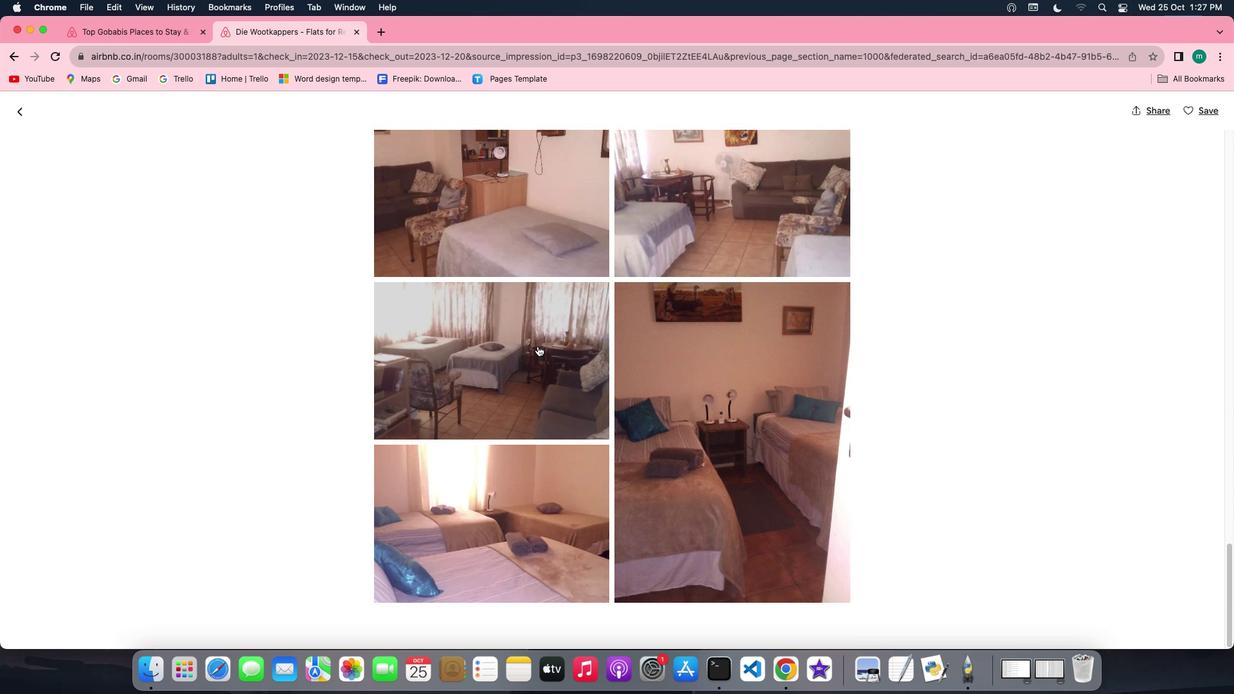 
Action: Mouse scrolled (538, 345) with delta (0, -1)
Screenshot: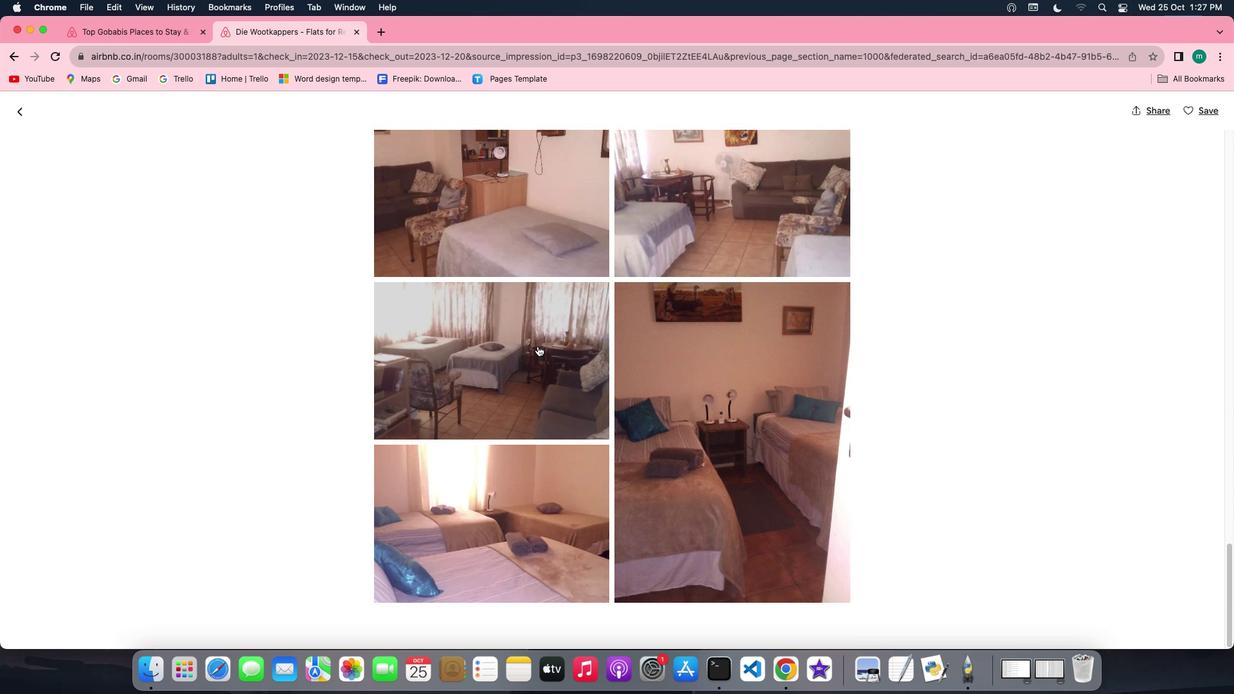 
Action: Mouse scrolled (538, 345) with delta (0, -1)
Screenshot: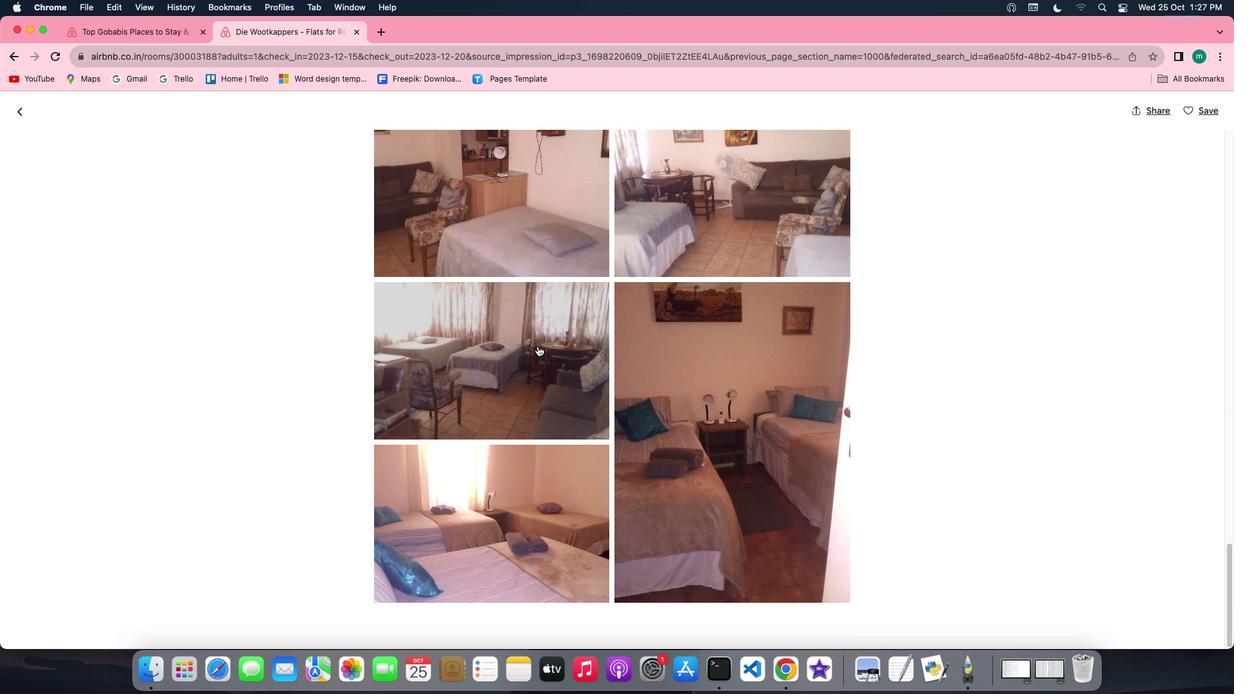 
Action: Mouse scrolled (538, 345) with delta (0, 0)
Screenshot: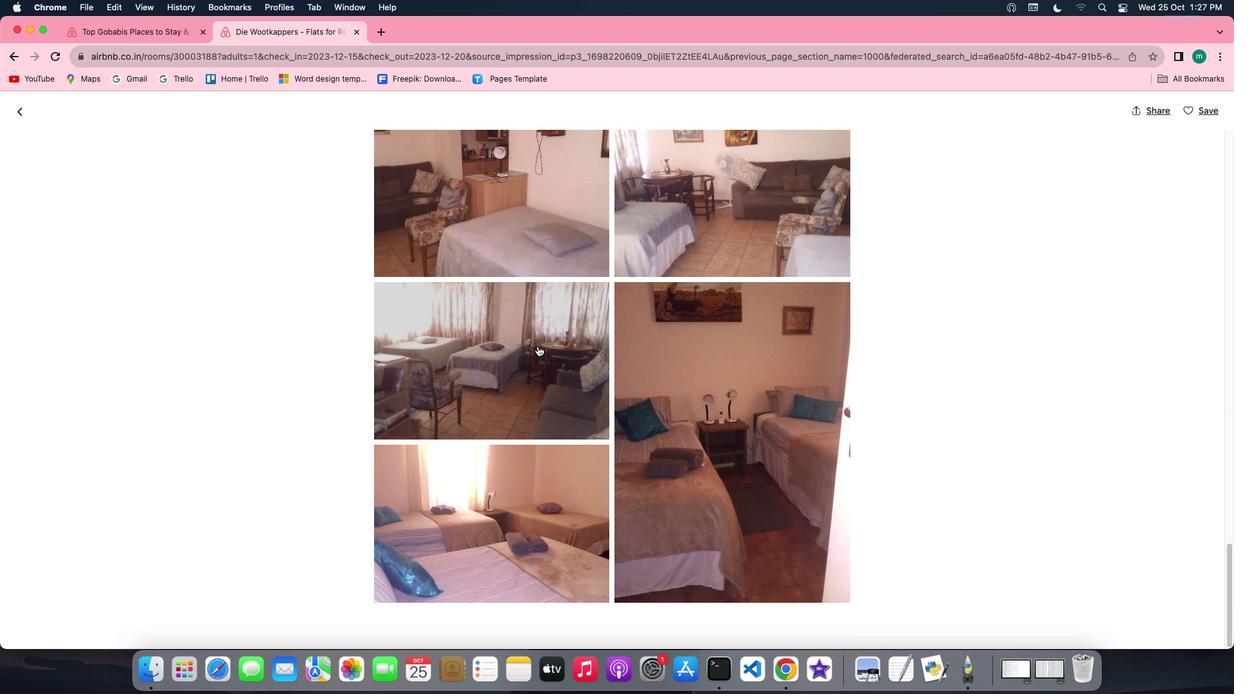 
Action: Mouse scrolled (538, 345) with delta (0, 0)
Screenshot: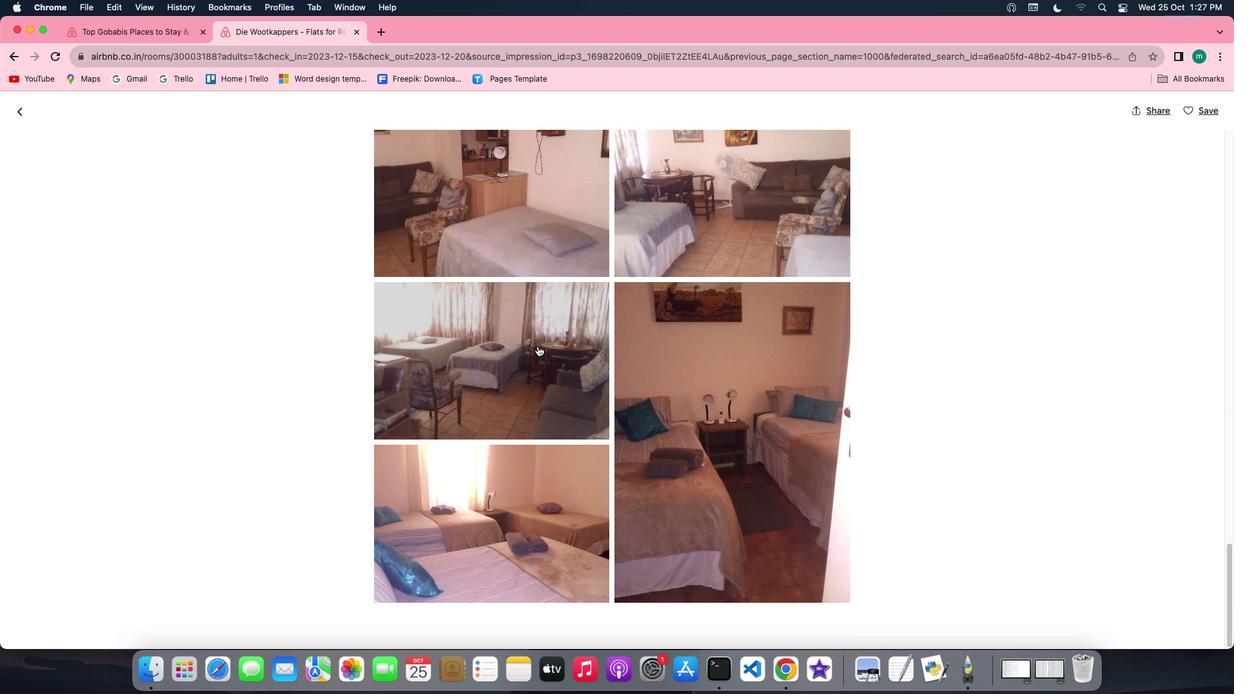 
Action: Mouse scrolled (538, 345) with delta (0, -1)
Screenshot: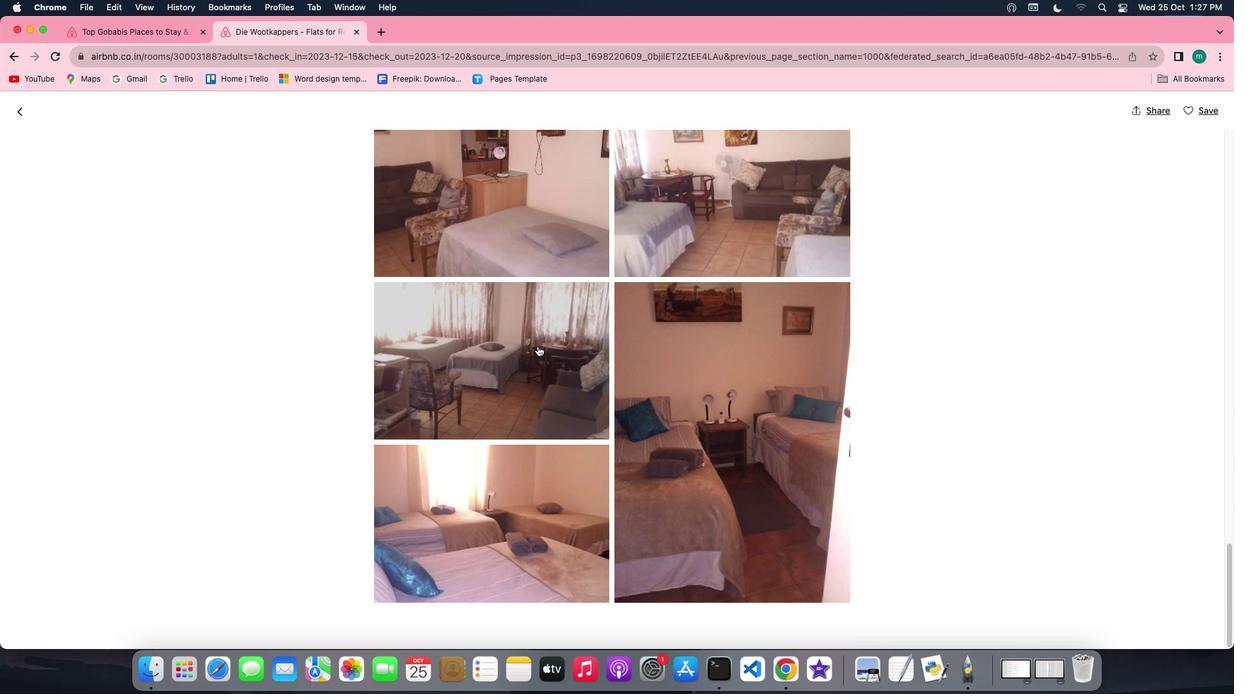 
Action: Mouse scrolled (538, 345) with delta (0, -2)
Screenshot: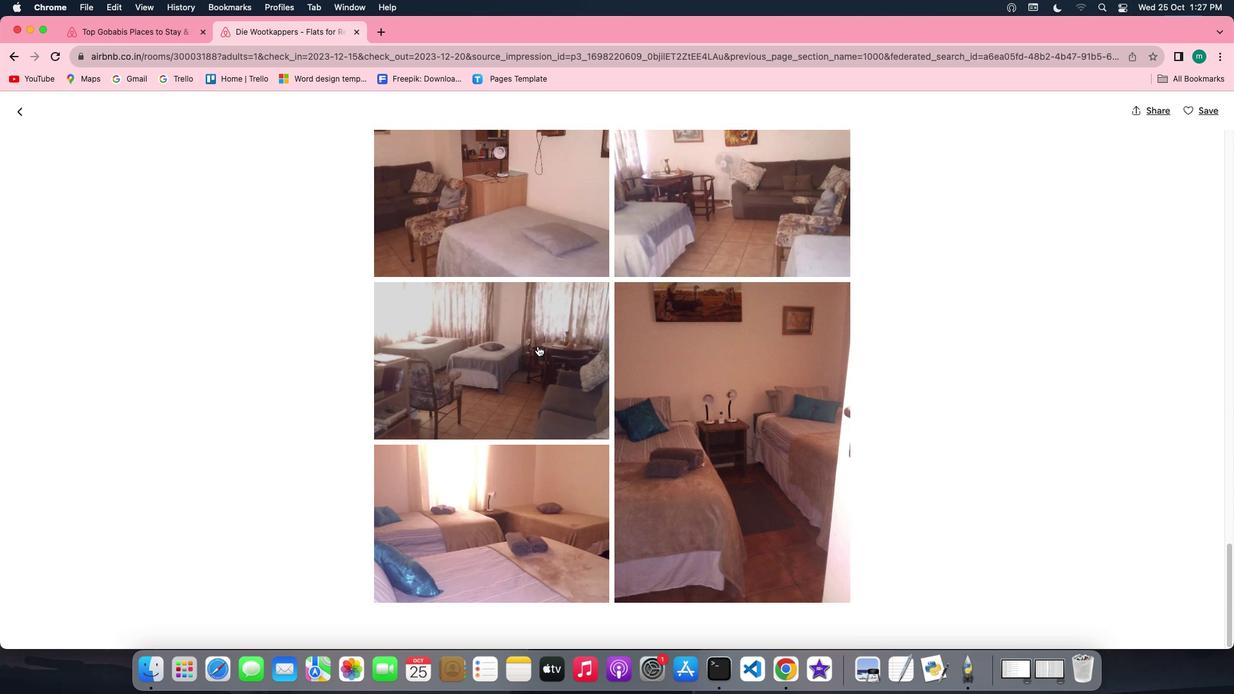 
Action: Mouse moved to (14, 108)
Screenshot: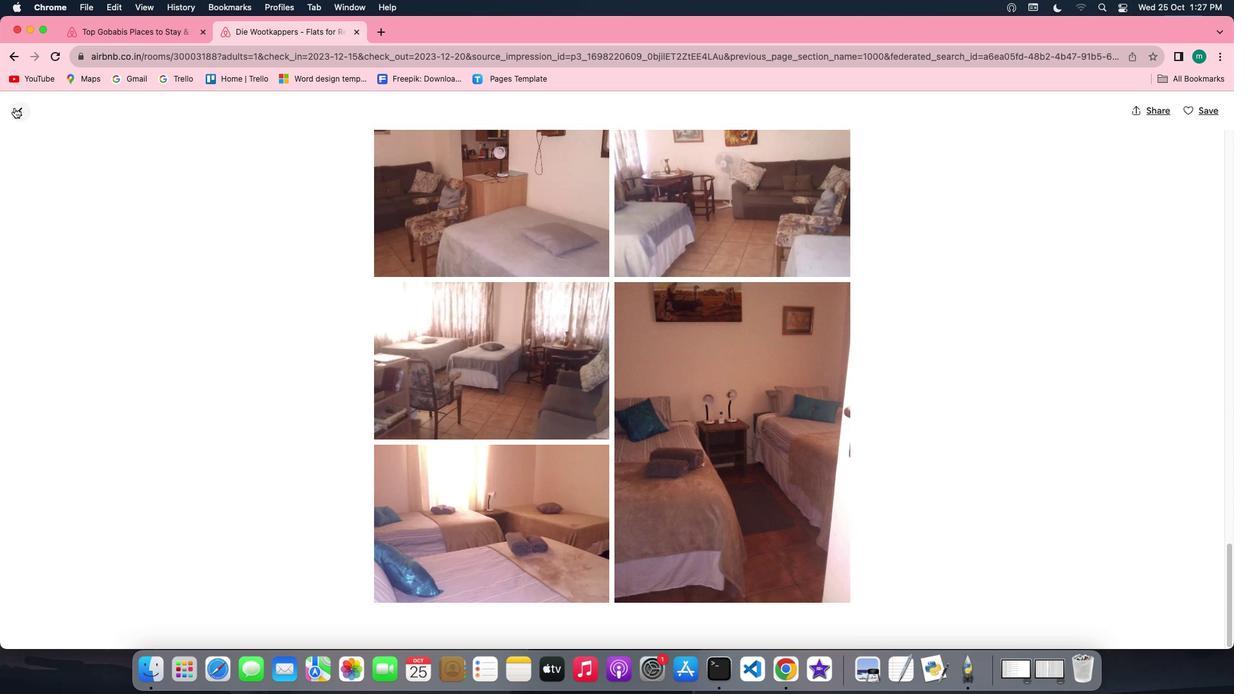 
Action: Mouse pressed left at (14, 108)
Screenshot: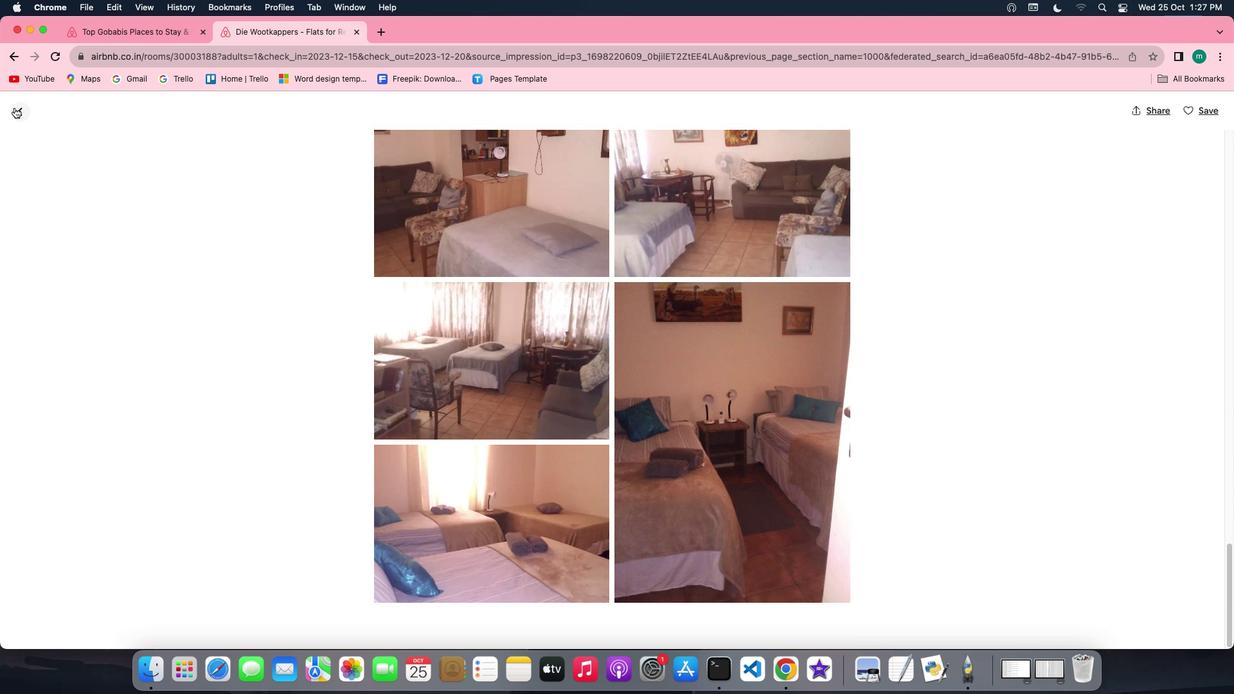
Action: Mouse moved to (775, 367)
Screenshot: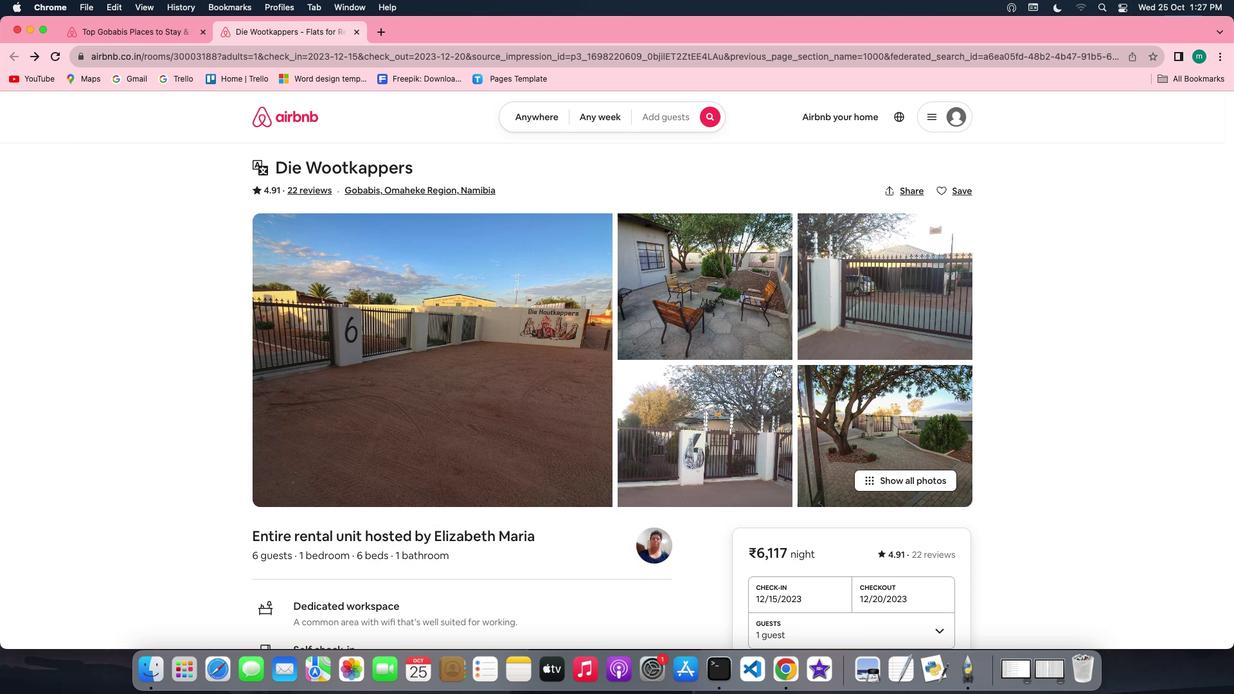 
Action: Mouse scrolled (775, 367) with delta (0, 0)
Screenshot: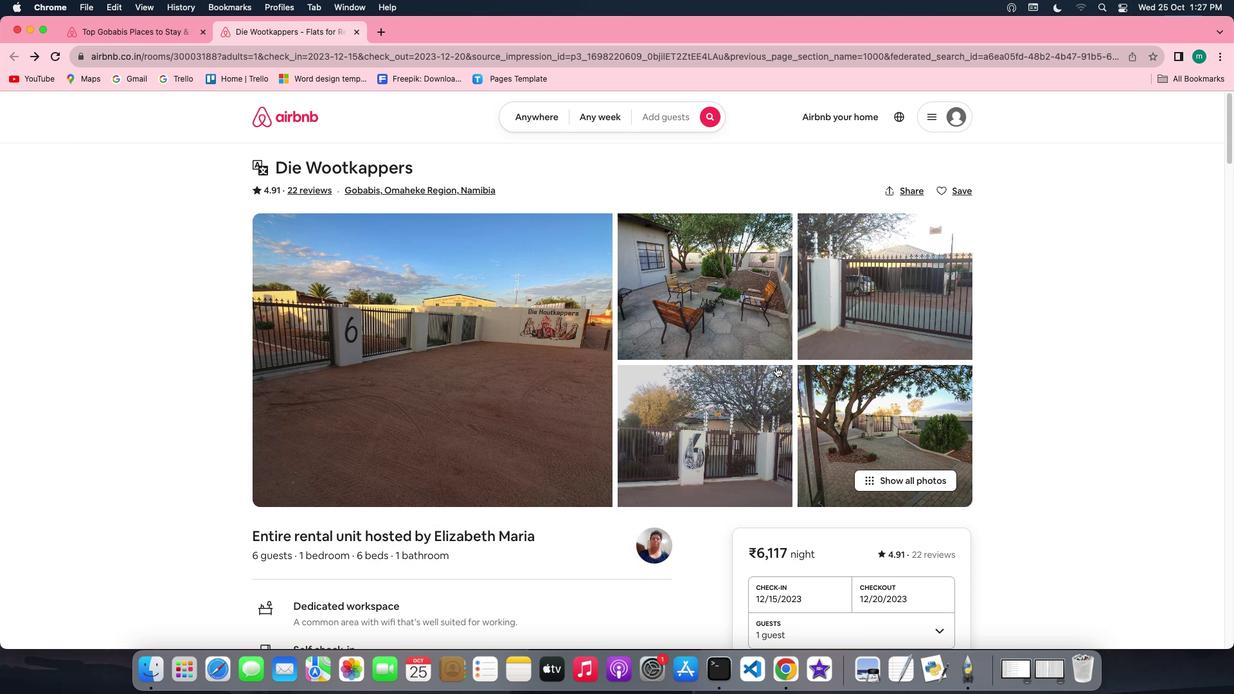 
Action: Mouse scrolled (775, 367) with delta (0, 0)
Screenshot: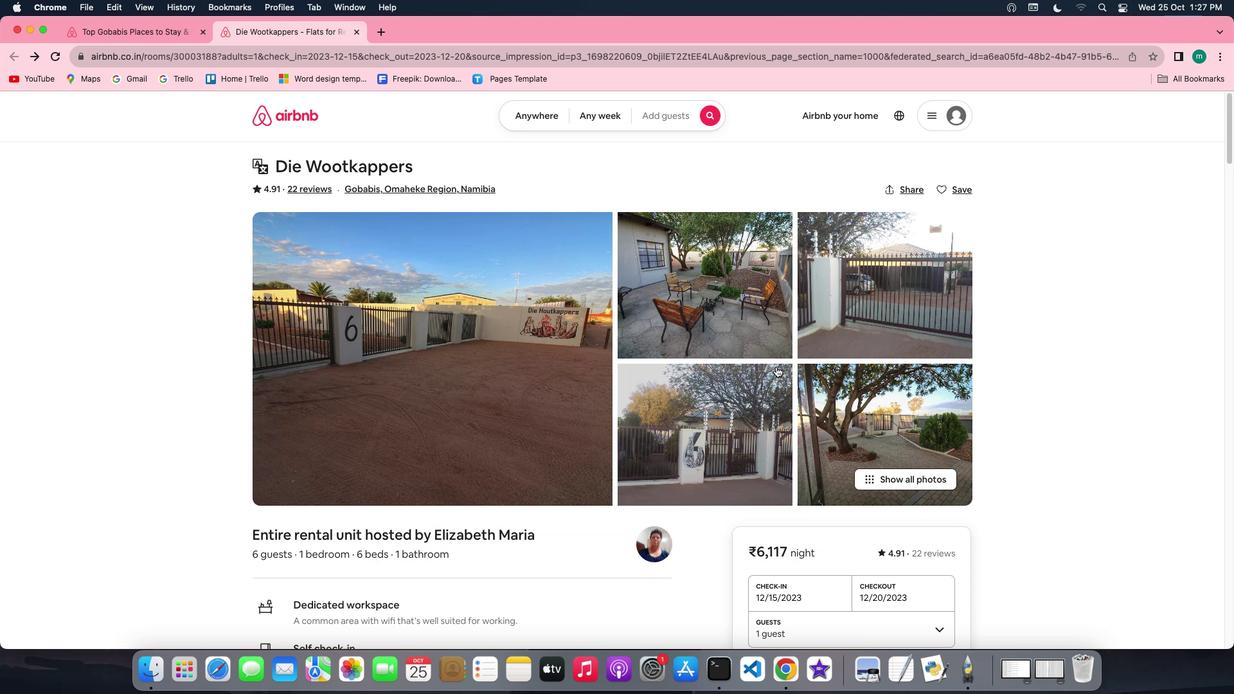 
Action: Mouse scrolled (775, 367) with delta (0, -1)
Screenshot: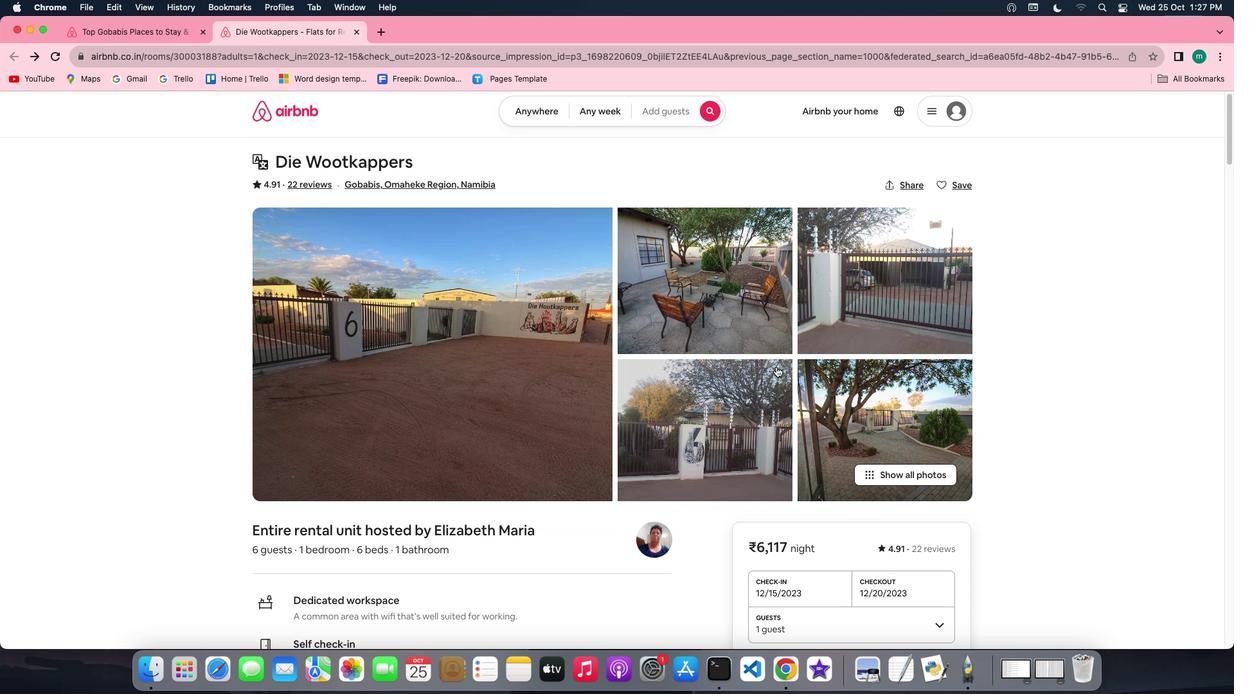 
Action: Mouse scrolled (775, 367) with delta (0, -1)
Screenshot: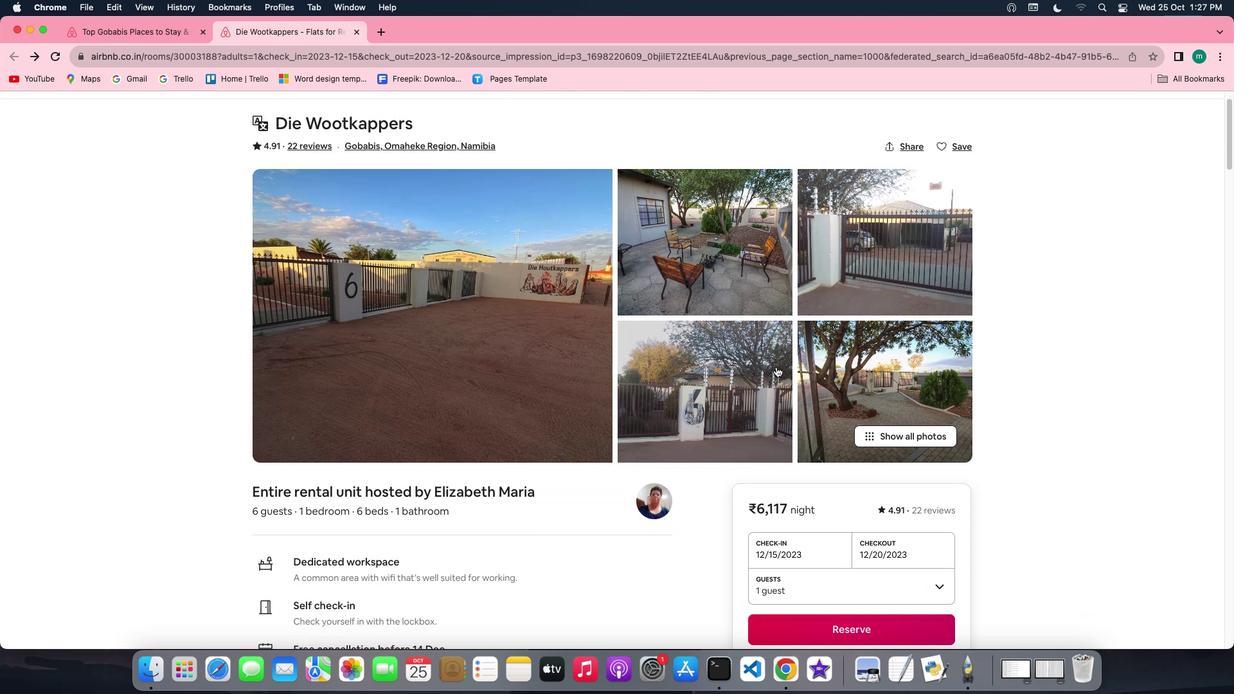 
Action: Mouse scrolled (775, 367) with delta (0, -2)
Screenshot: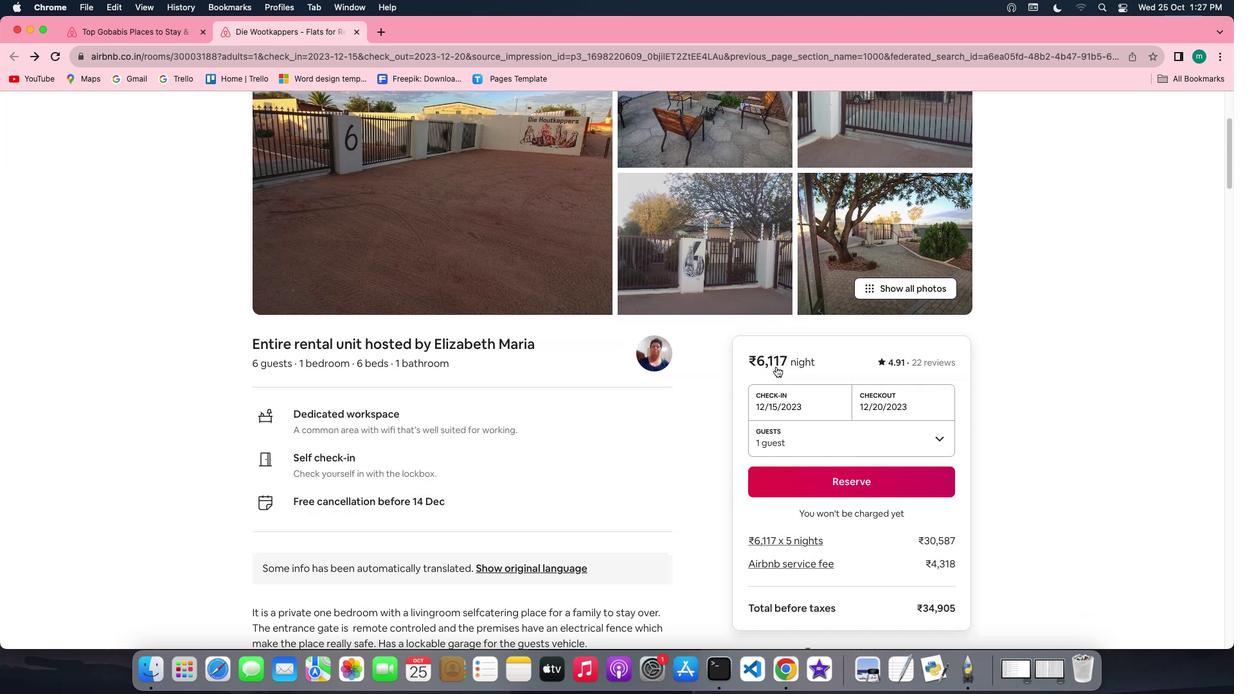 
Action: Mouse scrolled (775, 367) with delta (0, 0)
Screenshot: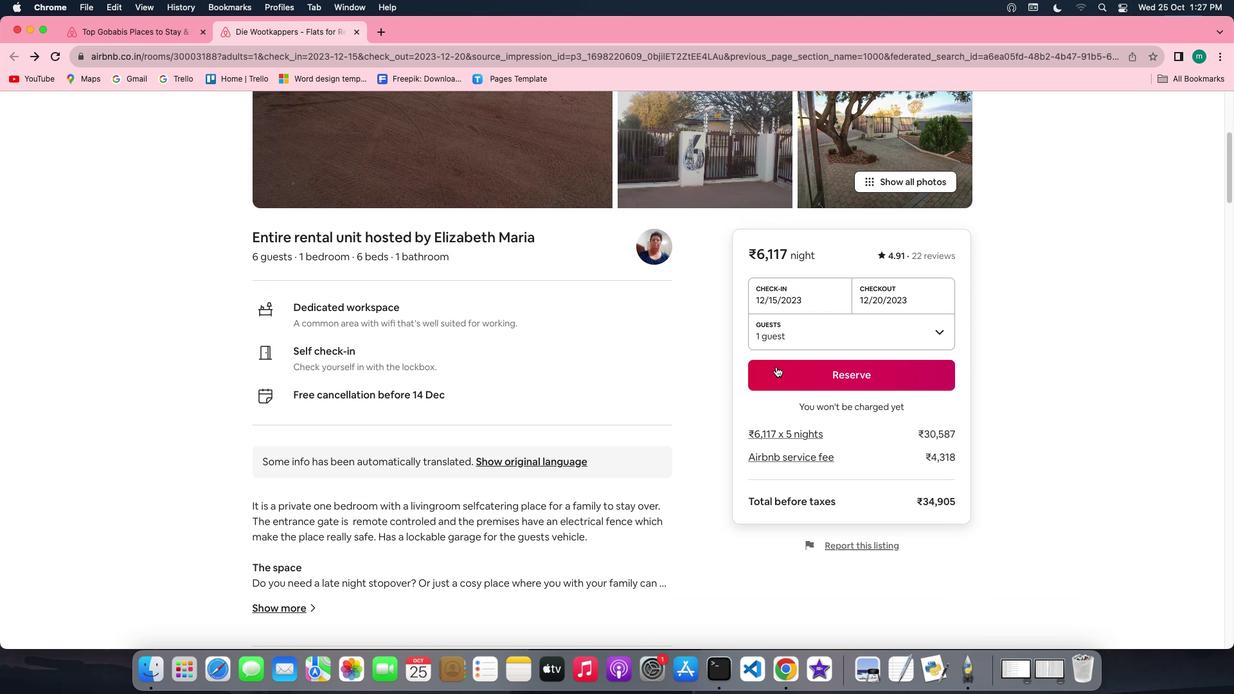 
Action: Mouse scrolled (775, 367) with delta (0, 0)
Screenshot: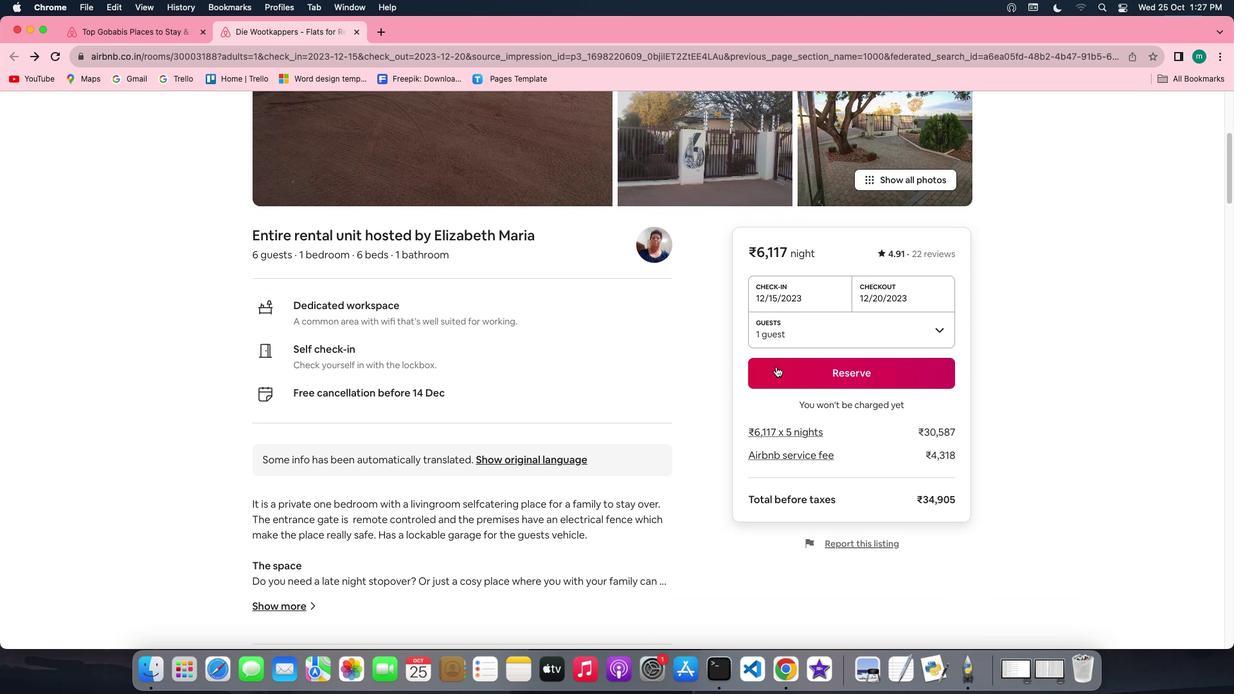 
Action: Mouse scrolled (775, 367) with delta (0, 0)
Screenshot: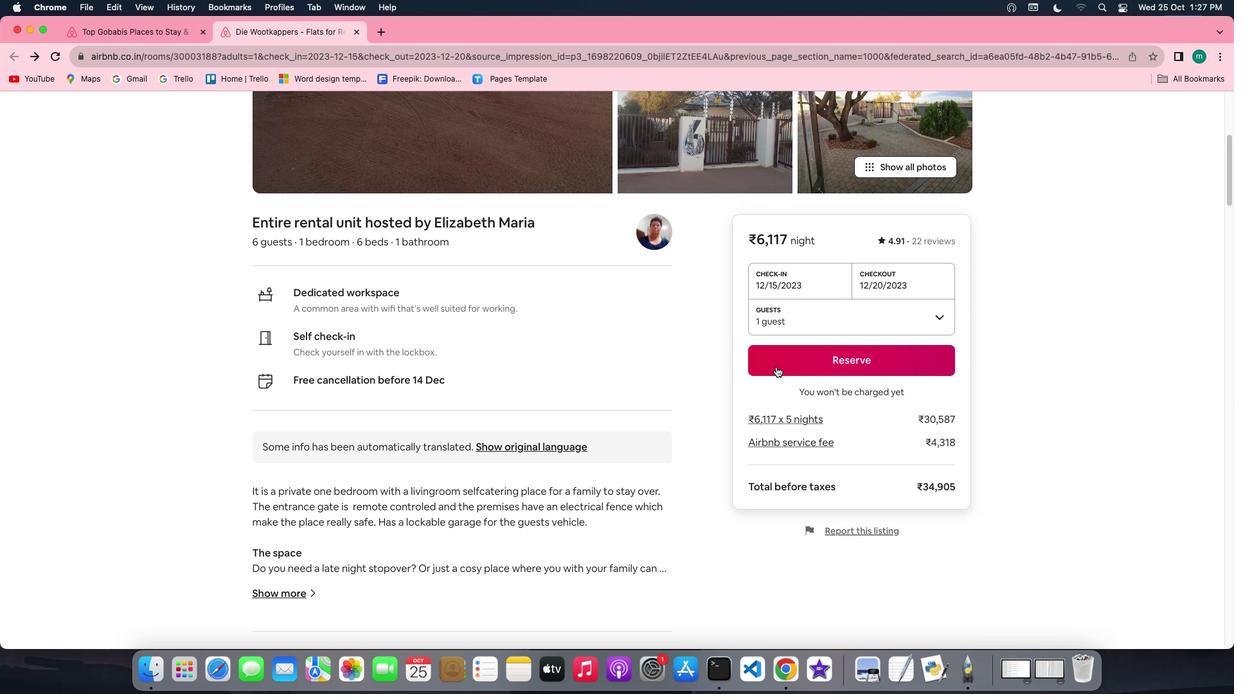 
Action: Mouse scrolled (775, 367) with delta (0, -1)
Screenshot: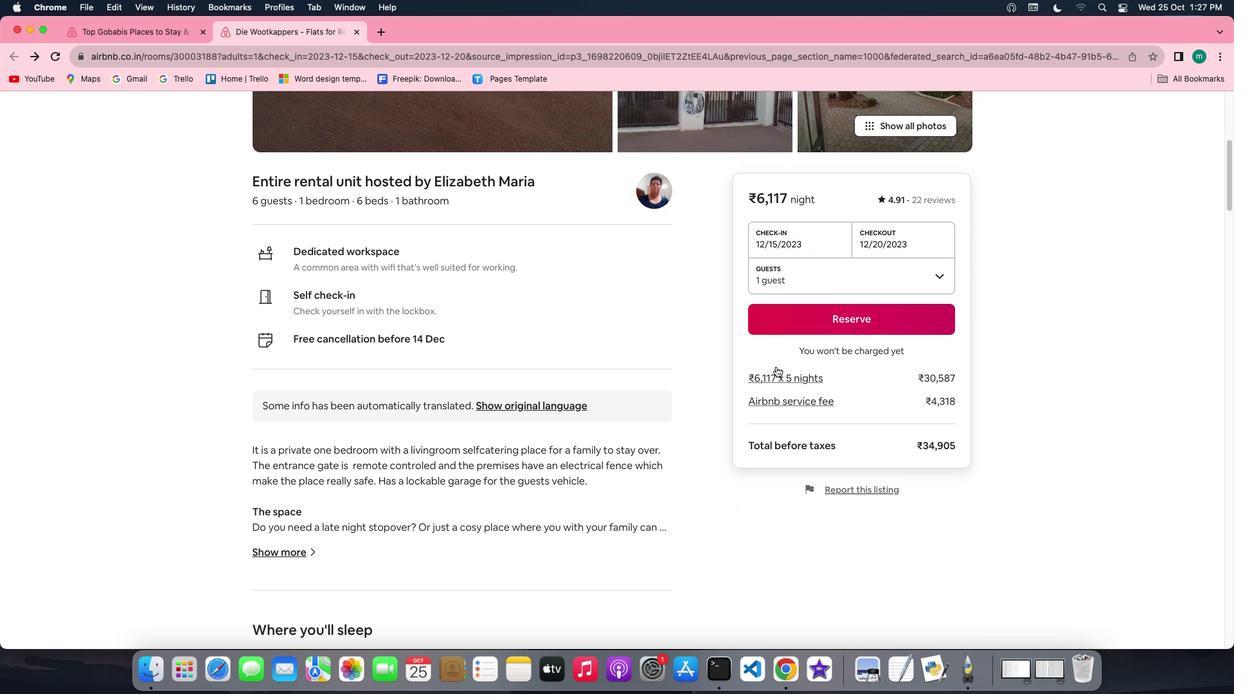 
Action: Mouse scrolled (775, 367) with delta (0, 0)
Screenshot: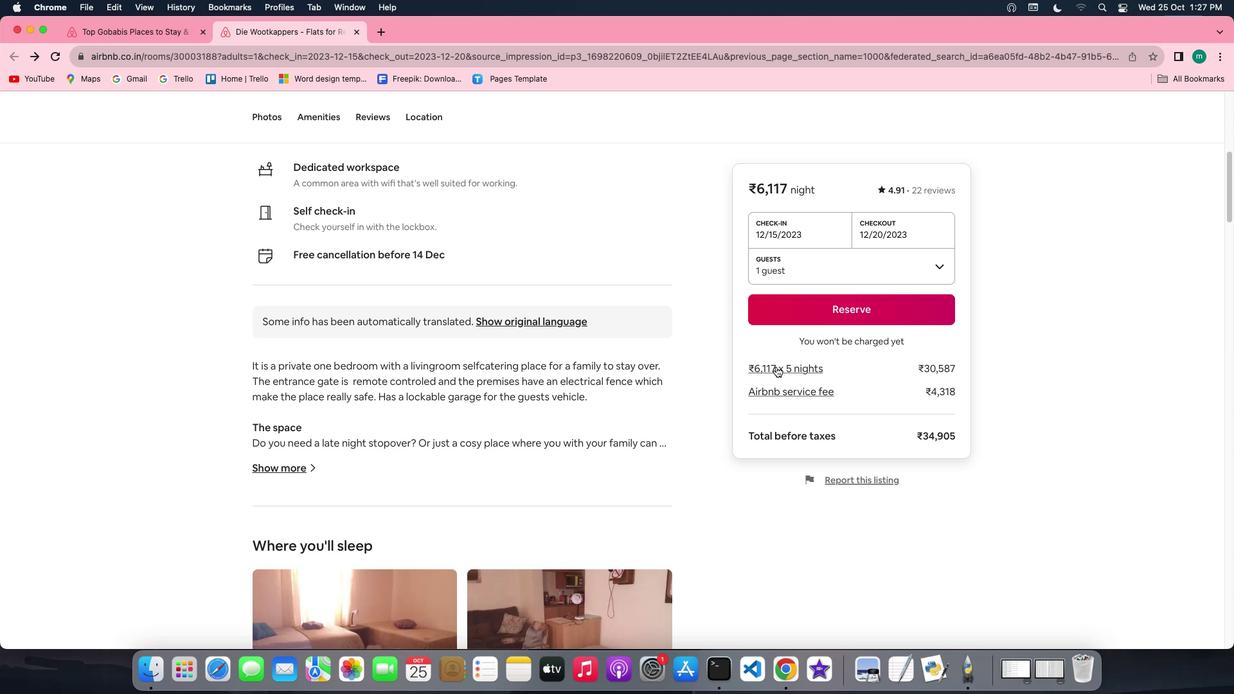 
Action: Mouse scrolled (775, 367) with delta (0, 0)
Screenshot: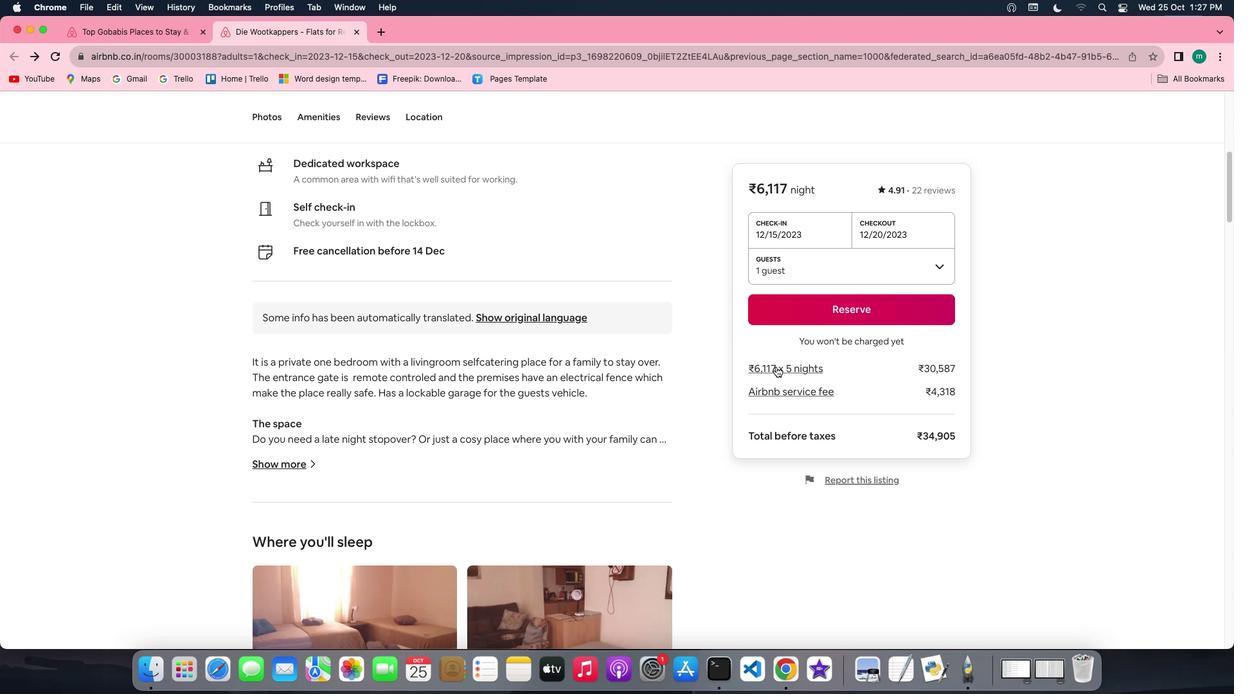 
Action: Mouse scrolled (775, 367) with delta (0, -1)
Screenshot: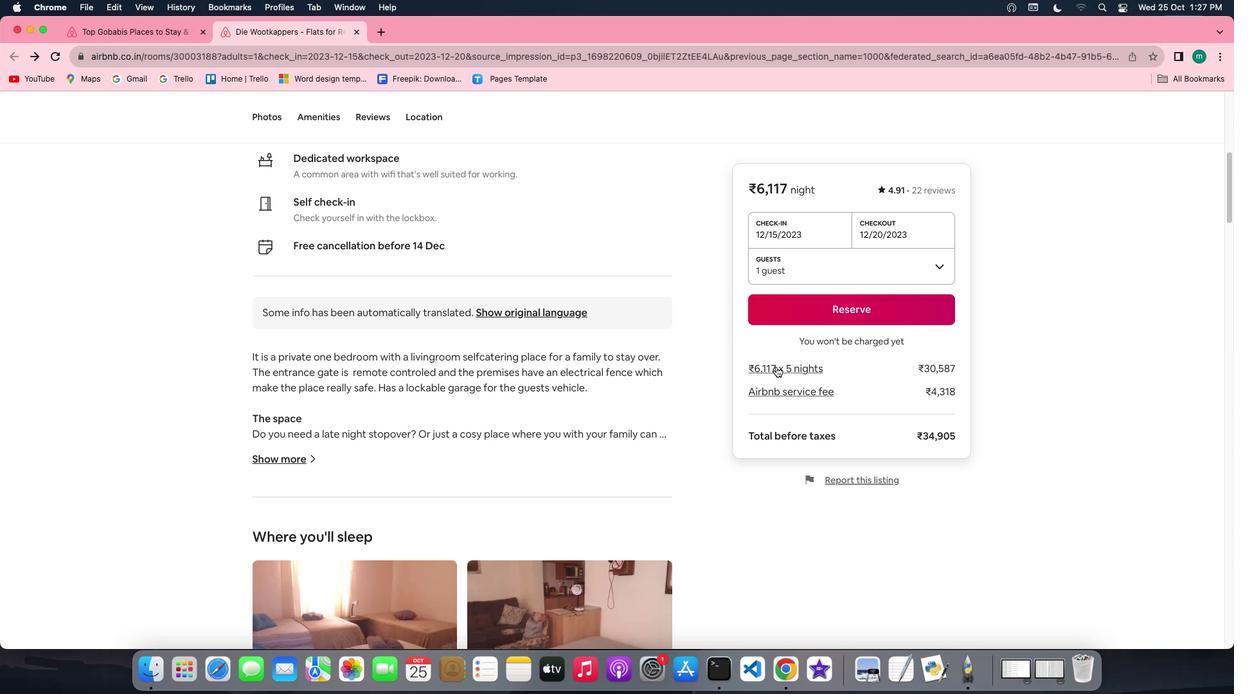 
Action: Mouse scrolled (775, 367) with delta (0, -1)
Screenshot: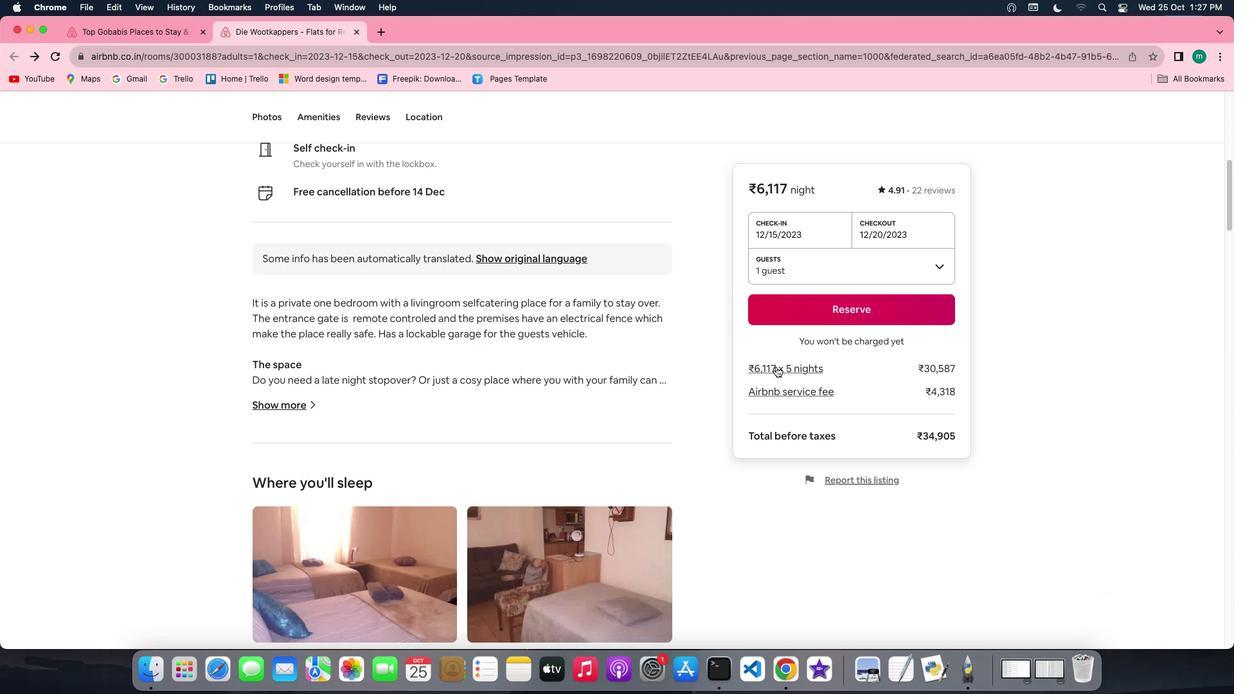 
Action: Mouse scrolled (775, 367) with delta (0, 0)
Screenshot: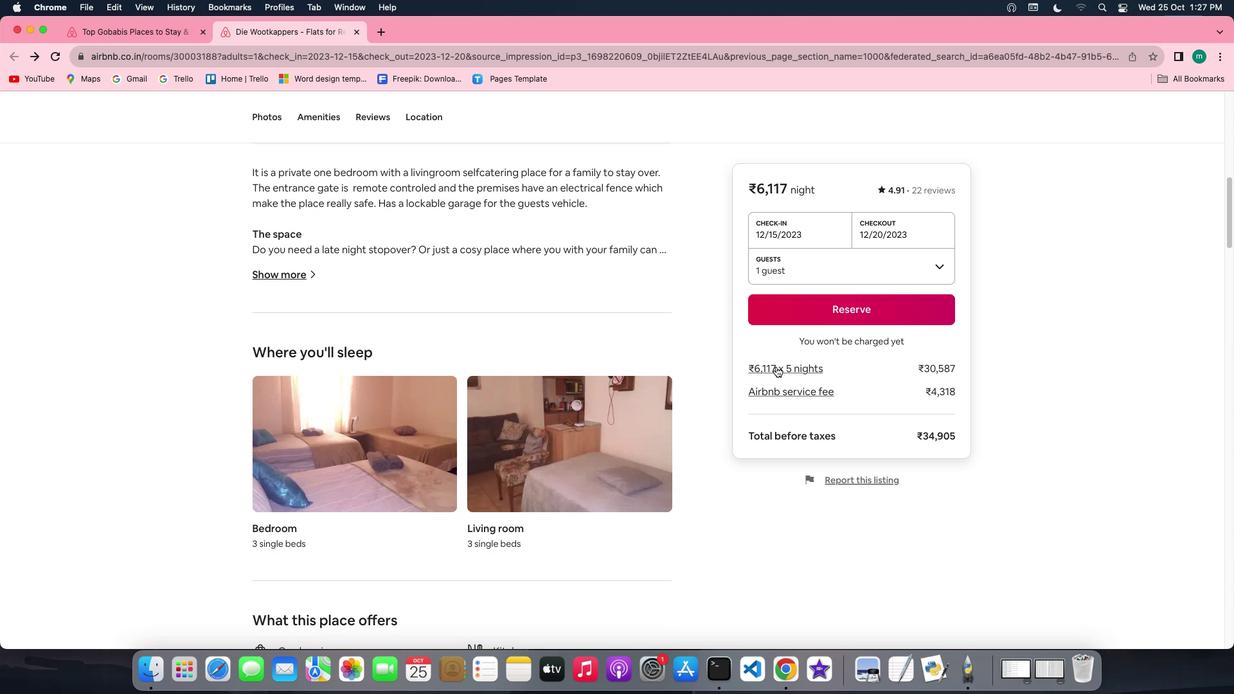 
Action: Mouse scrolled (775, 367) with delta (0, 0)
Screenshot: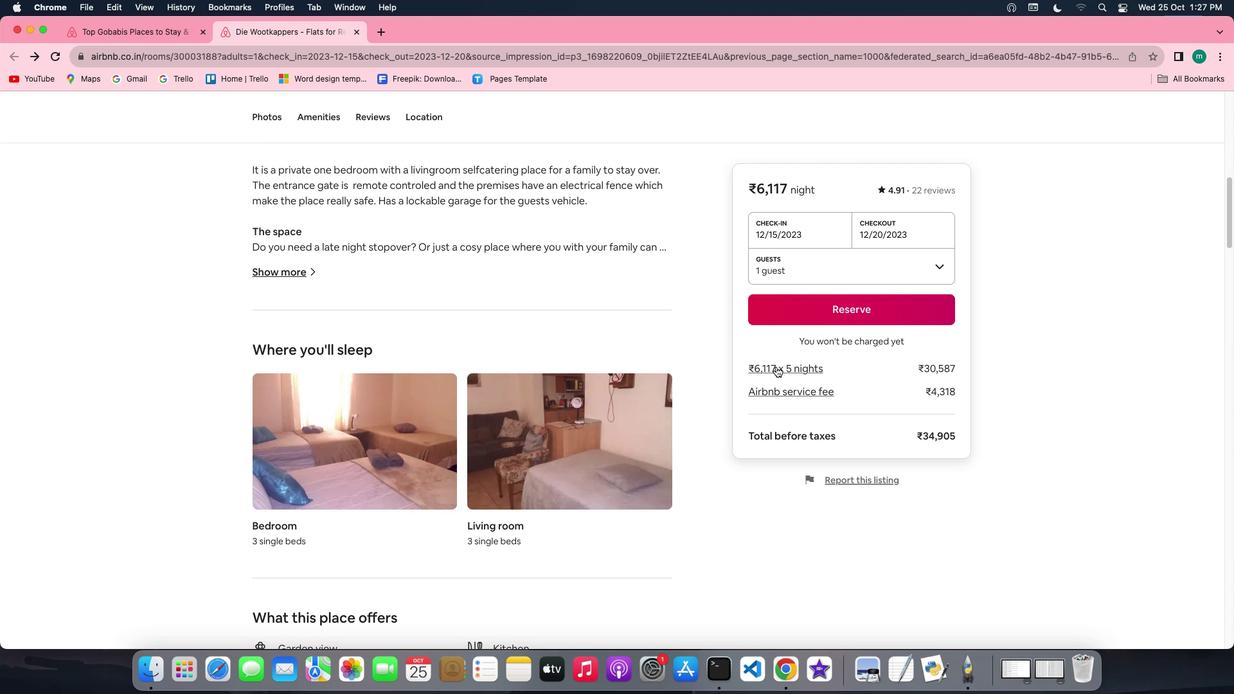 
Action: Mouse scrolled (775, 367) with delta (0, 0)
Screenshot: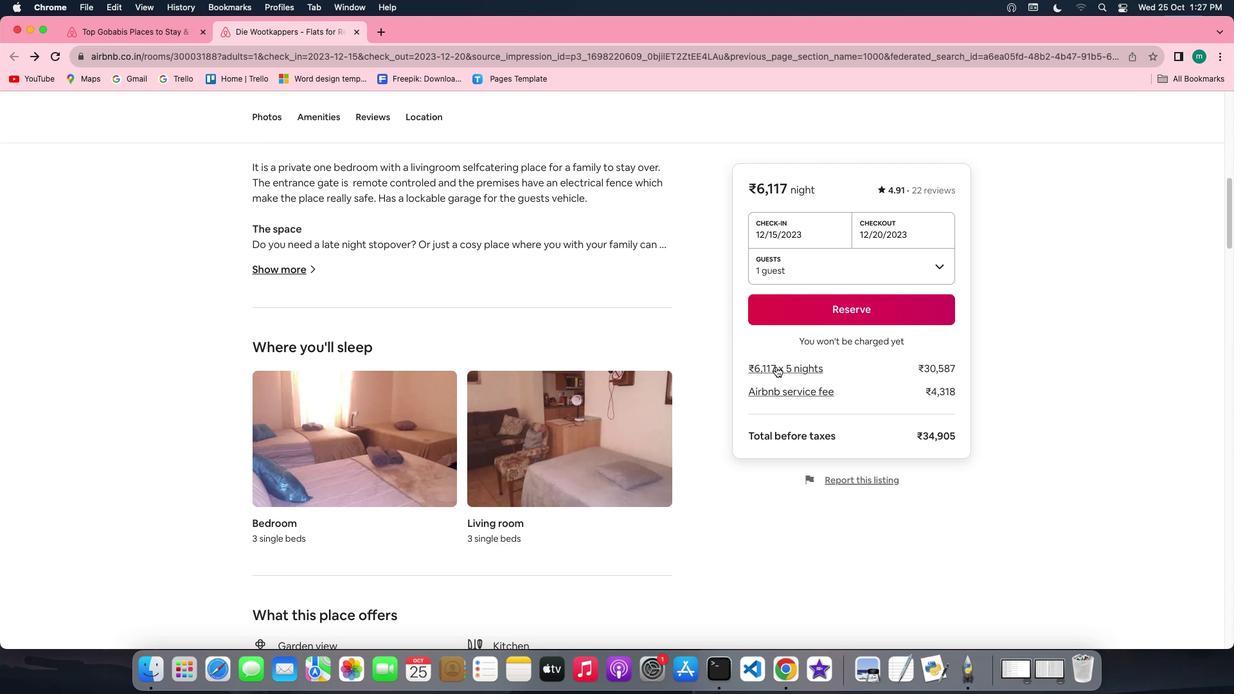 
Action: Mouse scrolled (775, 367) with delta (0, 0)
Screenshot: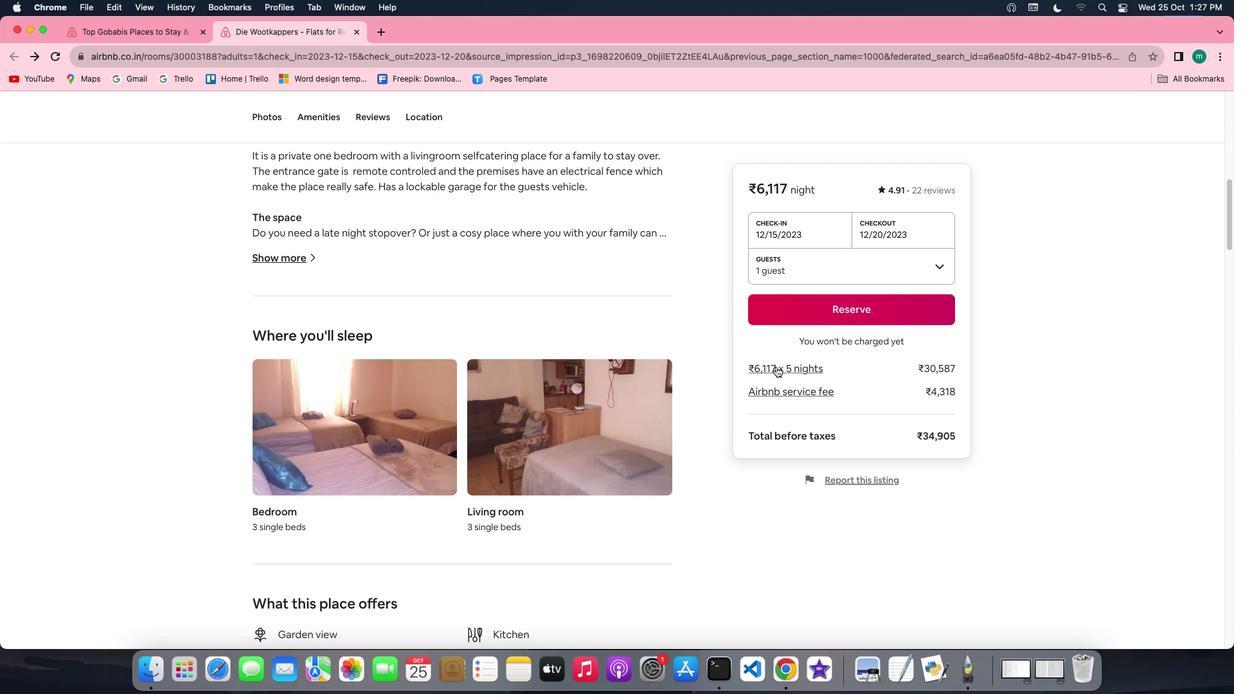 
Action: Mouse moved to (290, 219)
Screenshot: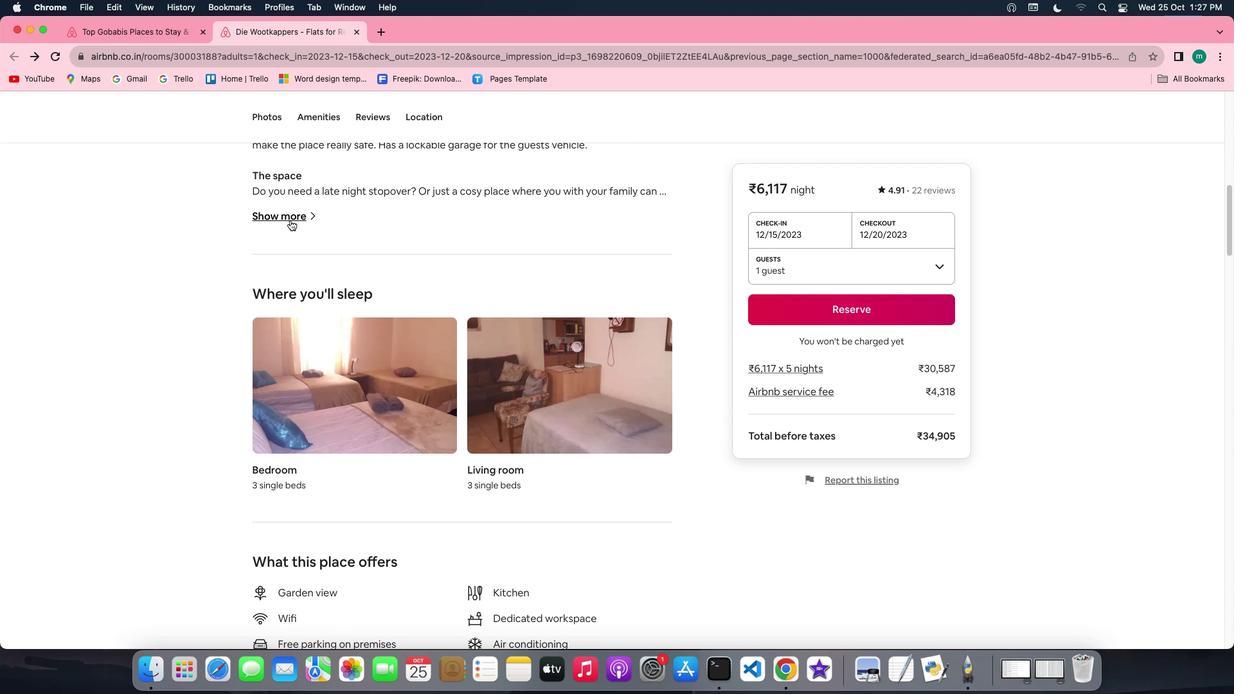 
Action: Mouse pressed left at (290, 219)
Screenshot: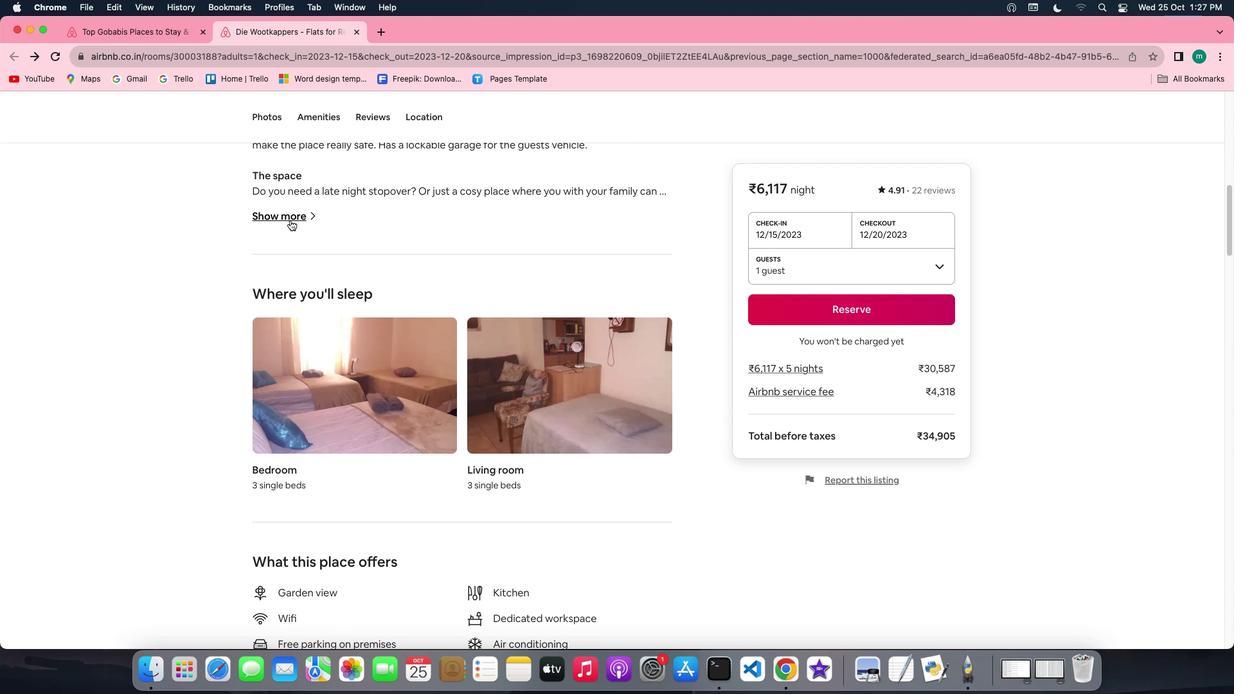 
Action: Mouse moved to (593, 372)
Screenshot: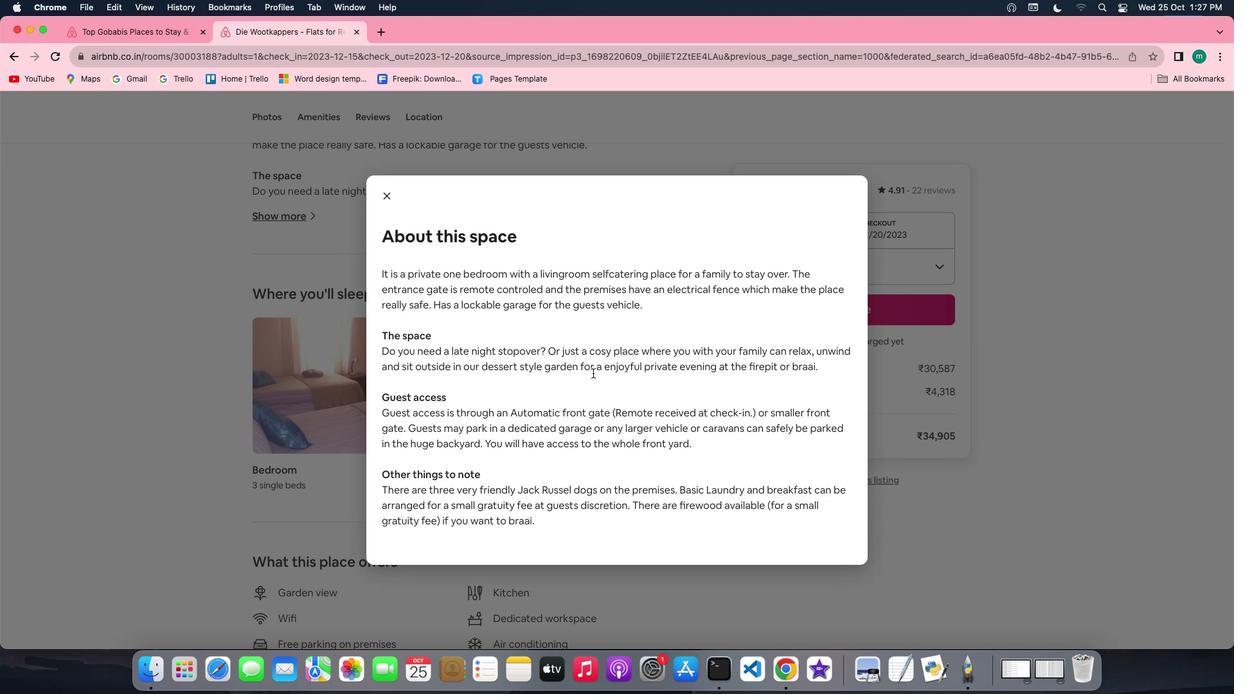 
Action: Mouse scrolled (593, 372) with delta (0, 0)
Screenshot: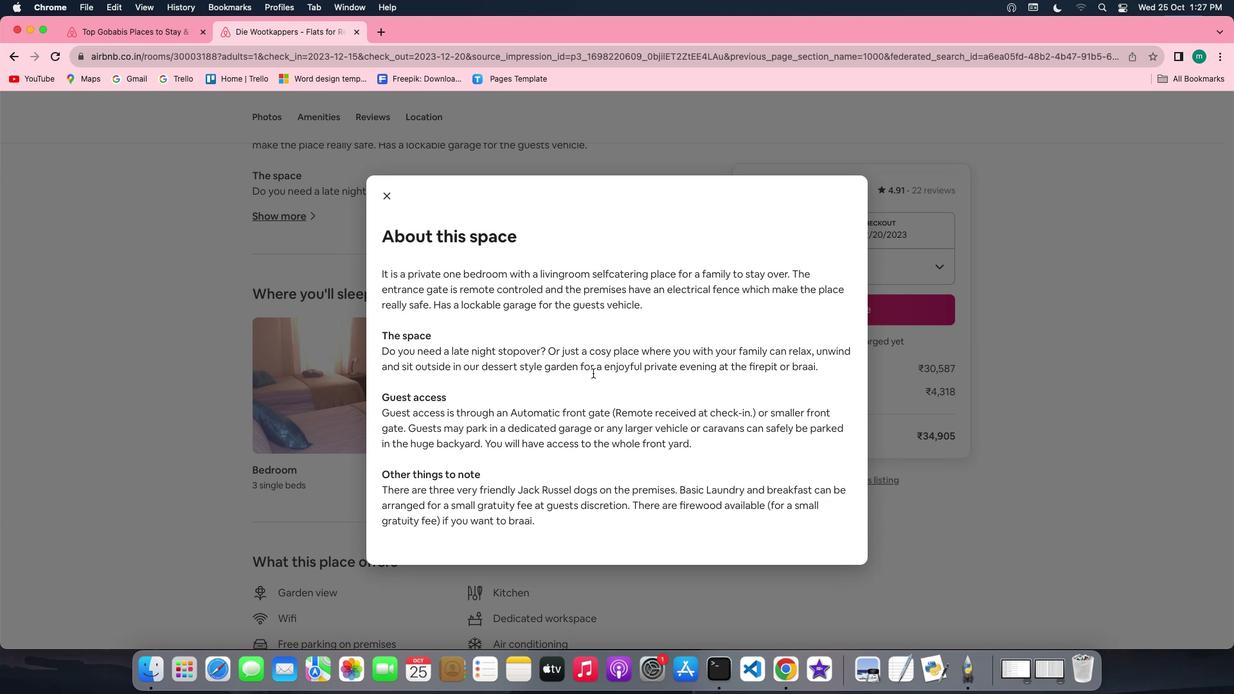 
Action: Mouse scrolled (593, 372) with delta (0, 0)
Screenshot: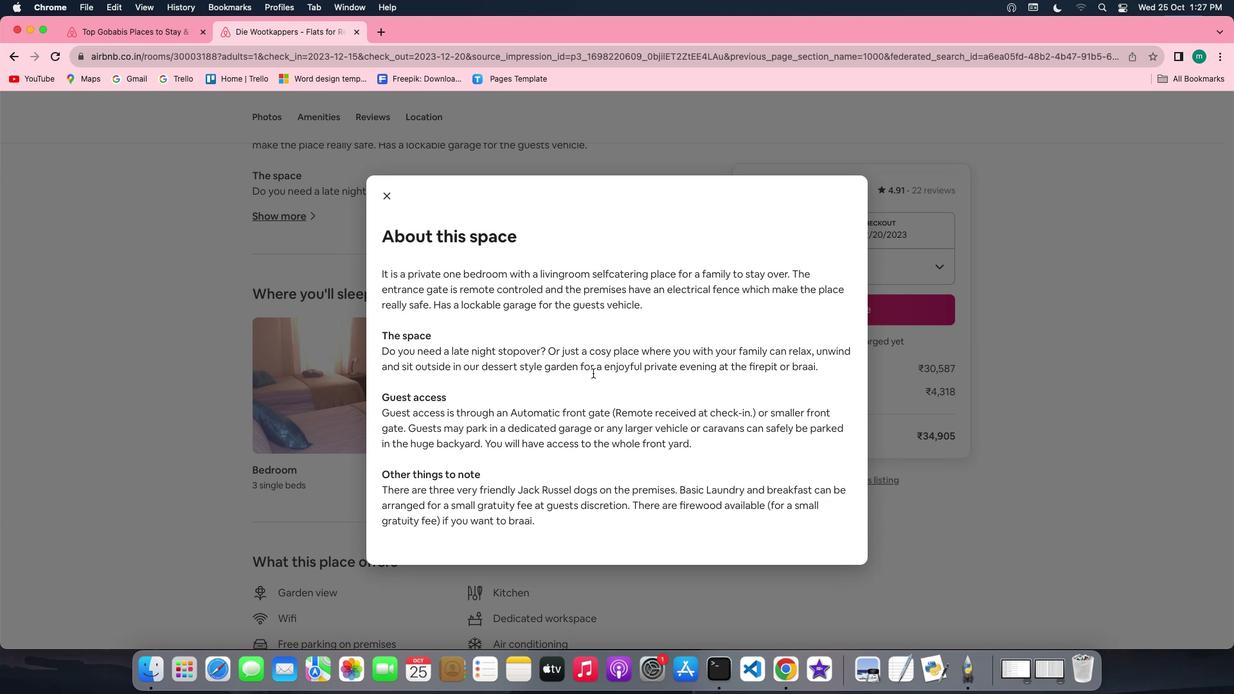 
Action: Mouse scrolled (593, 372) with delta (0, -1)
Screenshot: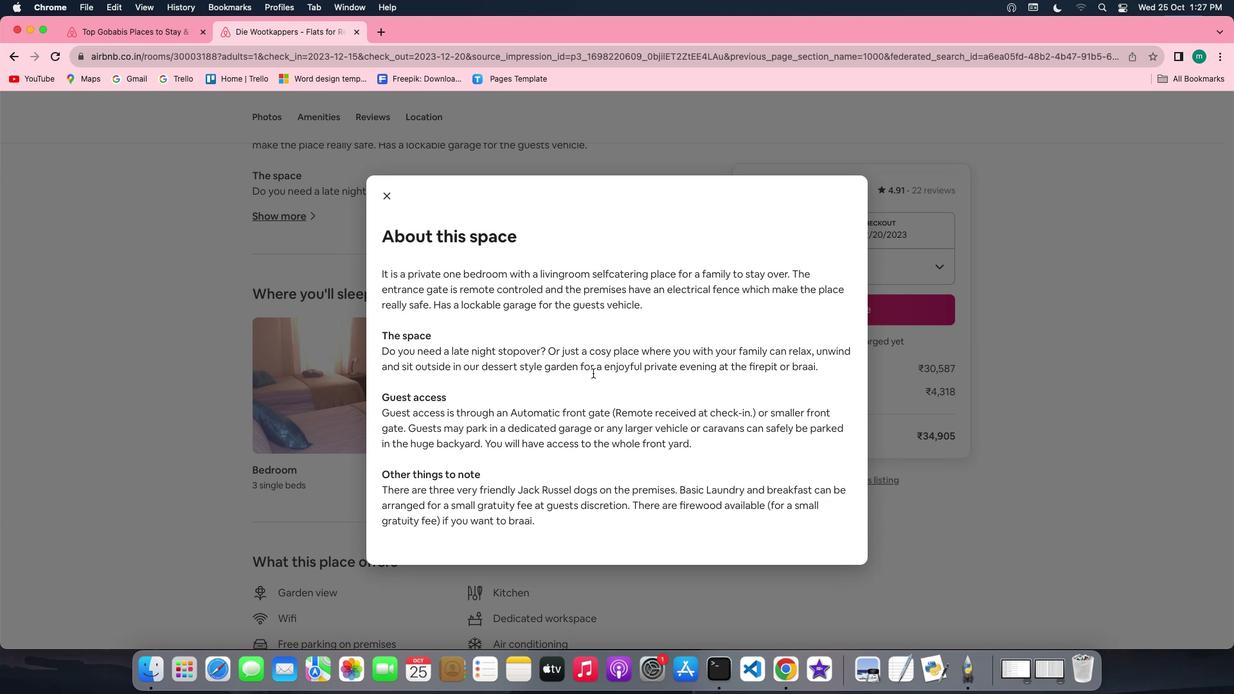 
Action: Mouse scrolled (593, 372) with delta (0, -1)
Screenshot: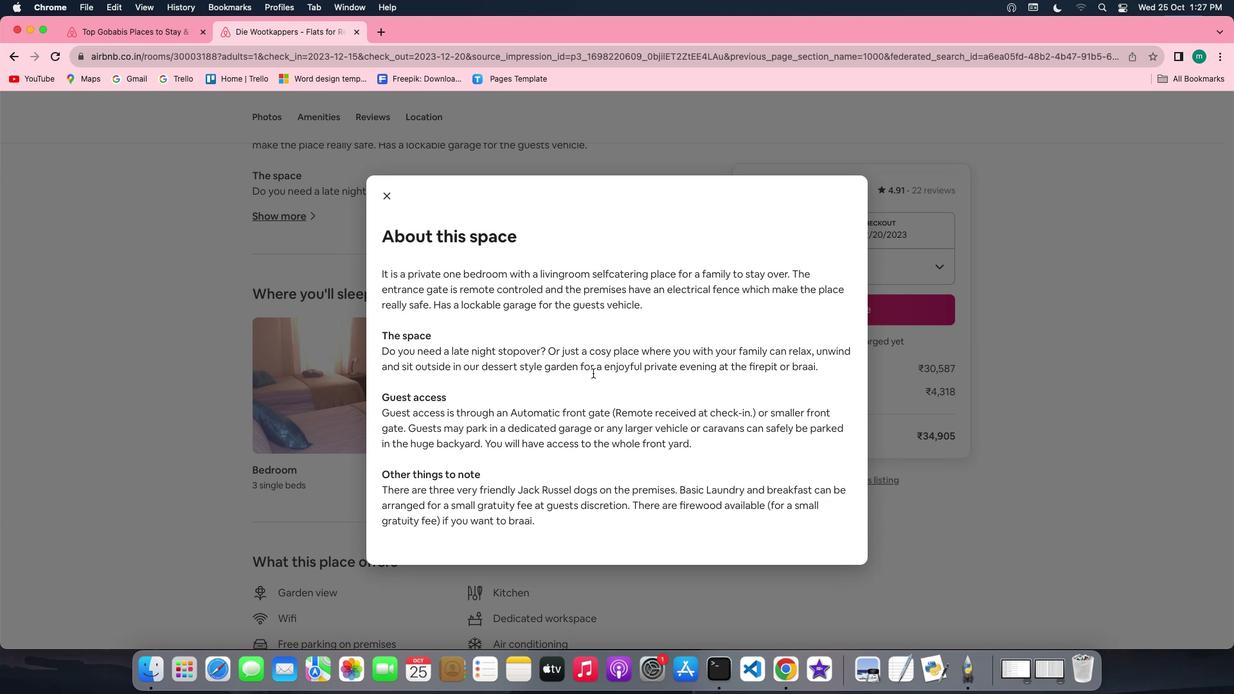 
Action: Mouse moved to (389, 196)
Screenshot: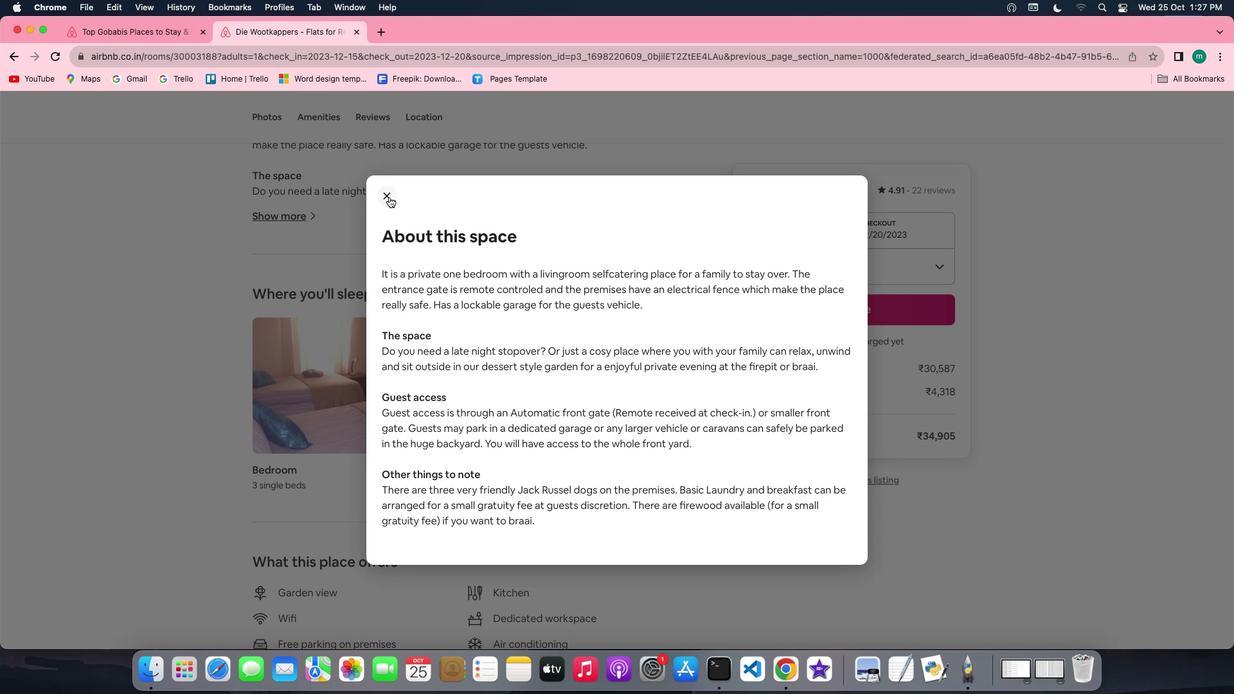 
Action: Mouse pressed left at (389, 196)
Screenshot: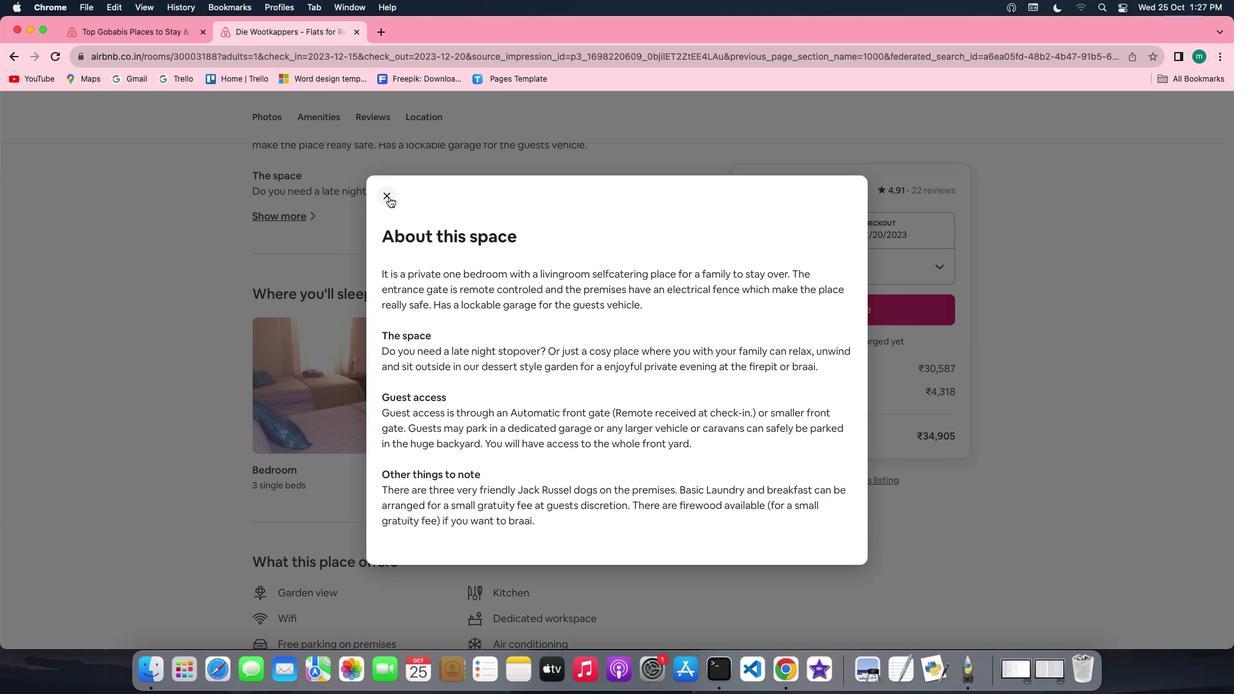 
Action: Mouse moved to (561, 353)
Screenshot: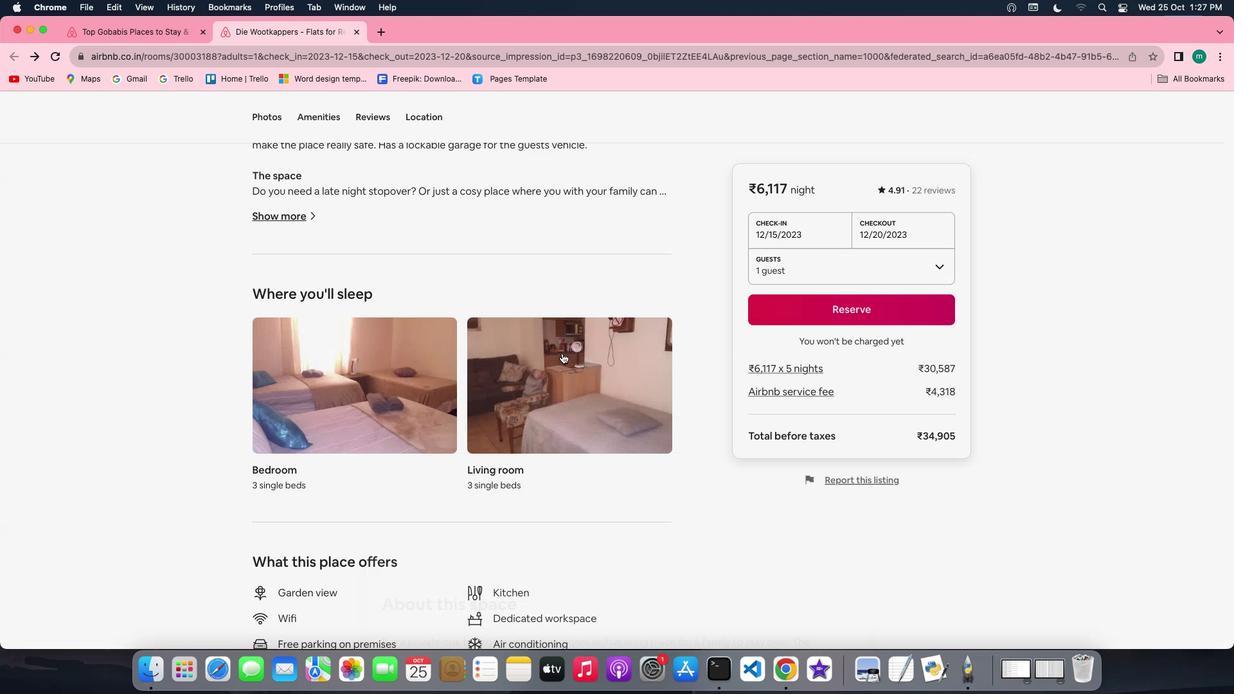 
Action: Mouse scrolled (561, 353) with delta (0, 0)
Screenshot: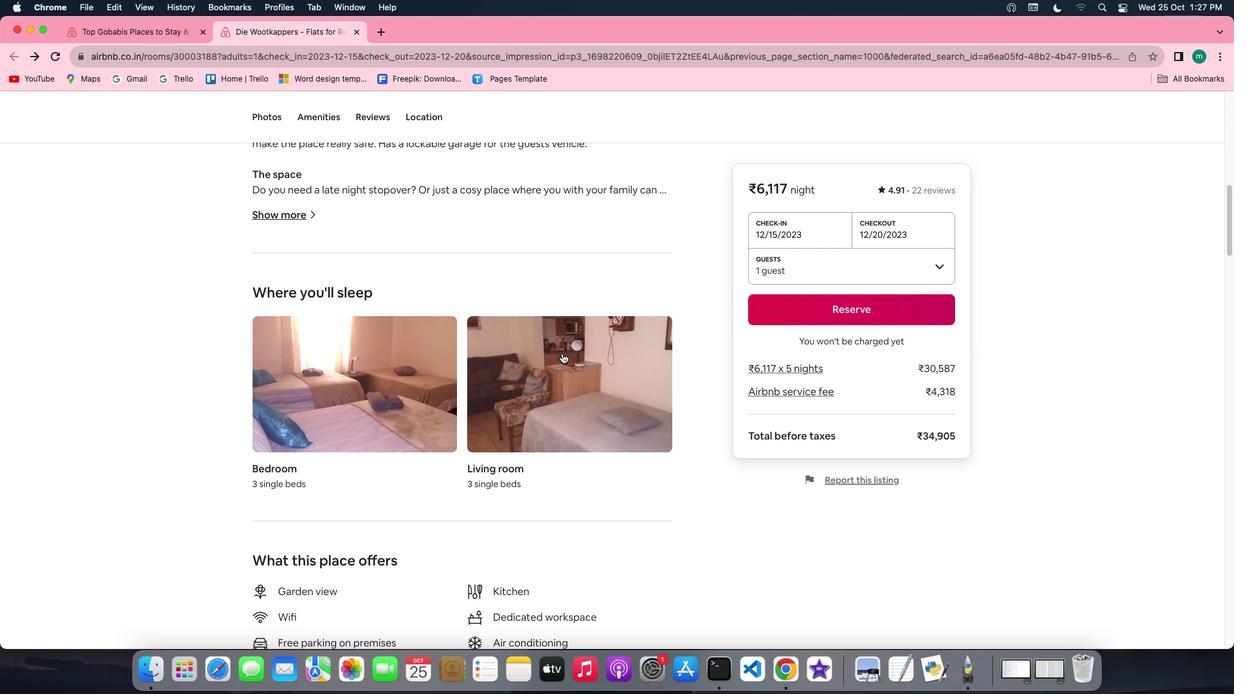 
Action: Mouse scrolled (561, 353) with delta (0, 0)
Screenshot: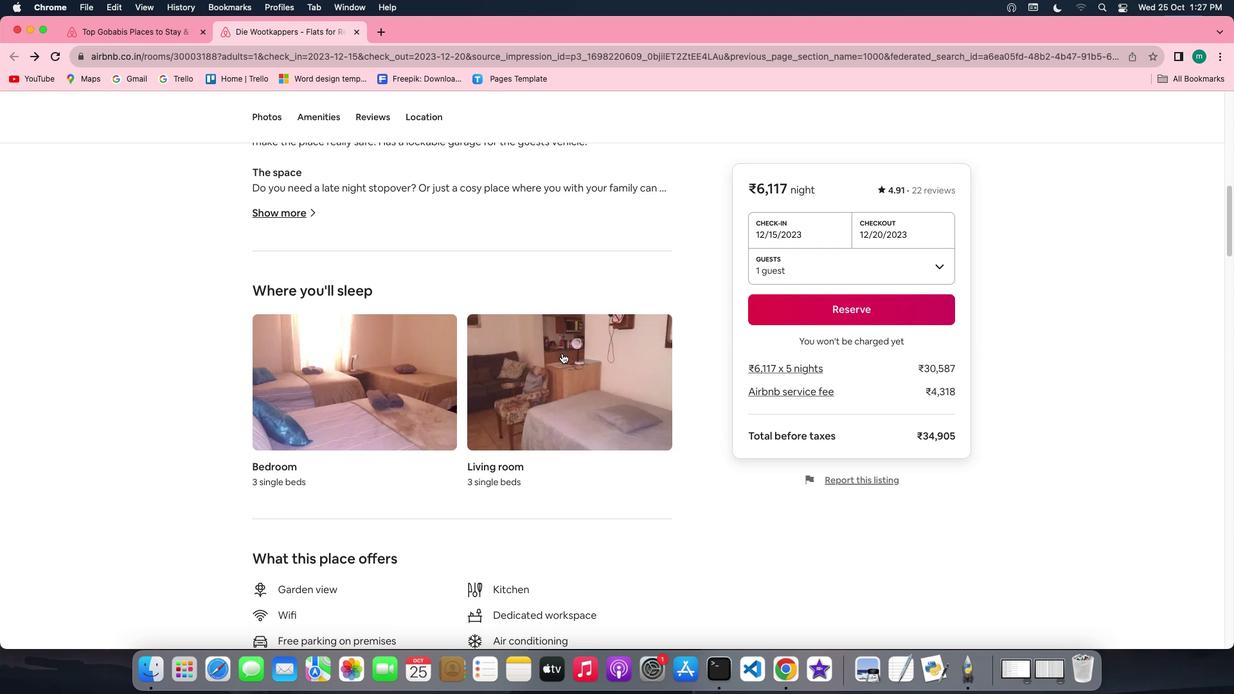 
Action: Mouse scrolled (561, 353) with delta (0, -1)
Screenshot: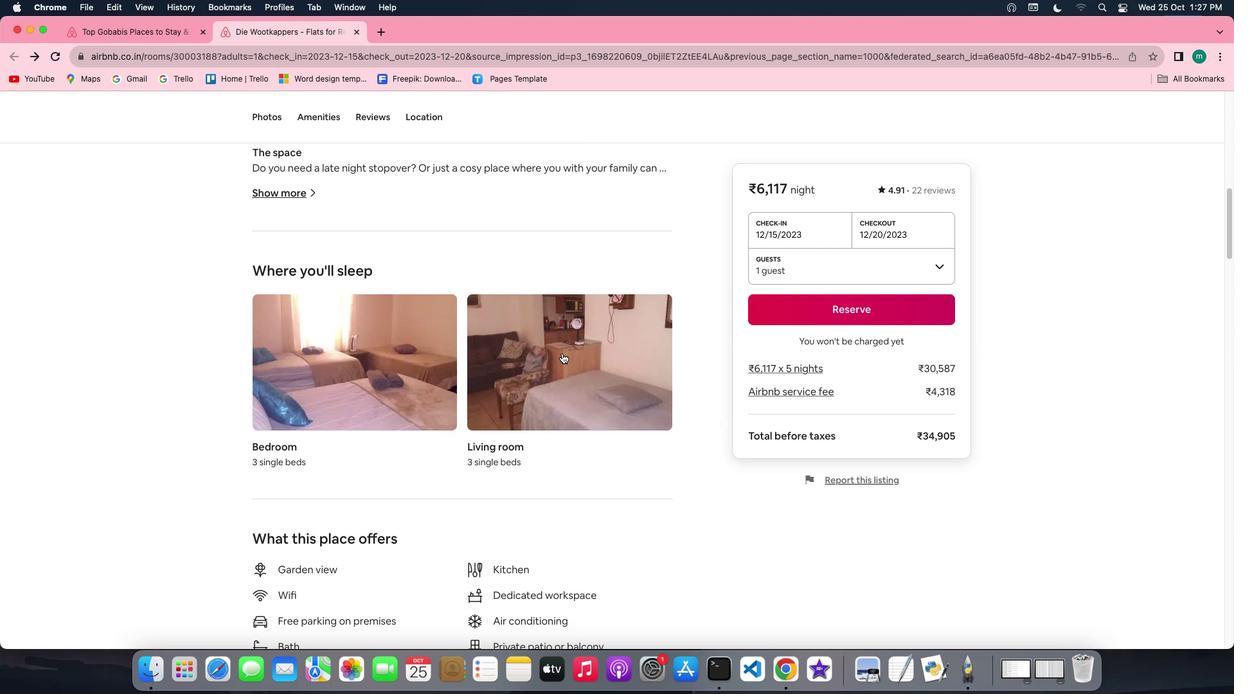 
Action: Mouse scrolled (561, 353) with delta (0, -1)
Screenshot: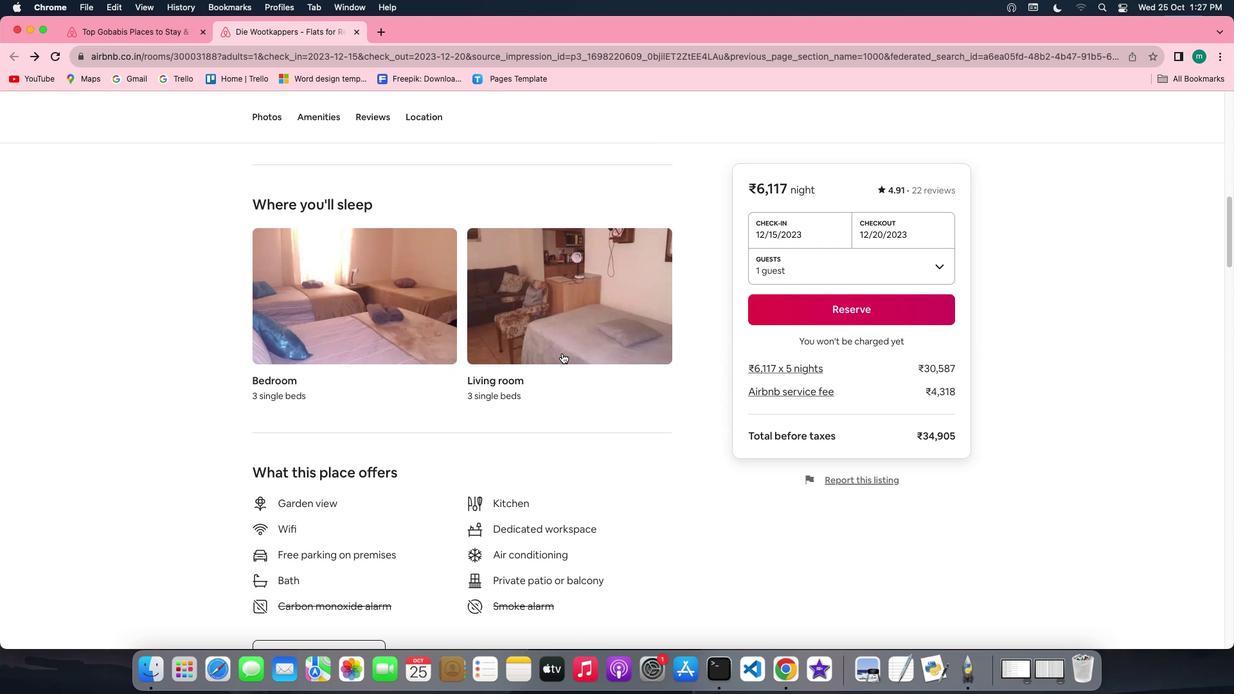 
Action: Mouse scrolled (561, 353) with delta (0, -1)
Screenshot: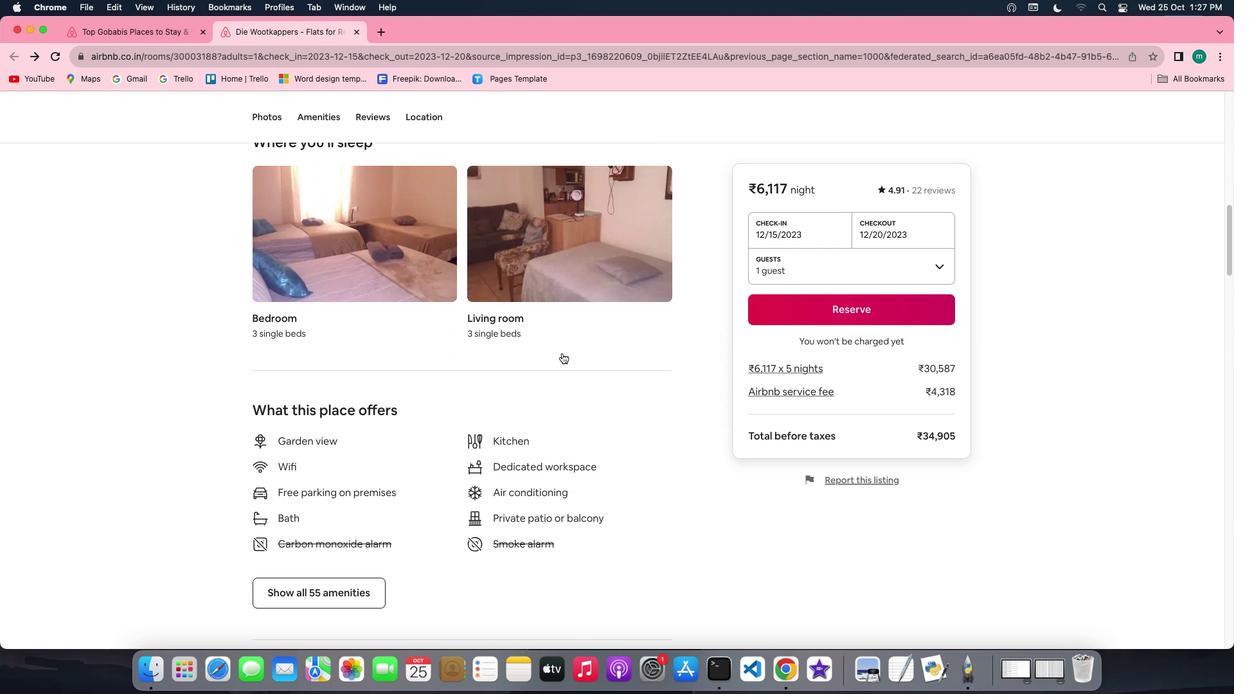 
Action: Mouse scrolled (561, 353) with delta (0, 0)
Screenshot: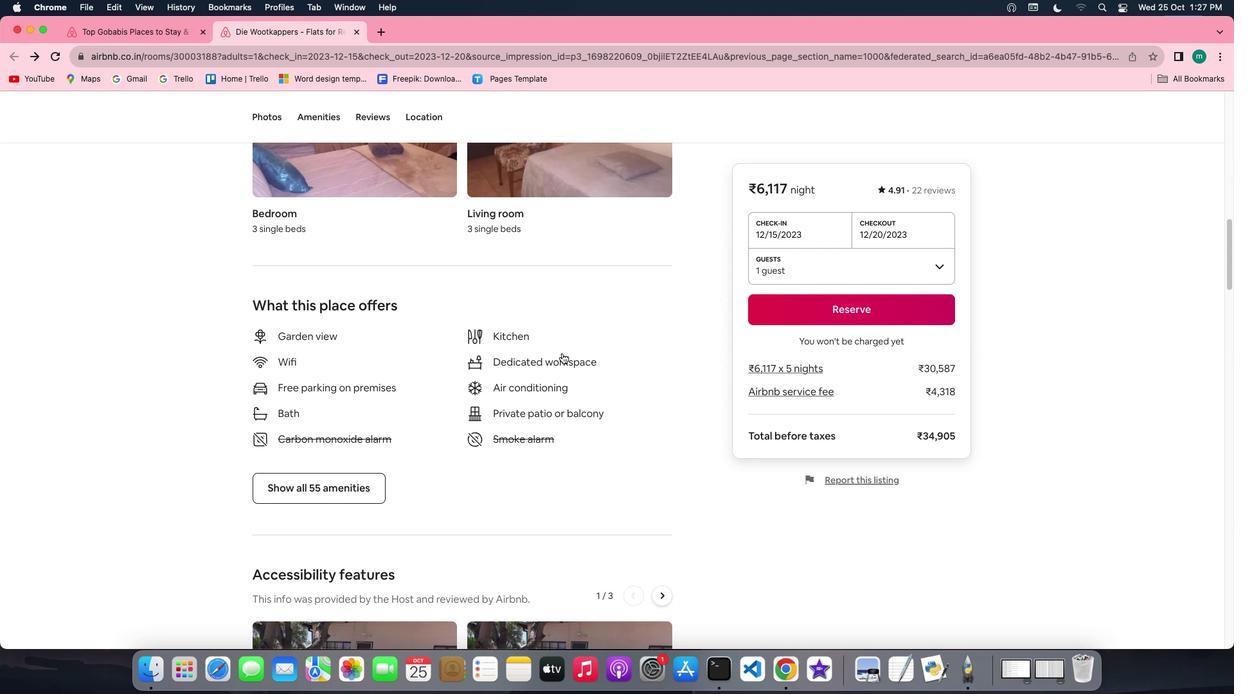
Action: Mouse scrolled (561, 353) with delta (0, 0)
Screenshot: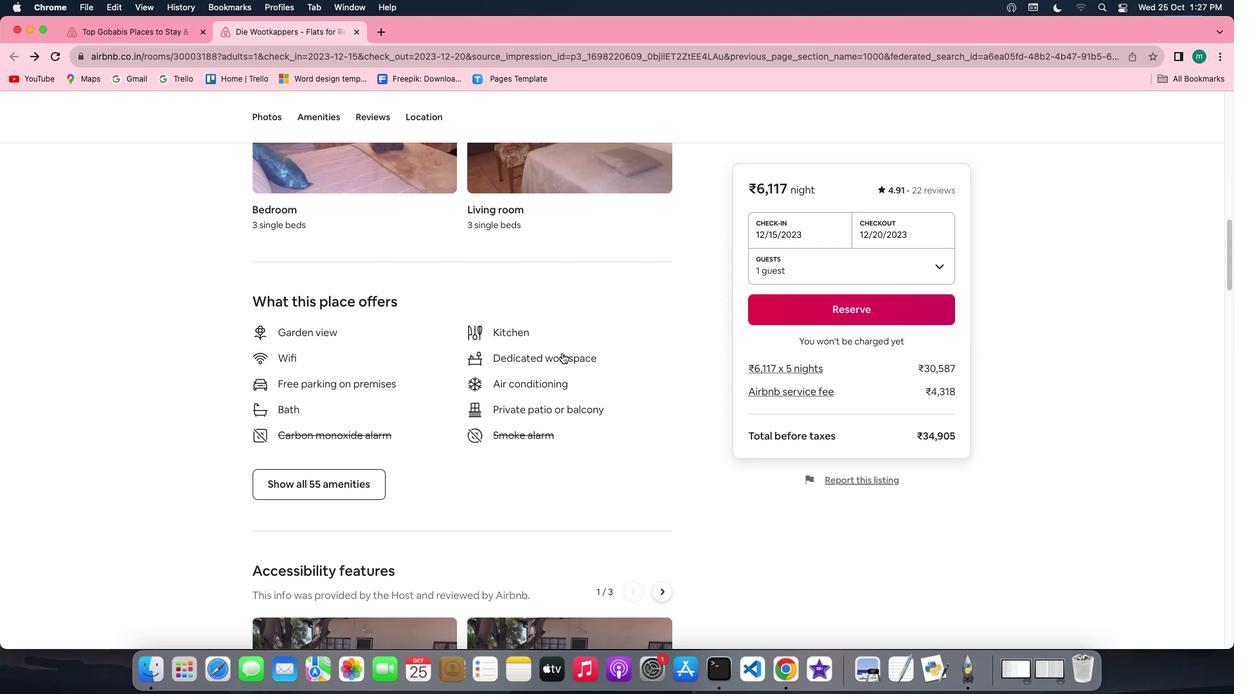 
Action: Mouse scrolled (561, 353) with delta (0, -1)
Screenshot: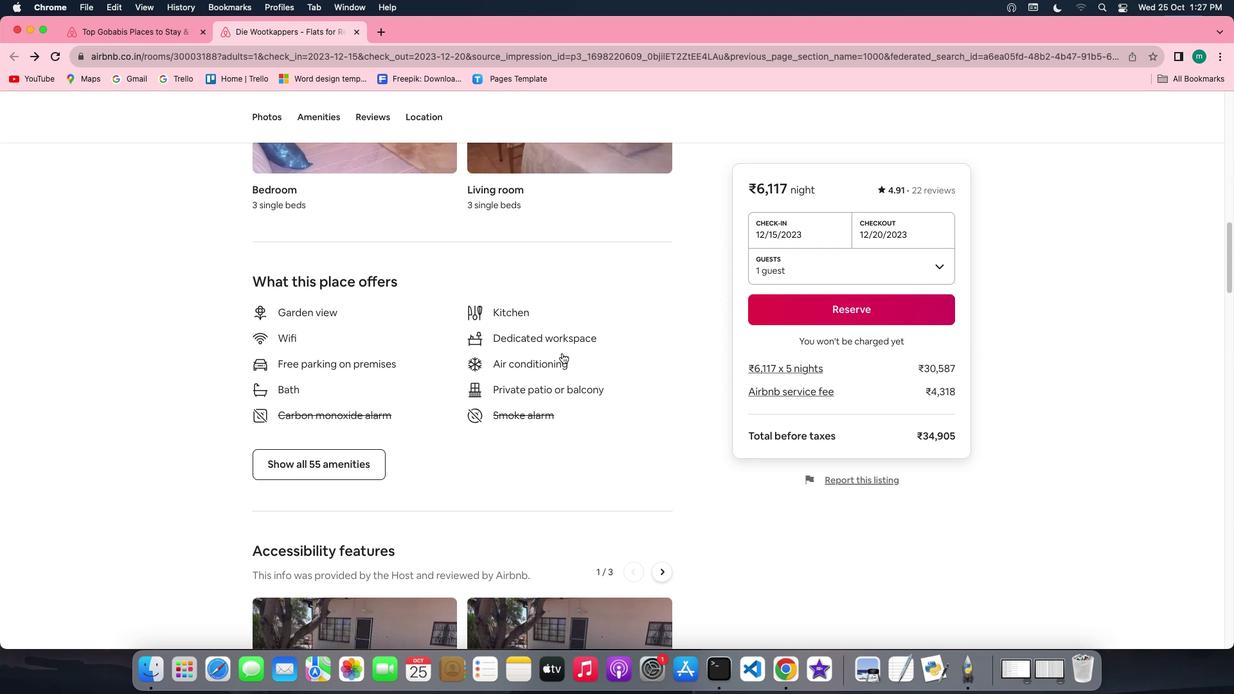 
Action: Mouse moved to (336, 410)
Screenshot: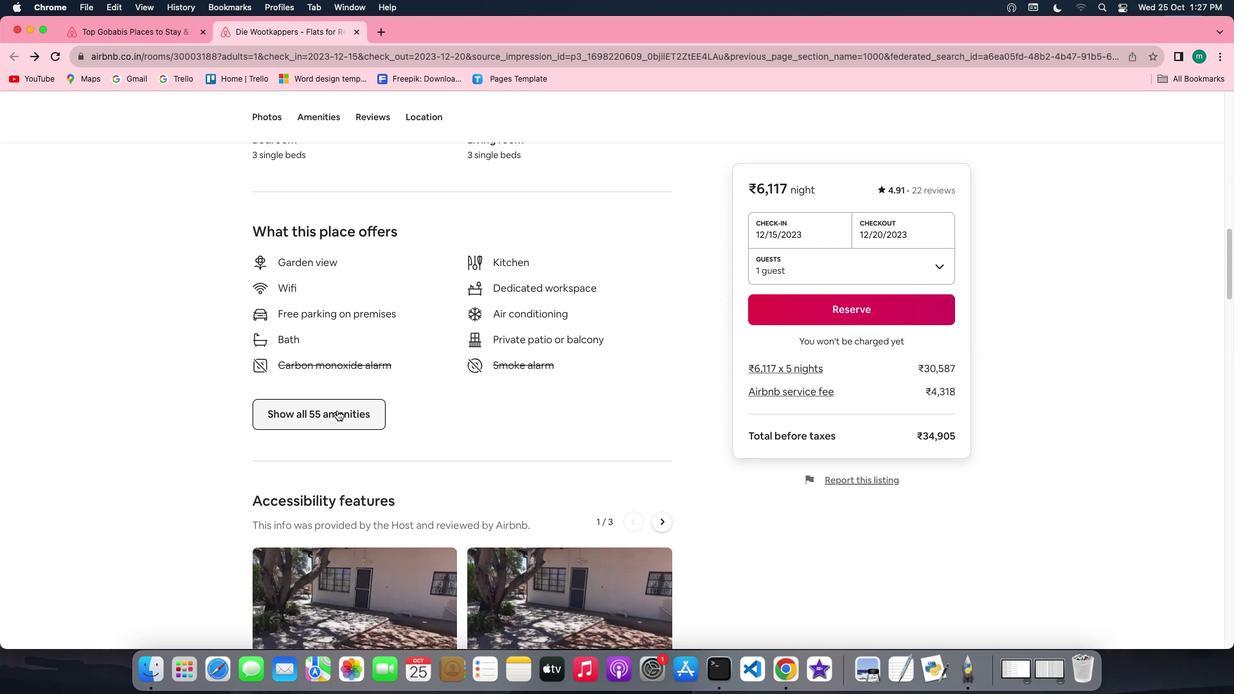 
Action: Mouse pressed left at (336, 410)
Screenshot: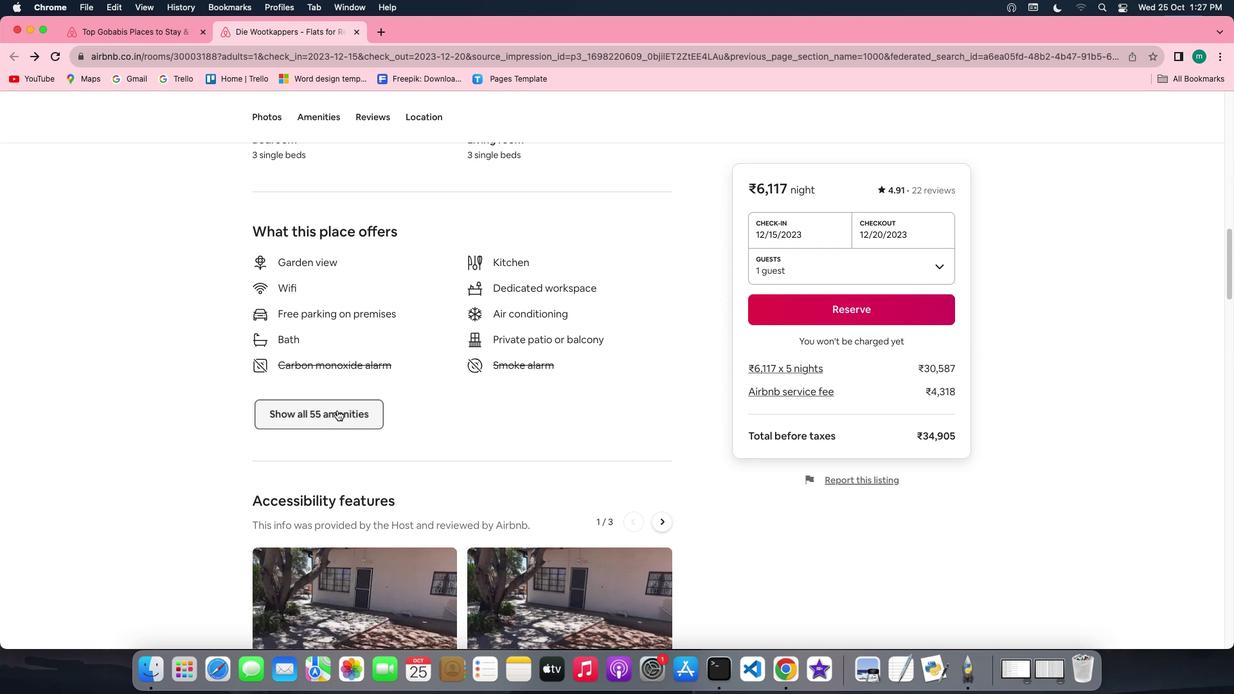 
Action: Mouse moved to (448, 394)
Screenshot: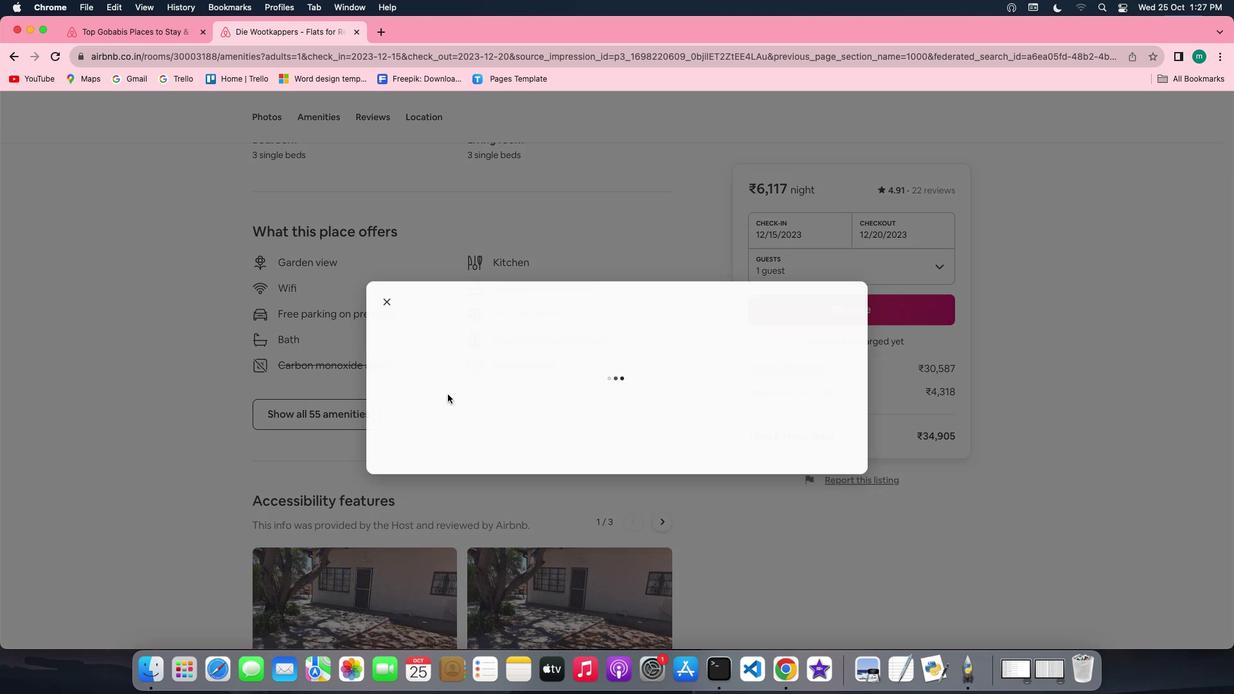 
Action: Mouse scrolled (448, 394) with delta (0, 0)
Screenshot: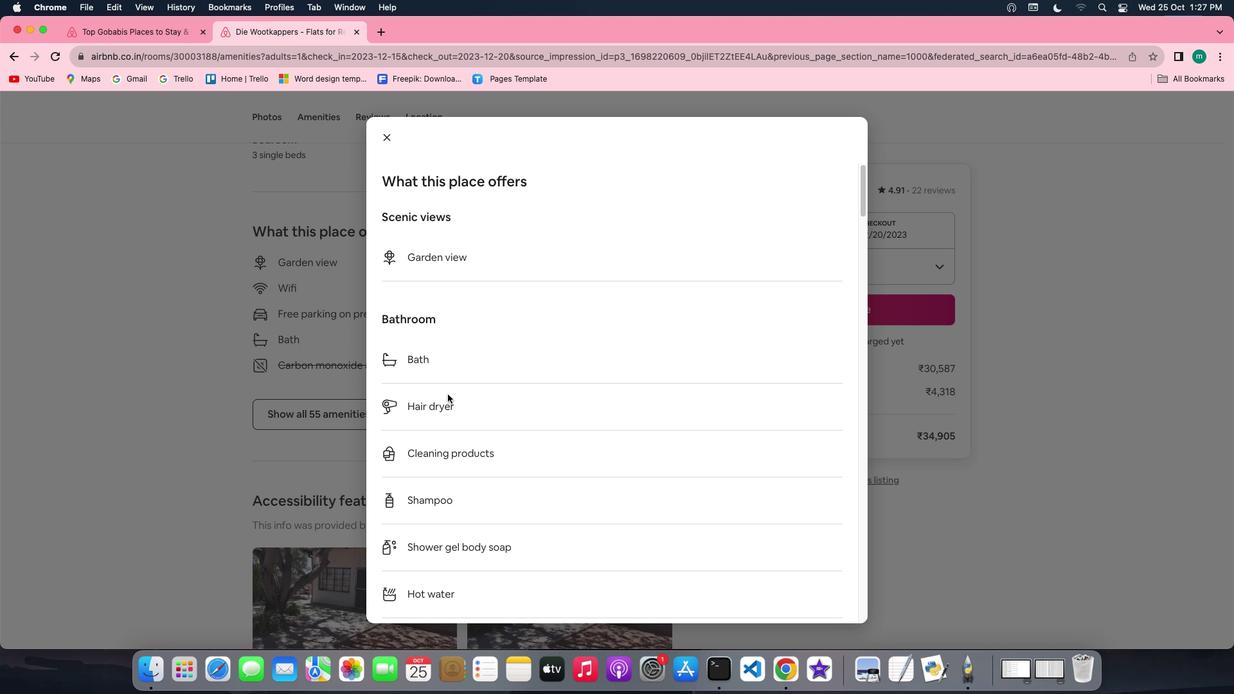 
Action: Mouse scrolled (448, 394) with delta (0, 0)
Screenshot: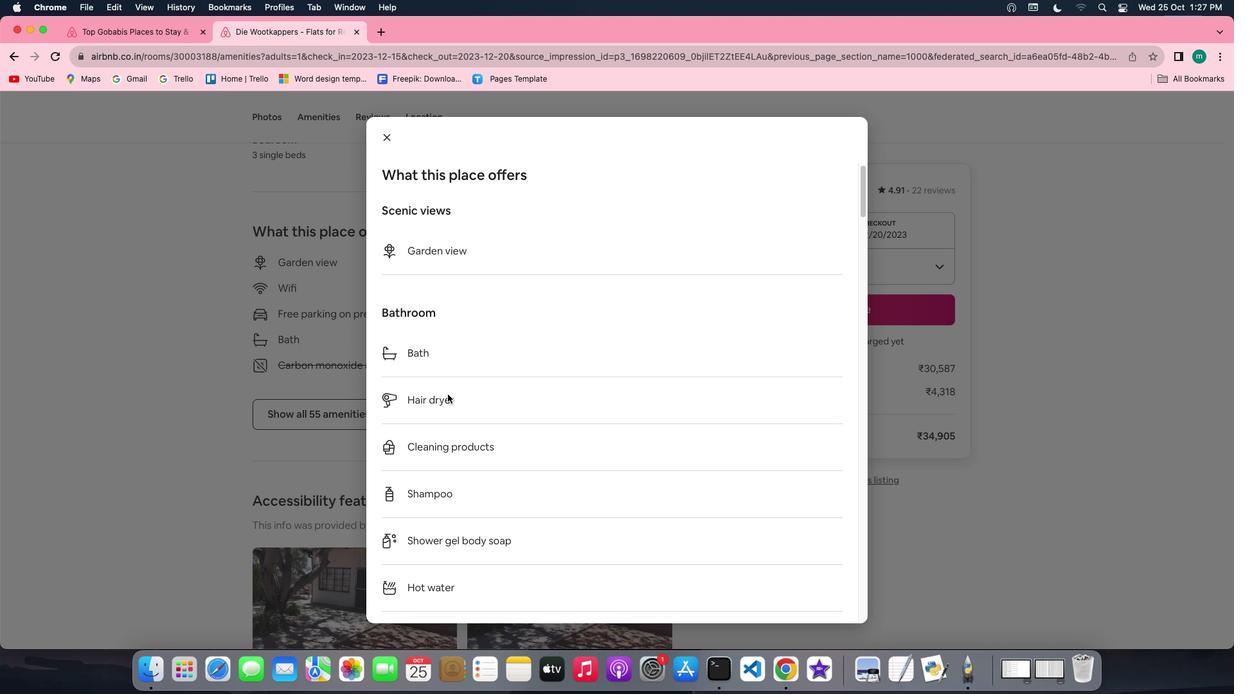 
Action: Mouse scrolled (448, 394) with delta (0, 0)
Screenshot: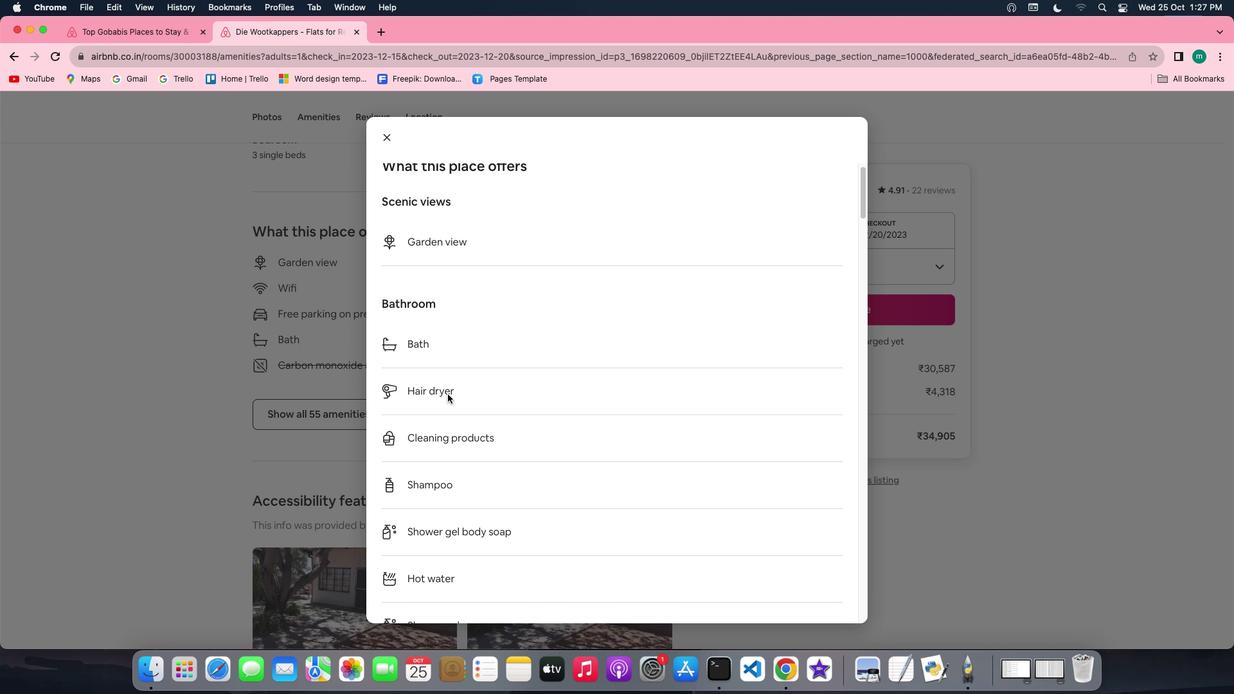 
Action: Mouse scrolled (448, 394) with delta (0, -1)
Screenshot: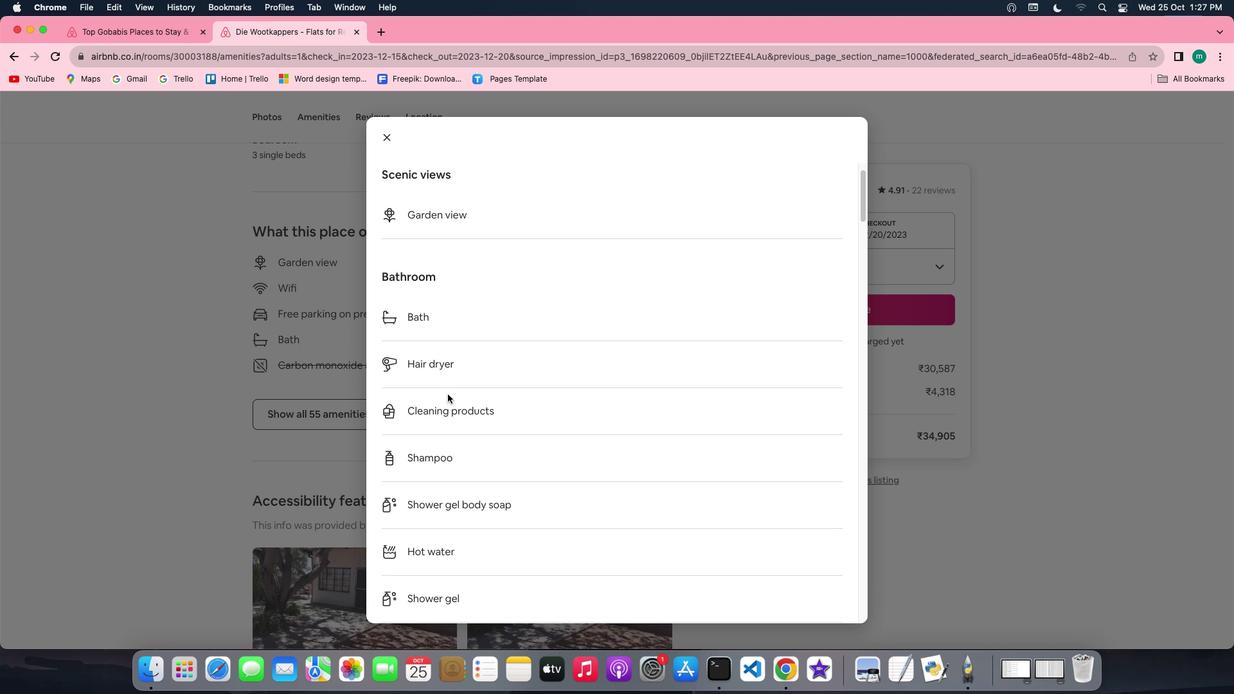 
Action: Mouse scrolled (448, 394) with delta (0, -1)
Screenshot: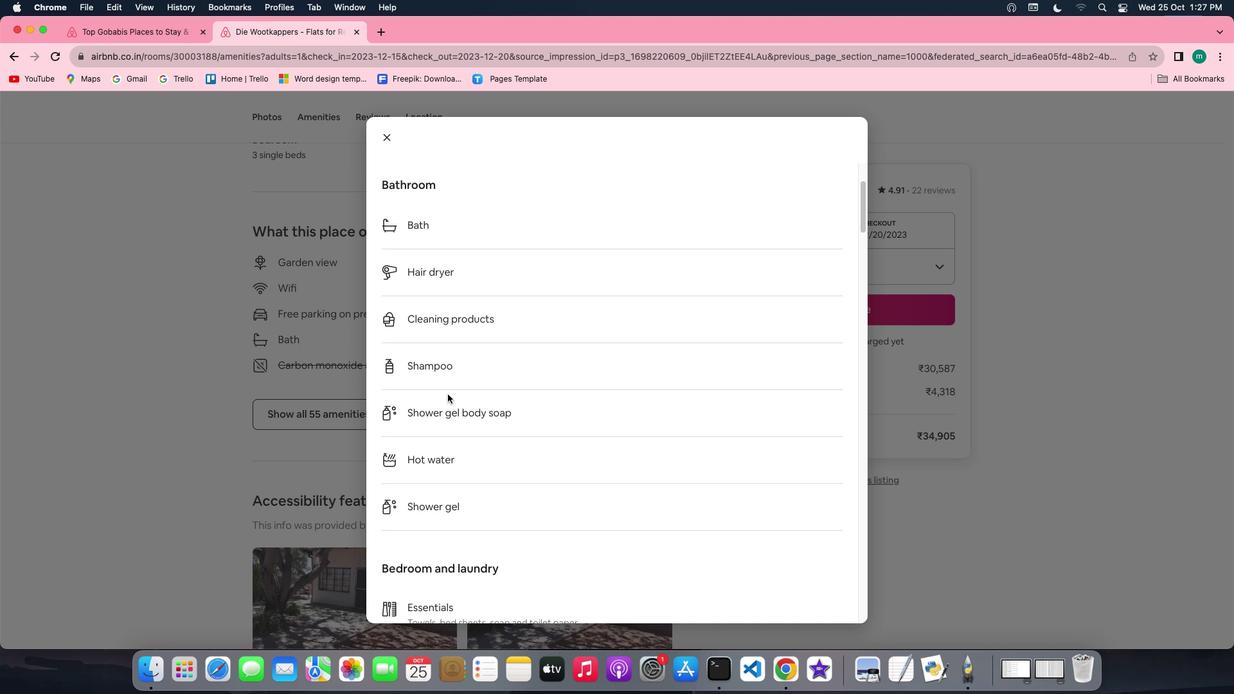 
Action: Mouse scrolled (448, 394) with delta (0, 0)
Screenshot: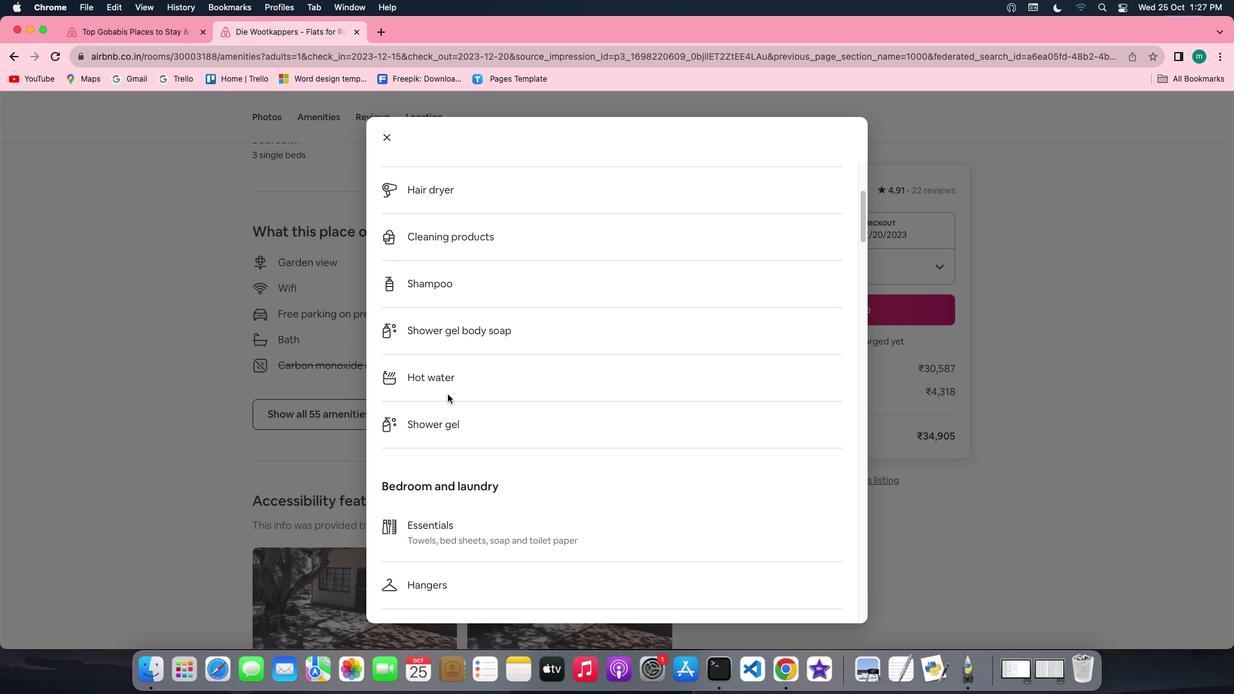 
Action: Mouse scrolled (448, 394) with delta (0, 0)
Screenshot: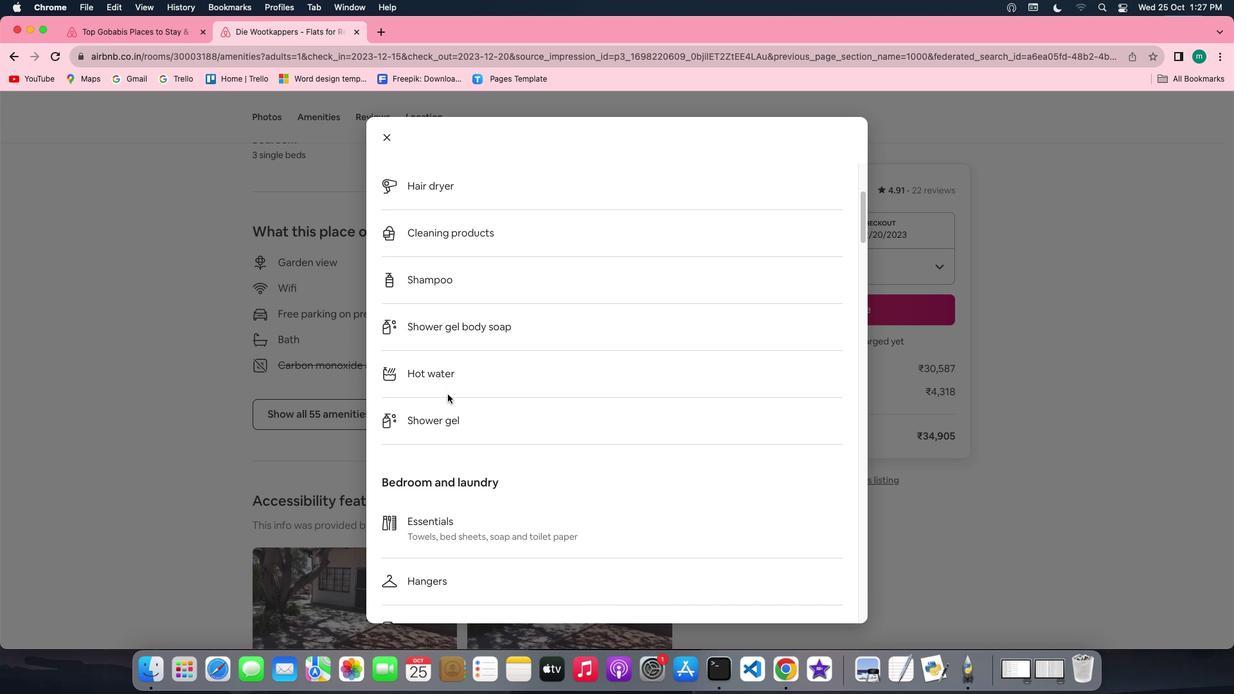 
Action: Mouse scrolled (448, 394) with delta (0, 0)
Screenshot: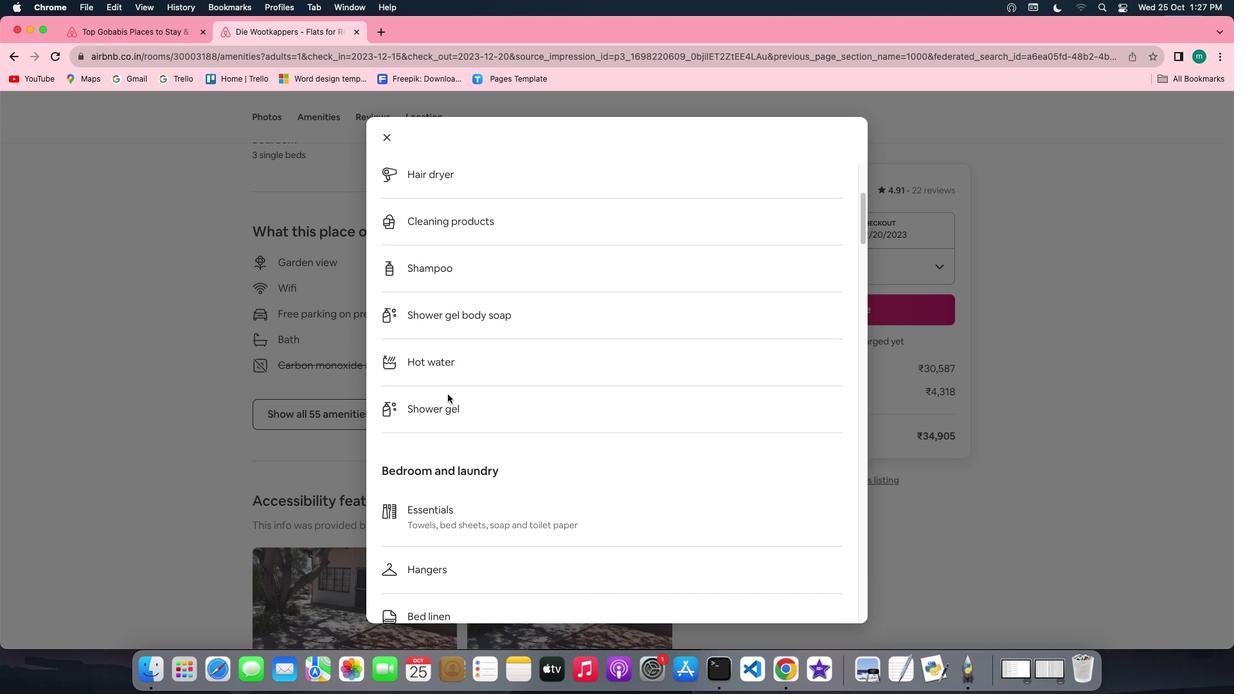 
Action: Mouse scrolled (448, 394) with delta (0, -1)
Screenshot: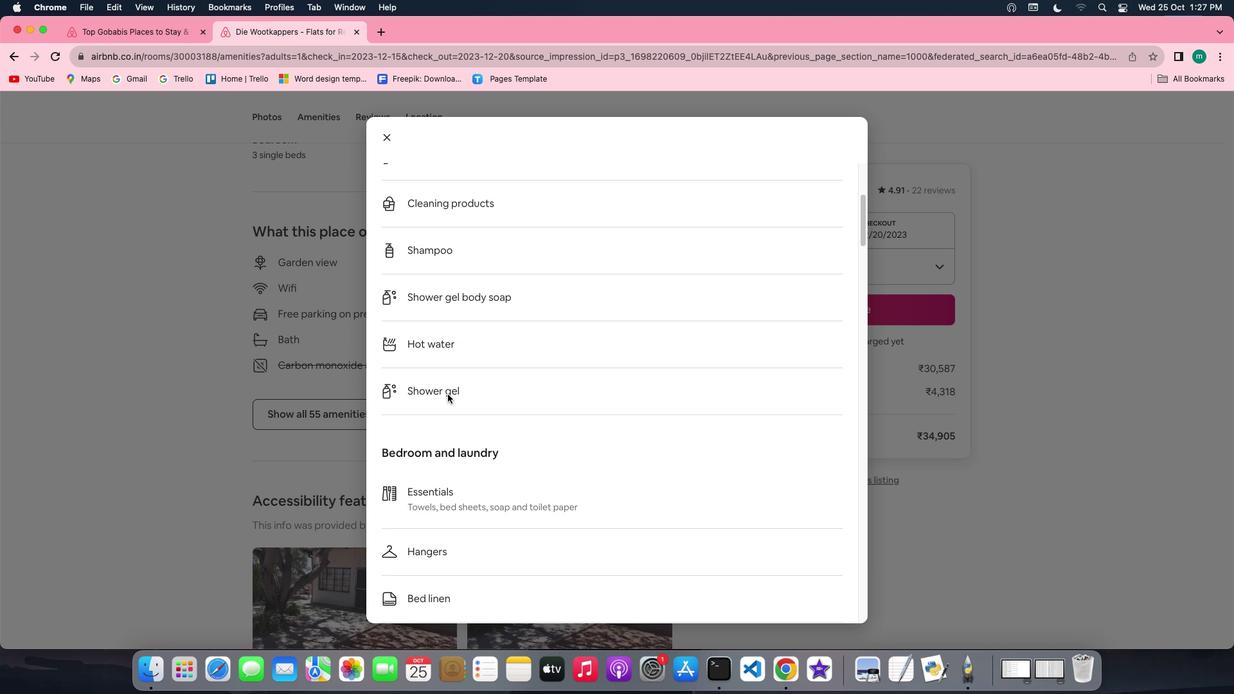 
Action: Mouse scrolled (448, 394) with delta (0, 0)
Screenshot: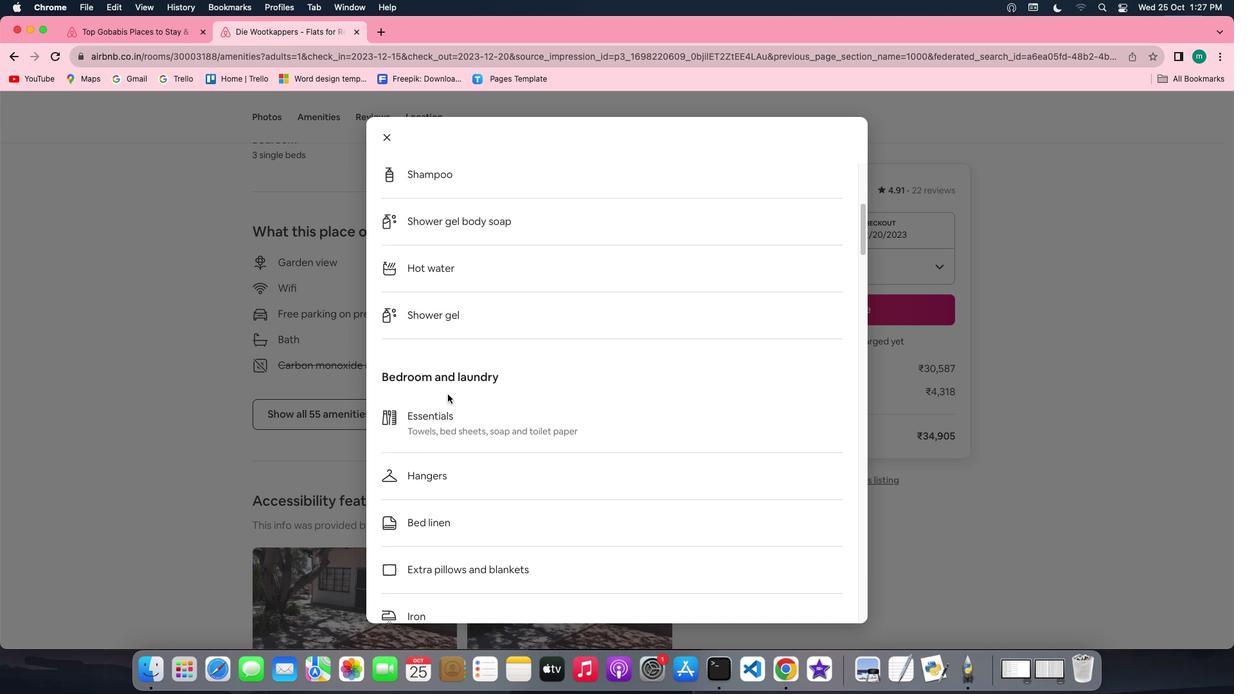 
Action: Mouse scrolled (448, 394) with delta (0, 0)
Screenshot: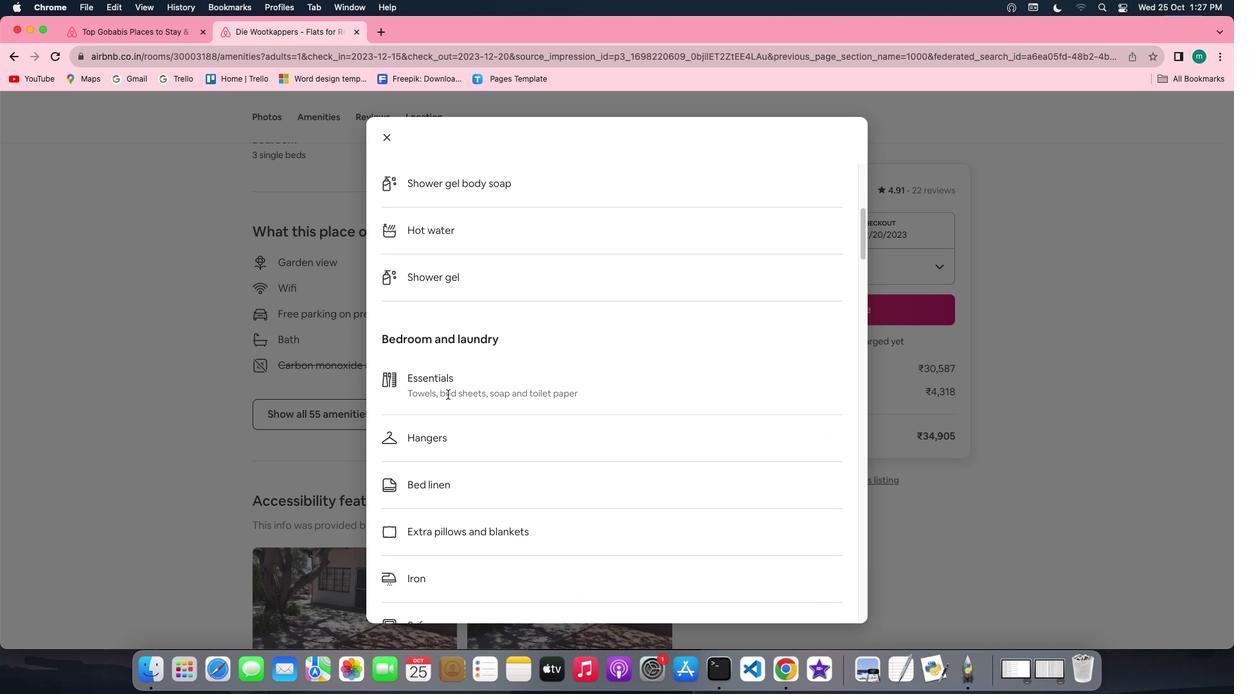 
Action: Mouse scrolled (448, 394) with delta (0, 0)
Screenshot: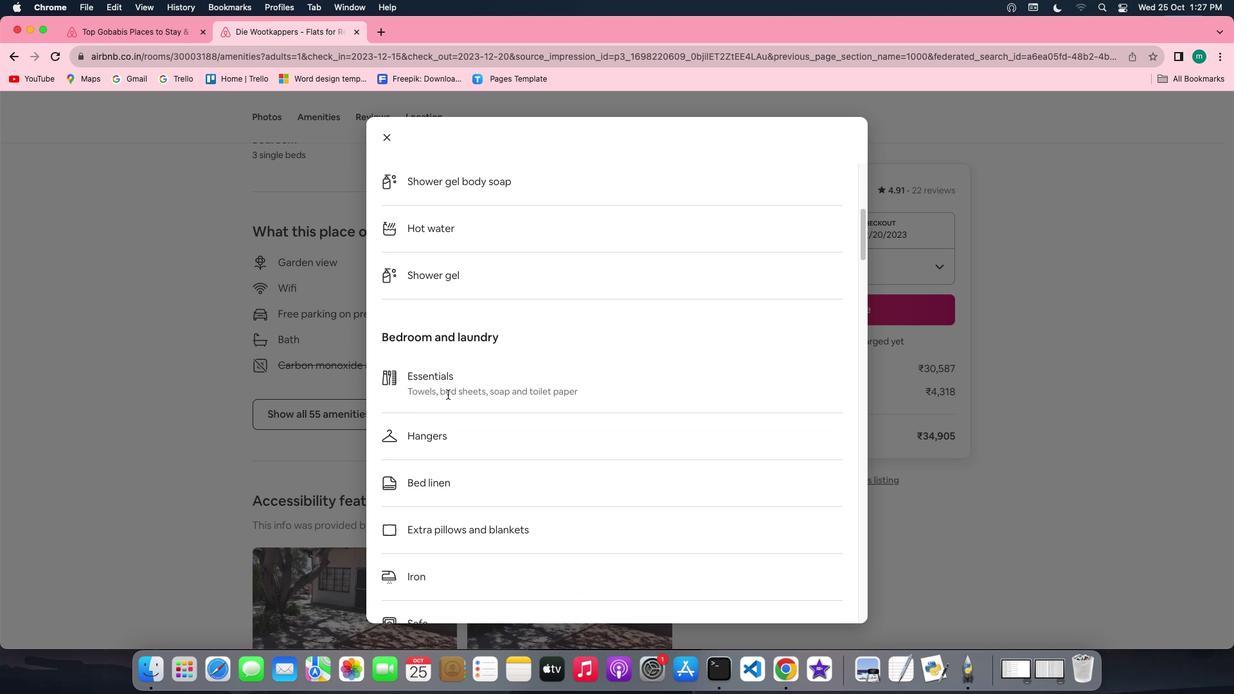 
Action: Mouse scrolled (448, 394) with delta (0, 0)
Screenshot: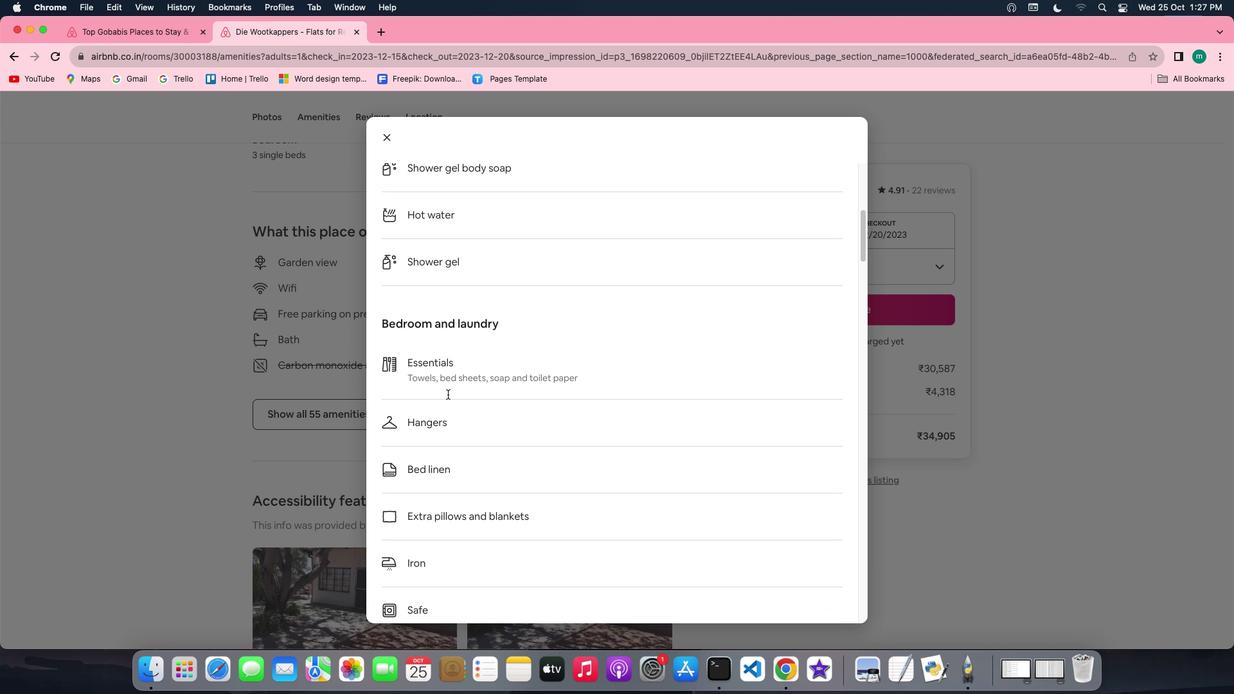 
Action: Mouse scrolled (448, 394) with delta (0, 0)
Screenshot: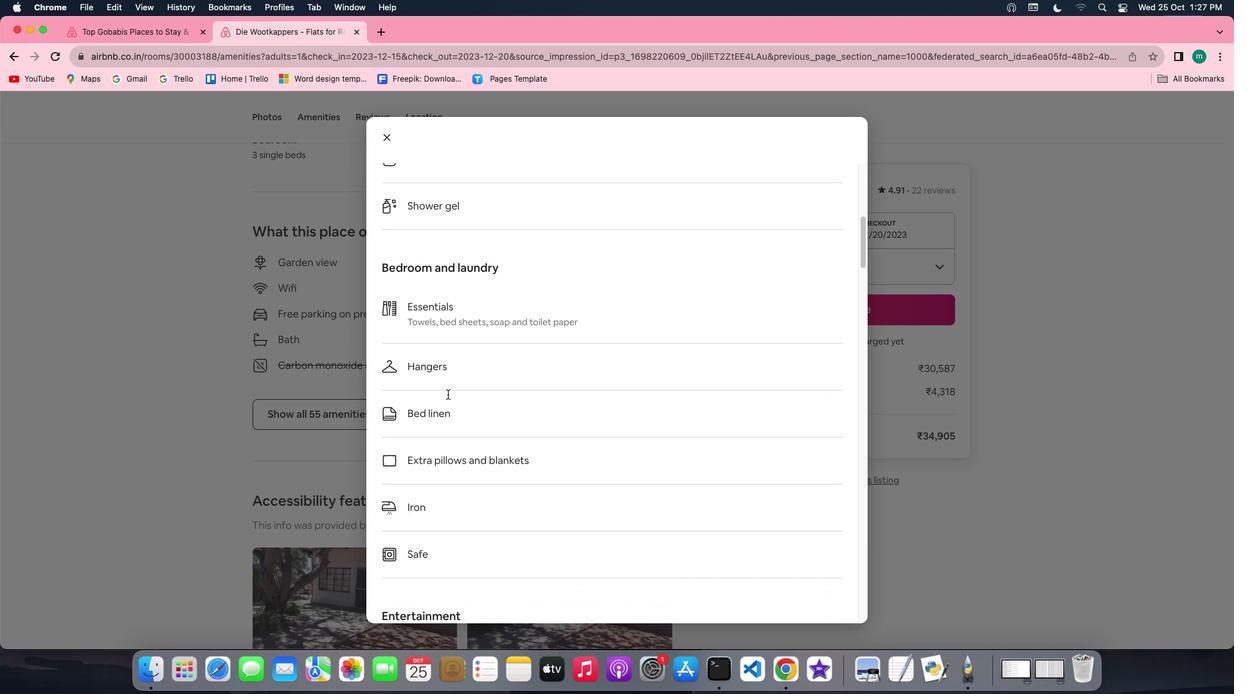 
Action: Mouse scrolled (448, 394) with delta (0, 0)
Screenshot: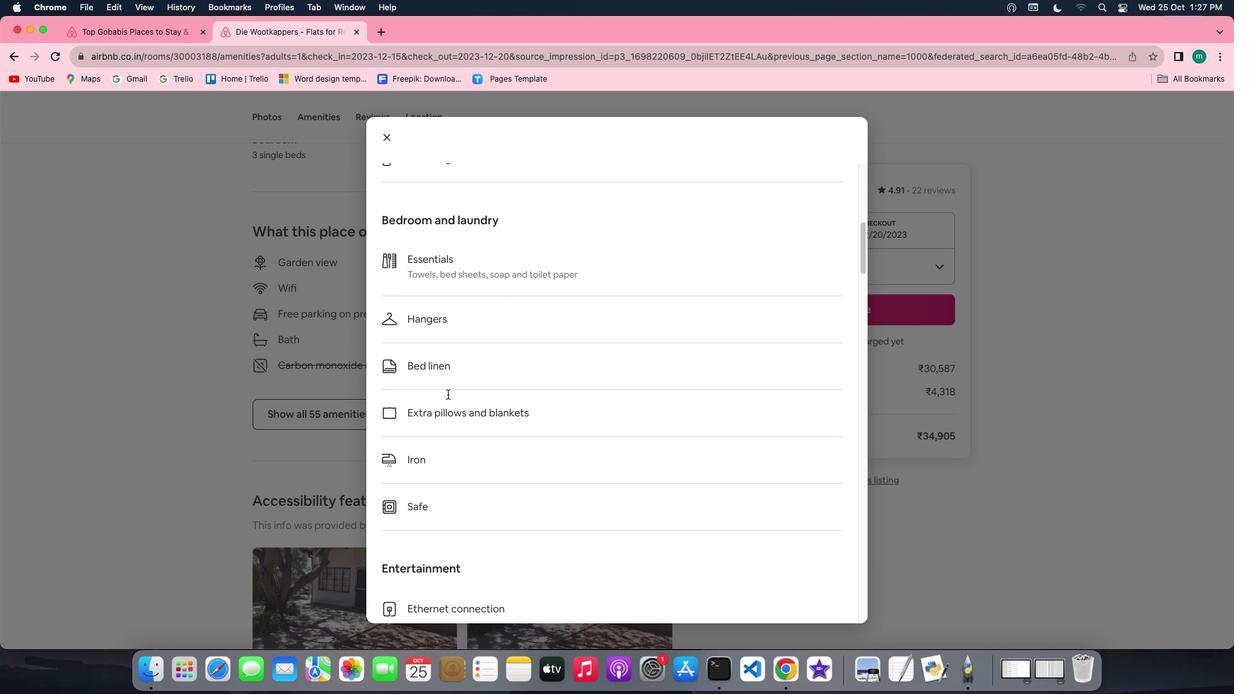 
Action: Mouse scrolled (448, 394) with delta (0, 0)
Screenshot: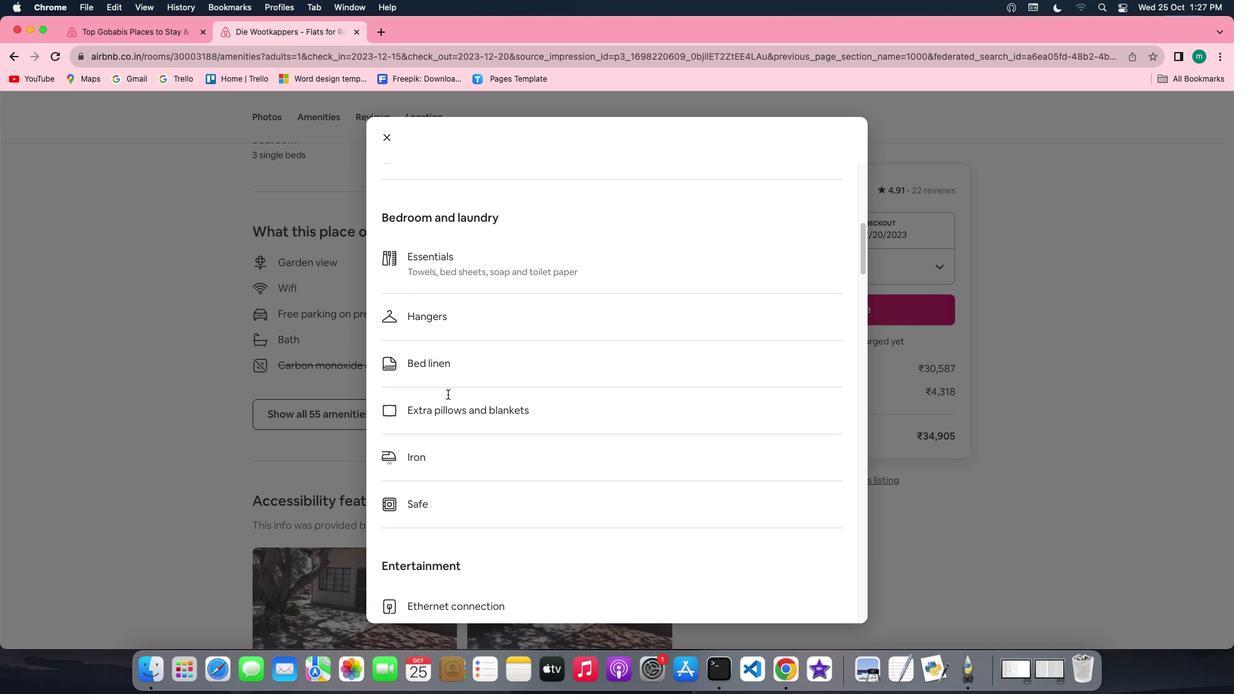 
Action: Mouse scrolled (448, 394) with delta (0, 0)
Screenshot: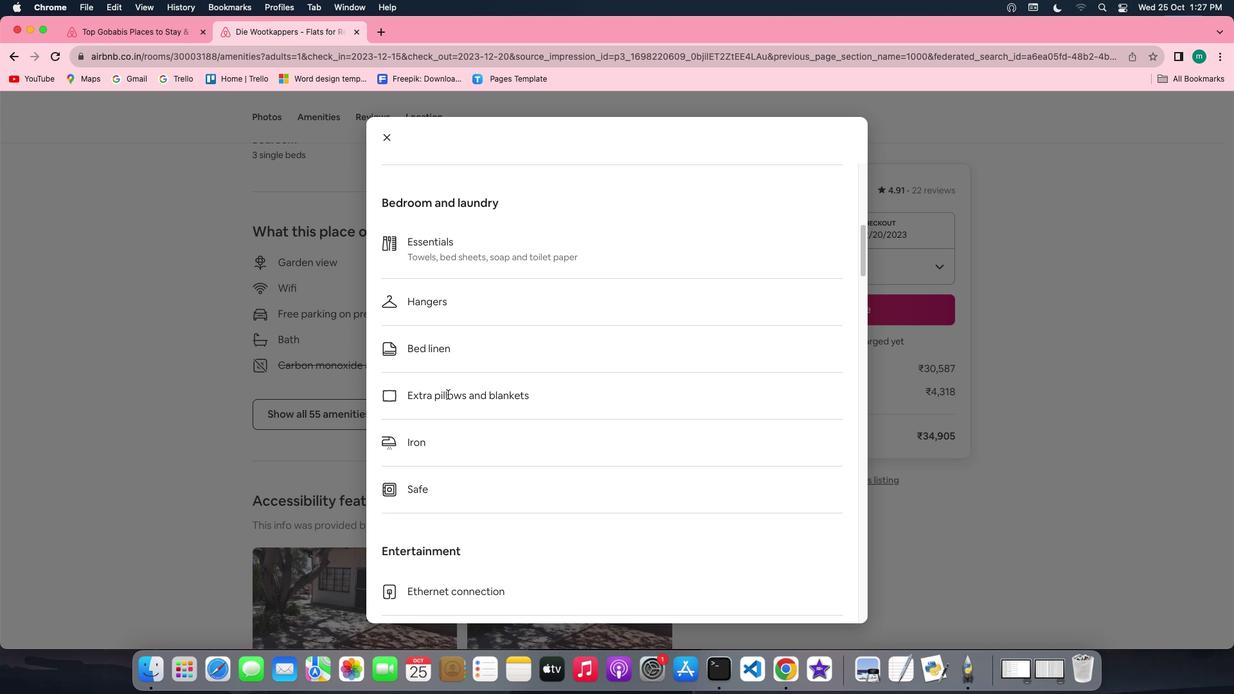 
Action: Mouse scrolled (448, 394) with delta (0, -1)
Screenshot: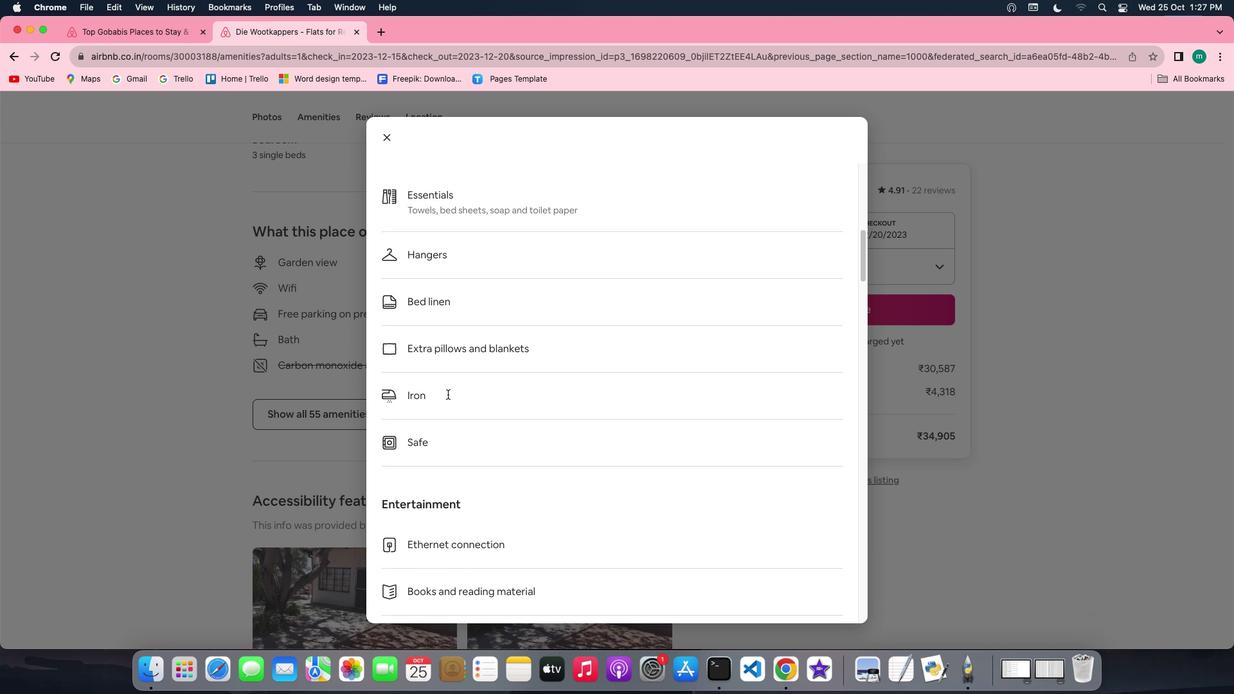 
Action: Mouse scrolled (448, 394) with delta (0, 0)
Screenshot: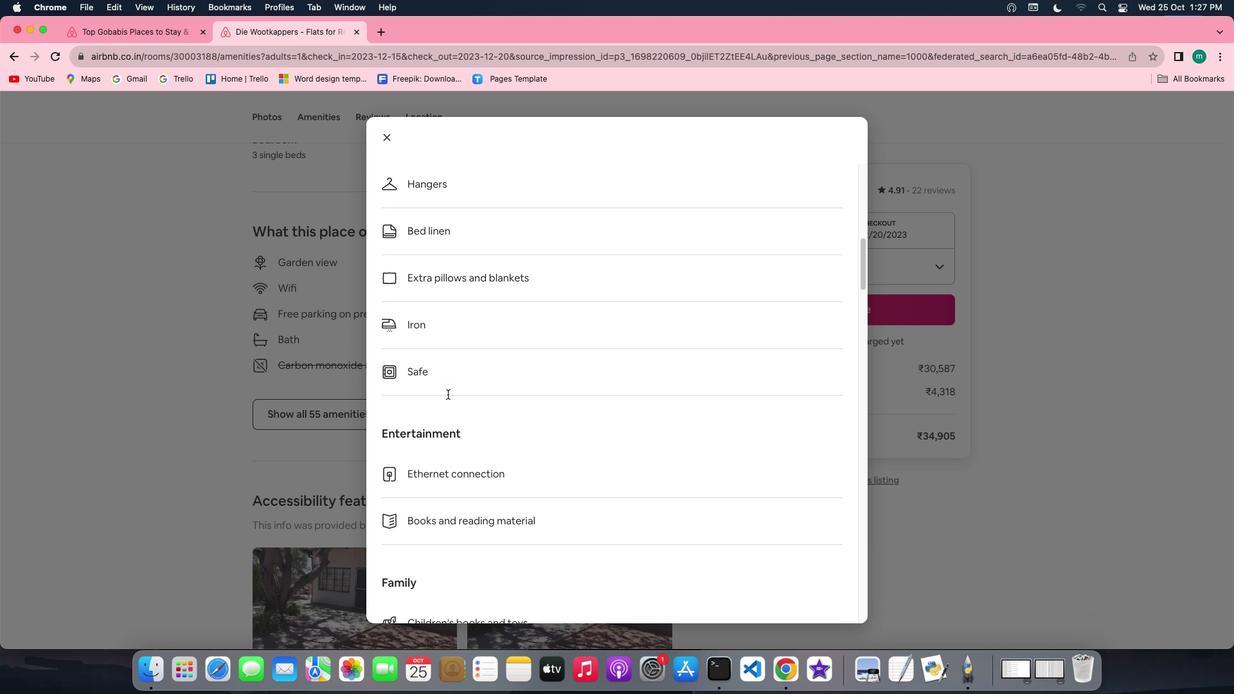 
Action: Mouse scrolled (448, 394) with delta (0, 0)
Screenshot: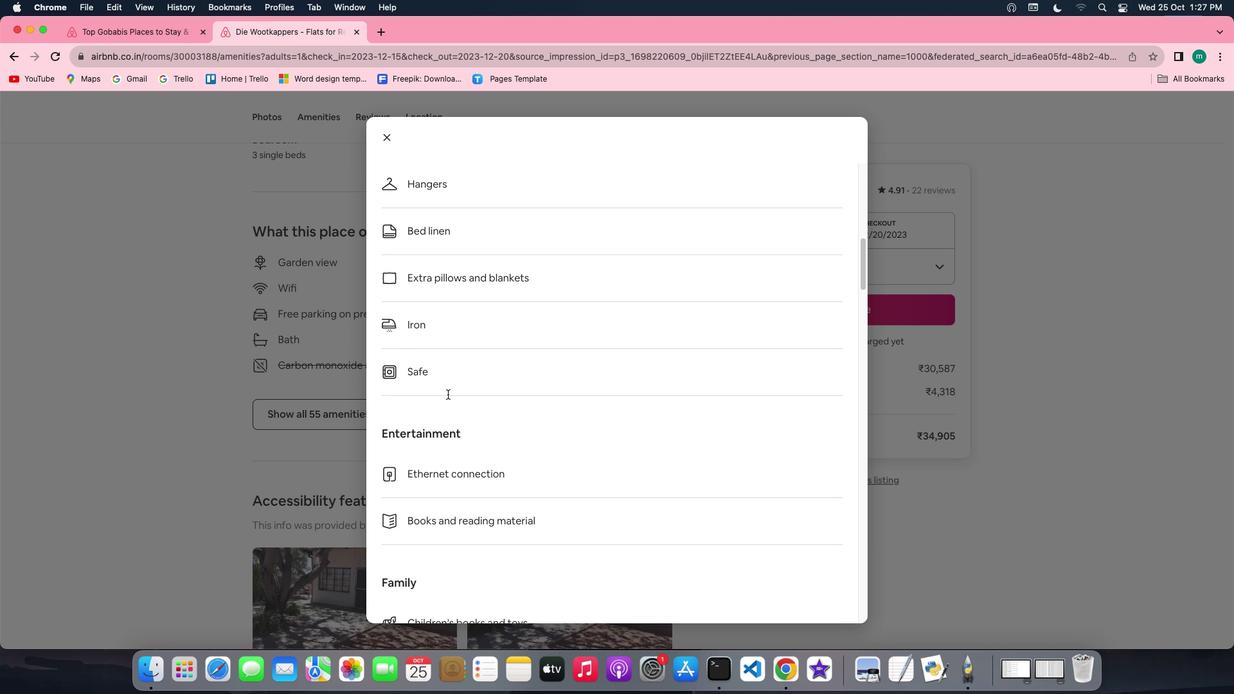 
Action: Mouse scrolled (448, 394) with delta (0, 0)
Screenshot: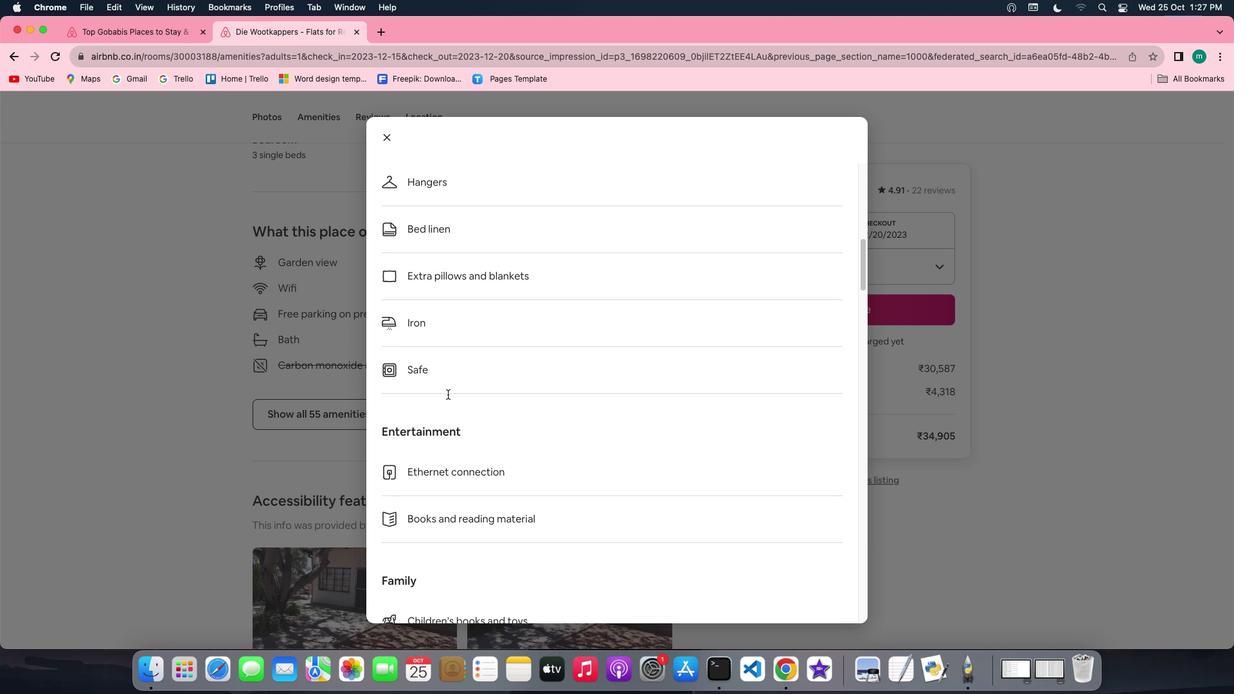 
Action: Mouse scrolled (448, 394) with delta (0, -1)
Screenshot: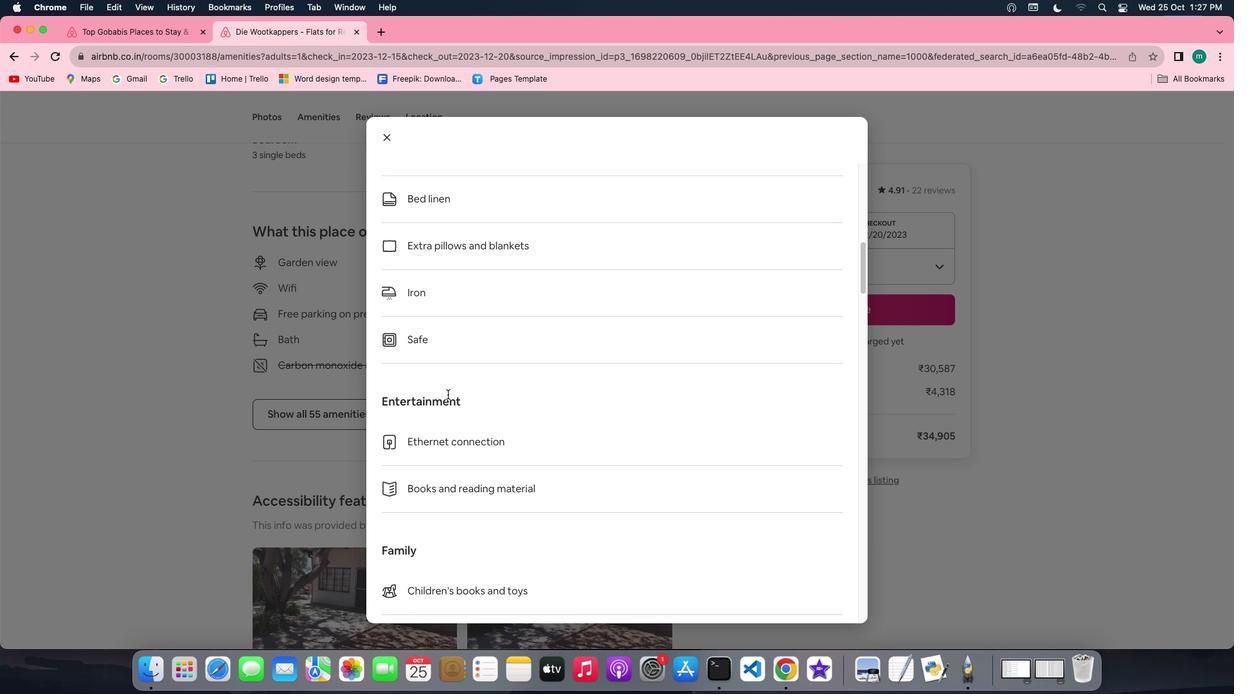 
Action: Mouse scrolled (448, 394) with delta (0, -1)
Screenshot: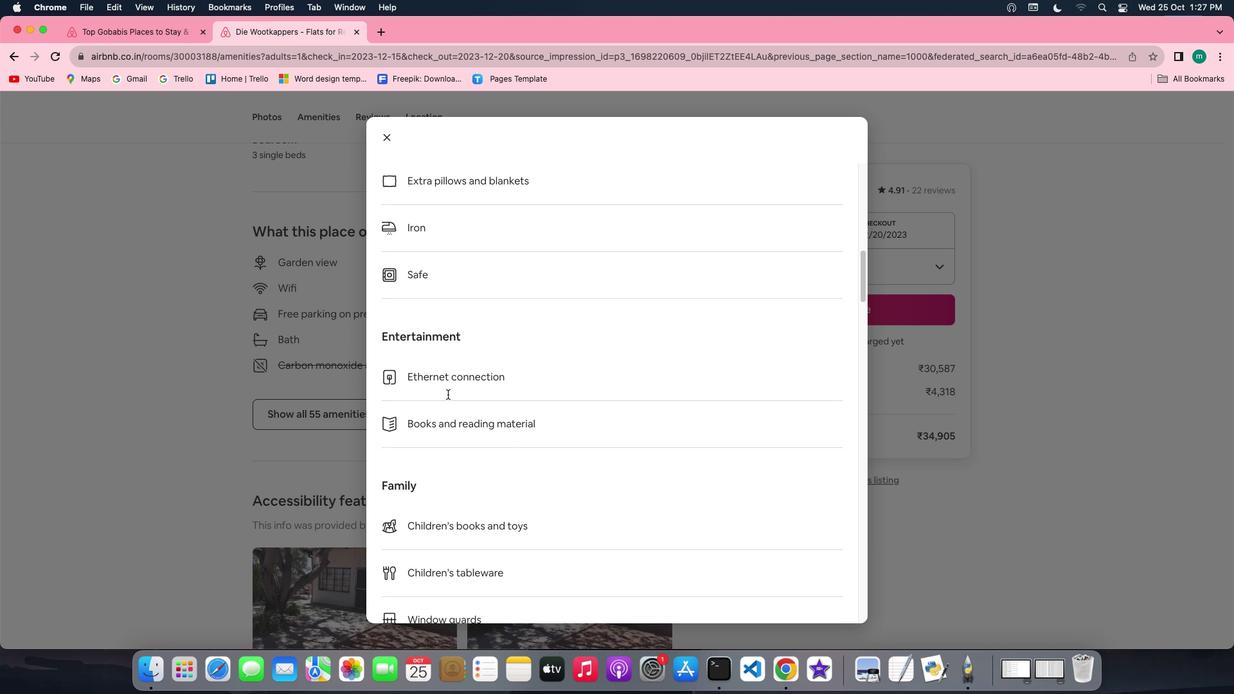 
Action: Mouse scrolled (448, 394) with delta (0, 0)
Screenshot: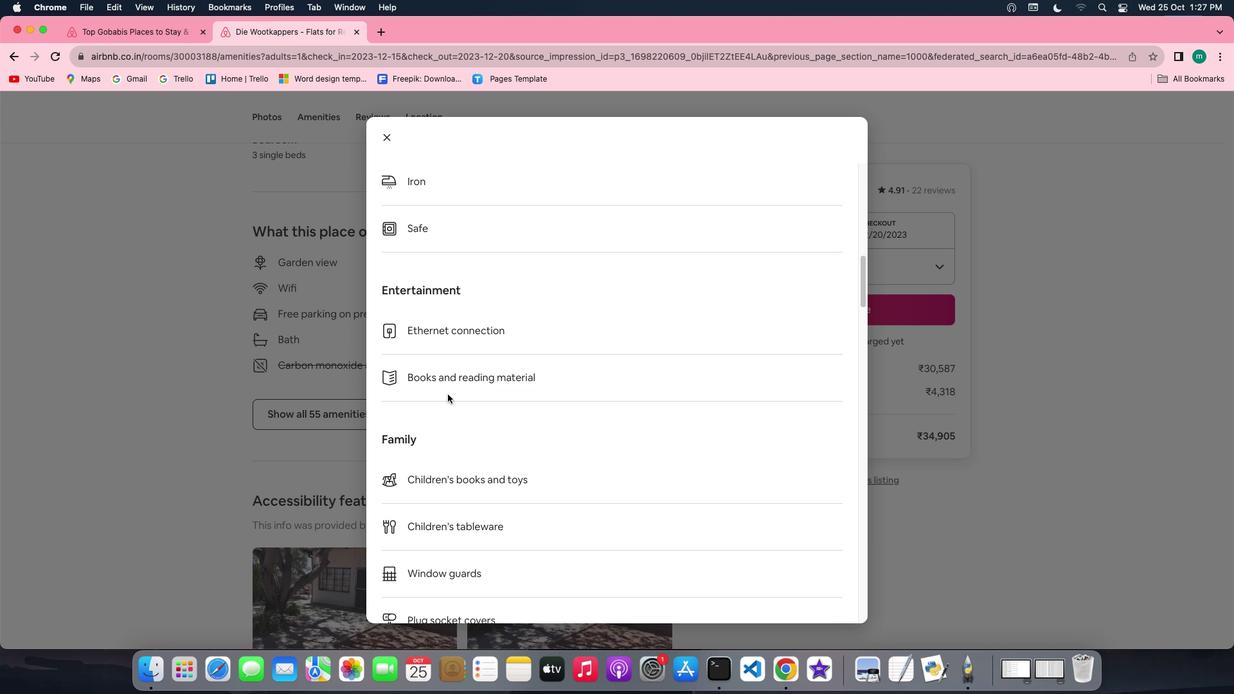 
Action: Mouse scrolled (448, 394) with delta (0, 0)
Screenshot: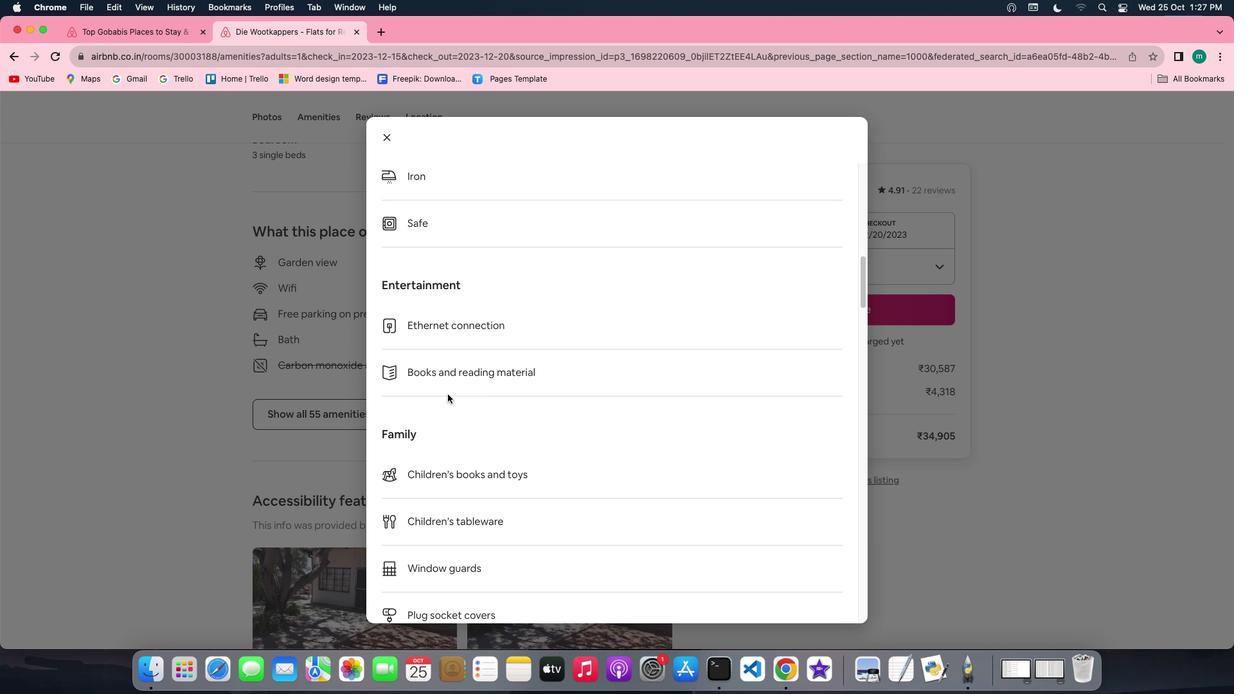 
Action: Mouse scrolled (448, 394) with delta (0, 0)
Screenshot: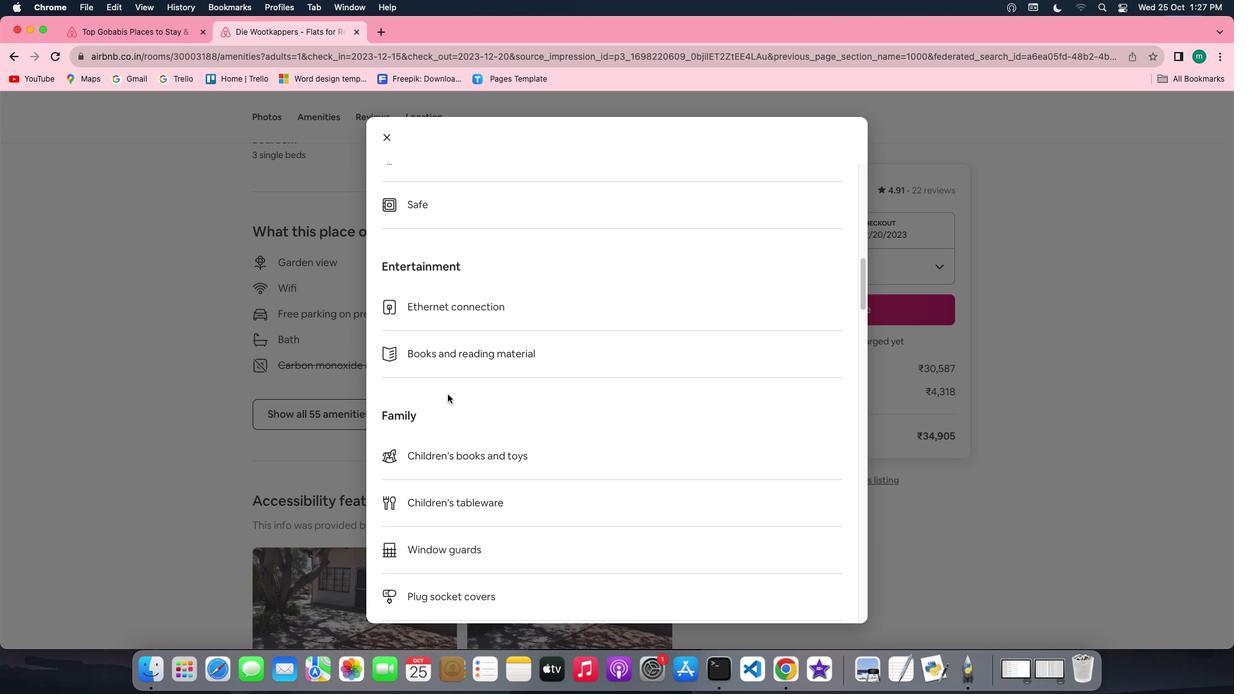 
Action: Mouse scrolled (448, 394) with delta (0, 0)
Screenshot: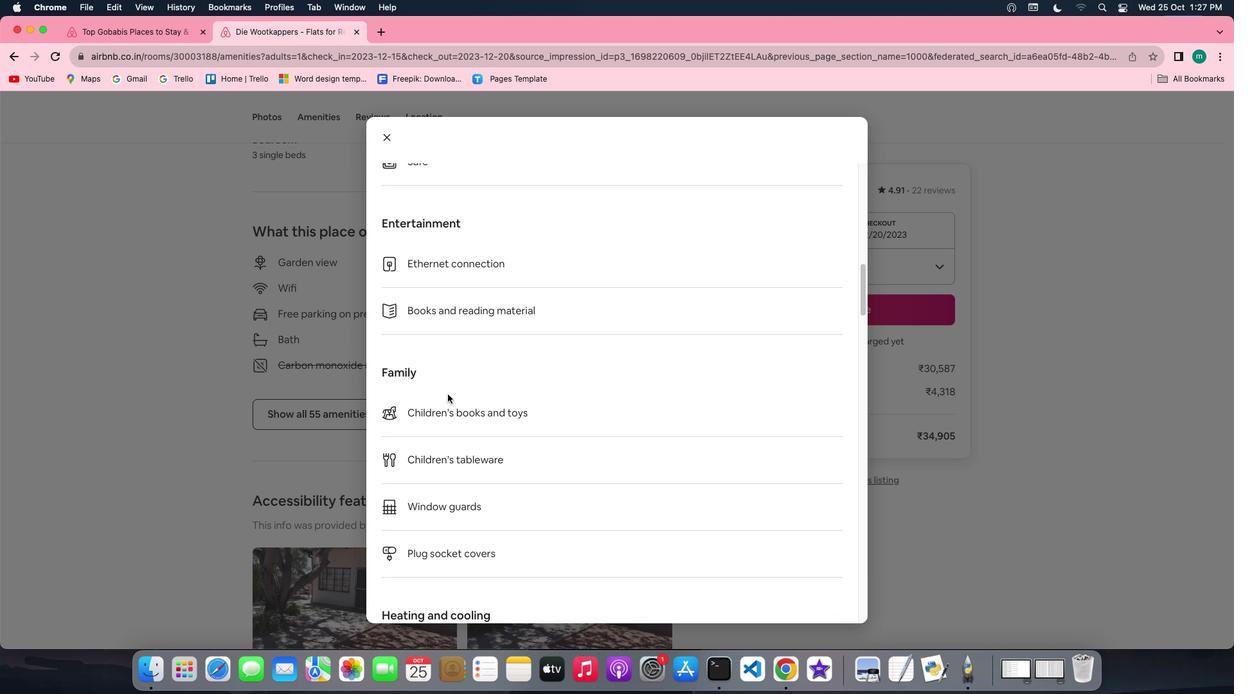 
Action: Mouse scrolled (448, 394) with delta (0, 0)
Screenshot: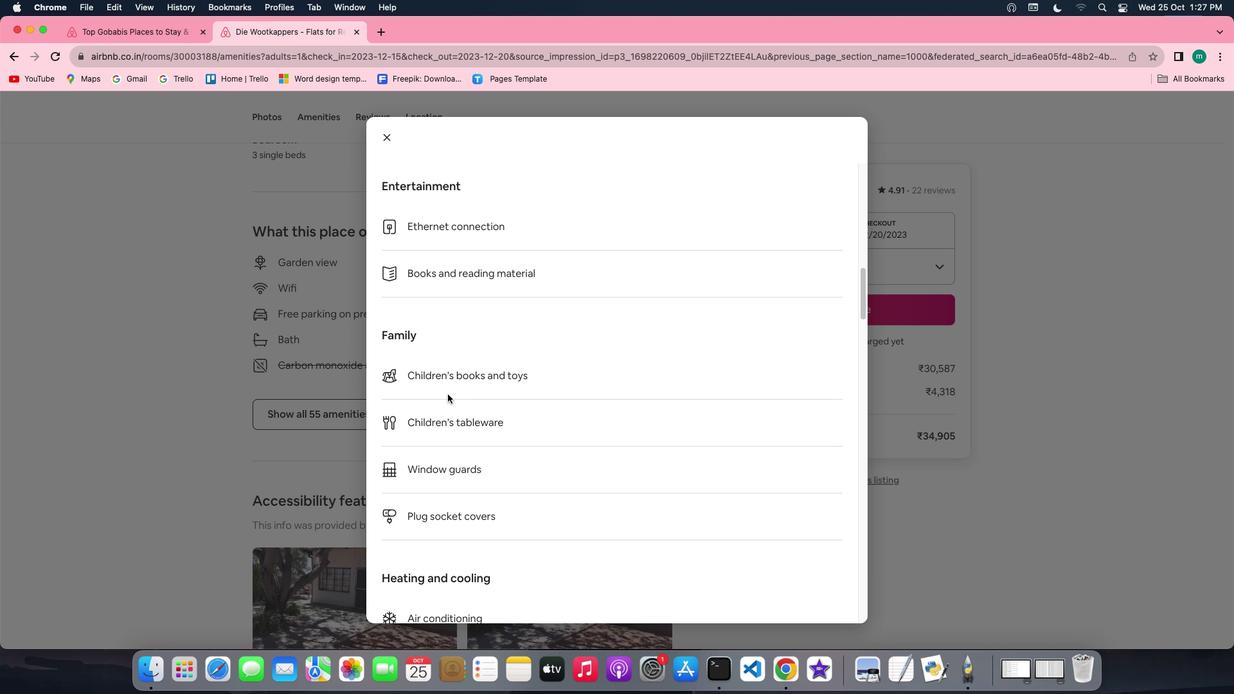 
Action: Mouse scrolled (448, 394) with delta (0, 0)
Screenshot: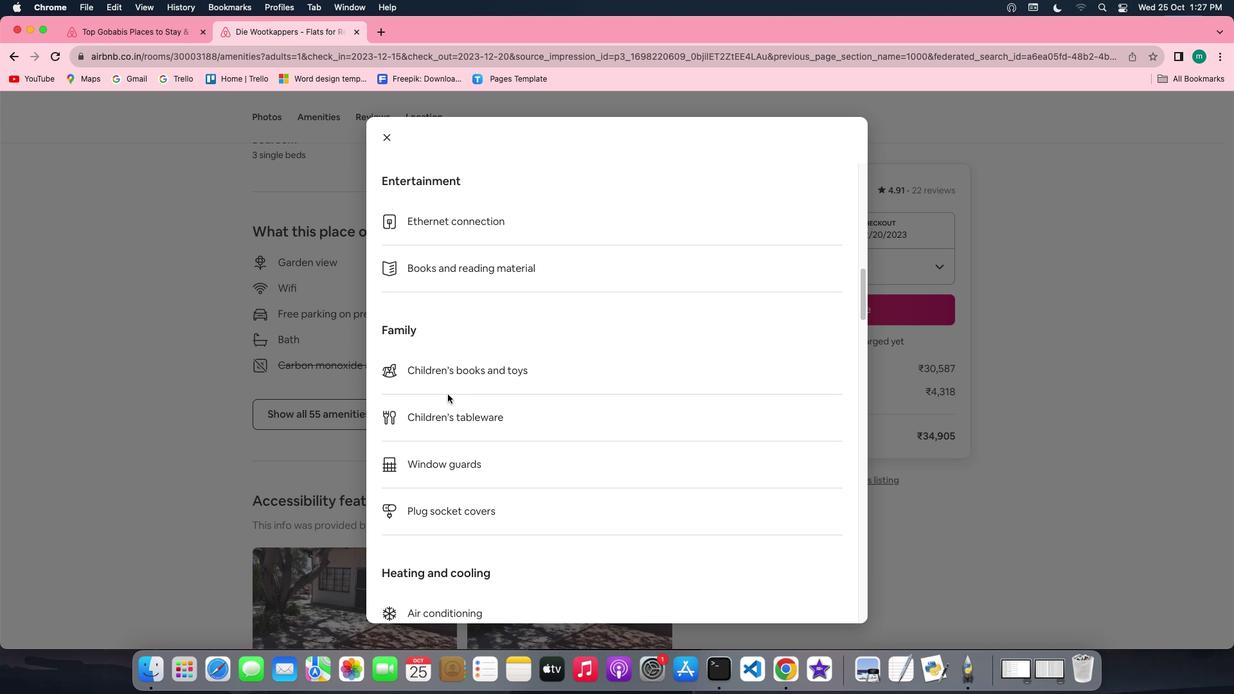 
Action: Mouse scrolled (448, 394) with delta (0, 0)
Screenshot: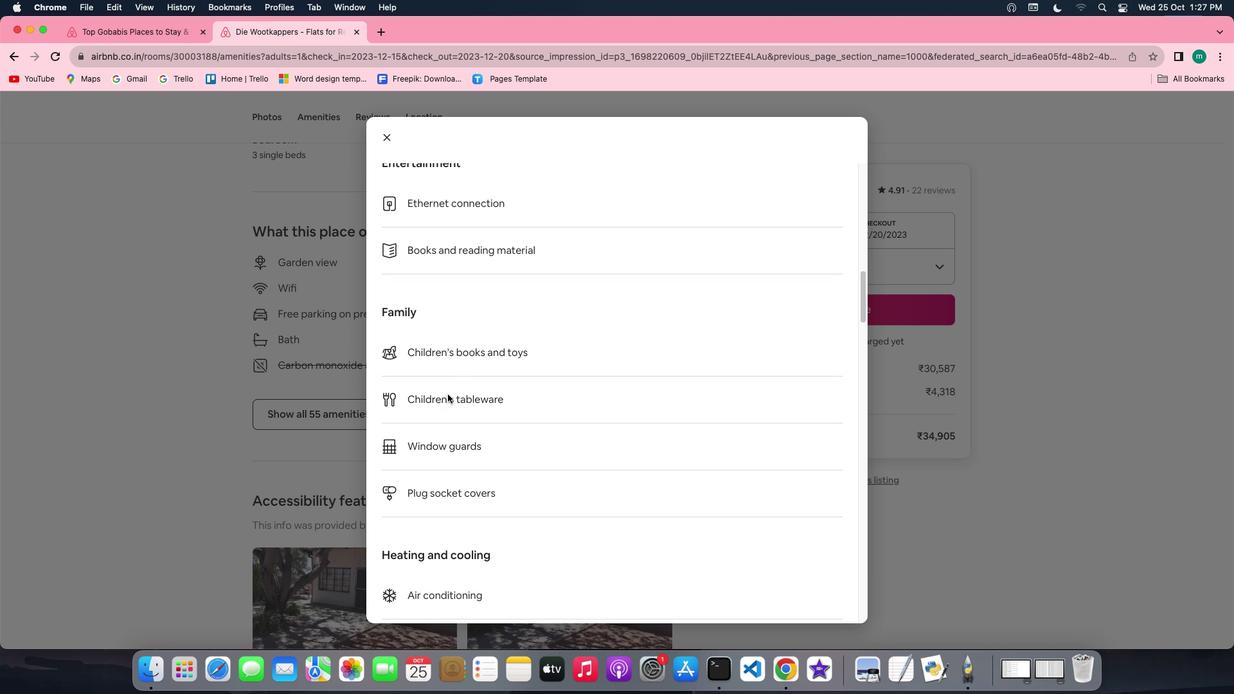 
Action: Mouse scrolled (448, 394) with delta (0, 0)
Screenshot: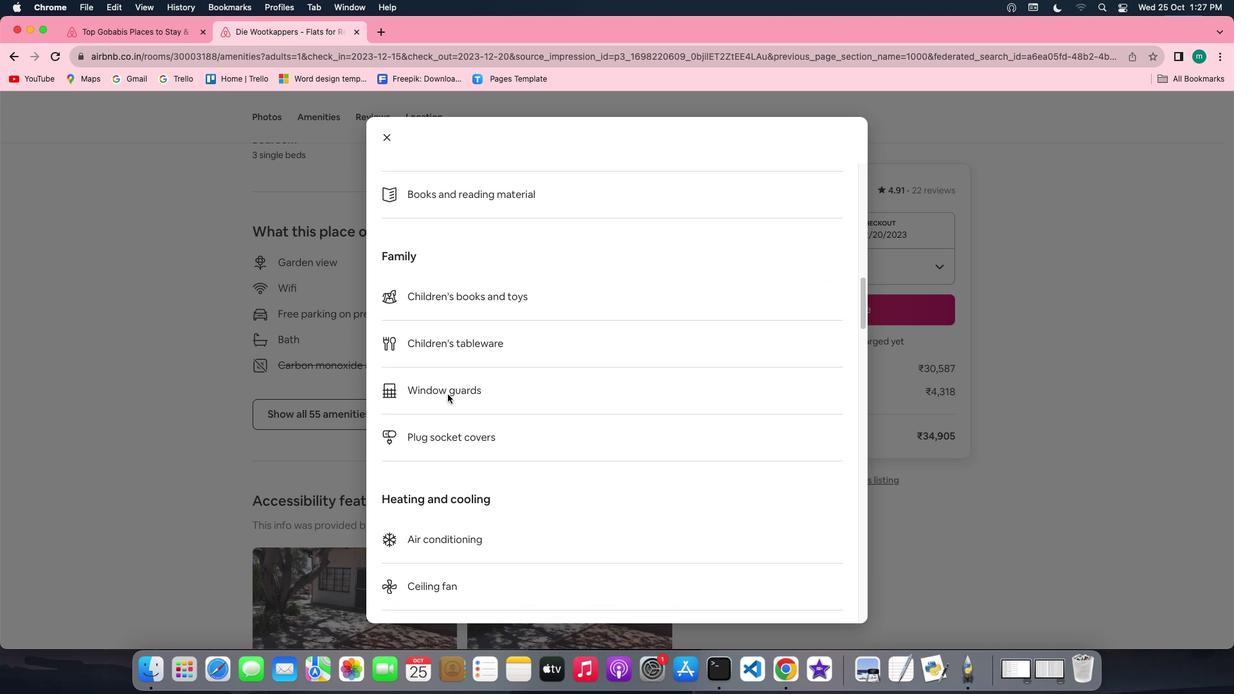 
Action: Mouse scrolled (448, 394) with delta (0, 0)
Screenshot: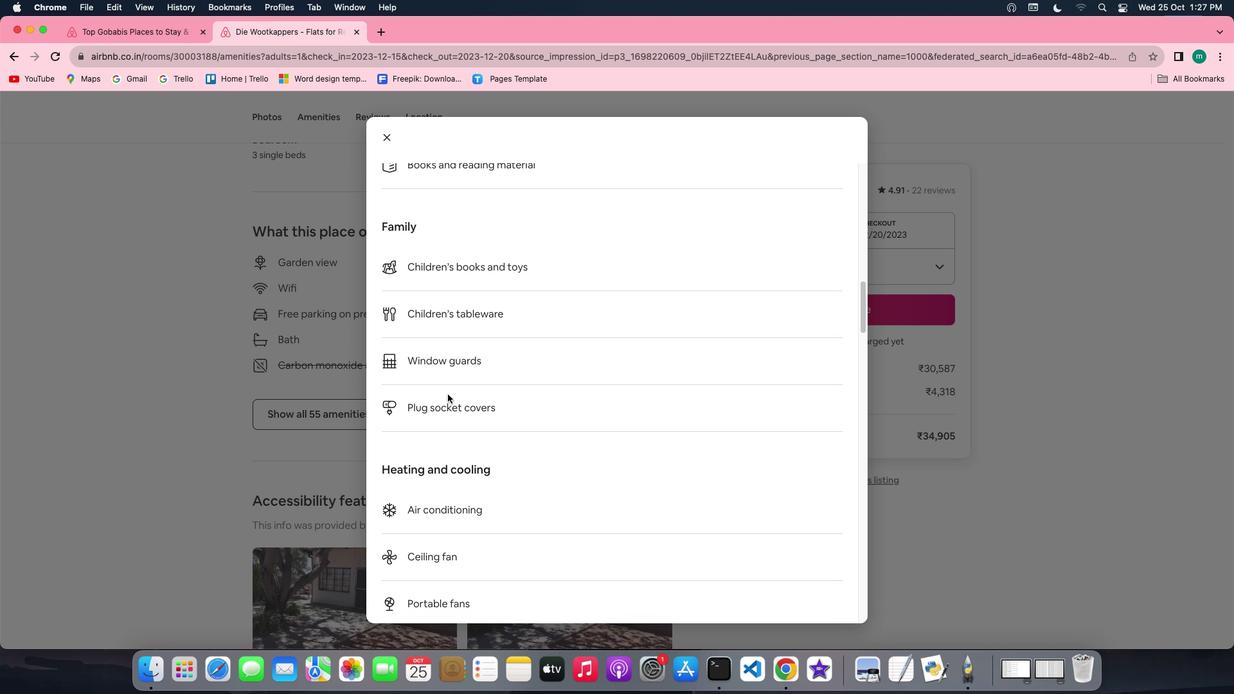 
Action: Mouse scrolled (448, 394) with delta (0, 0)
Screenshot: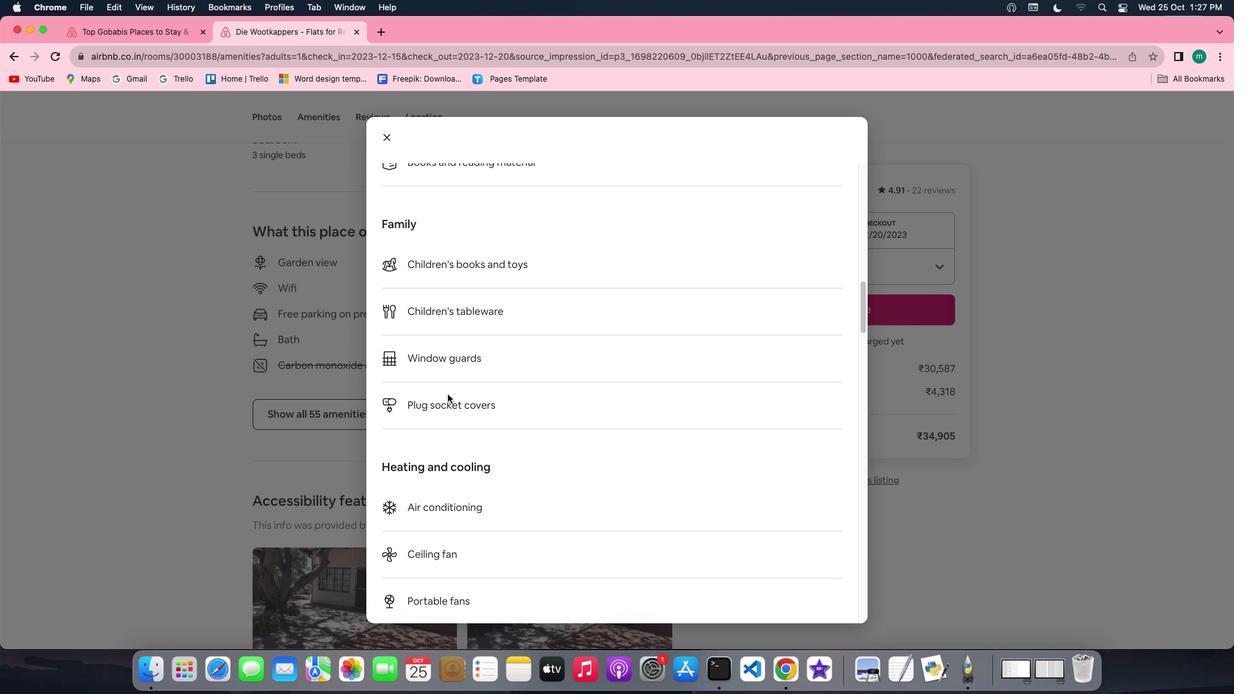 
Action: Mouse scrolled (448, 394) with delta (0, 0)
Screenshot: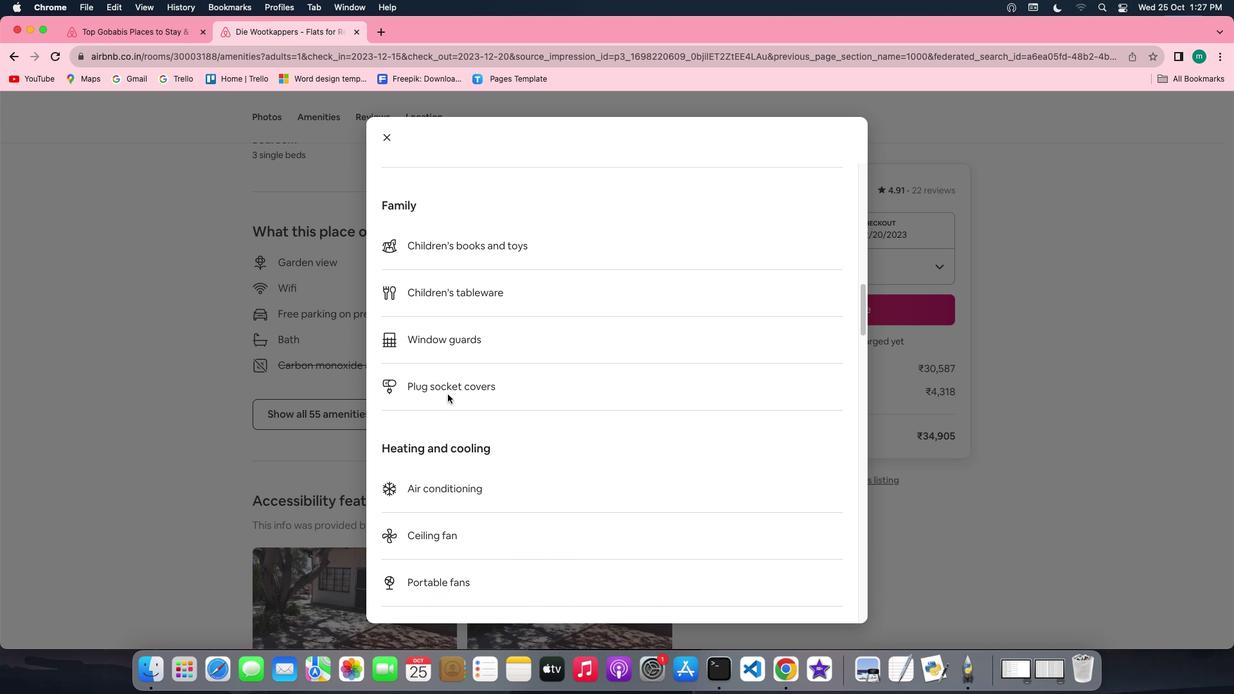 
Action: Mouse scrolled (448, 394) with delta (0, 0)
Screenshot: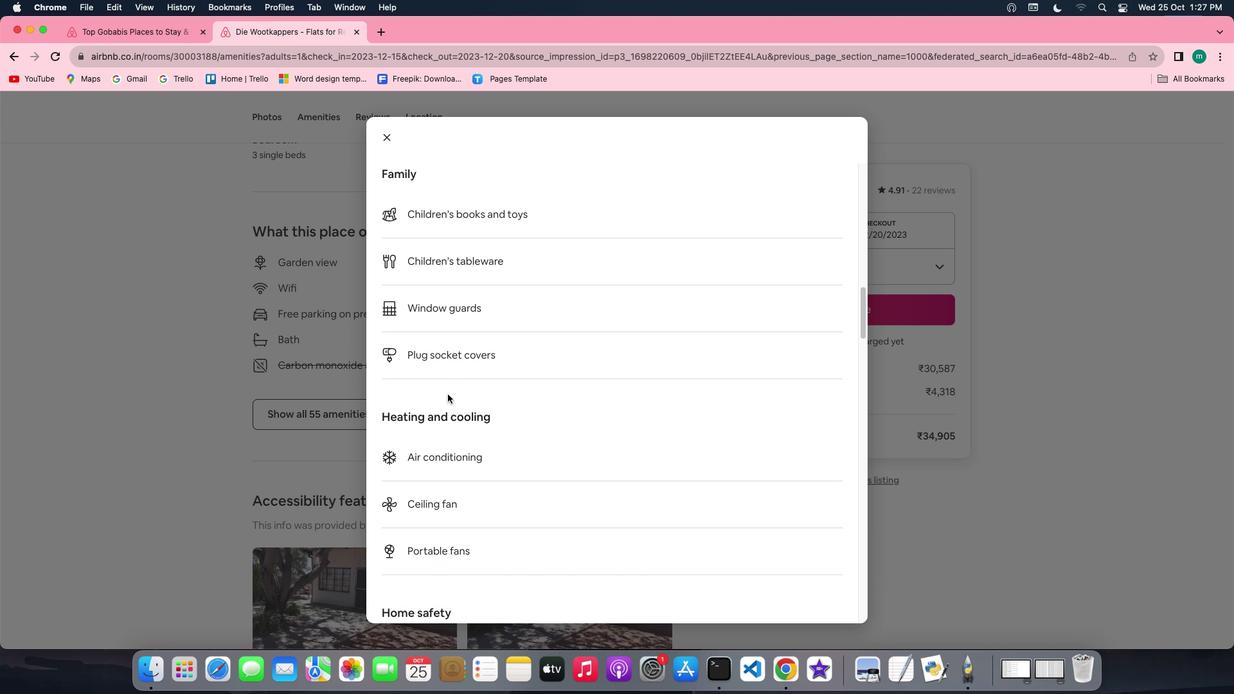 
Action: Mouse scrolled (448, 394) with delta (0, 0)
Screenshot: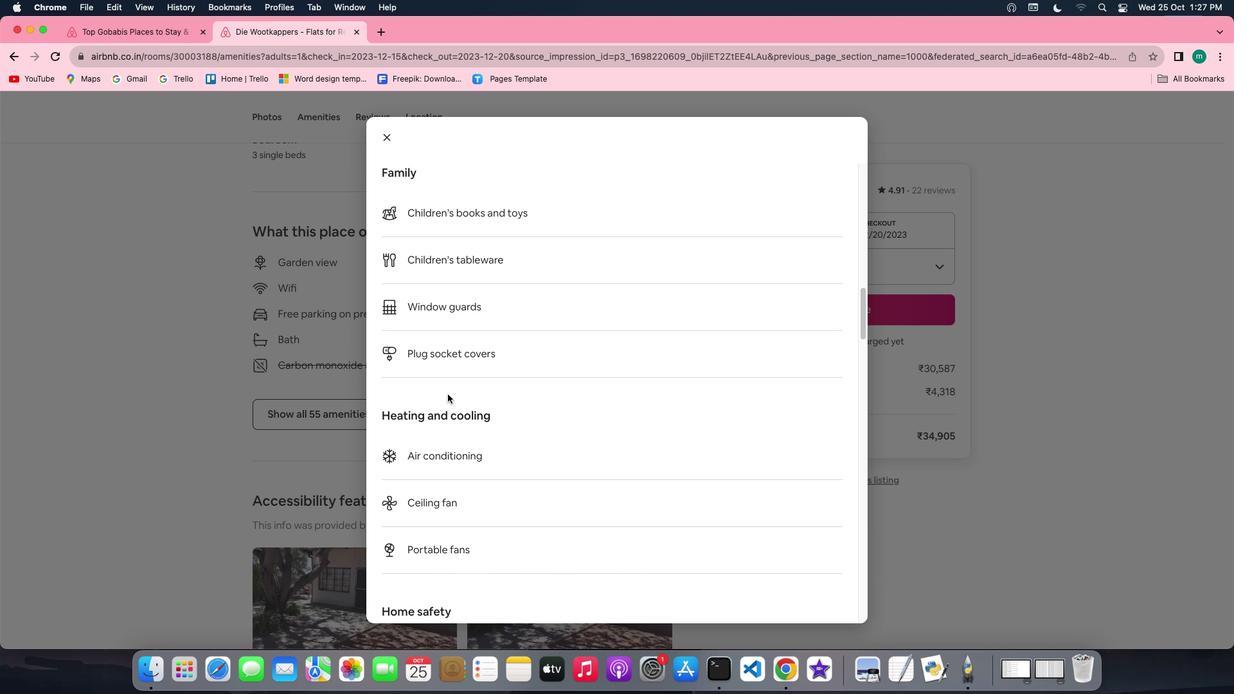 
Action: Mouse scrolled (448, 394) with delta (0, 0)
Screenshot: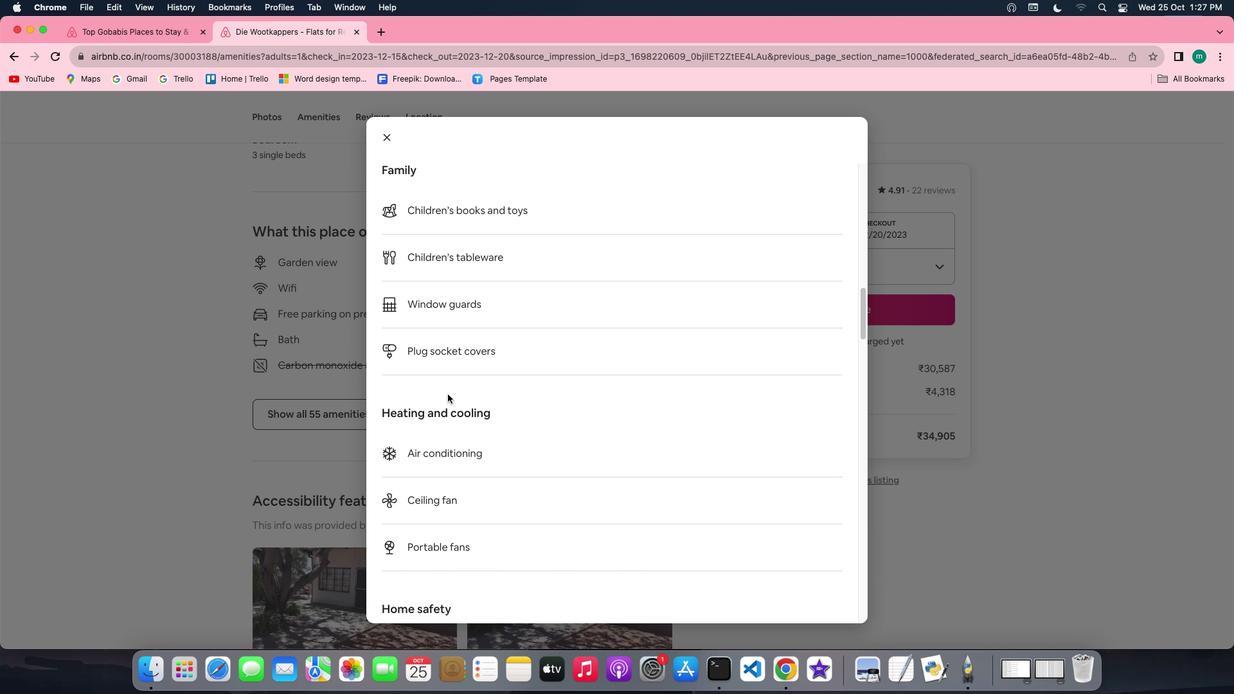 
Action: Mouse scrolled (448, 394) with delta (0, -1)
Screenshot: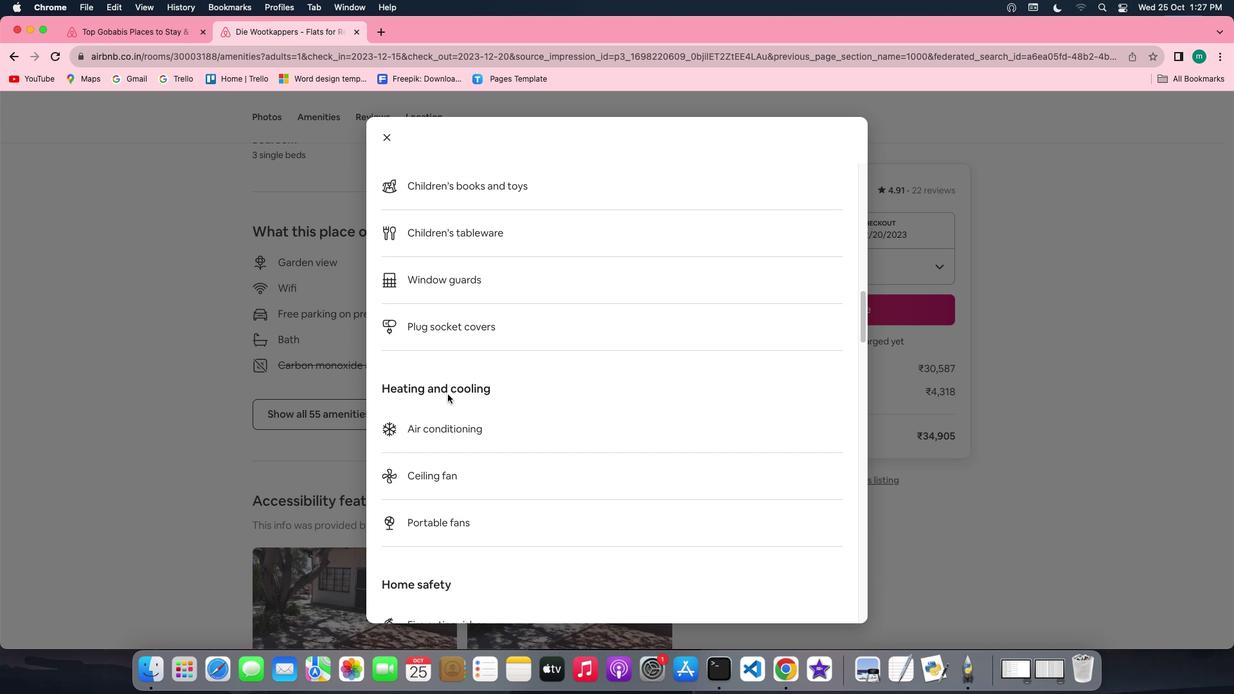 
Action: Mouse scrolled (448, 394) with delta (0, -1)
Screenshot: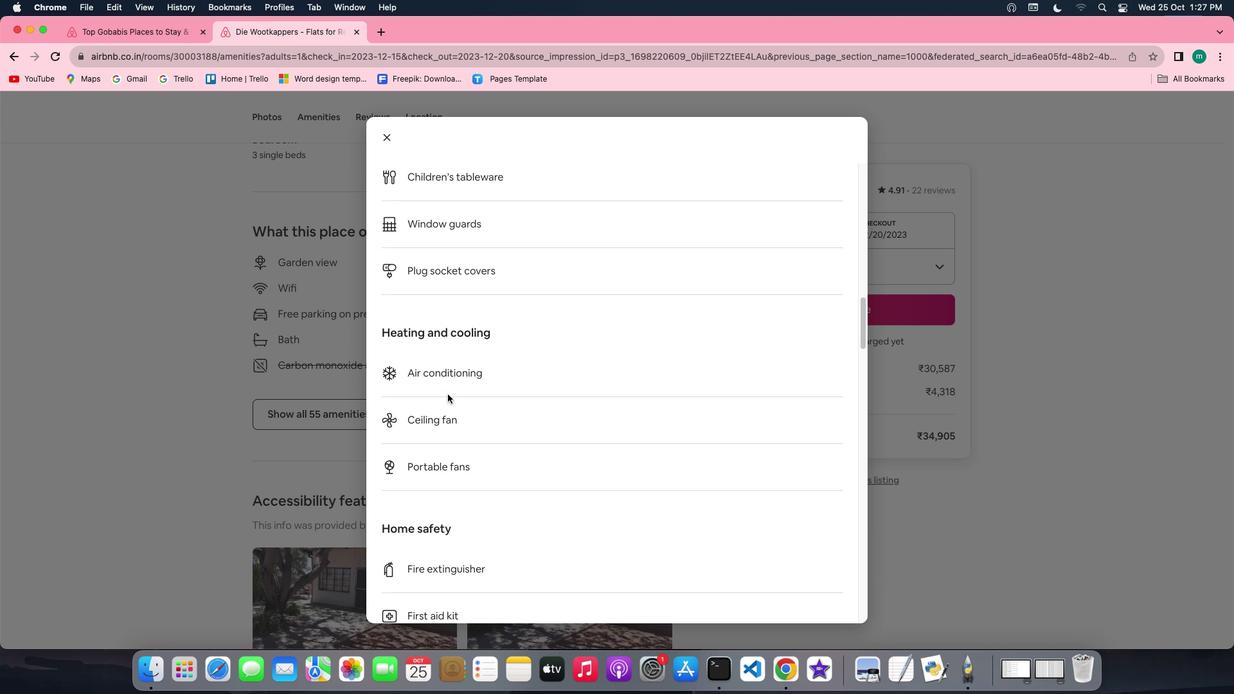
Action: Mouse scrolled (448, 394) with delta (0, 0)
Screenshot: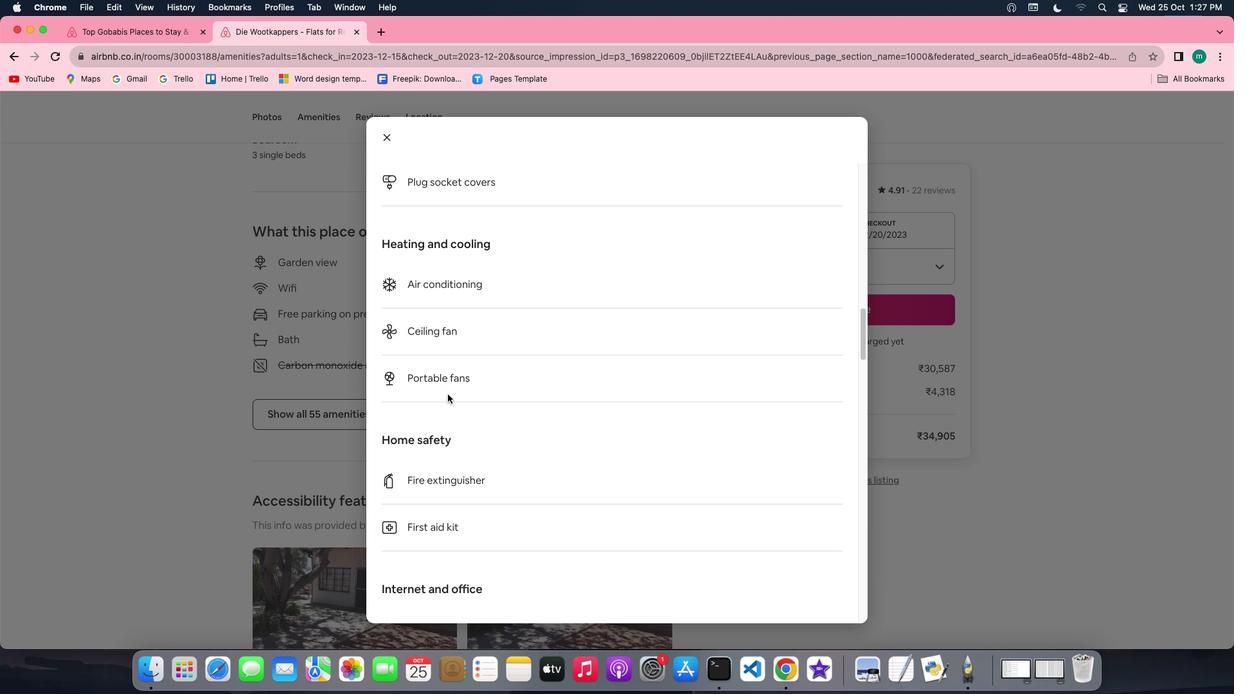 
Action: Mouse scrolled (448, 394) with delta (0, 0)
Screenshot: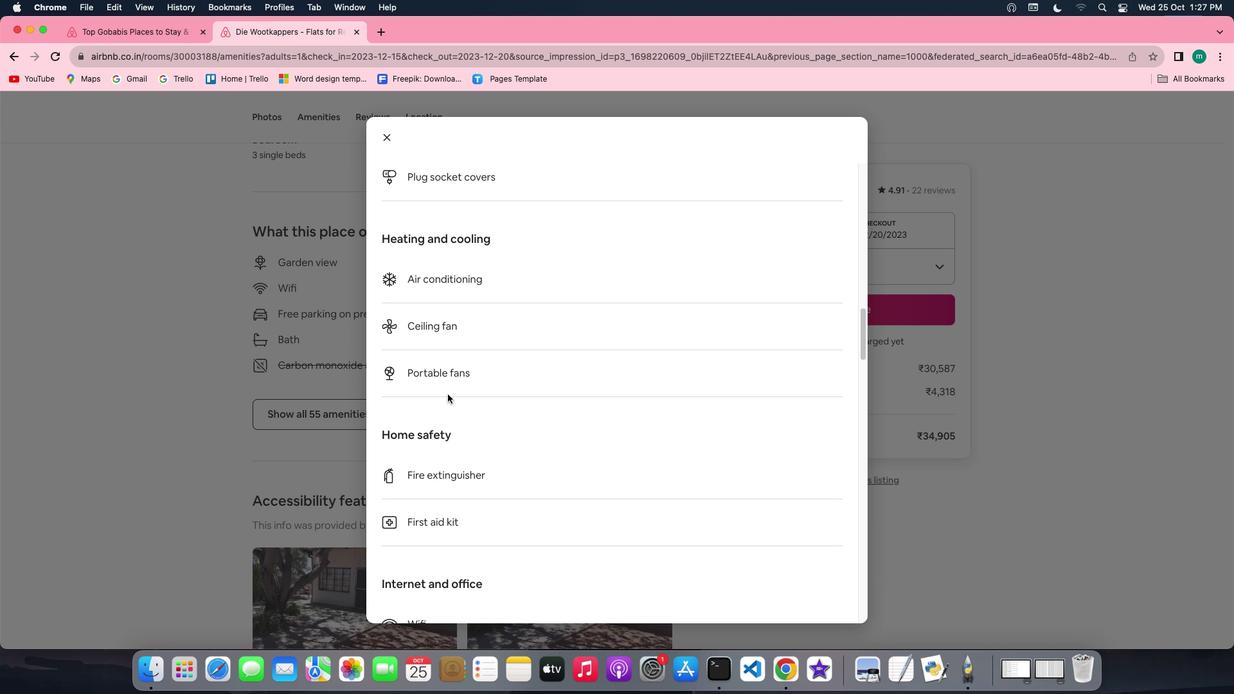 
Action: Mouse scrolled (448, 394) with delta (0, -1)
Screenshot: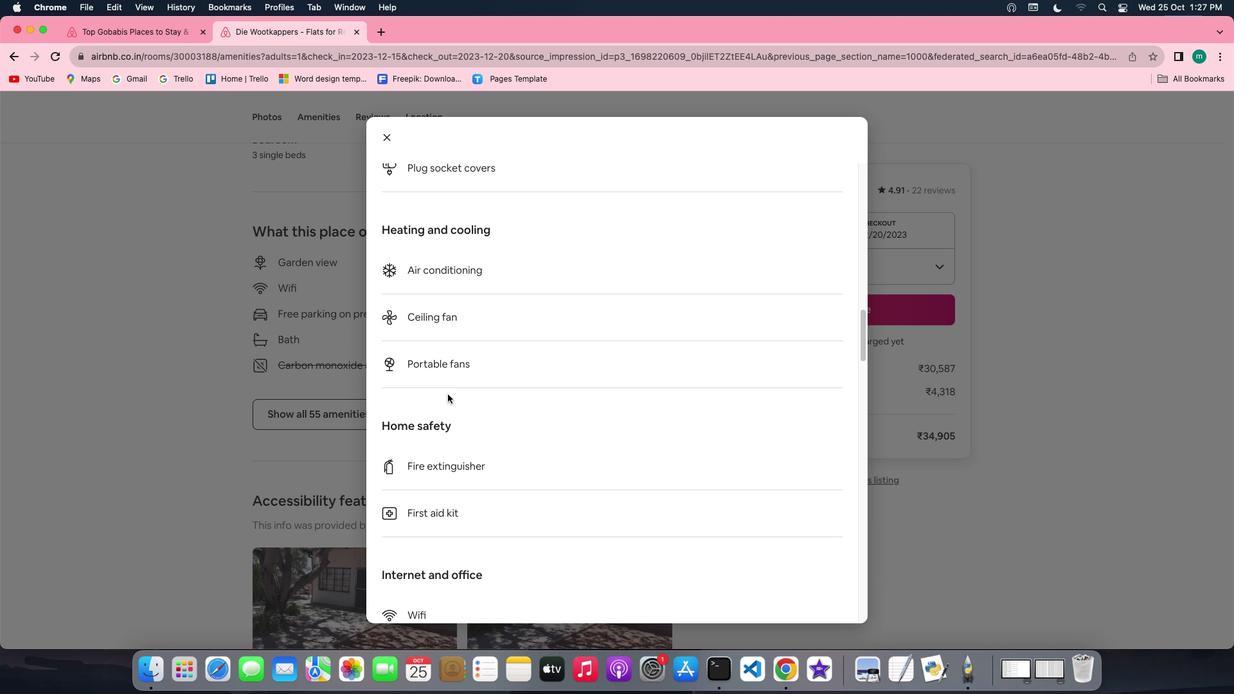 
Action: Mouse scrolled (448, 394) with delta (0, -1)
Screenshot: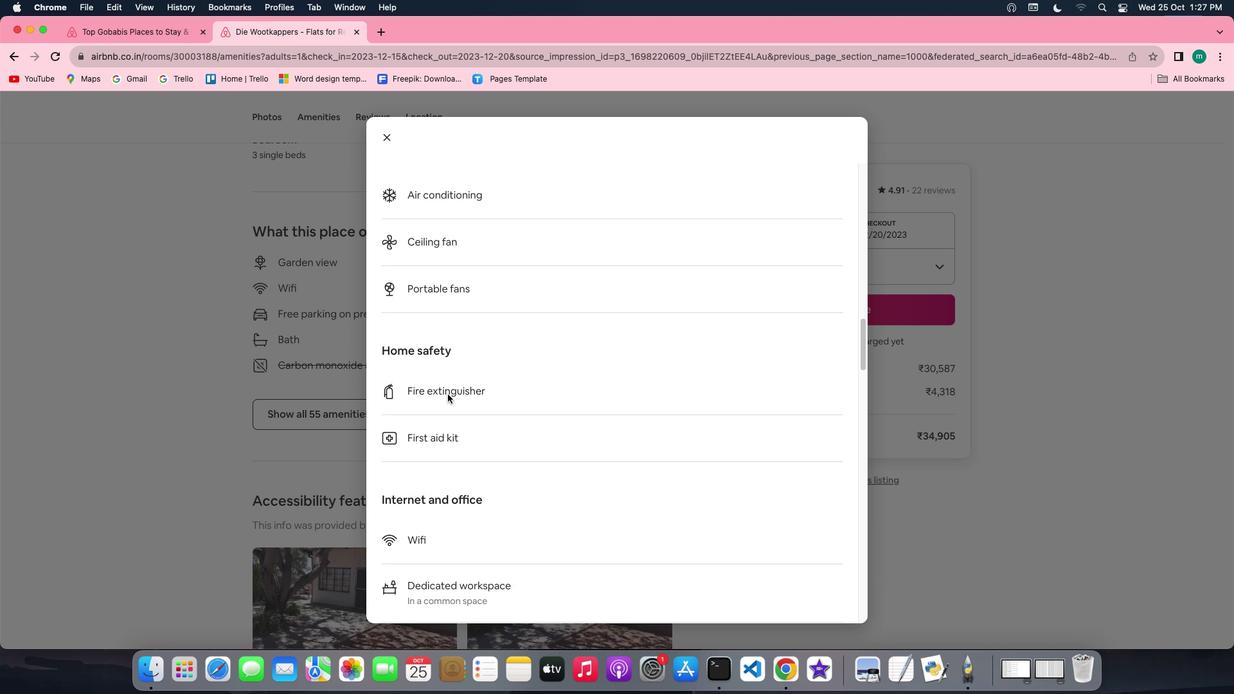 
Action: Mouse scrolled (448, 394) with delta (0, 0)
Screenshot: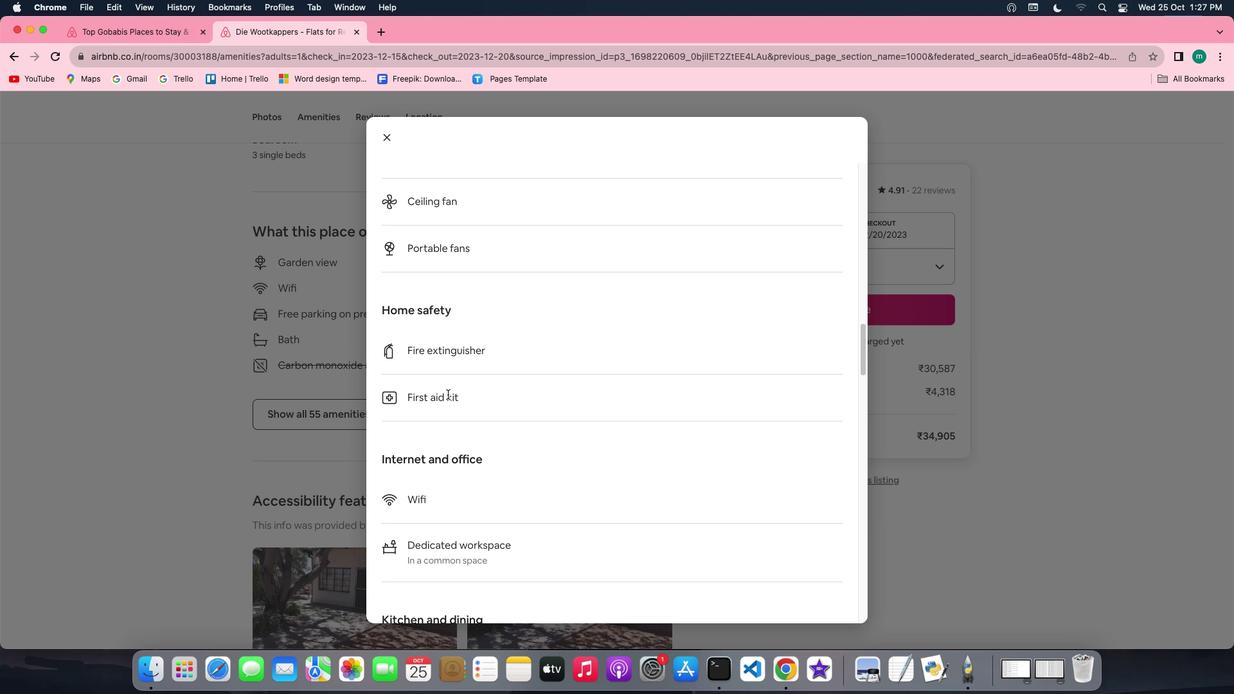 
Action: Mouse scrolled (448, 394) with delta (0, 0)
Screenshot: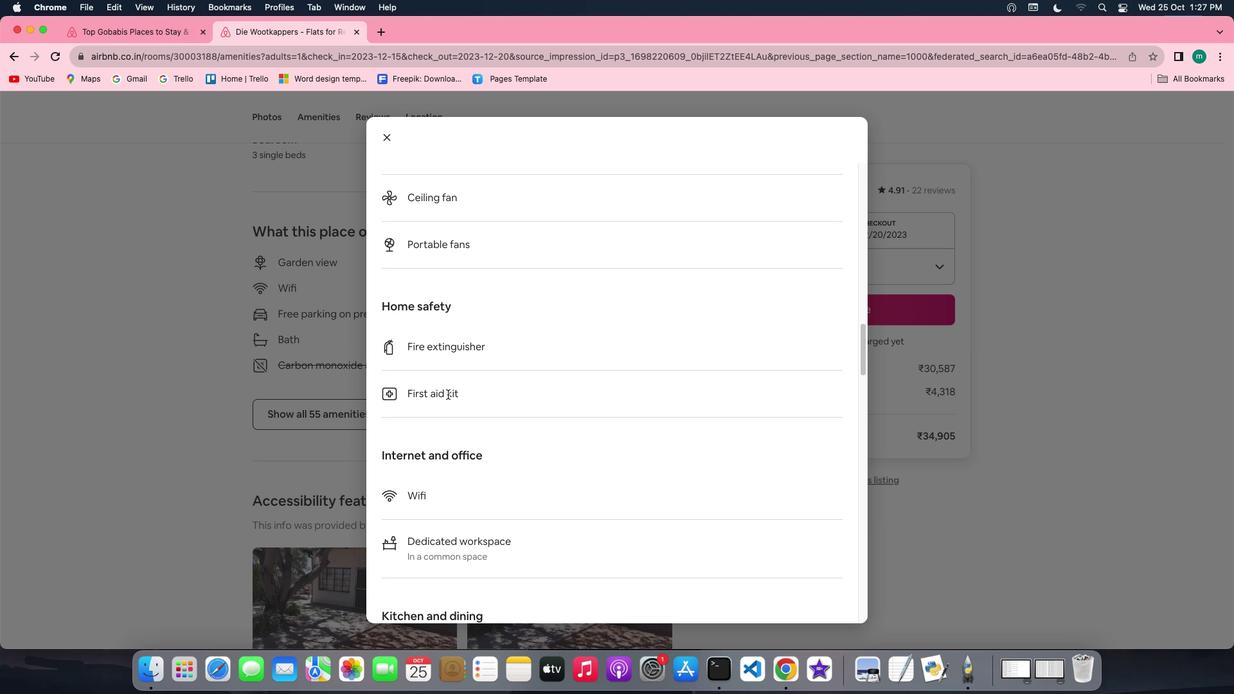 
Action: Mouse scrolled (448, 394) with delta (0, 0)
Screenshot: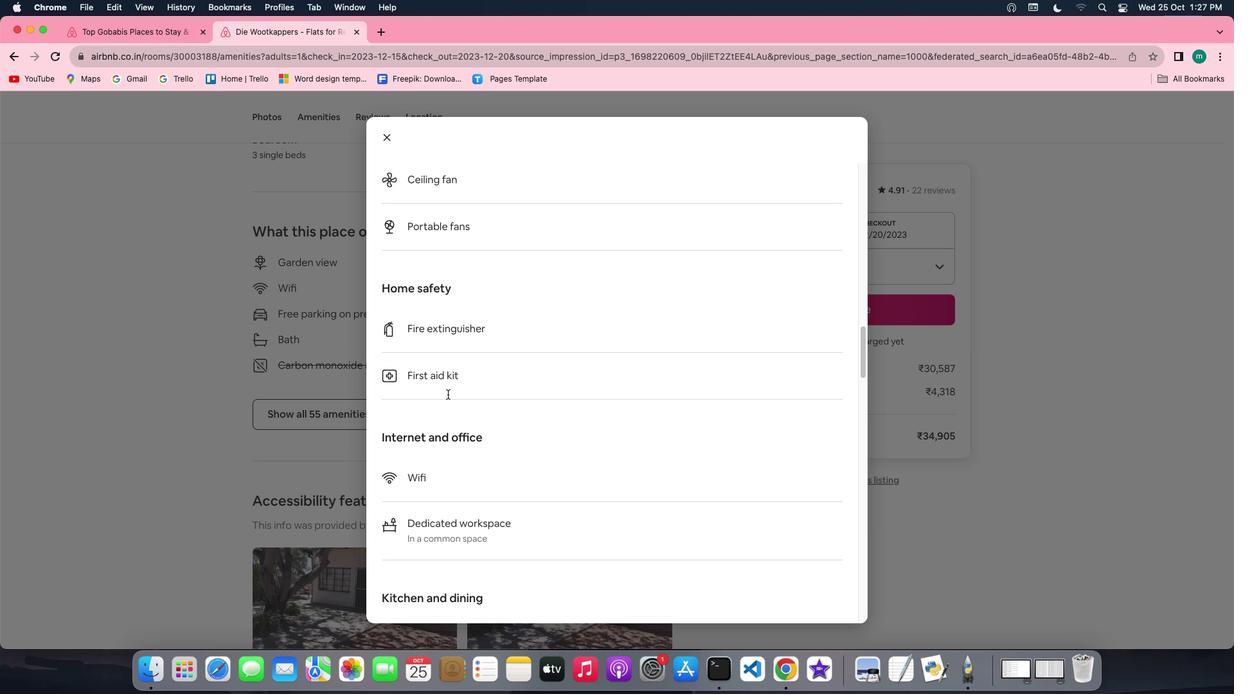 
Action: Mouse scrolled (448, 394) with delta (0, 0)
